 Task: Research Airbnb properties in Nedroma, Algeria from 9th November, 2023 to 16th November, 2023 for 2 adults.2 bedrooms having 2 beds and 1 bathroom. Property type can be flat. Amenities needed are: washing machine. Look for 5 properties as per requirement.
Action: Mouse moved to (606, 81)
Screenshot: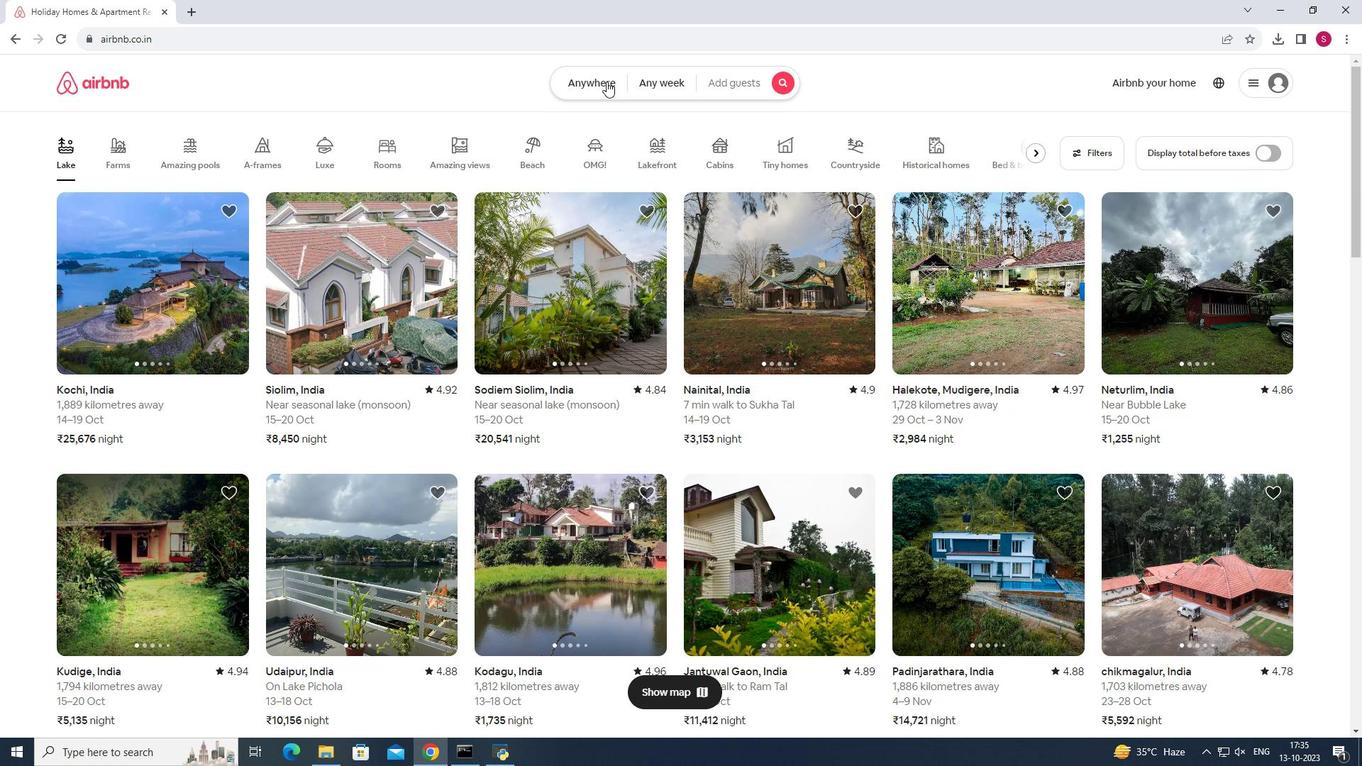 
Action: Mouse pressed left at (606, 81)
Screenshot: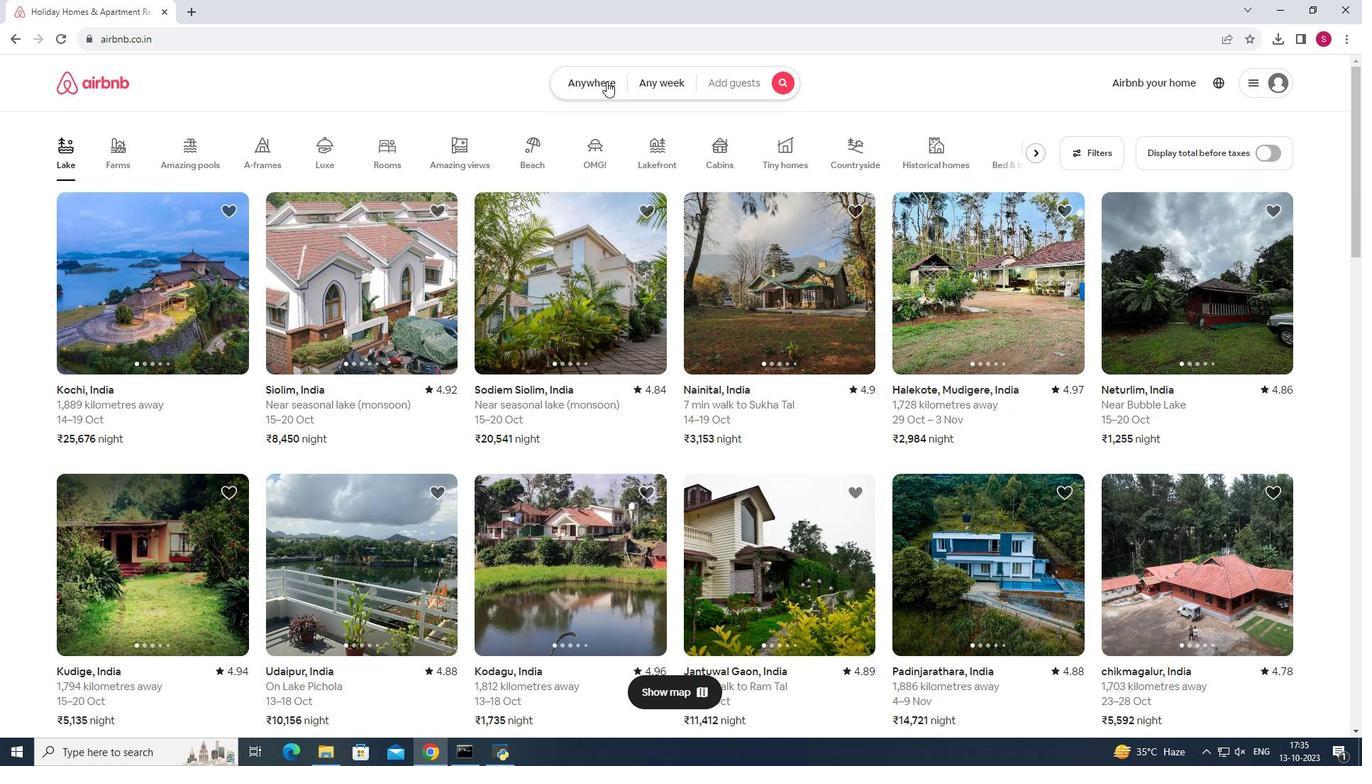 
Action: Mouse moved to (488, 140)
Screenshot: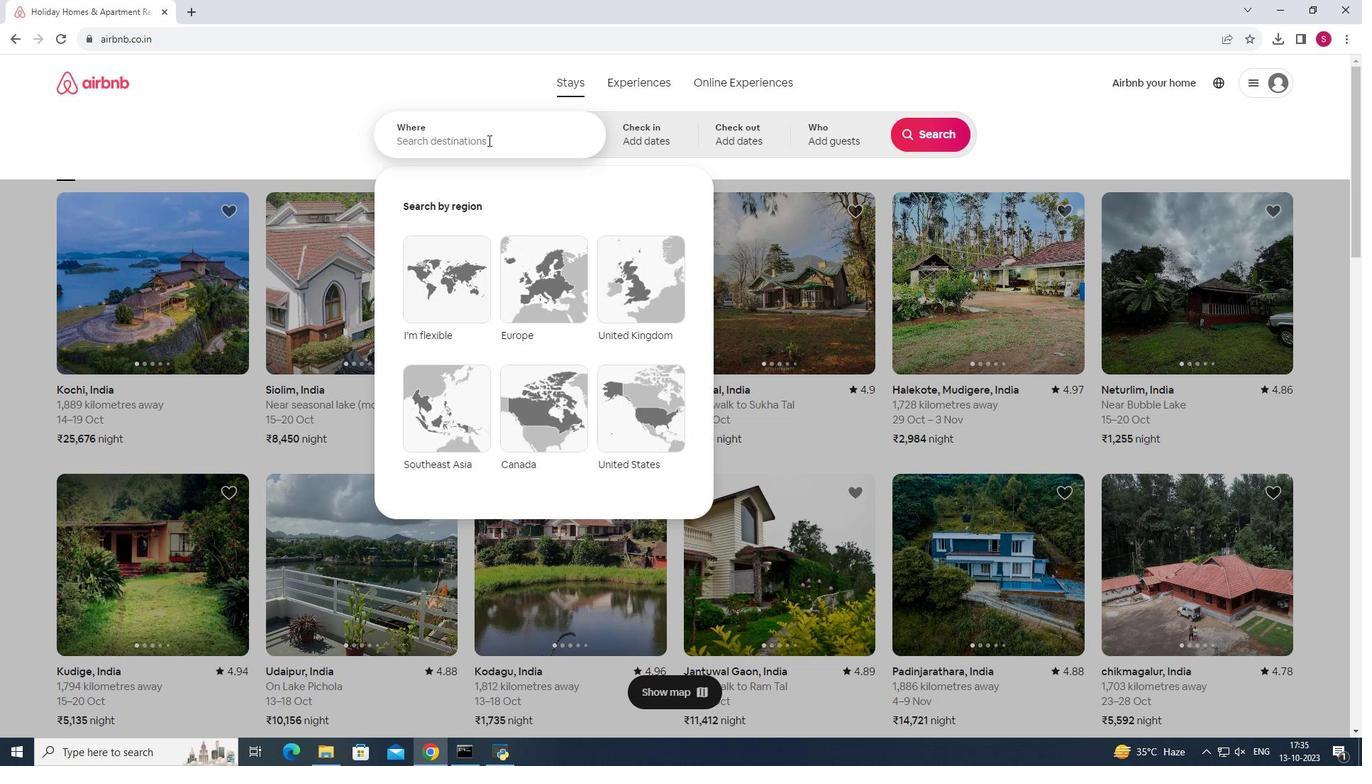 
Action: Mouse pressed left at (488, 140)
Screenshot: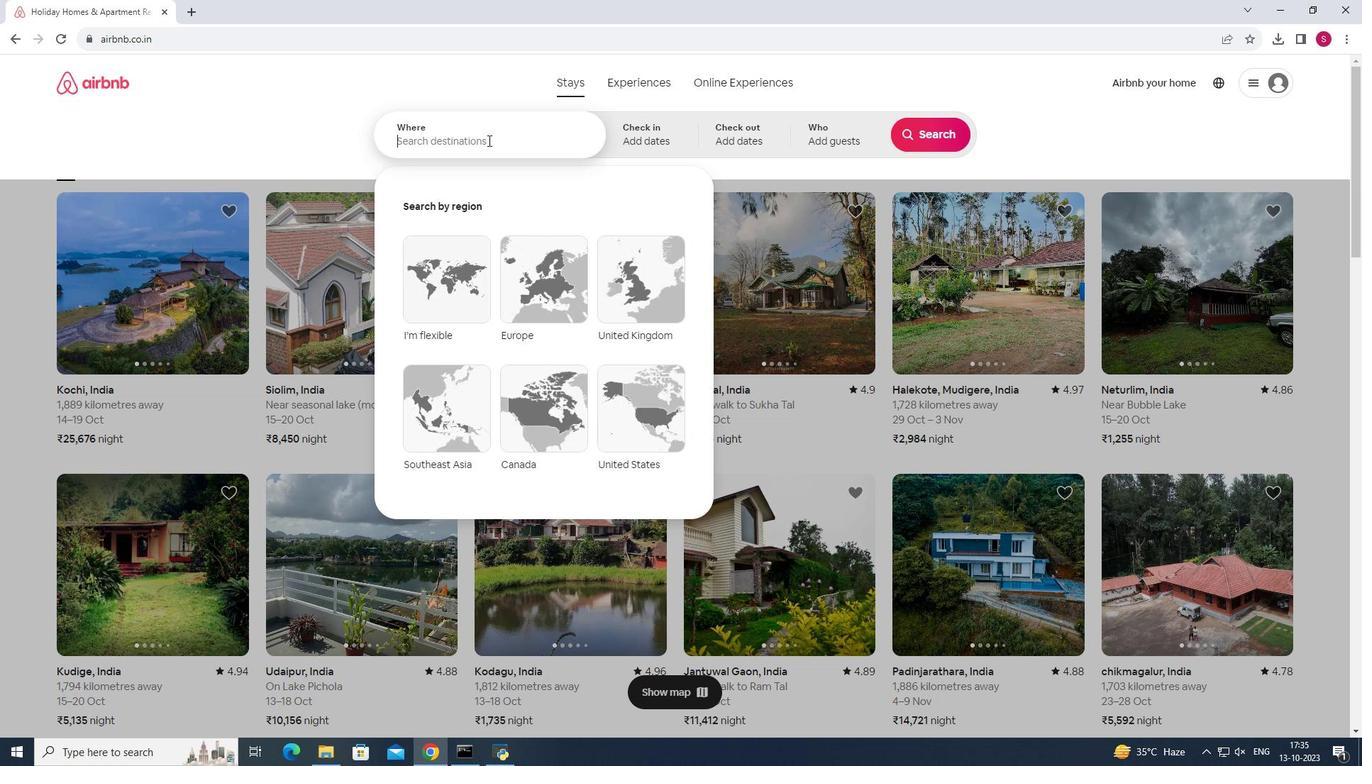 
Action: Key pressed <Key.shift><Key.shift><Key.shift><Key.shift><Key.shift>Nedroma,
Screenshot: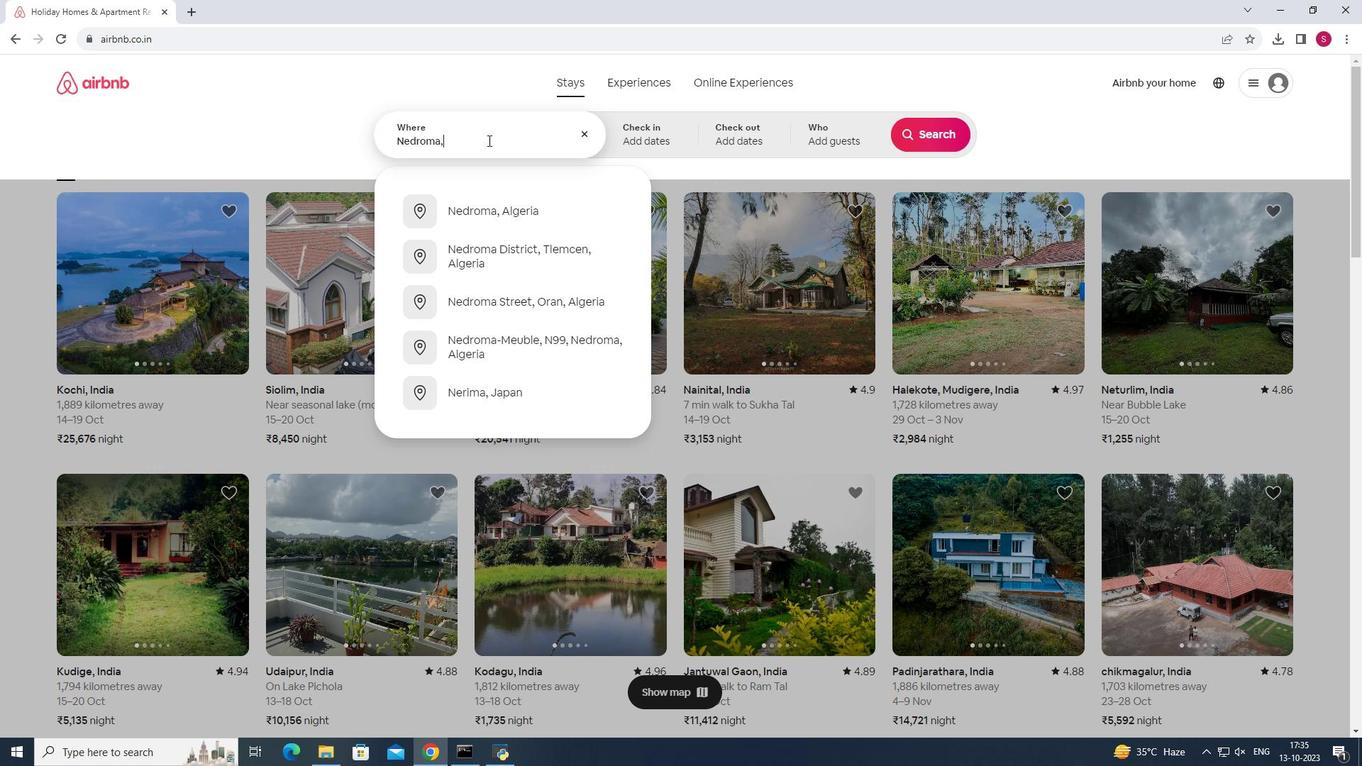 
Action: Mouse moved to (504, 219)
Screenshot: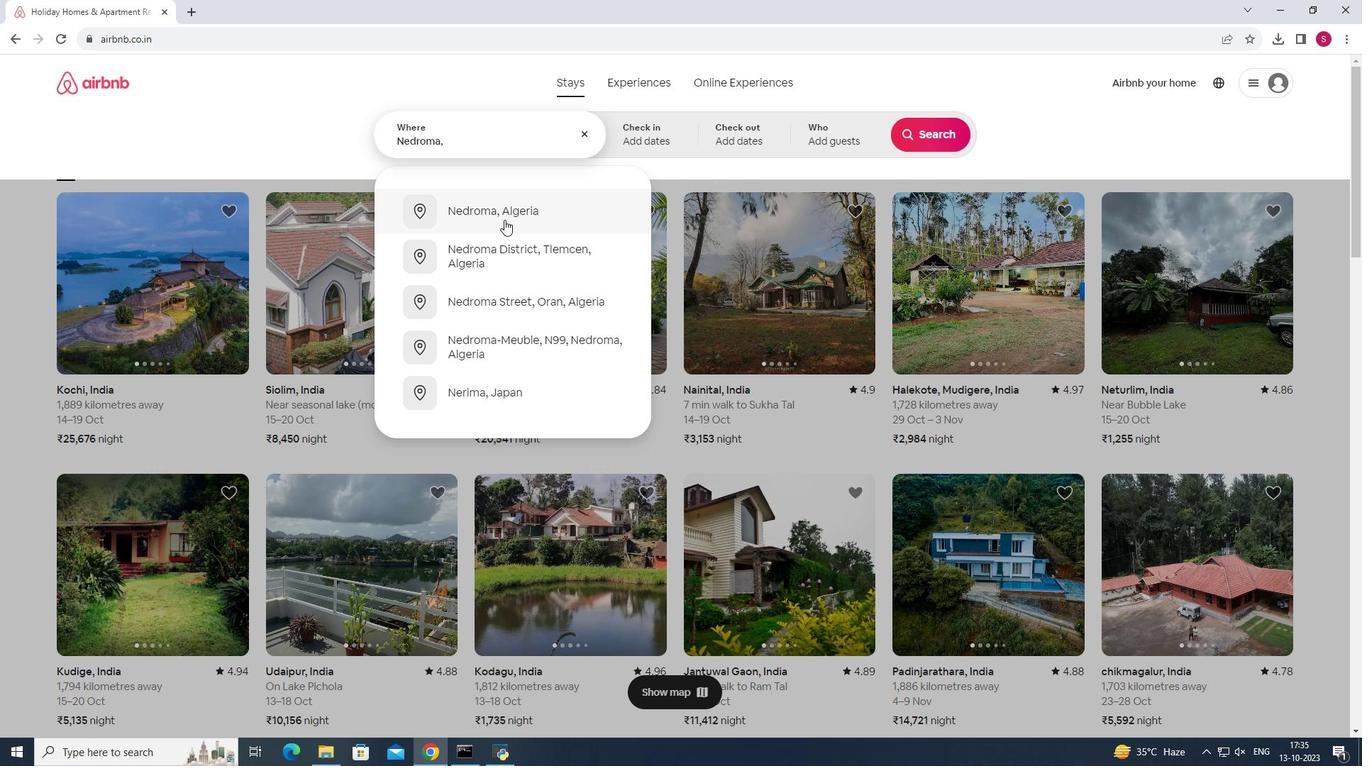 
Action: Mouse pressed left at (504, 219)
Screenshot: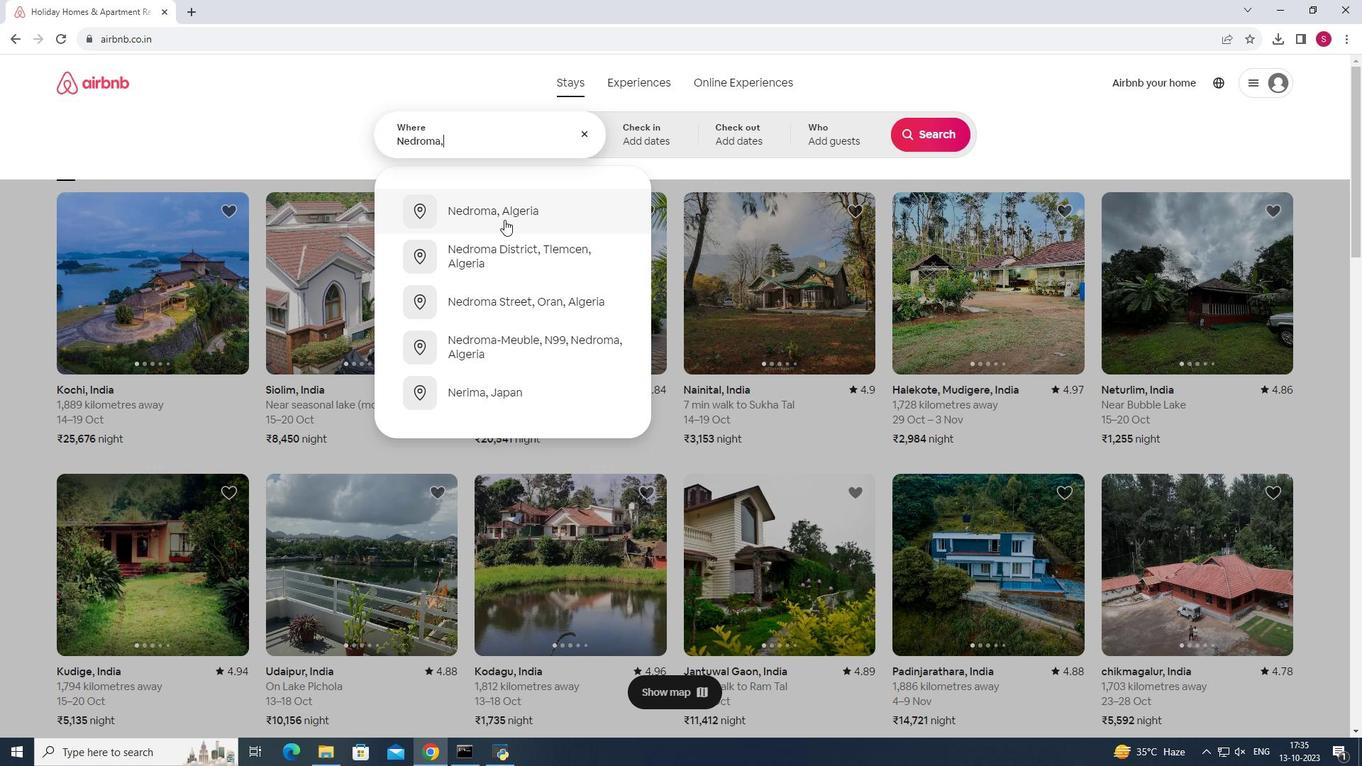 
Action: Mouse moved to (836, 344)
Screenshot: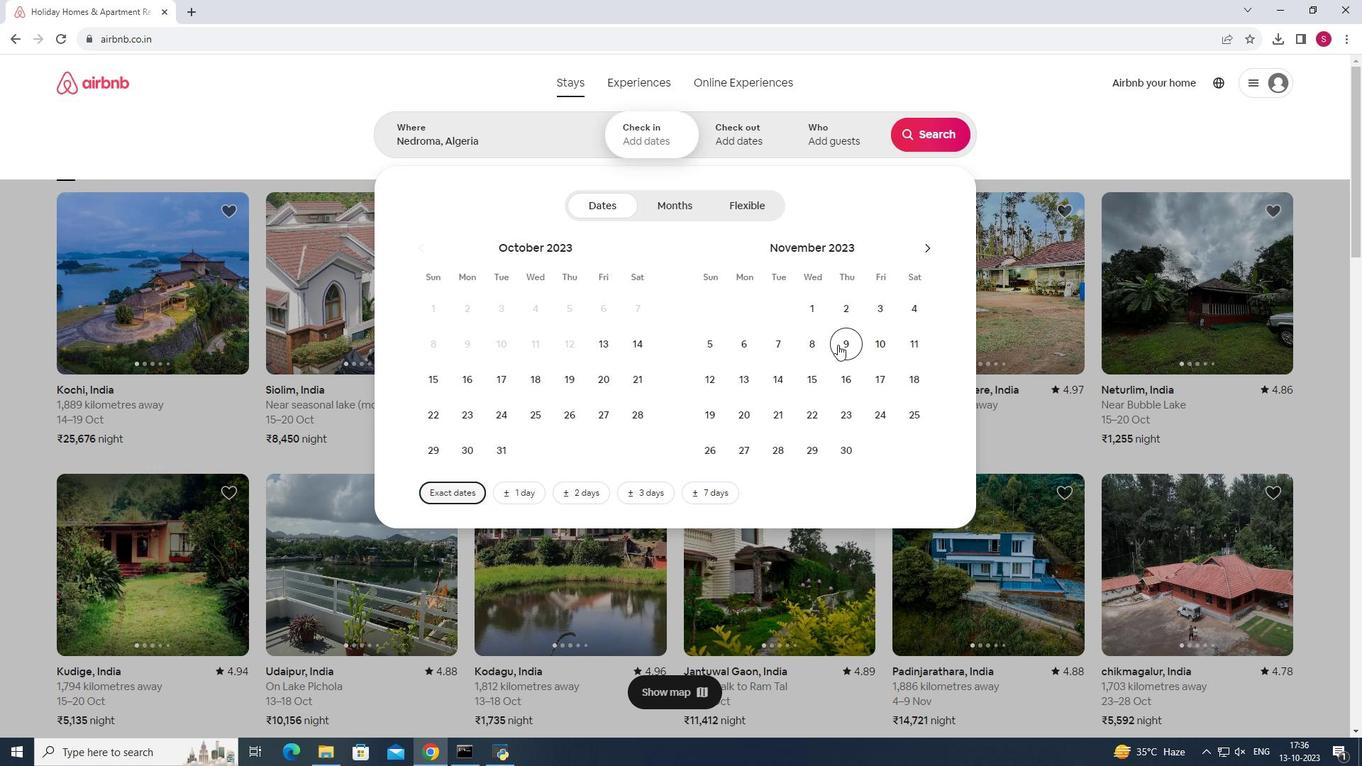 
Action: Mouse pressed left at (836, 344)
Screenshot: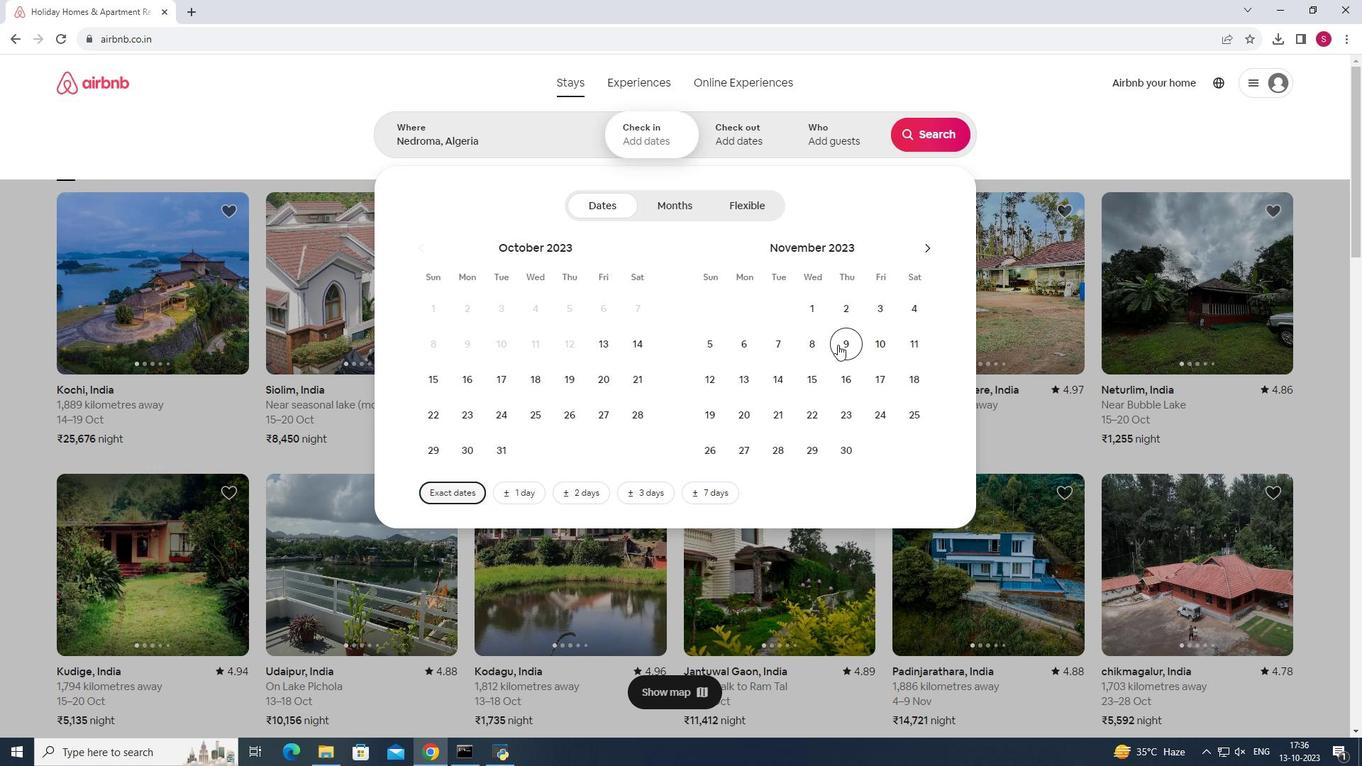 
Action: Mouse moved to (849, 378)
Screenshot: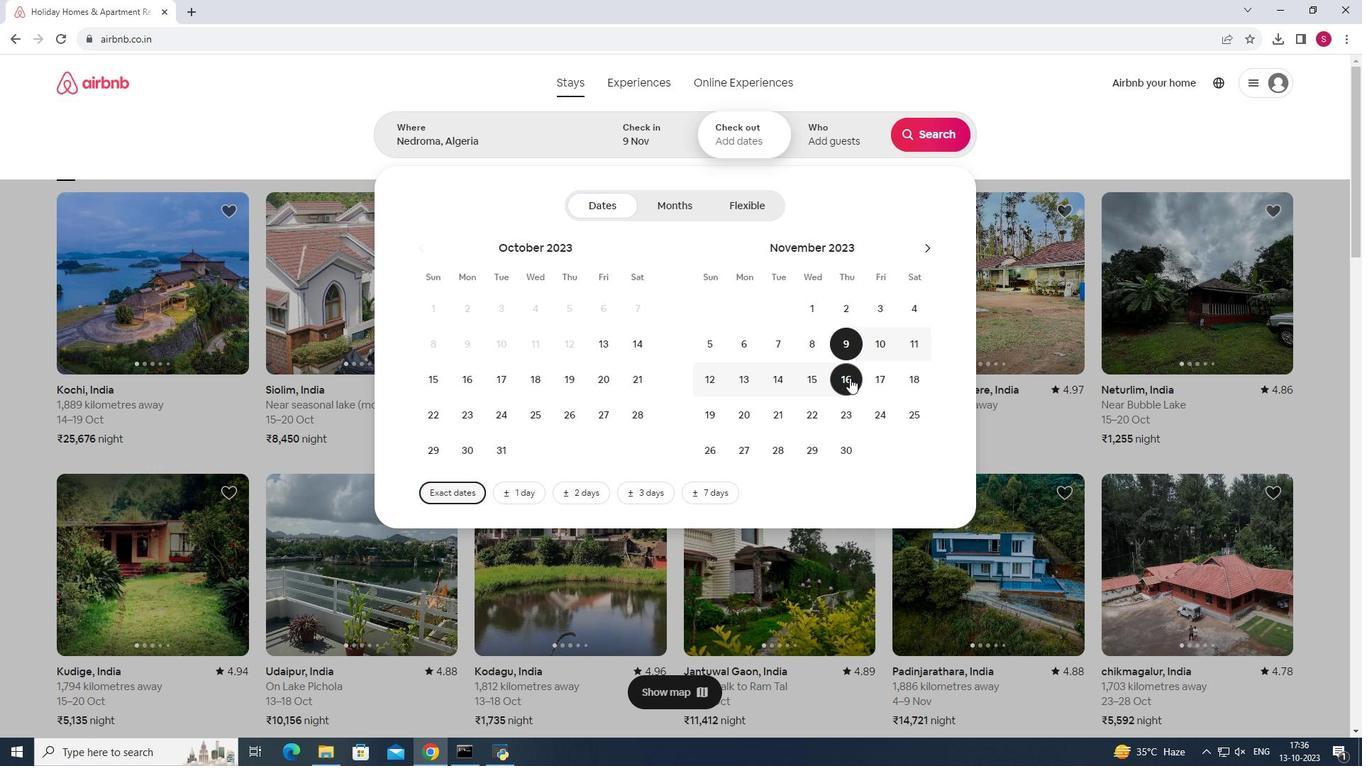 
Action: Mouse pressed left at (849, 378)
Screenshot: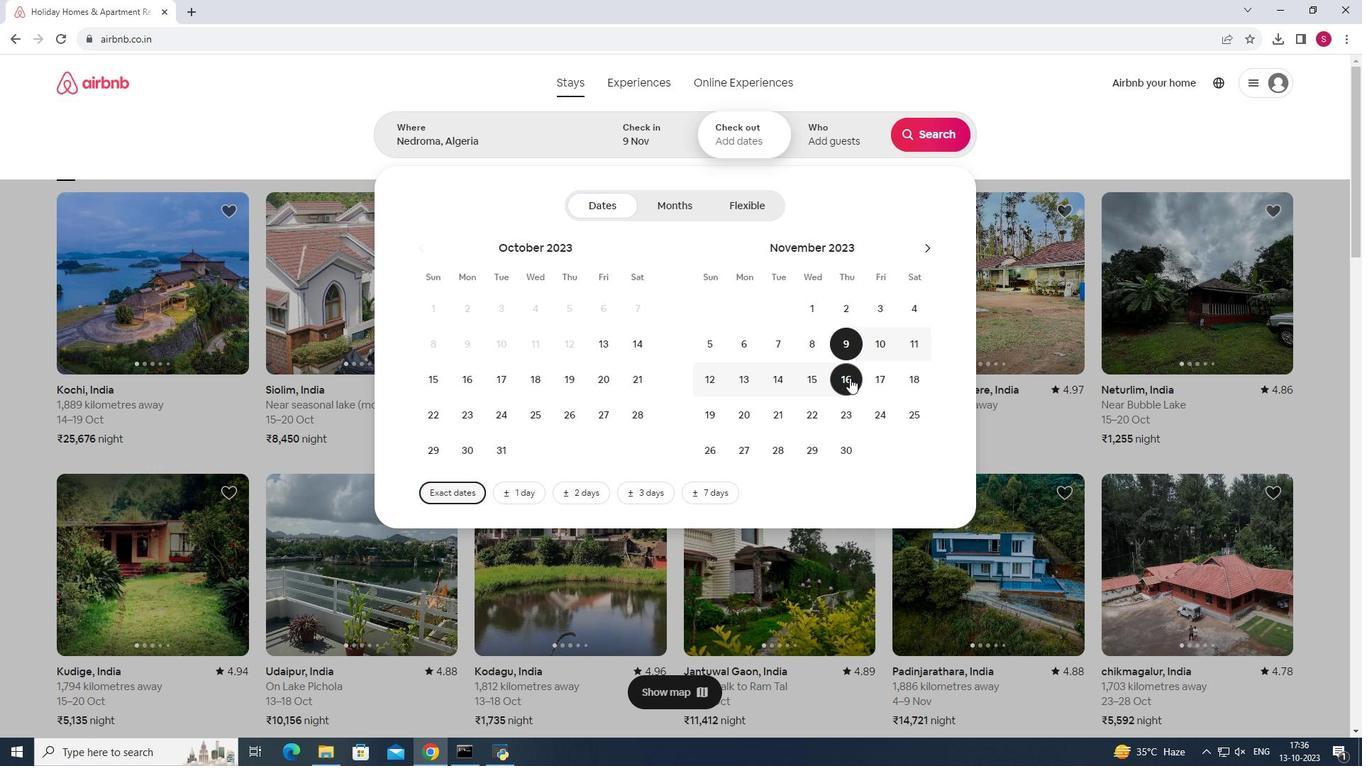 
Action: Mouse moved to (832, 116)
Screenshot: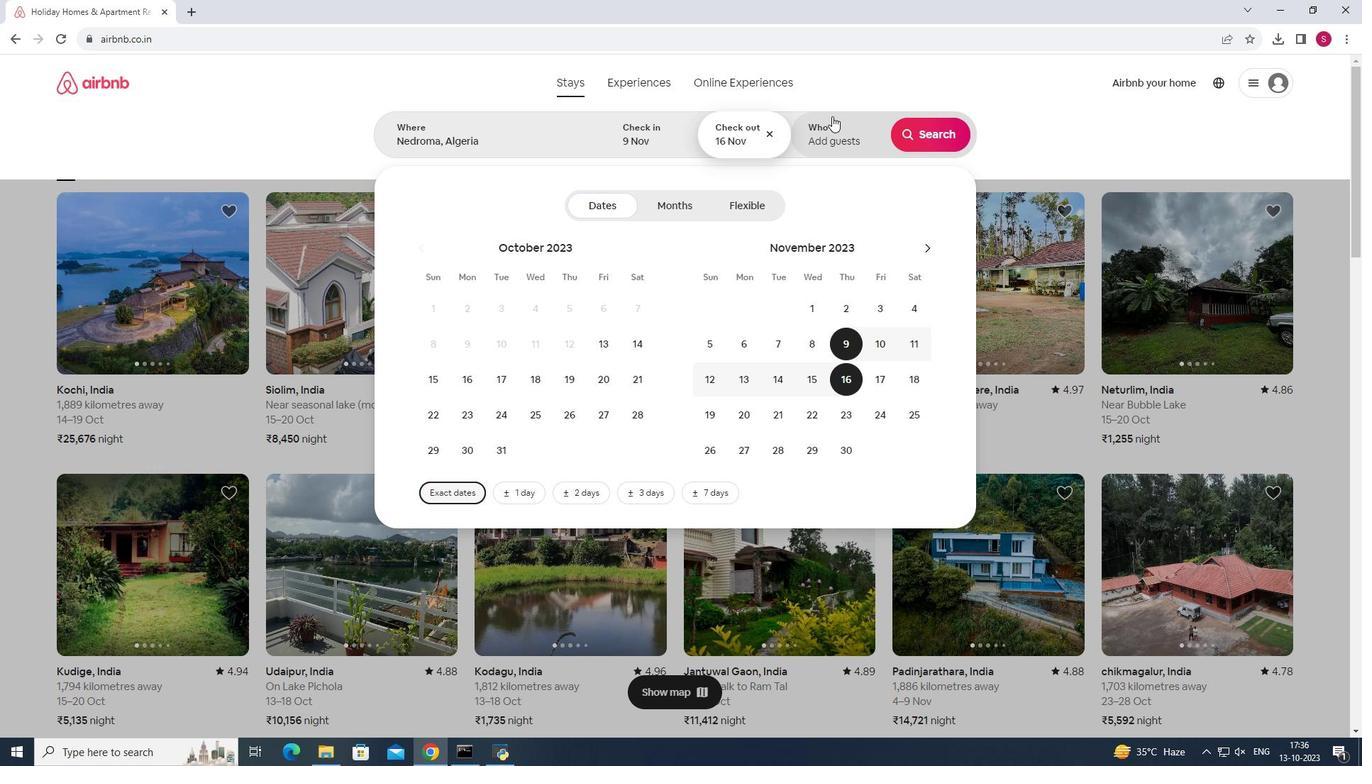 
Action: Mouse pressed left at (832, 116)
Screenshot: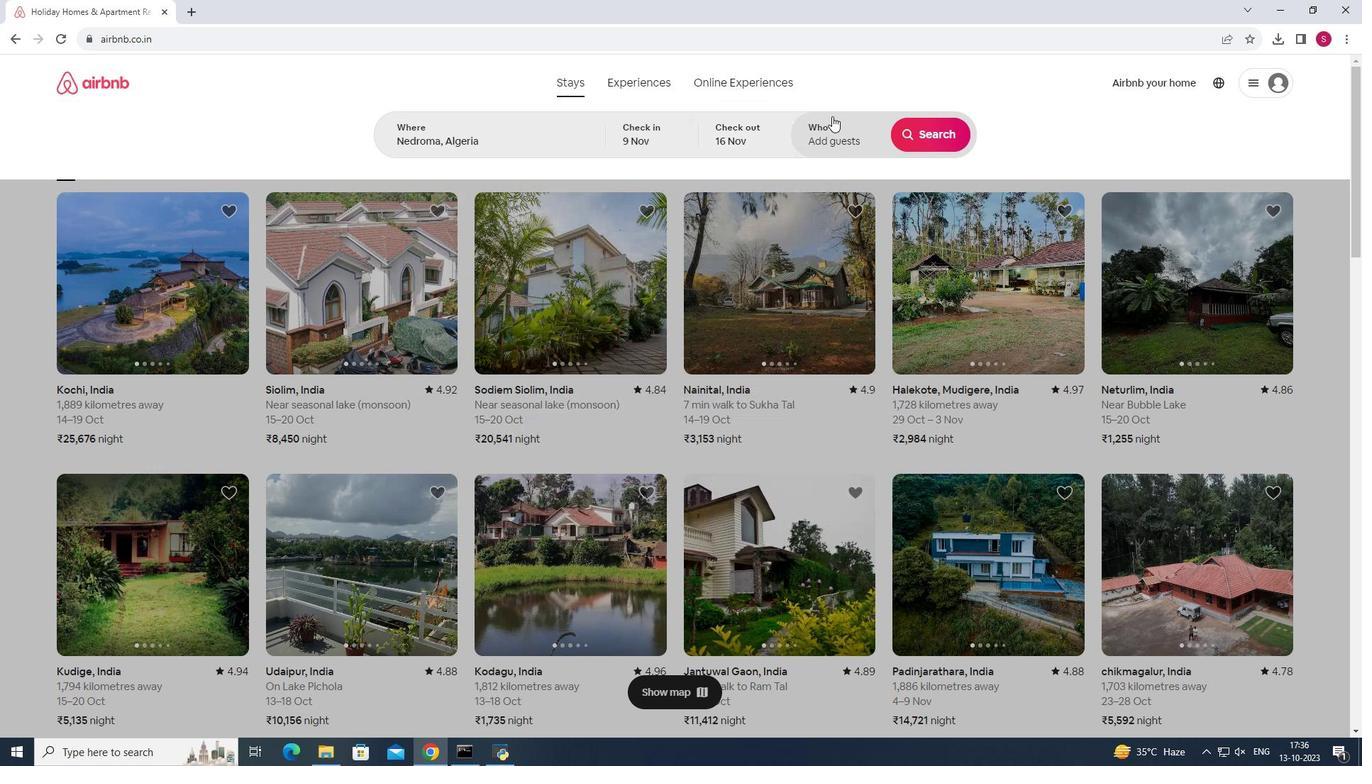 
Action: Mouse moved to (932, 211)
Screenshot: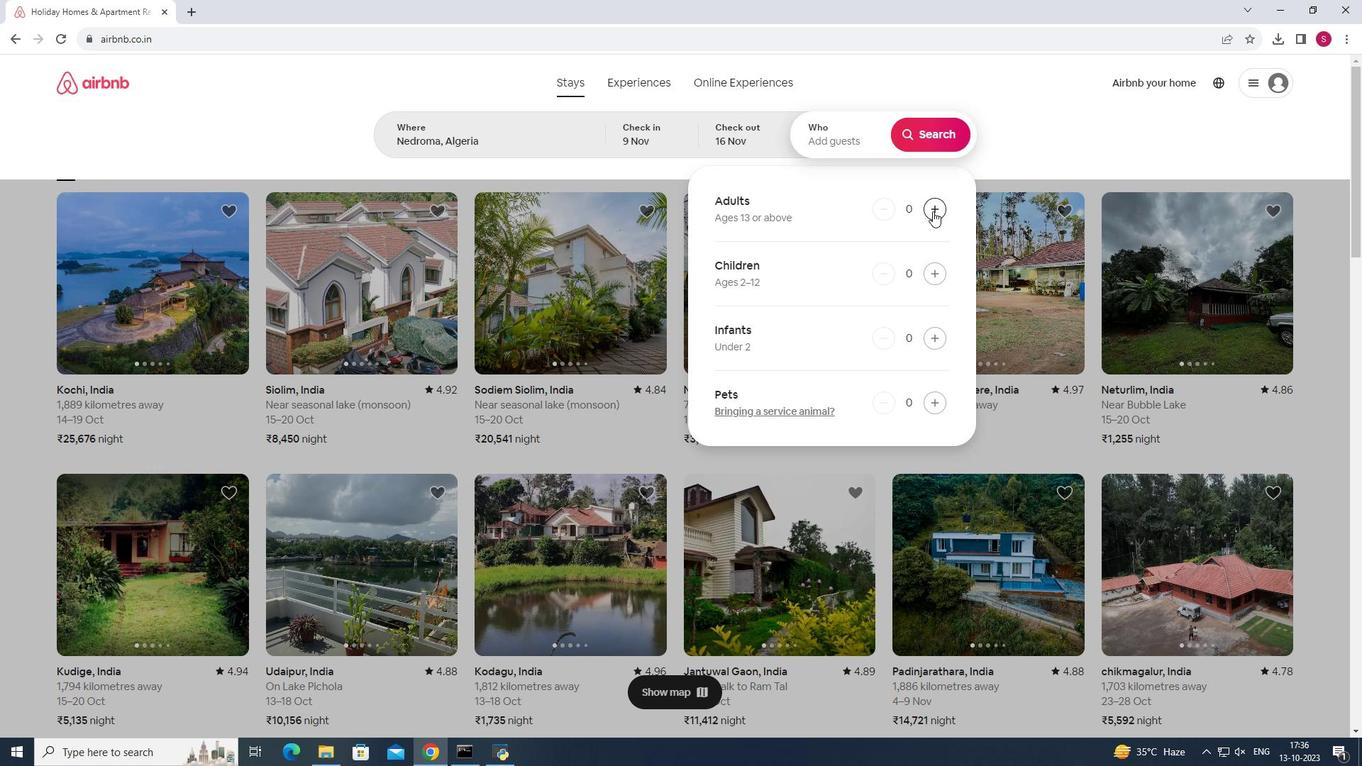 
Action: Mouse pressed left at (932, 211)
Screenshot: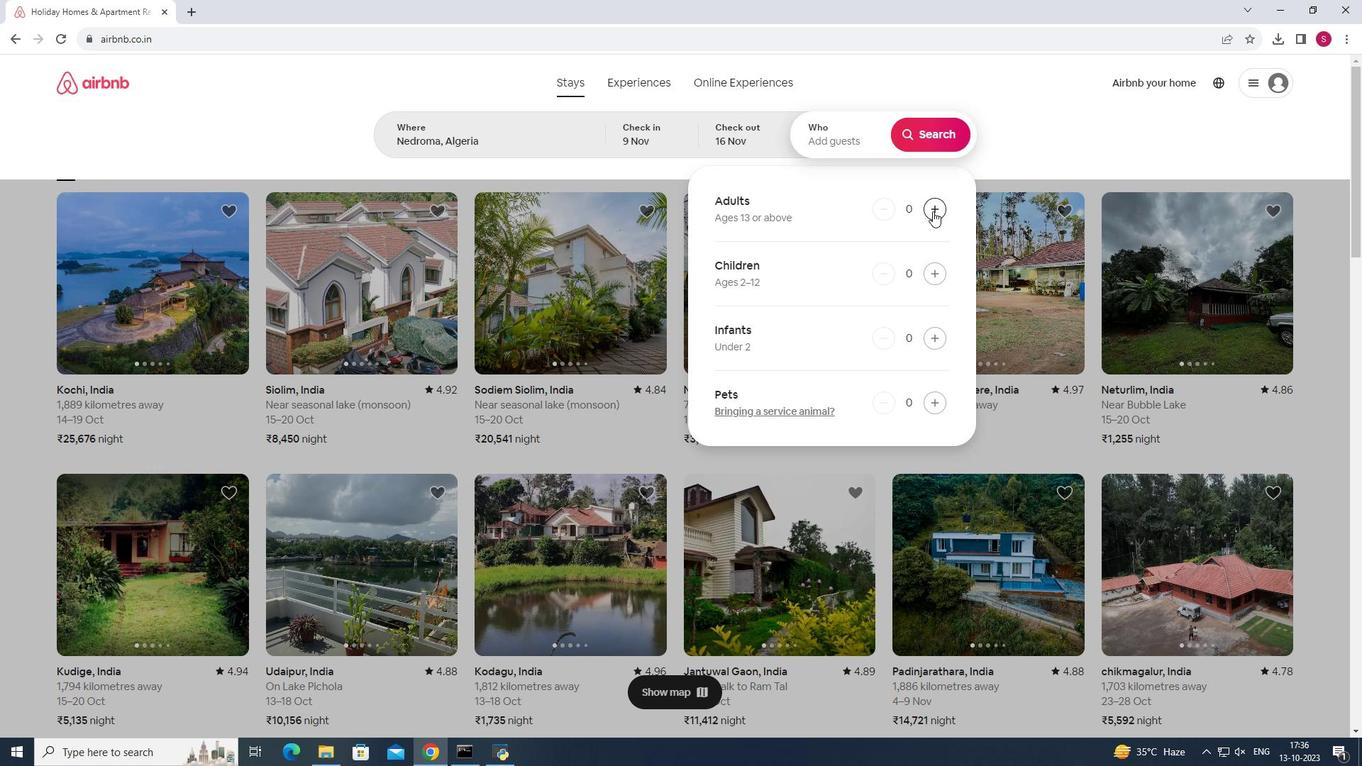 
Action: Mouse pressed left at (932, 211)
Screenshot: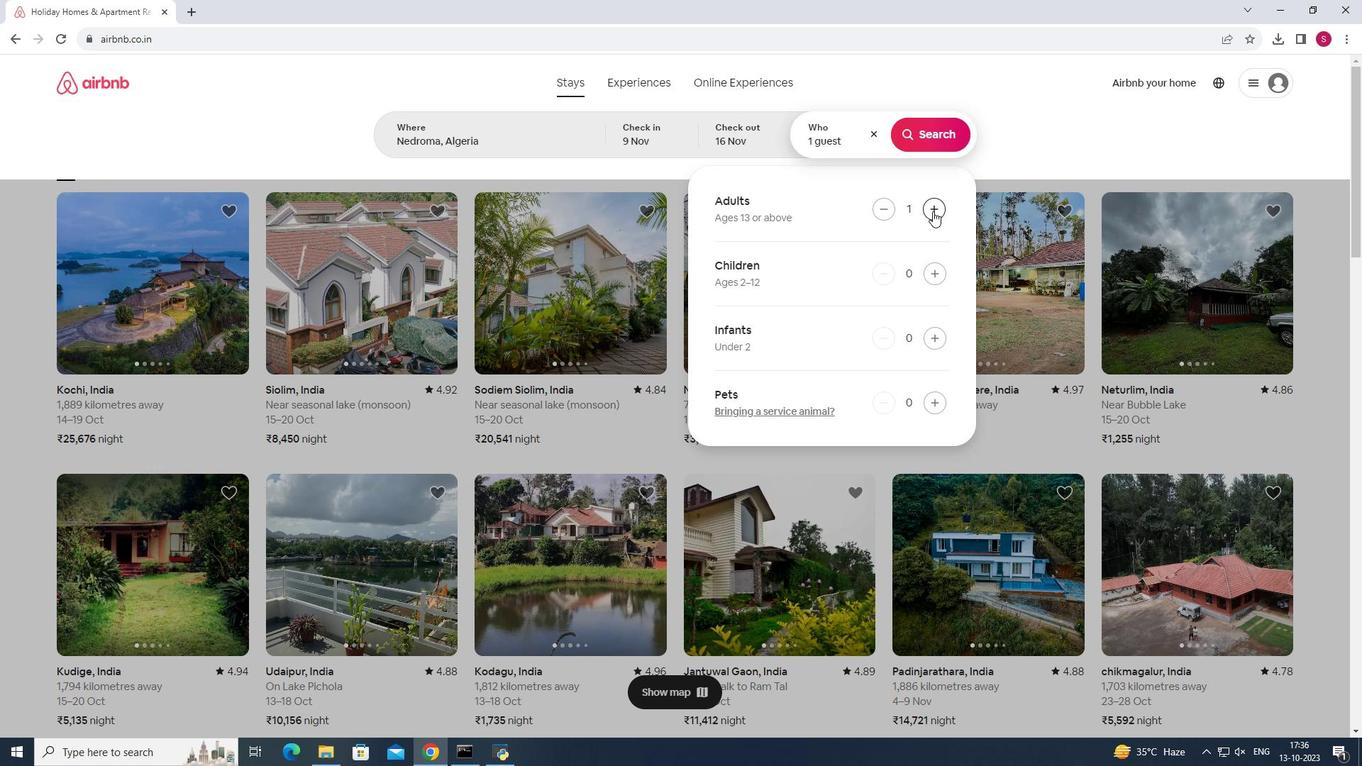 
Action: Mouse moved to (944, 129)
Screenshot: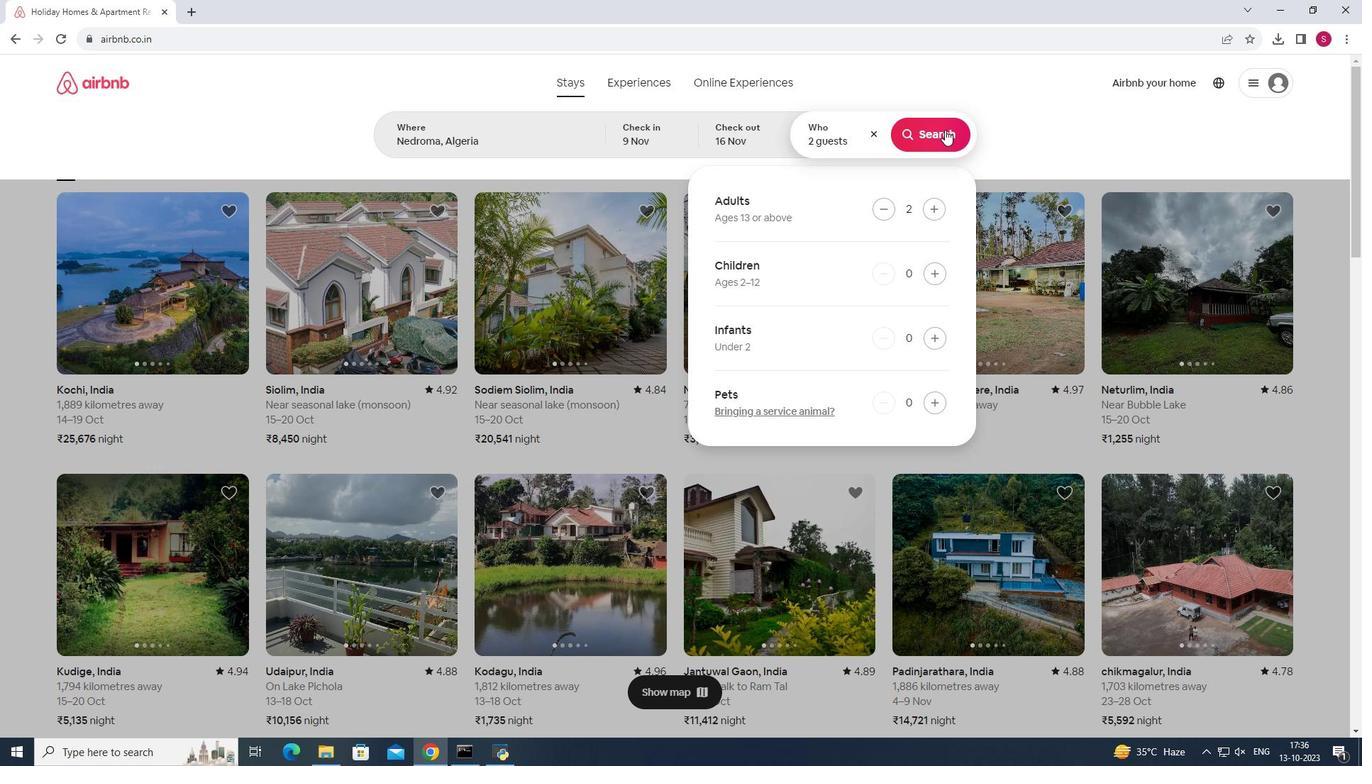 
Action: Mouse pressed left at (944, 129)
Screenshot: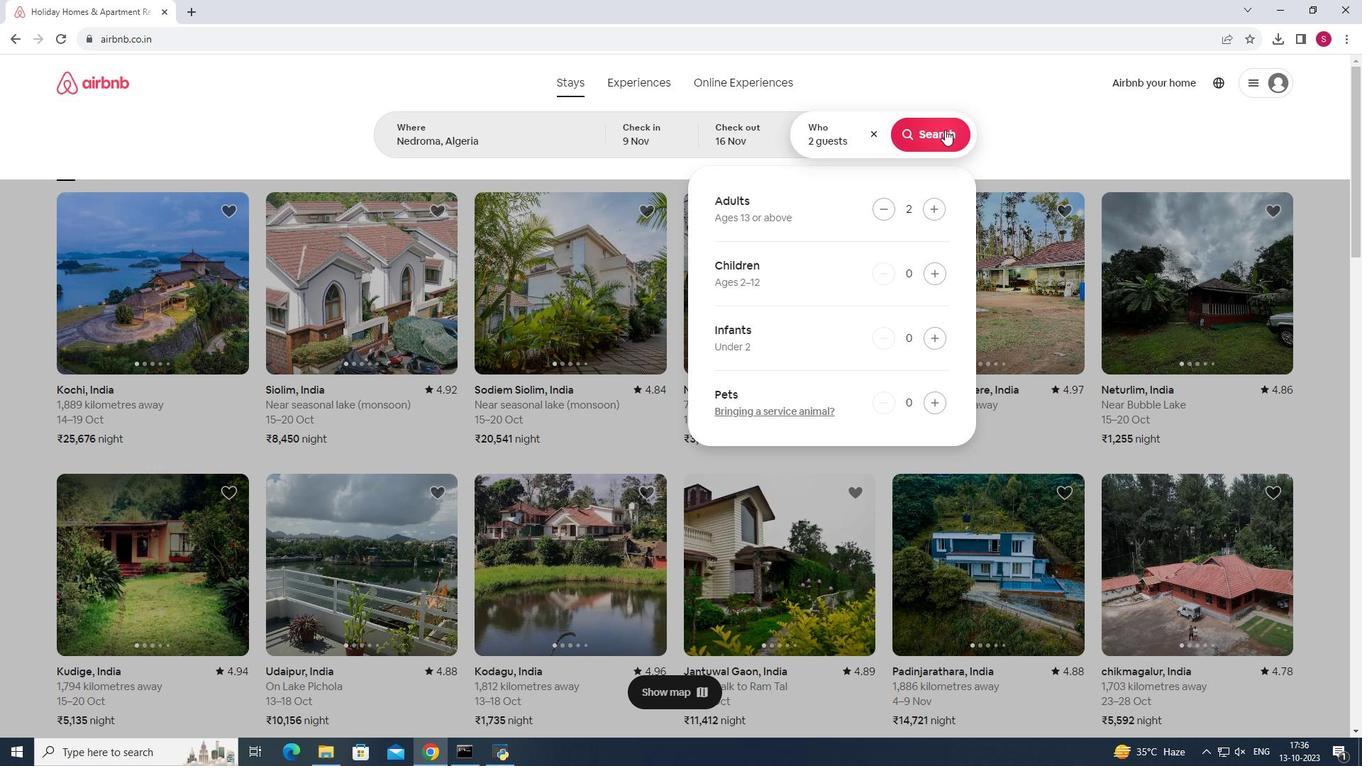 
Action: Mouse moved to (1116, 138)
Screenshot: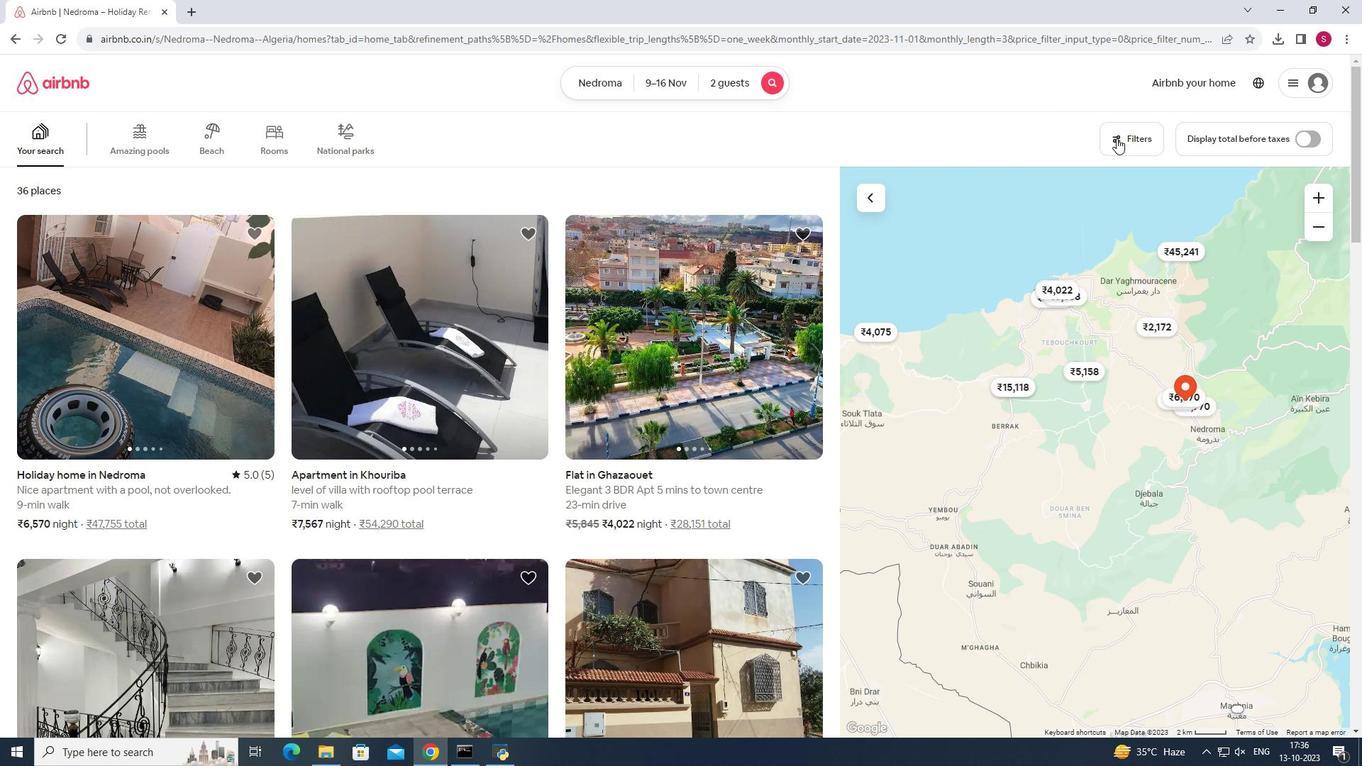 
Action: Mouse pressed left at (1116, 138)
Screenshot: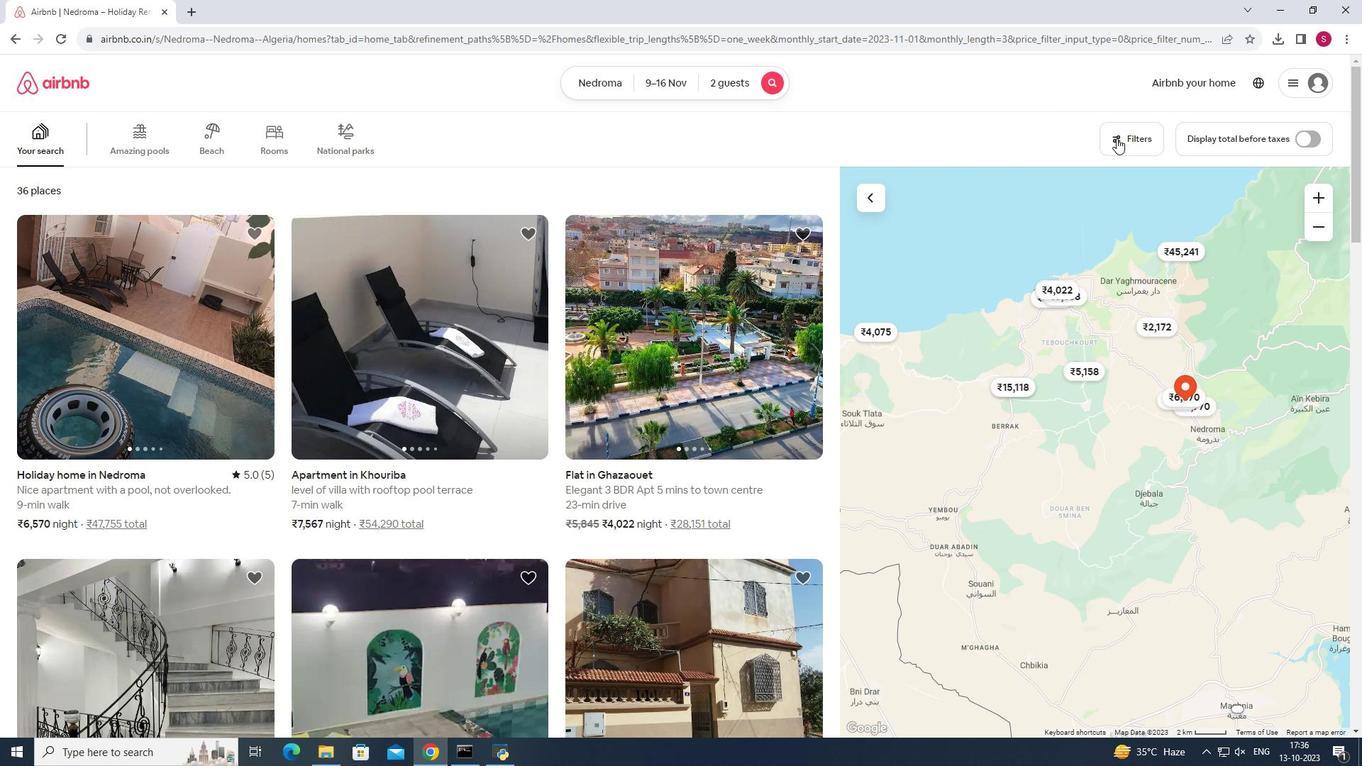 
Action: Mouse moved to (483, 480)
Screenshot: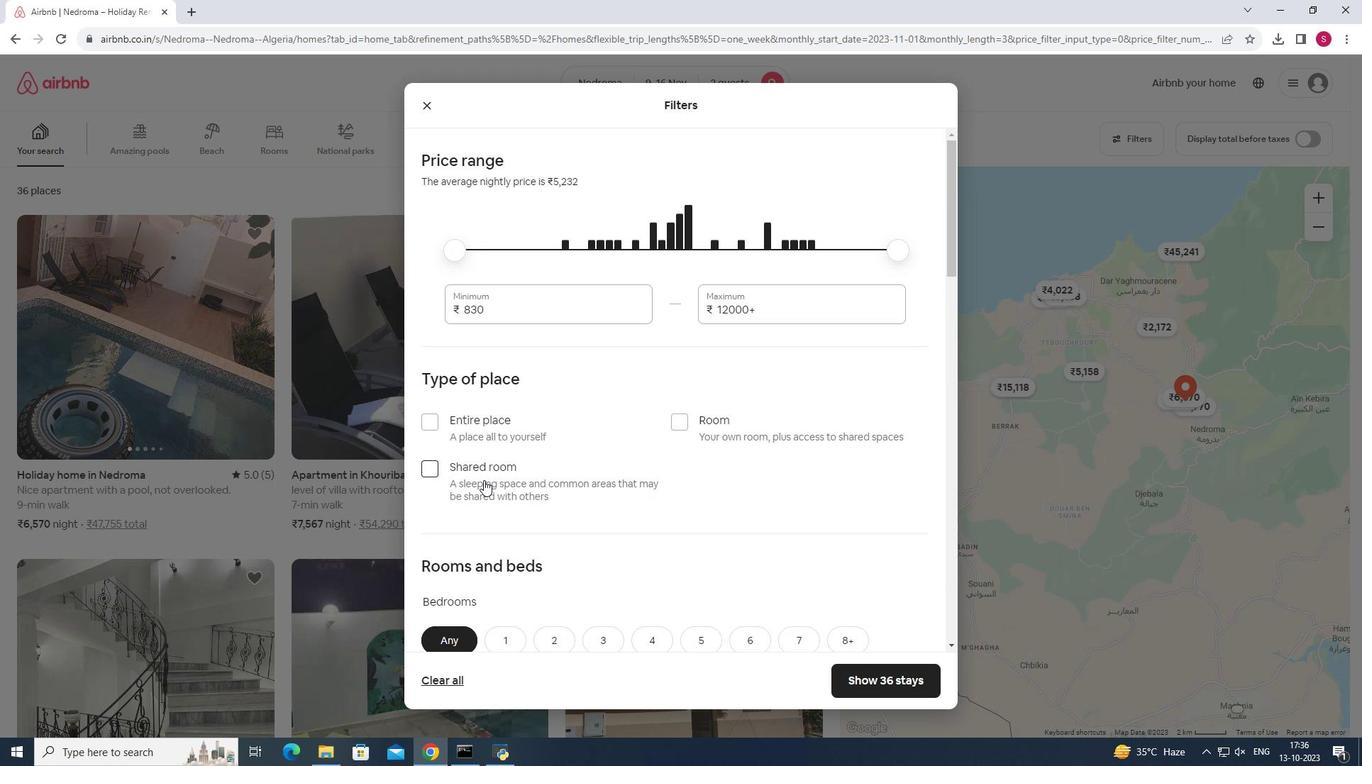 
Action: Mouse scrolled (483, 479) with delta (0, 0)
Screenshot: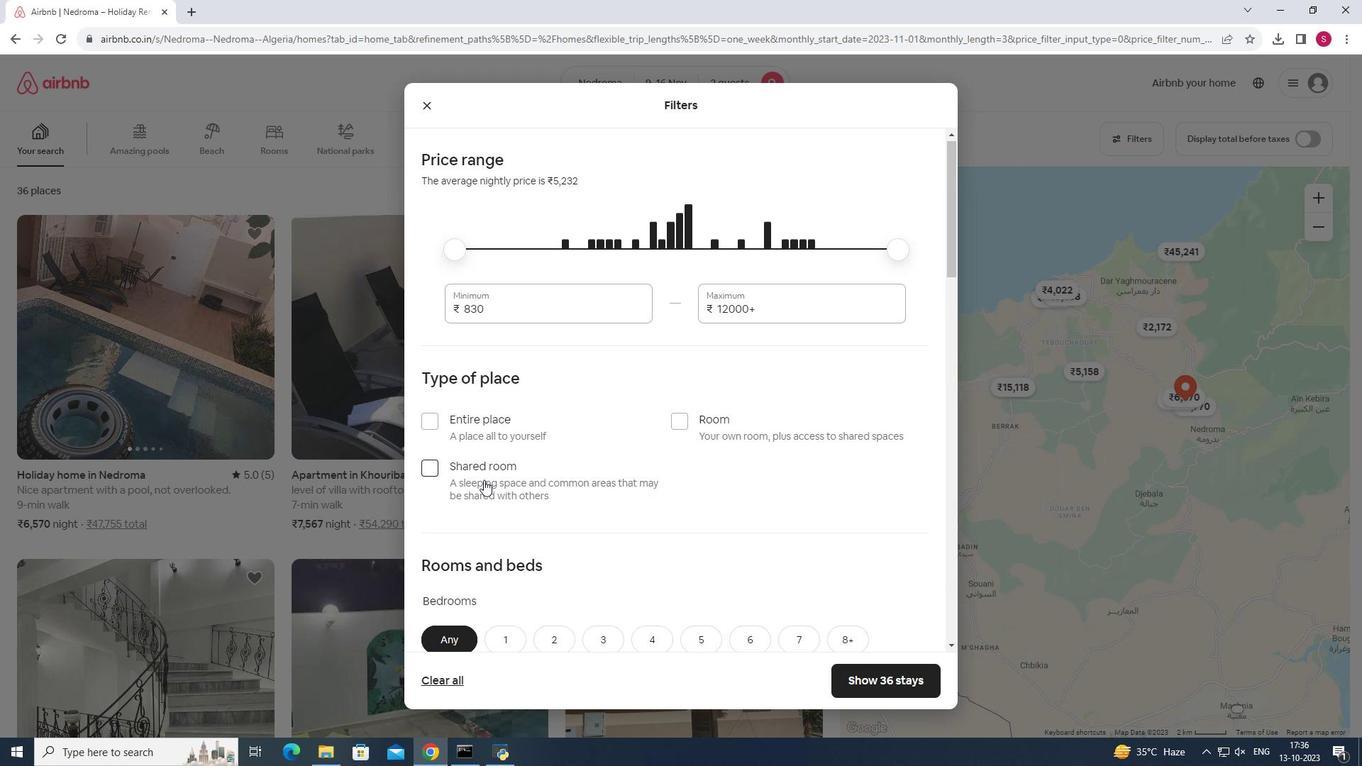 
Action: Mouse scrolled (483, 479) with delta (0, 0)
Screenshot: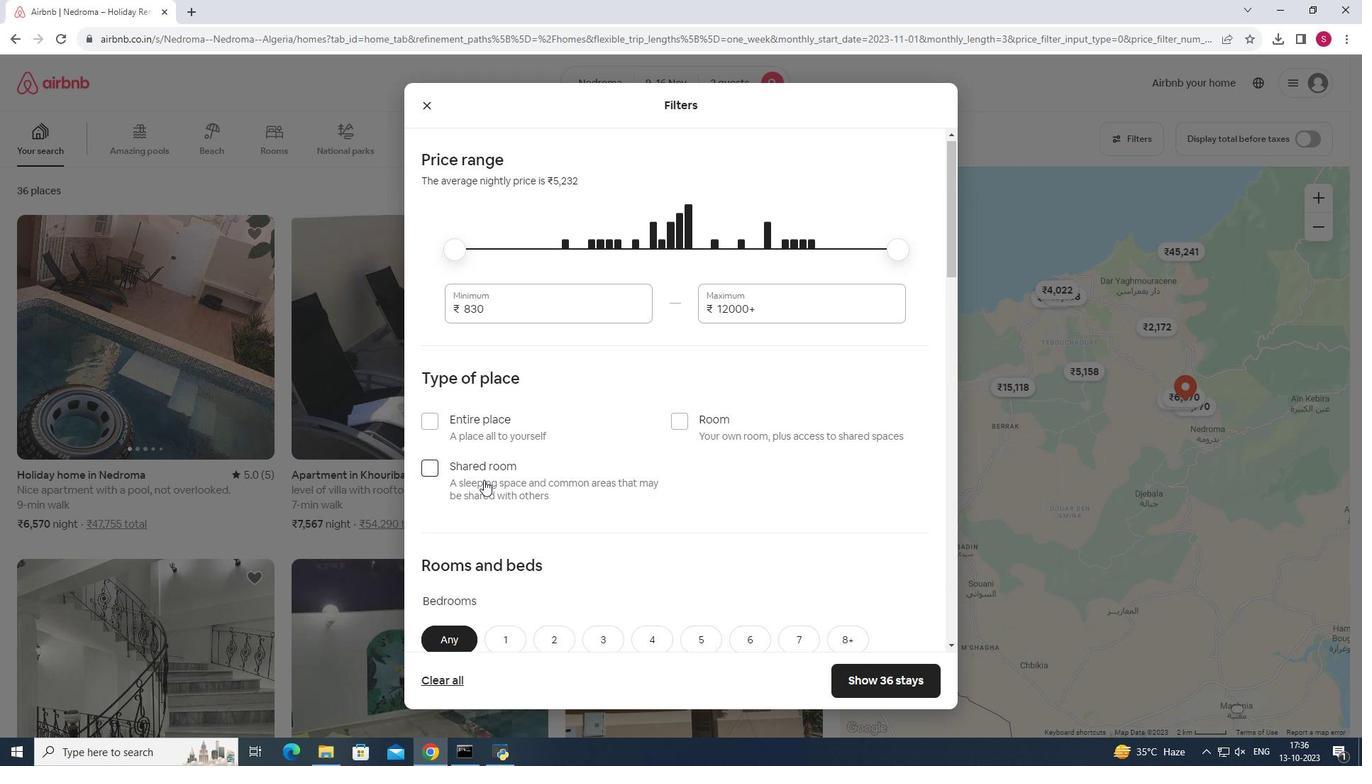 
Action: Mouse scrolled (483, 479) with delta (0, 0)
Screenshot: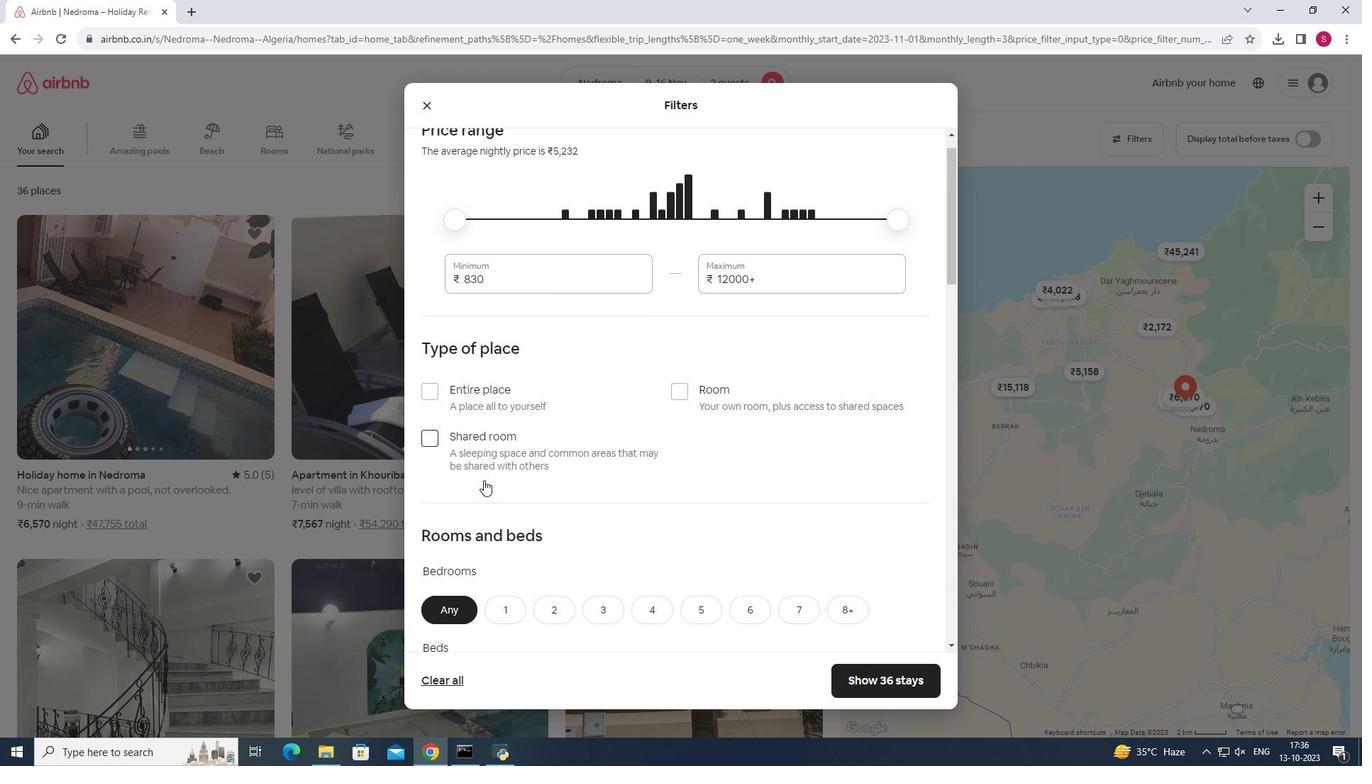 
Action: Mouse scrolled (483, 479) with delta (0, 0)
Screenshot: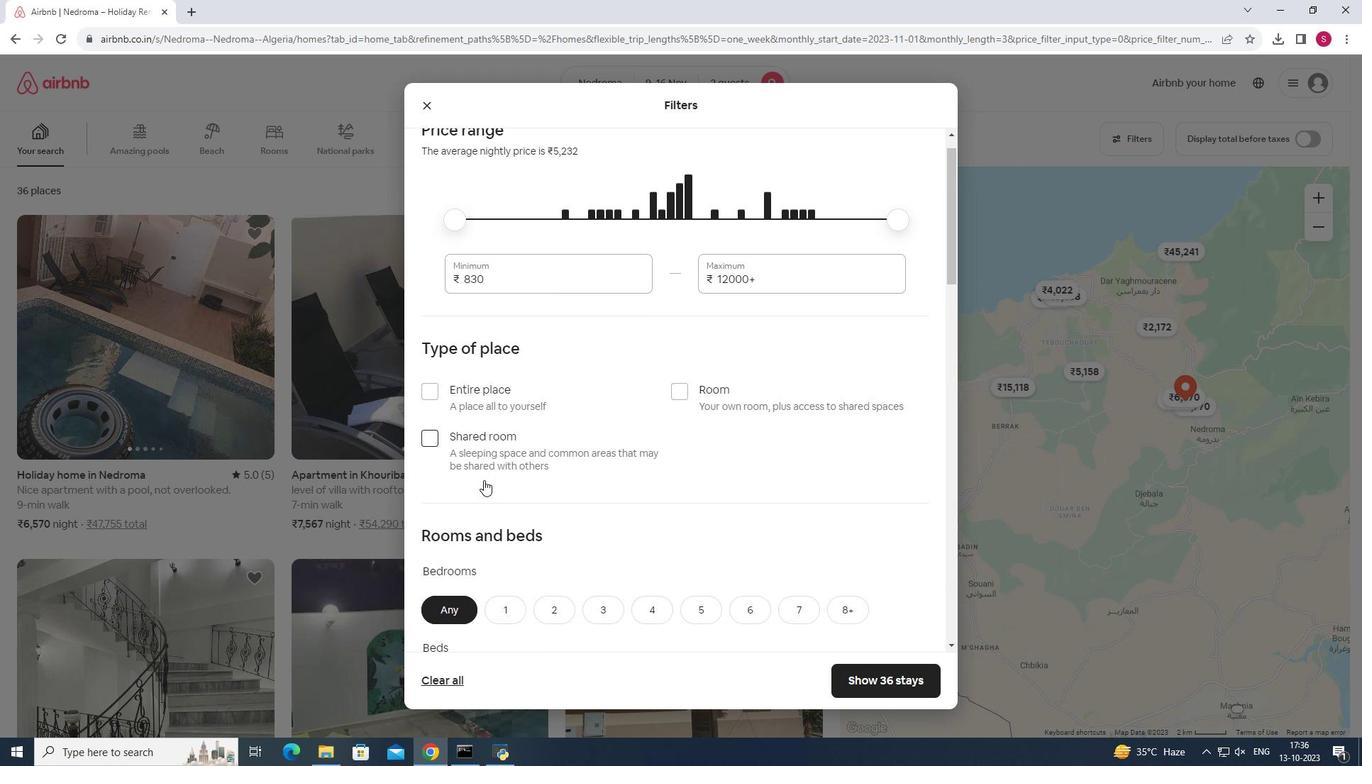 
Action: Mouse scrolled (483, 479) with delta (0, 0)
Screenshot: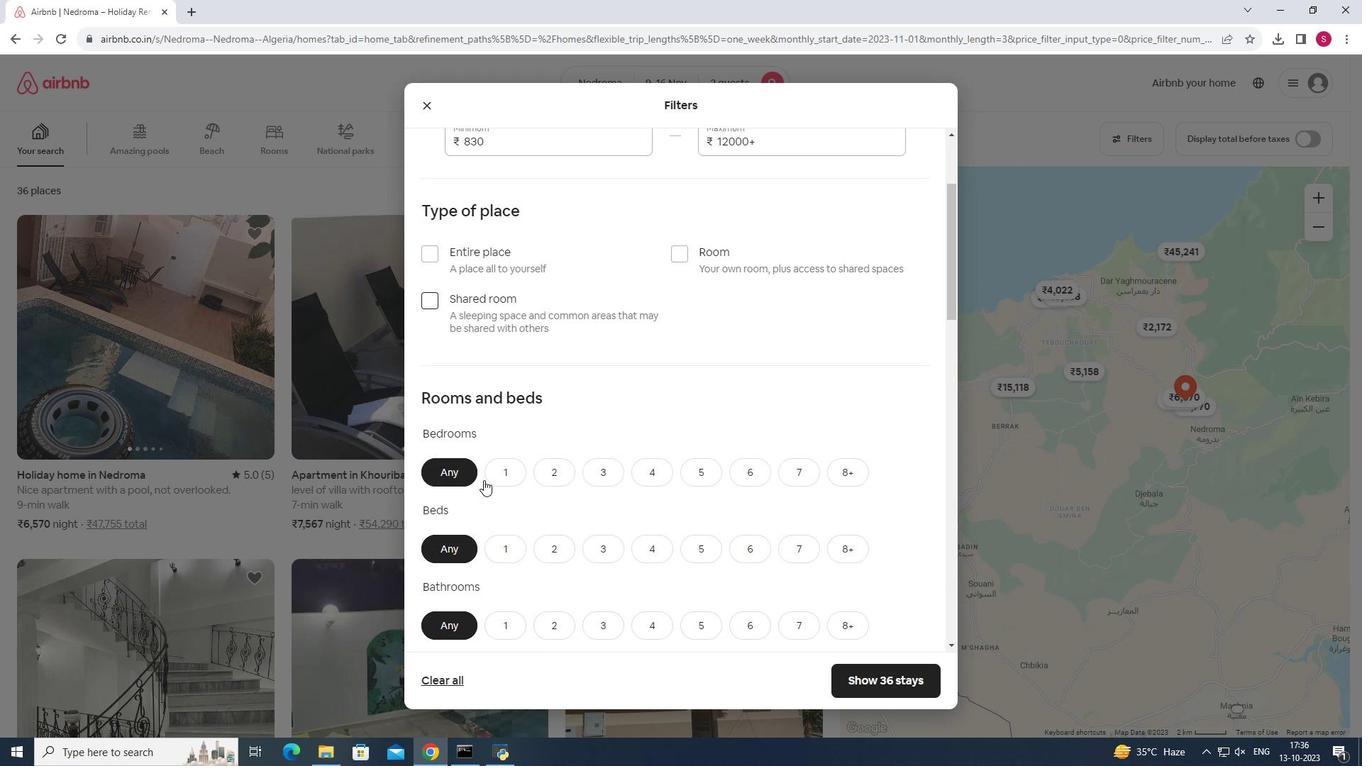 
Action: Mouse moved to (550, 288)
Screenshot: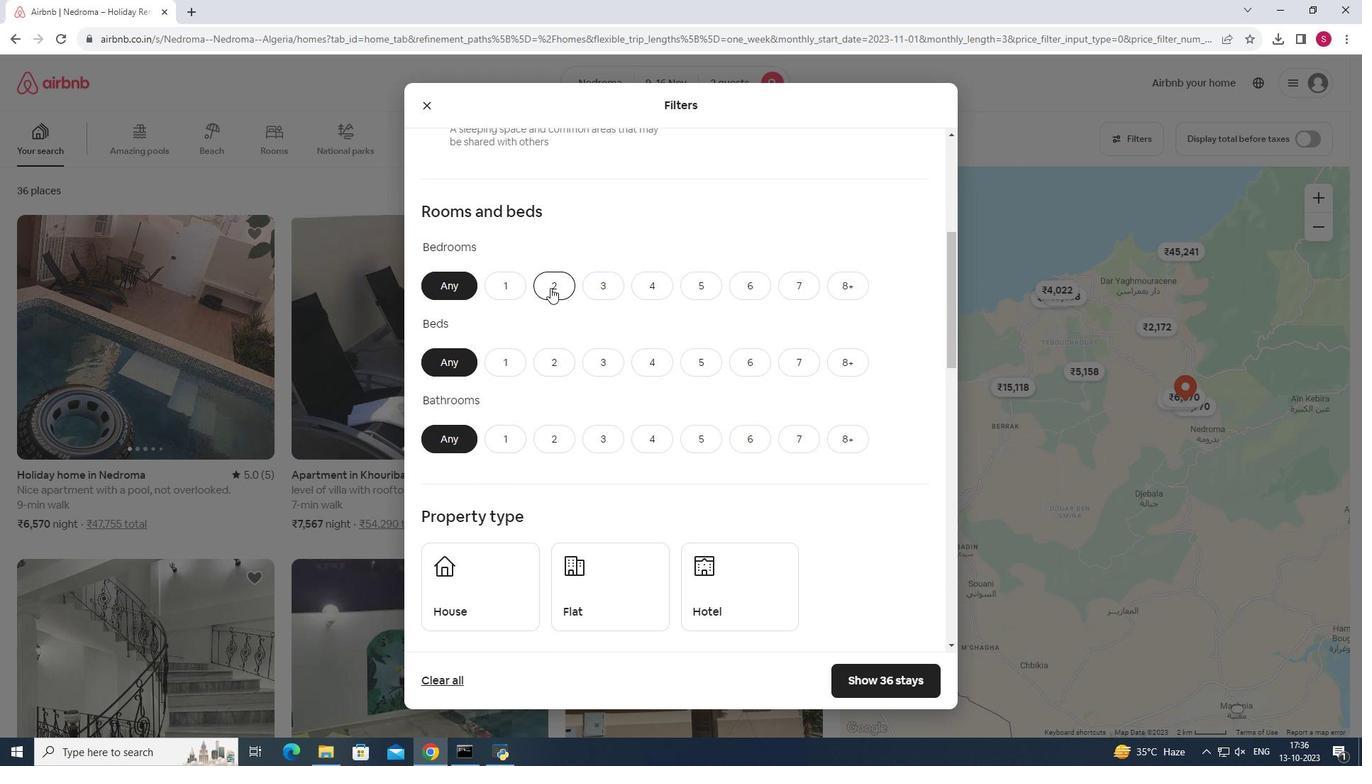 
Action: Mouse pressed left at (550, 288)
Screenshot: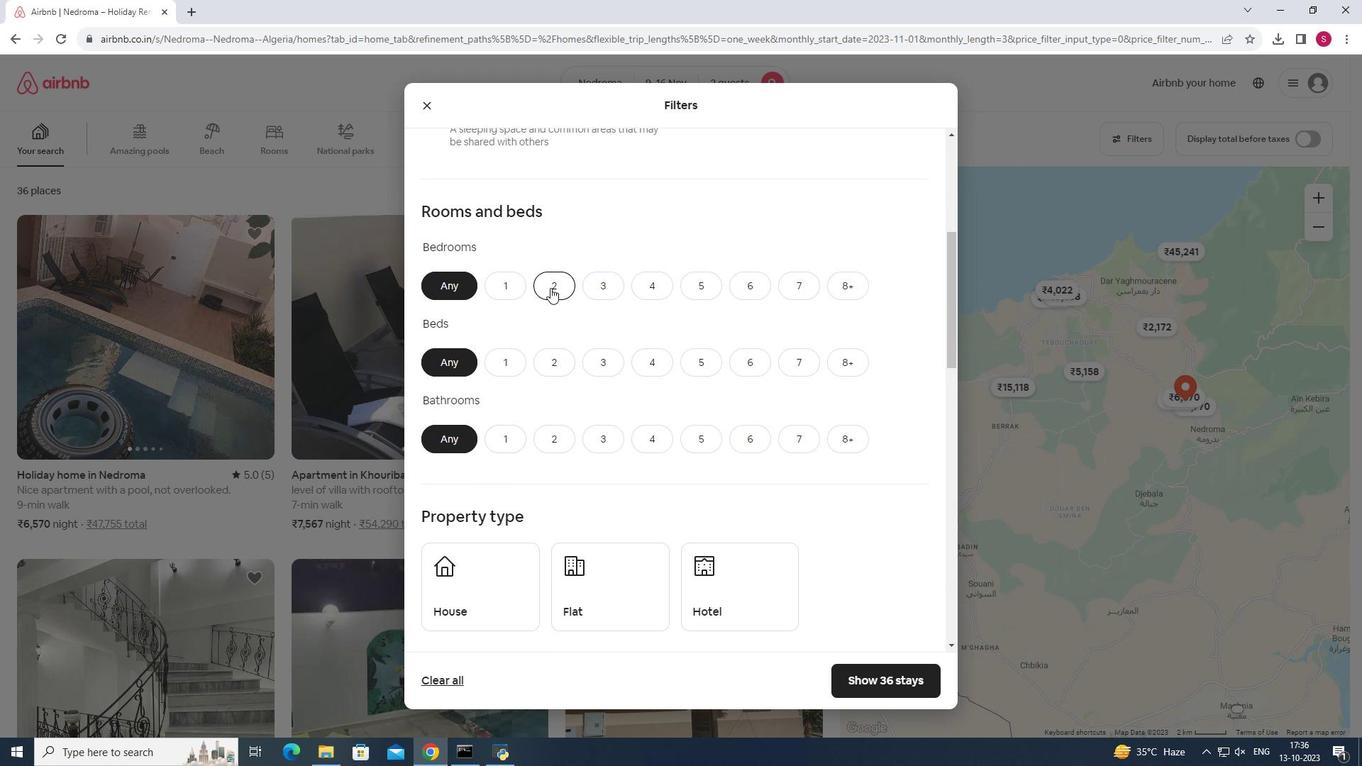 
Action: Mouse moved to (551, 358)
Screenshot: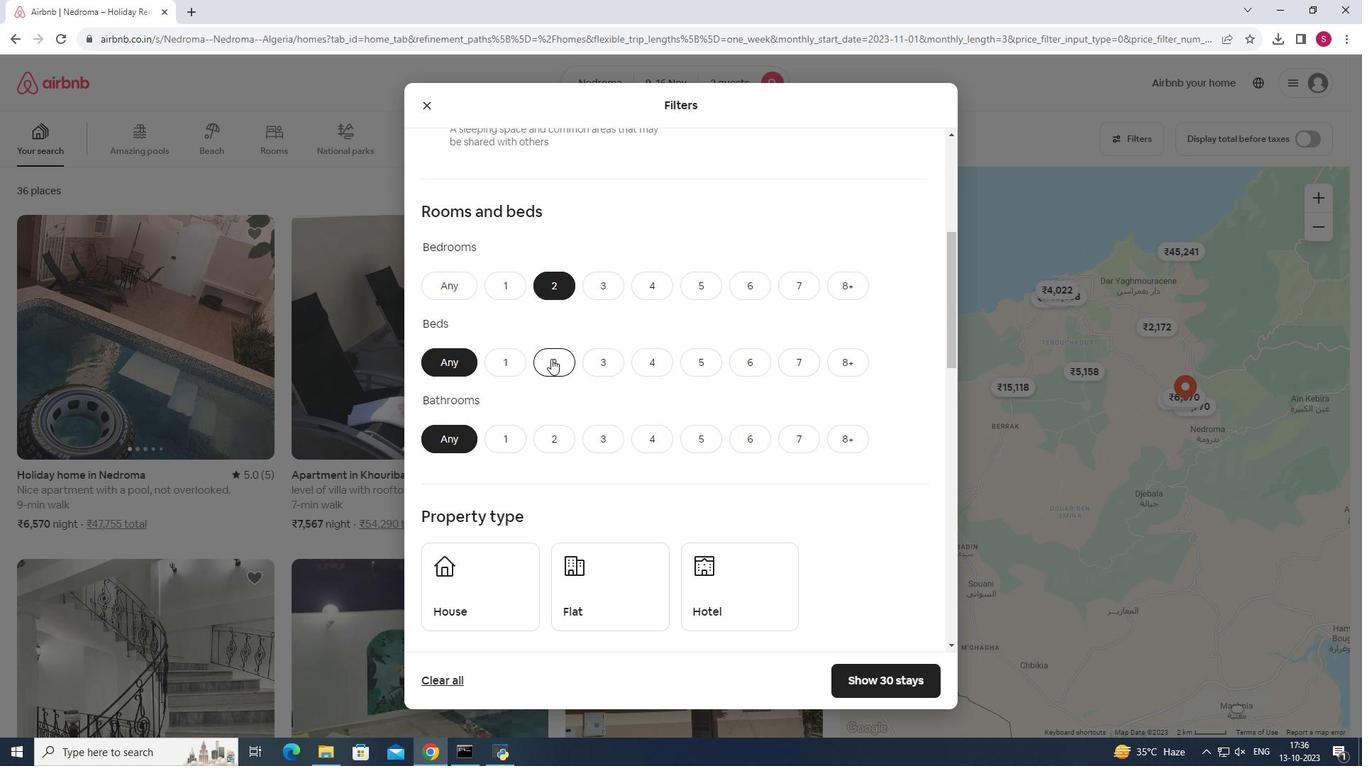 
Action: Mouse pressed left at (551, 358)
Screenshot: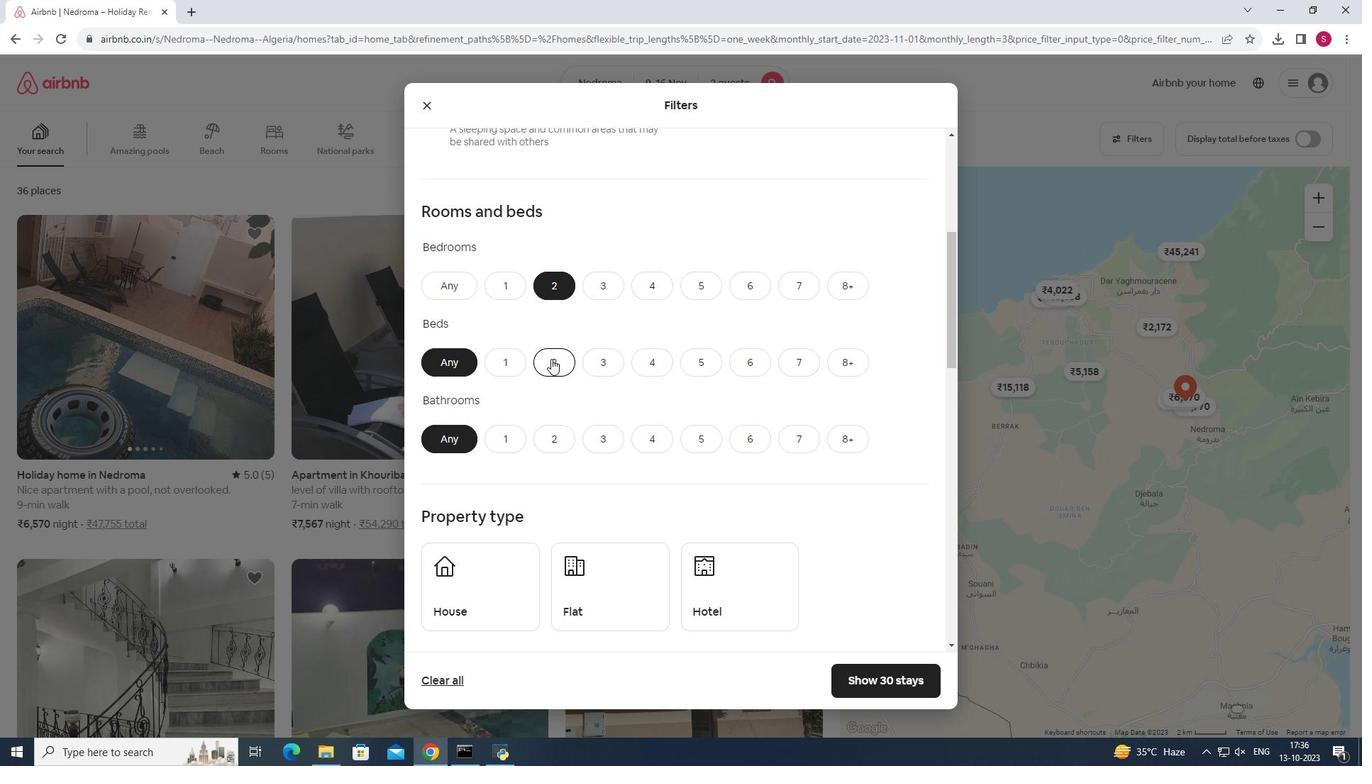 
Action: Mouse moved to (502, 439)
Screenshot: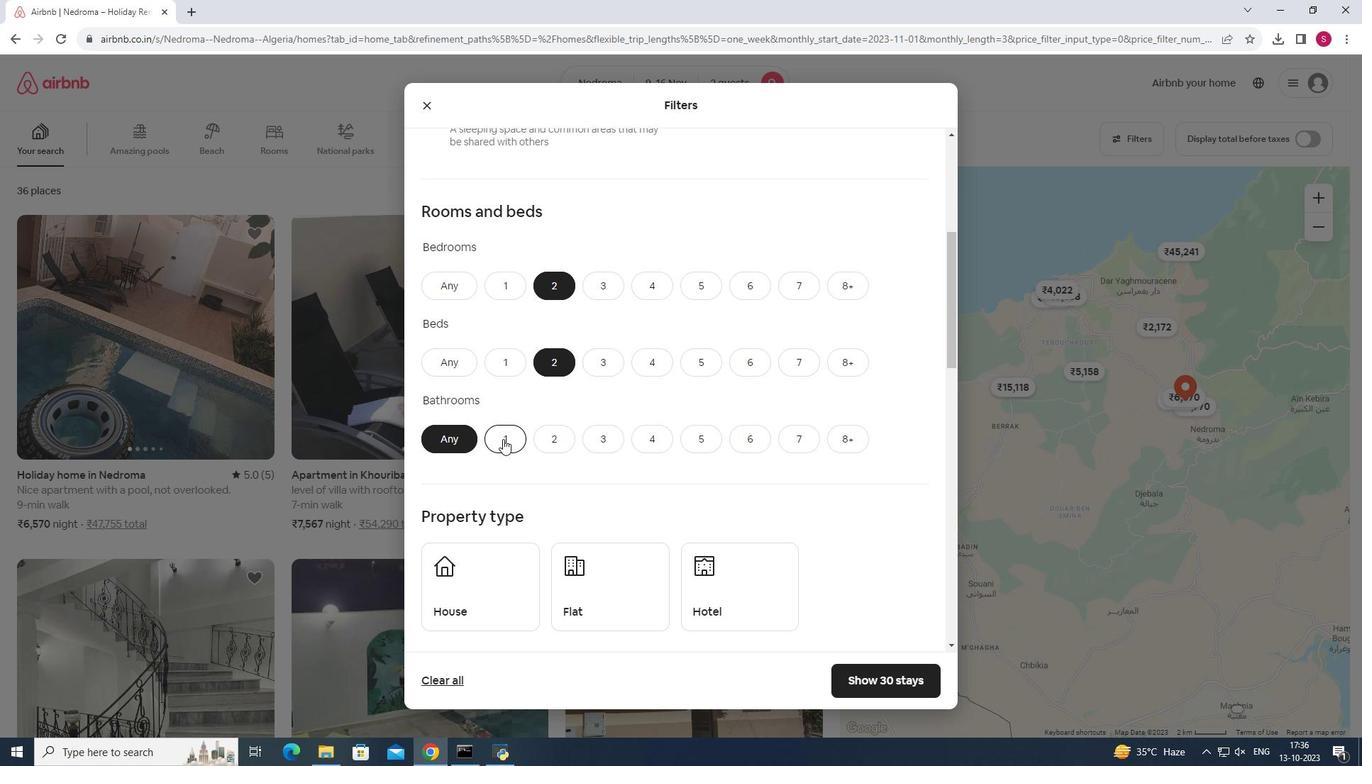 
Action: Mouse pressed left at (502, 439)
Screenshot: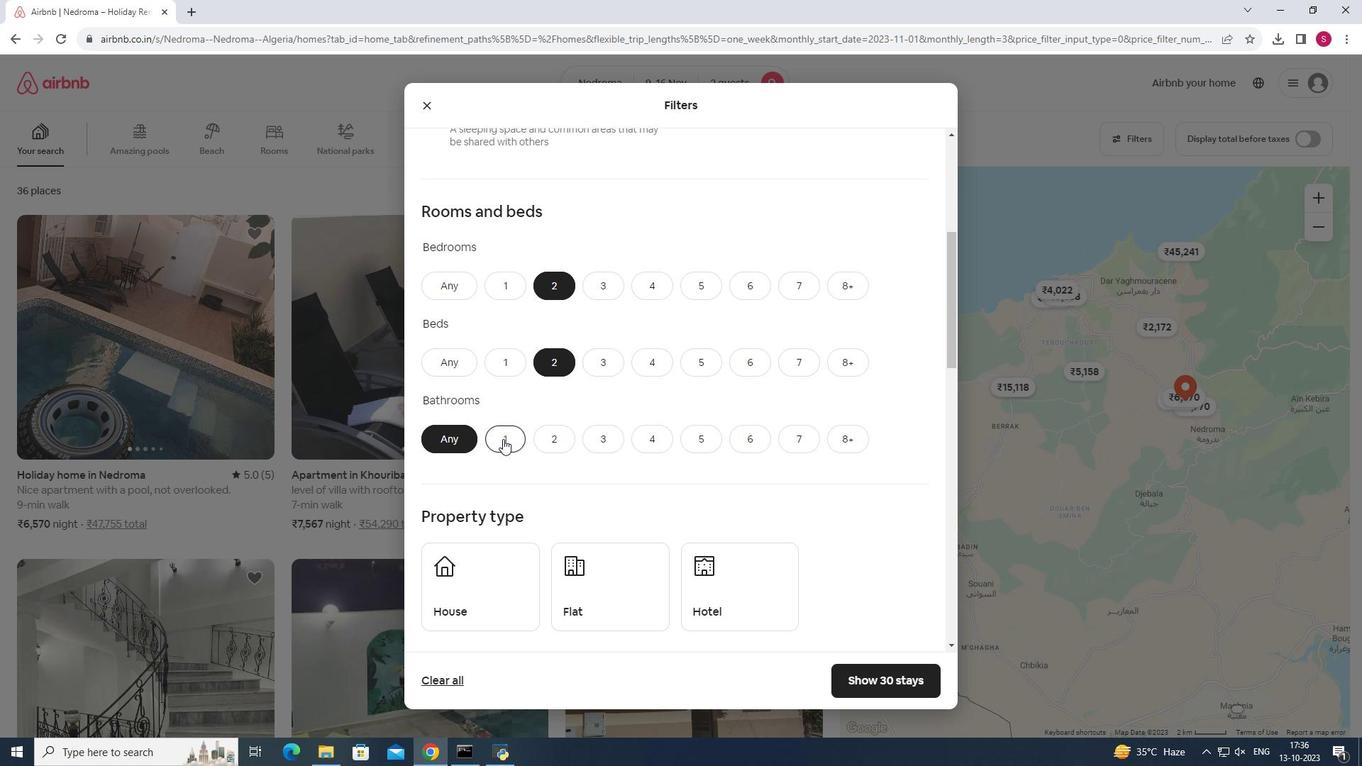 
Action: Mouse moved to (570, 574)
Screenshot: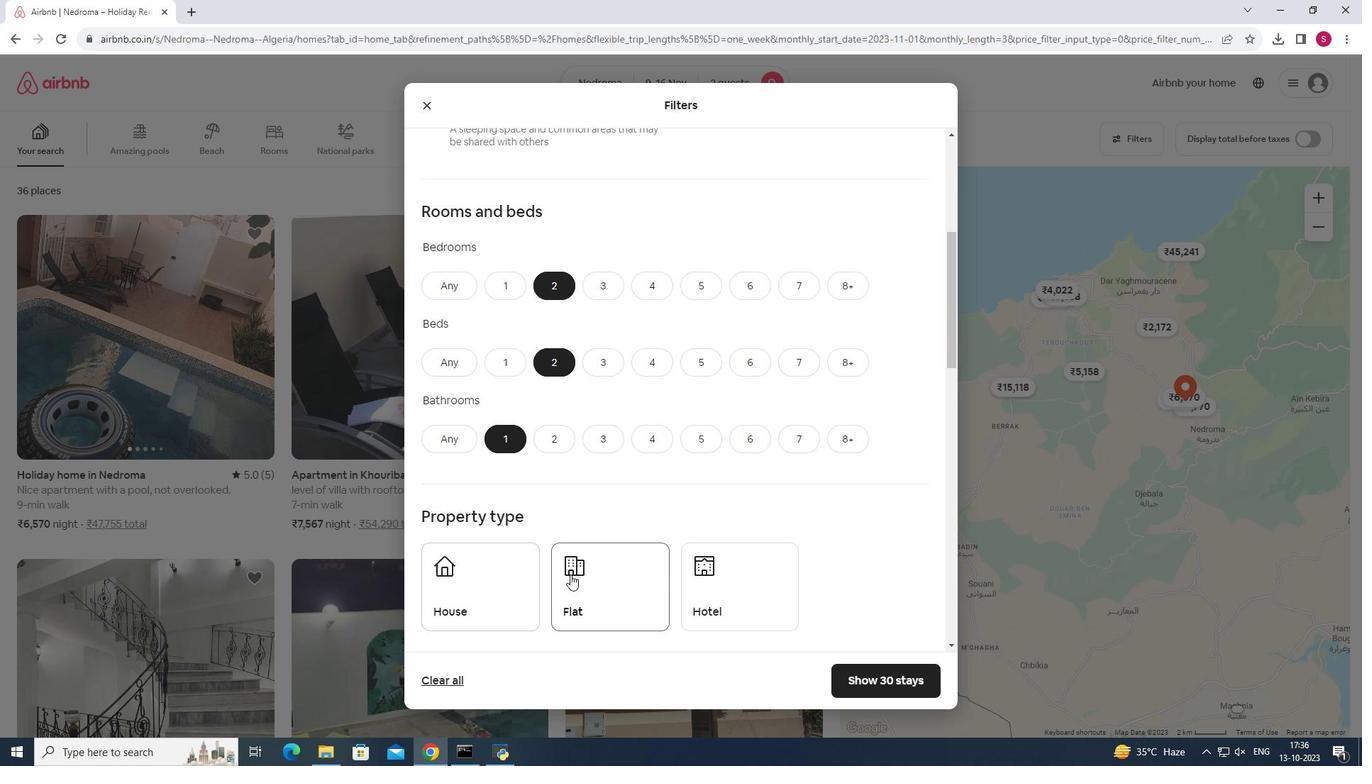 
Action: Mouse pressed left at (570, 574)
Screenshot: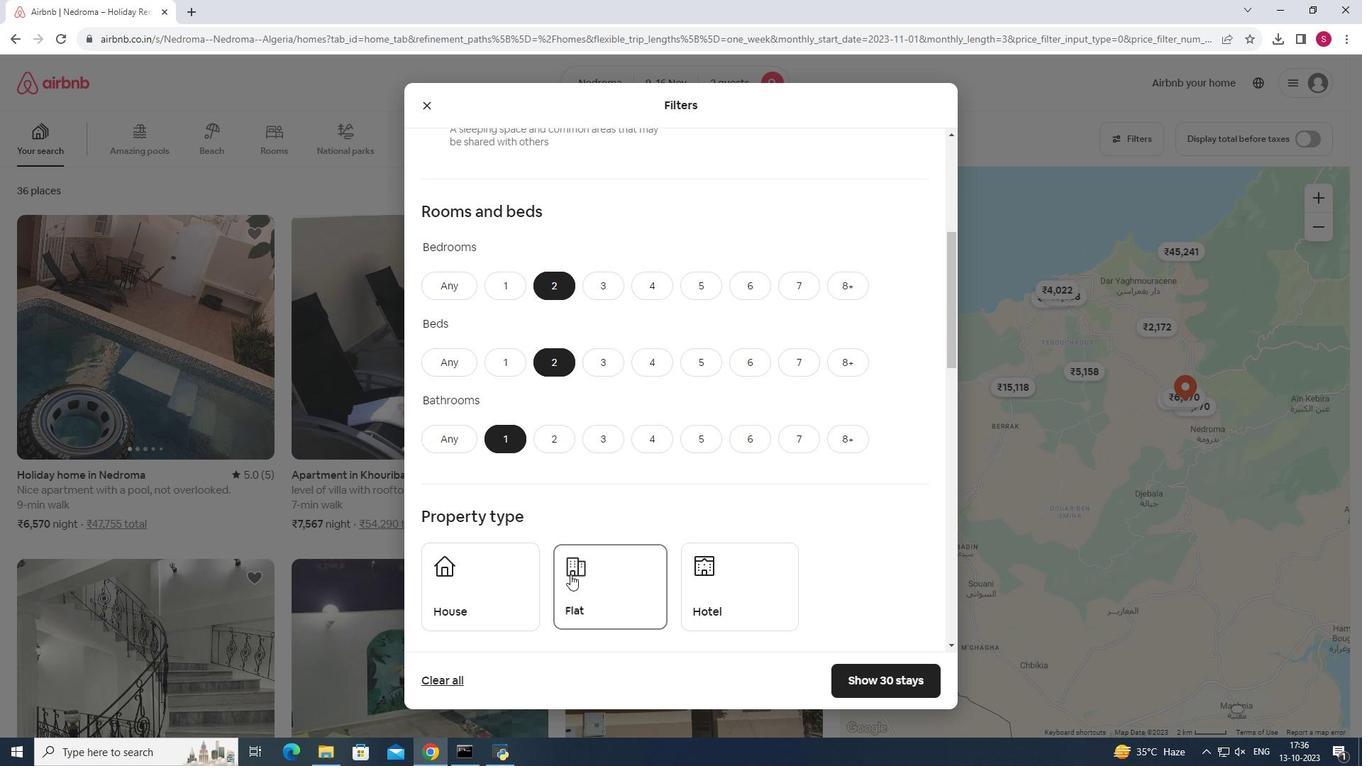 
Action: Mouse moved to (574, 572)
Screenshot: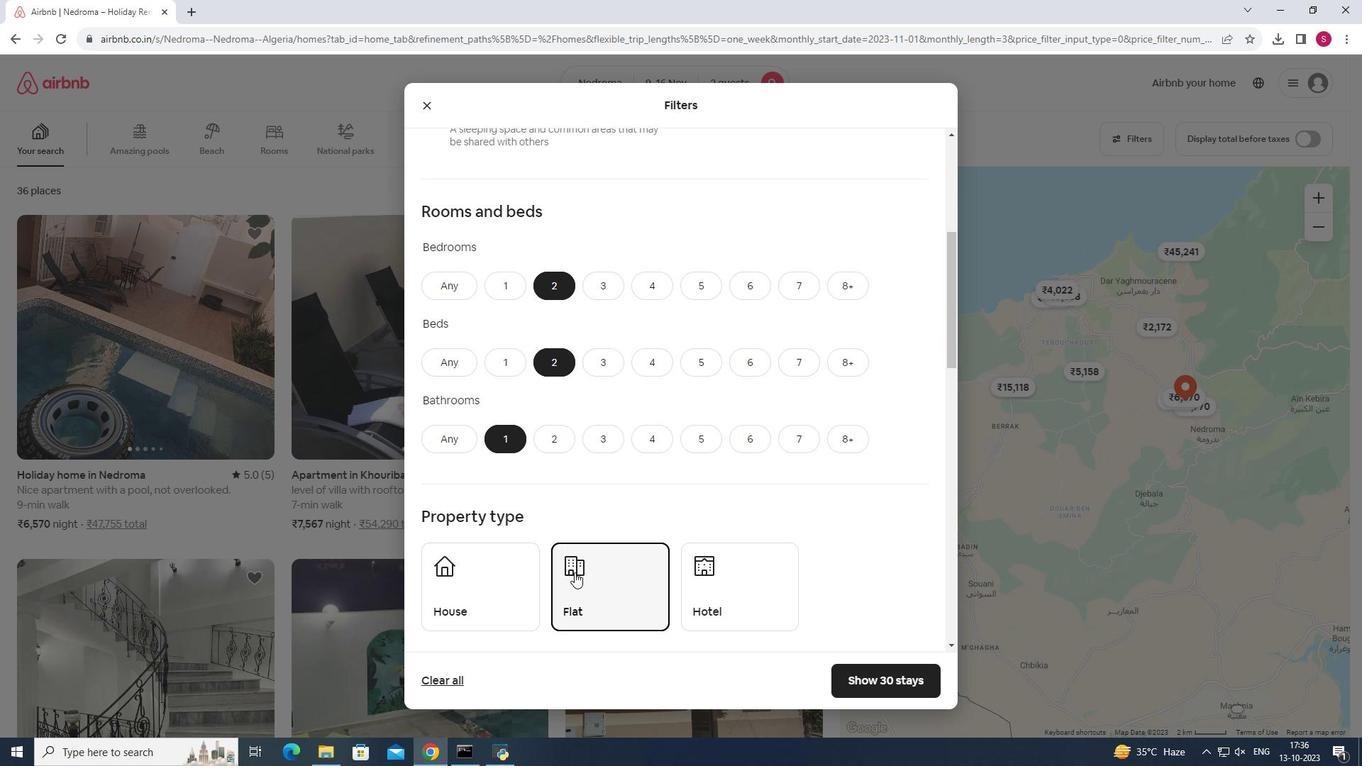 
Action: Mouse scrolled (574, 571) with delta (0, 0)
Screenshot: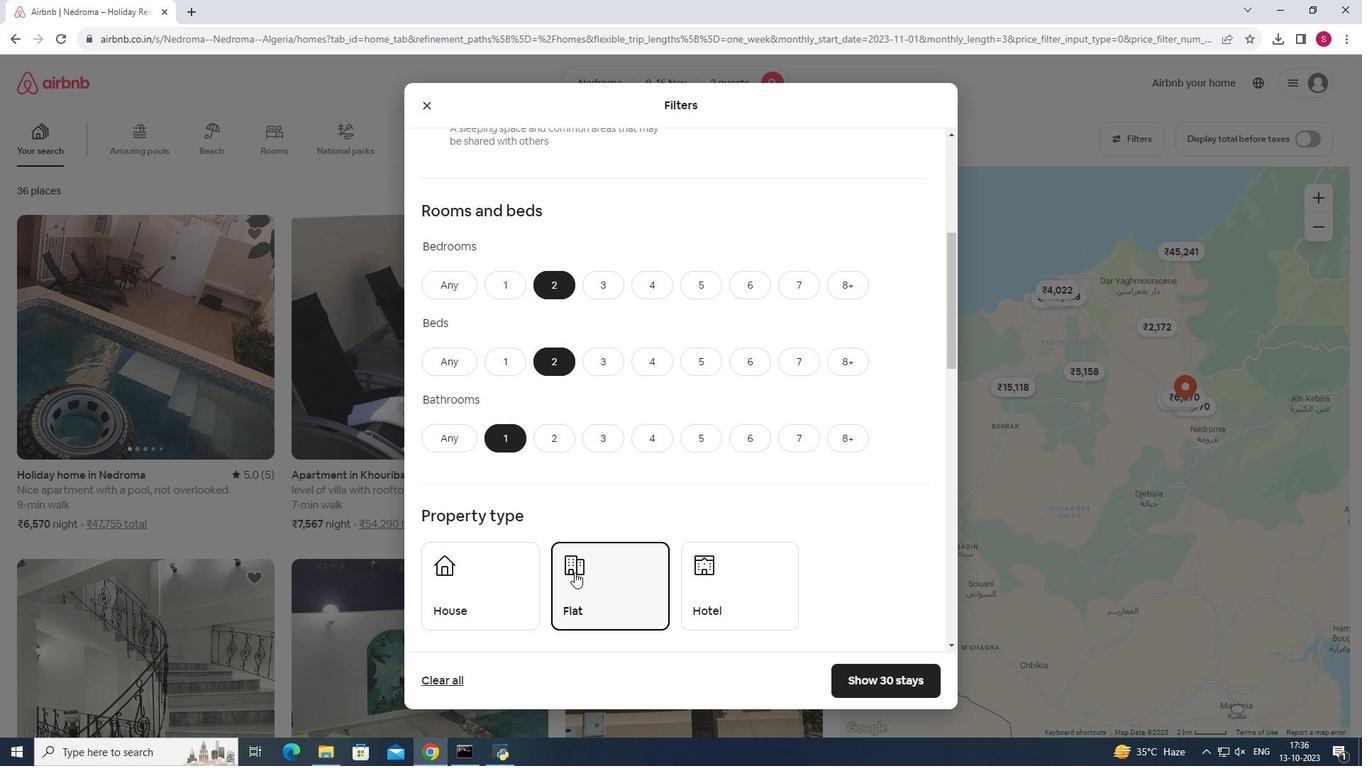 
Action: Mouse scrolled (574, 571) with delta (0, 0)
Screenshot: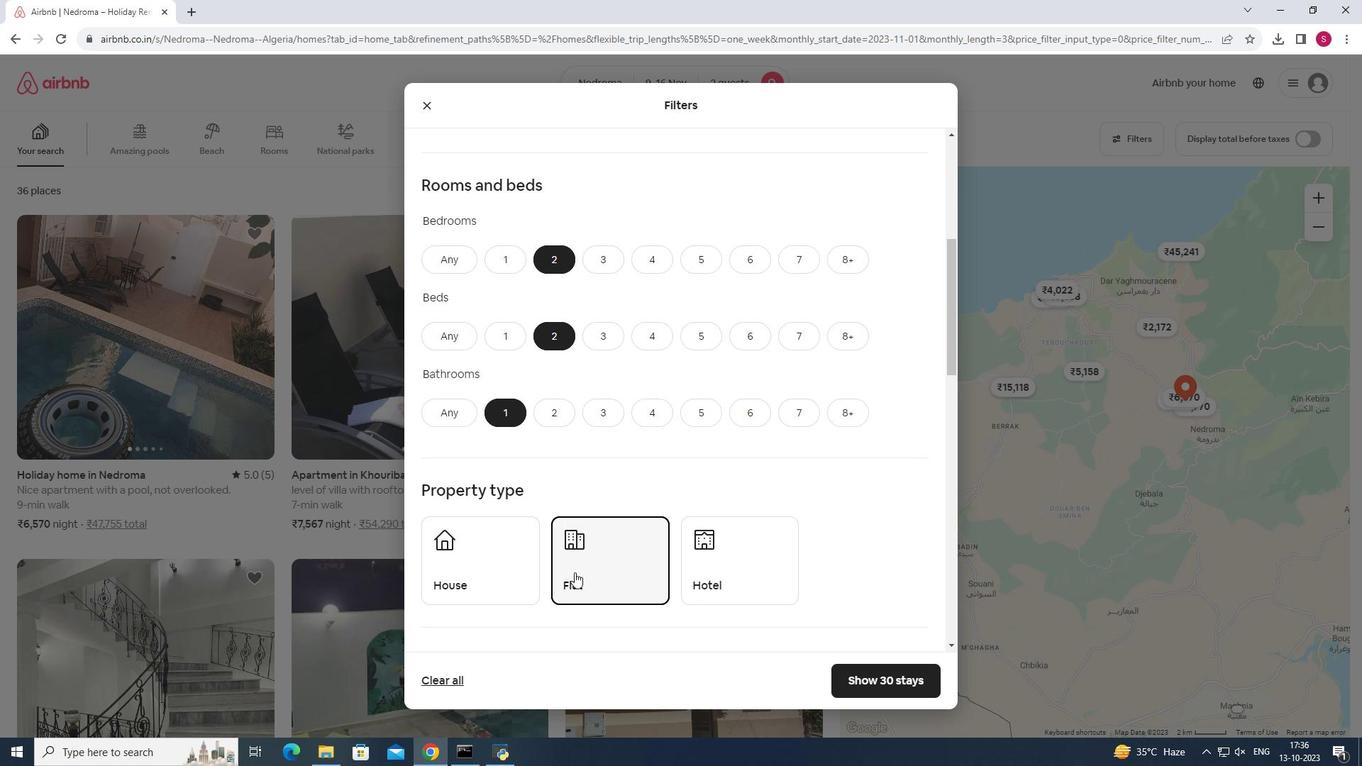 
Action: Mouse scrolled (574, 571) with delta (0, 0)
Screenshot: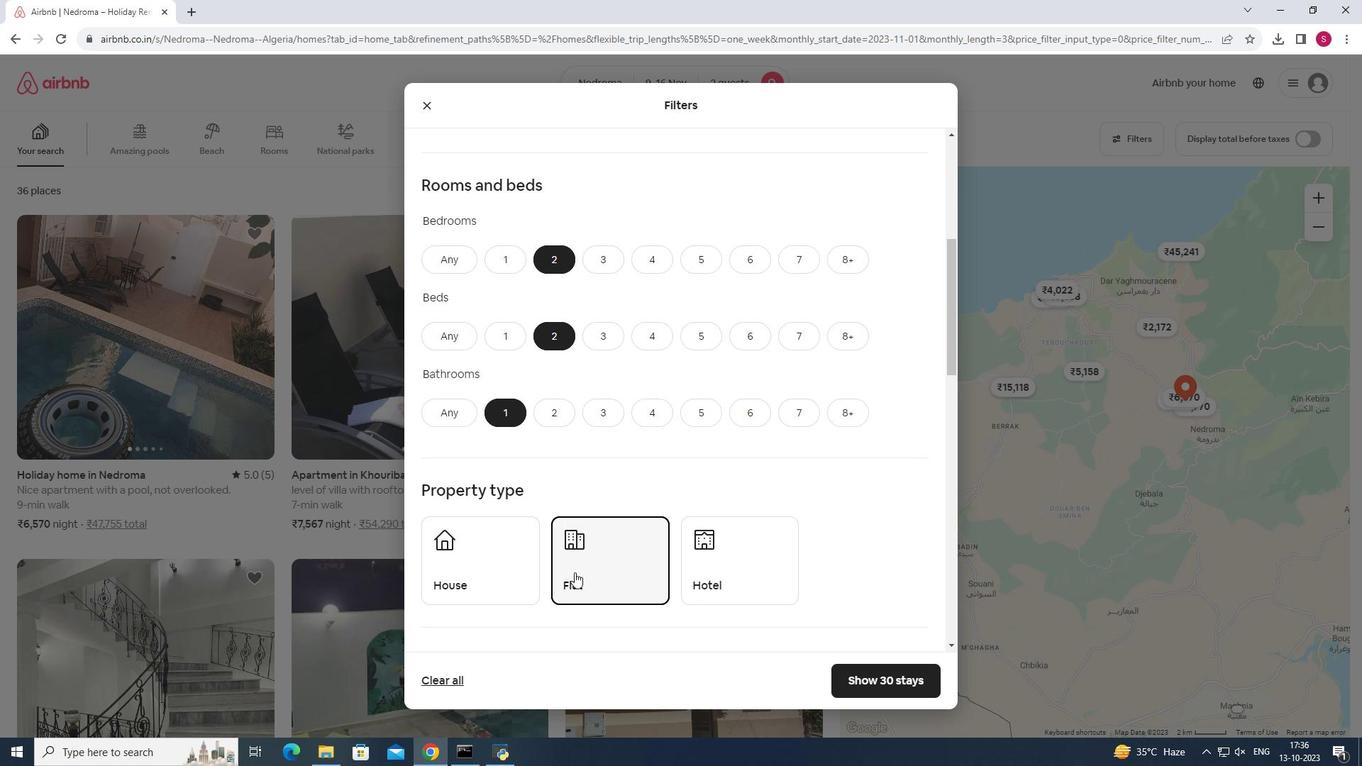 
Action: Mouse scrolled (574, 571) with delta (0, 0)
Screenshot: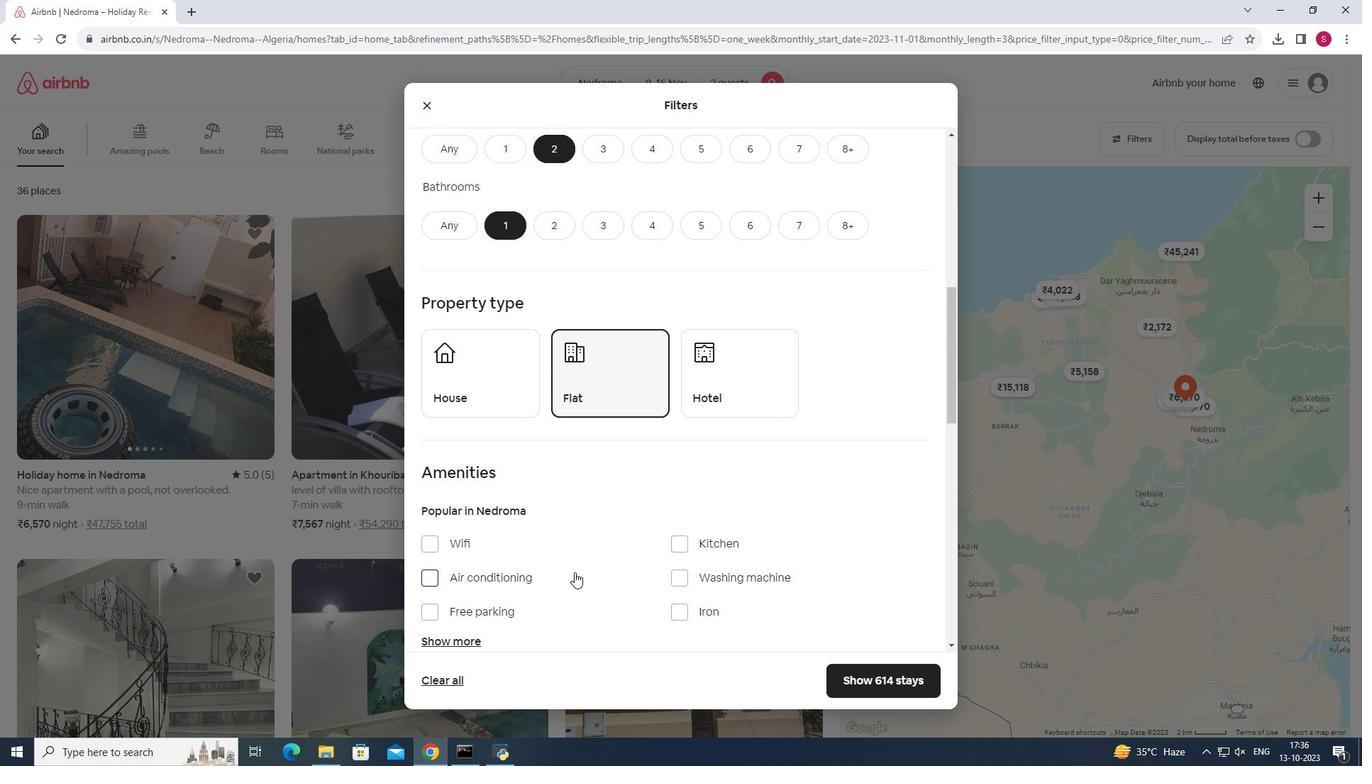 
Action: Mouse scrolled (574, 571) with delta (0, 0)
Screenshot: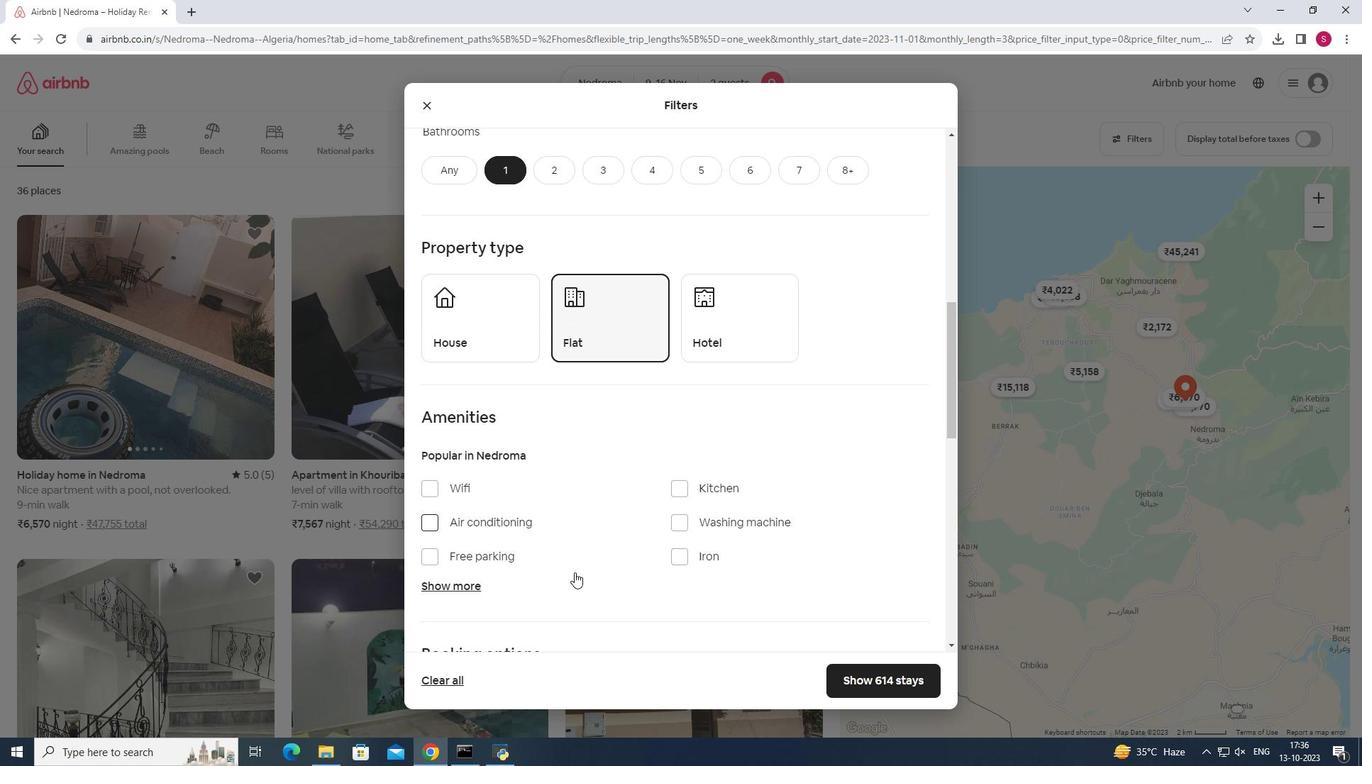 
Action: Mouse moved to (686, 434)
Screenshot: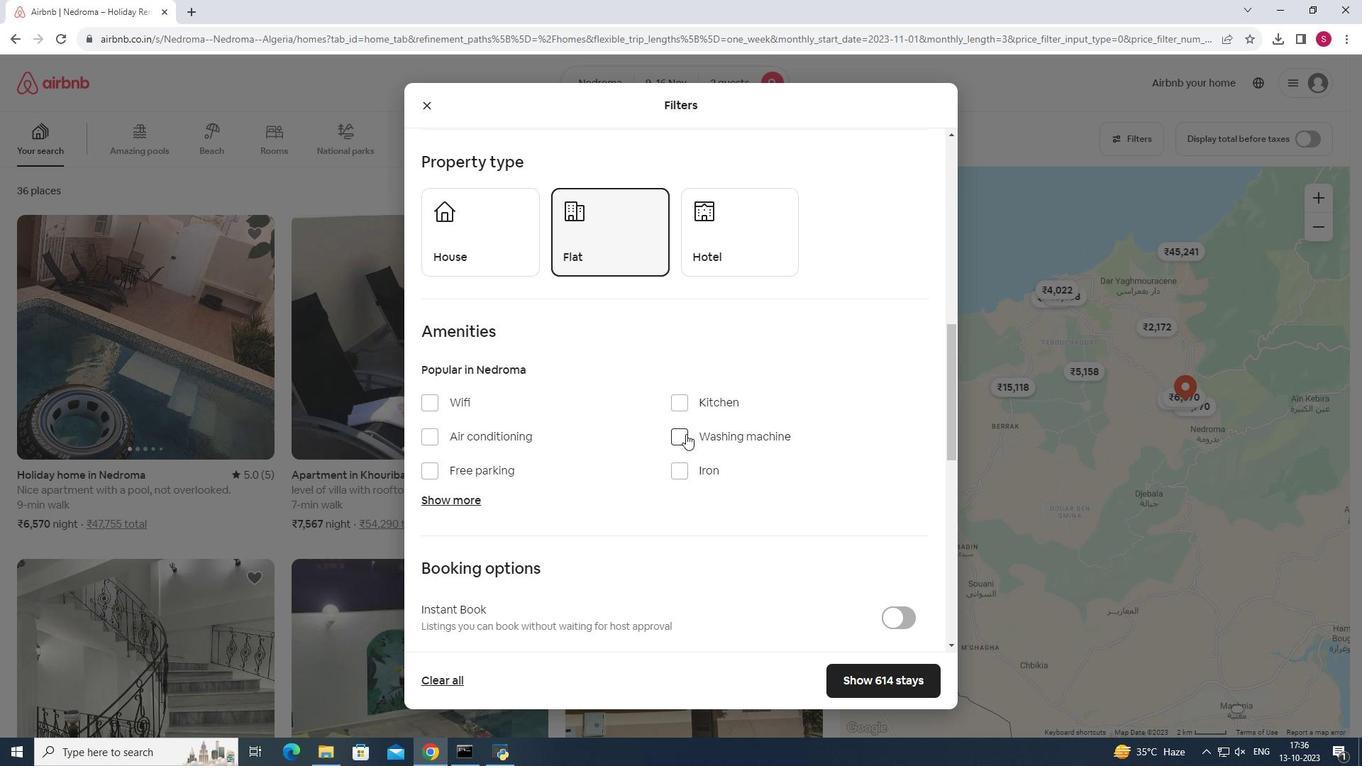 
Action: Mouse pressed left at (686, 434)
Screenshot: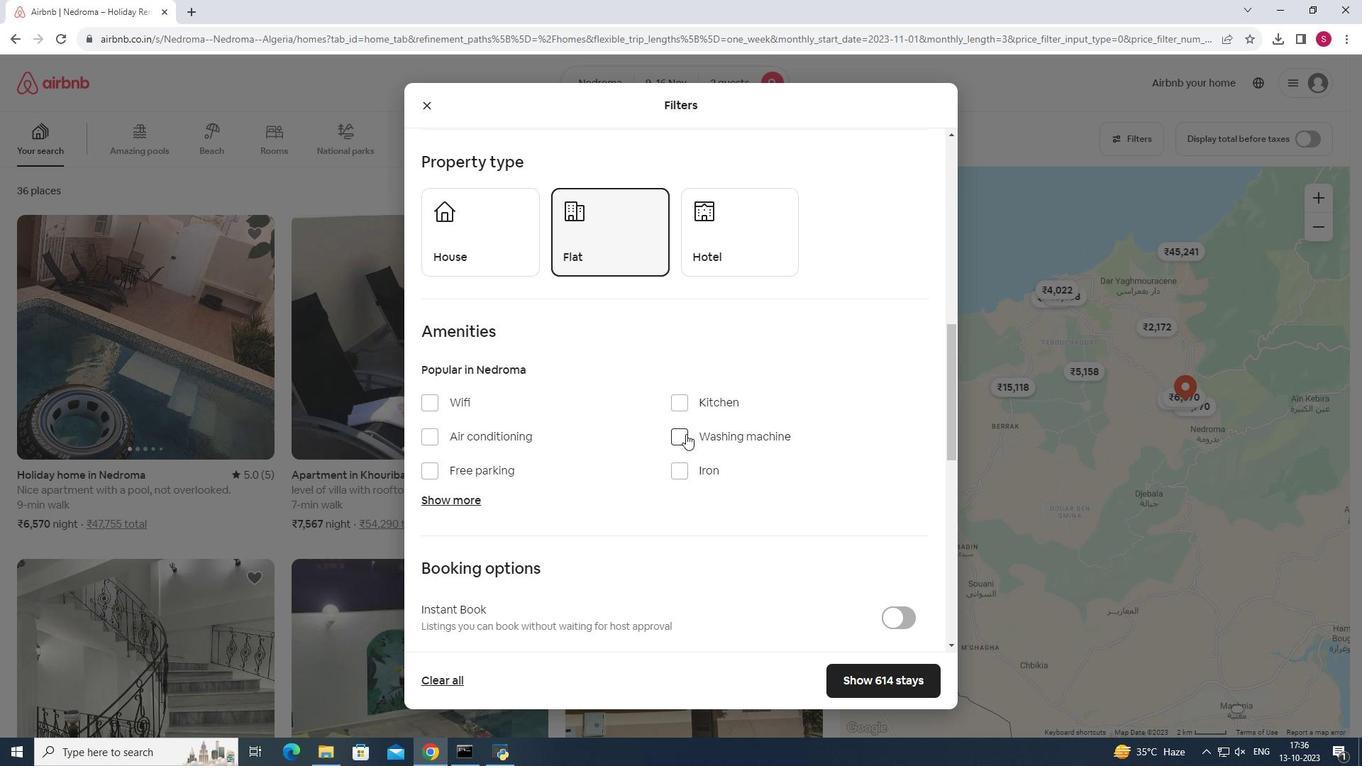 
Action: Mouse moved to (860, 679)
Screenshot: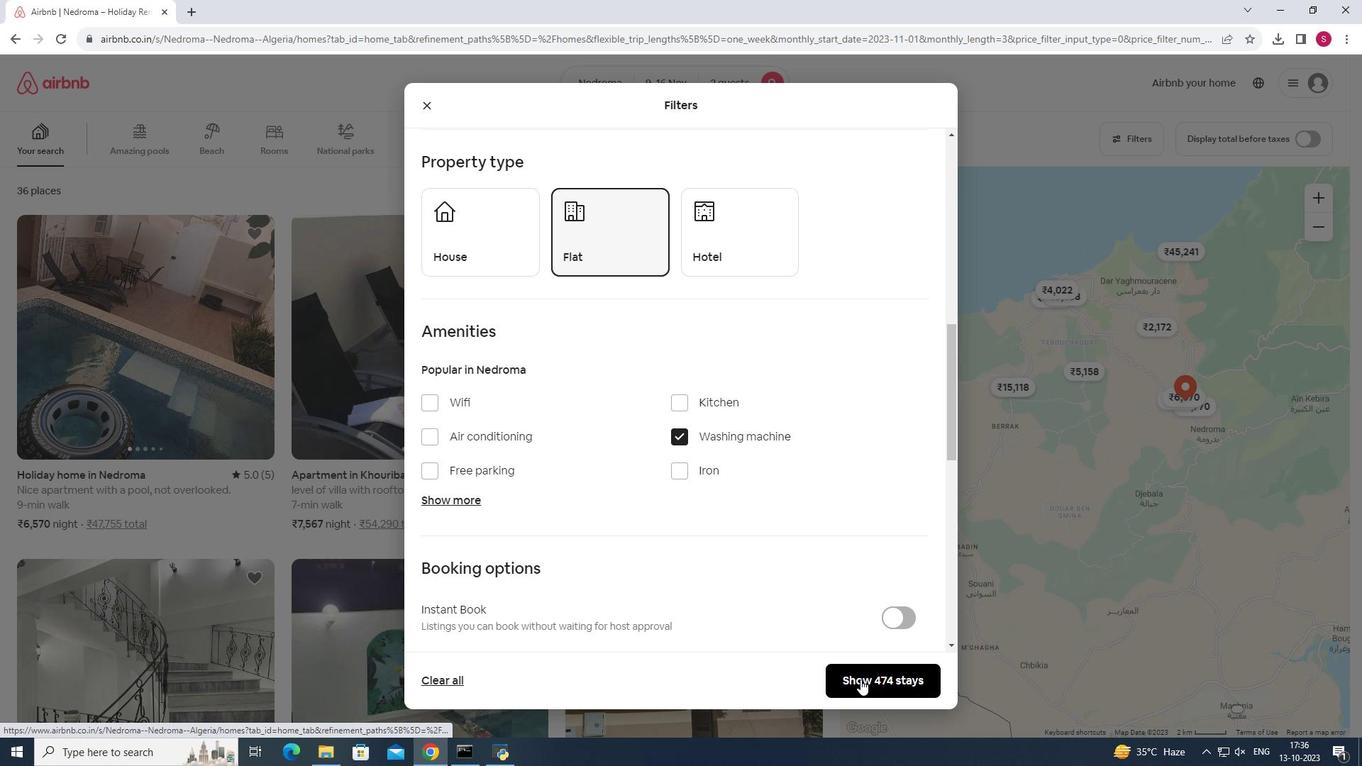 
Action: Mouse pressed left at (860, 679)
Screenshot: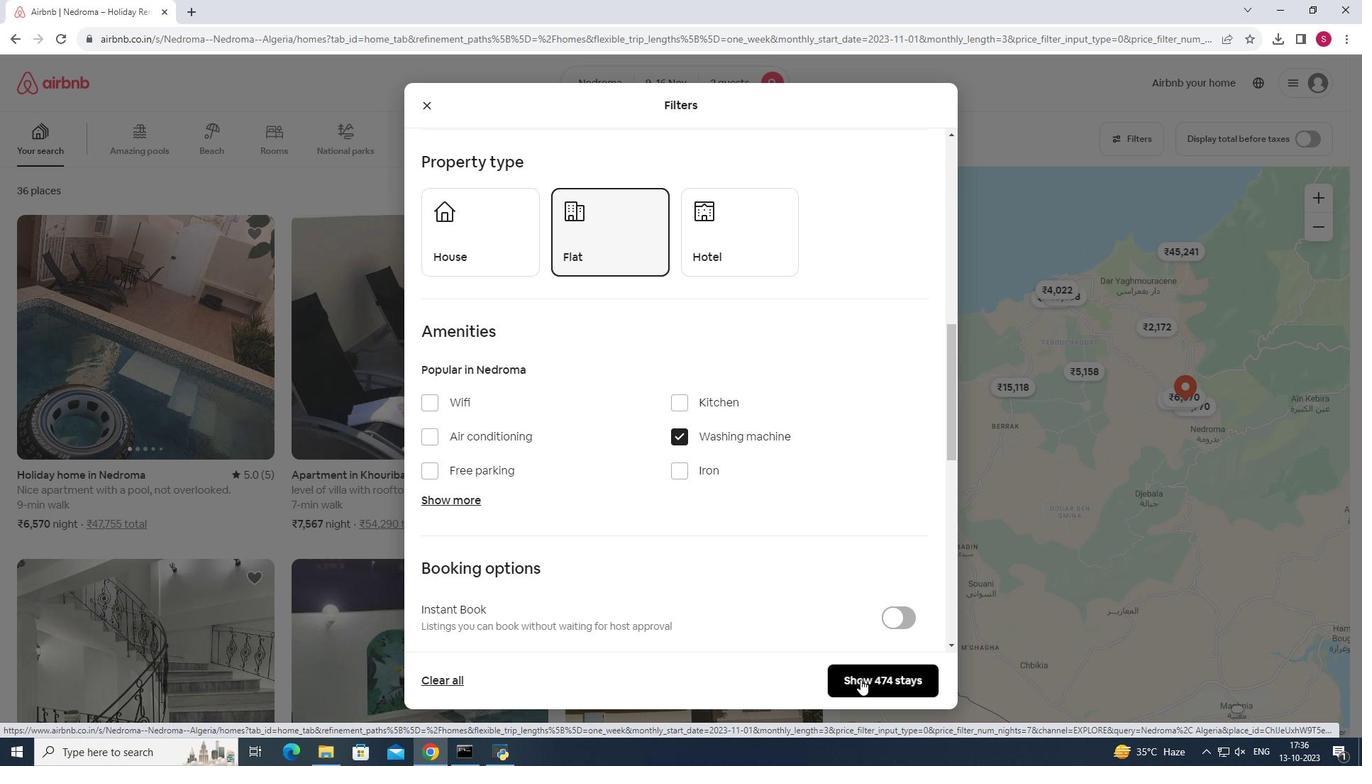 
Action: Mouse moved to (252, 412)
Screenshot: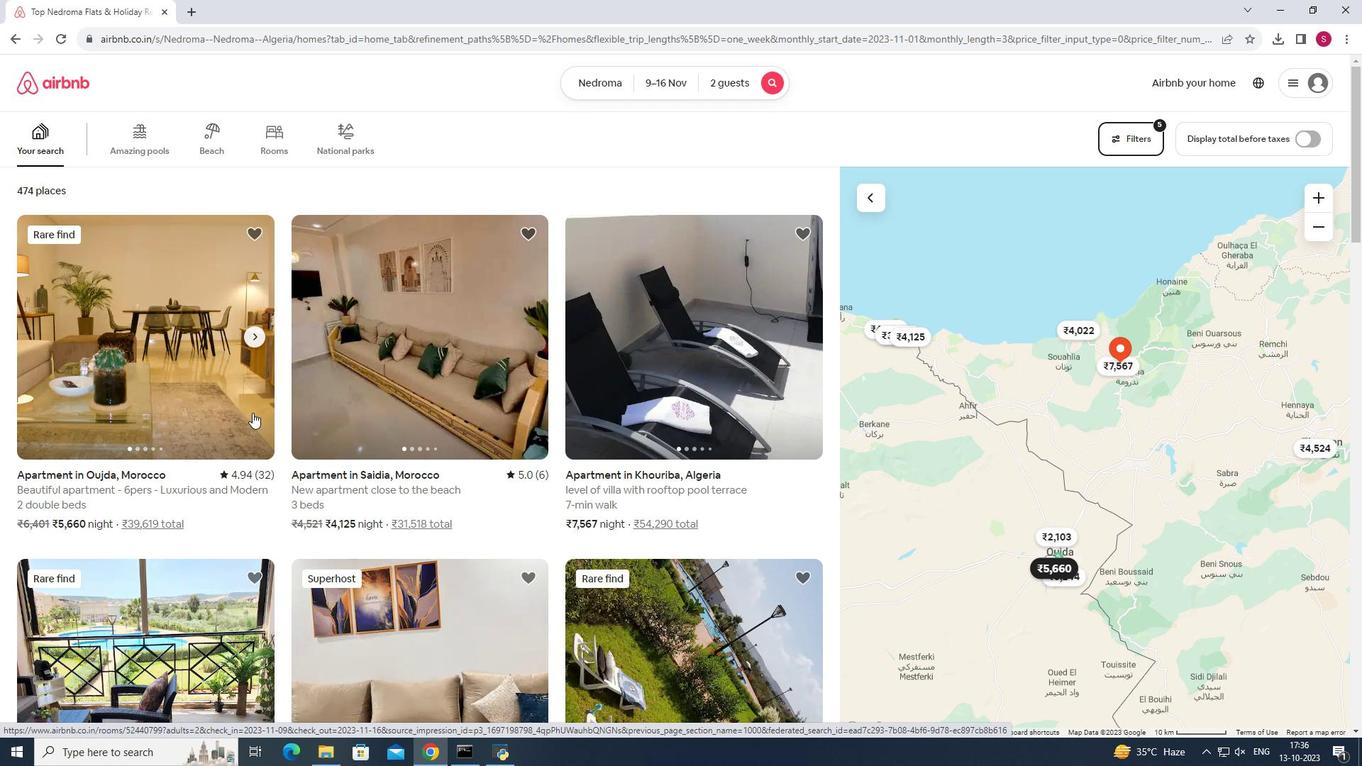 
Action: Mouse scrolled (252, 412) with delta (0, 0)
Screenshot: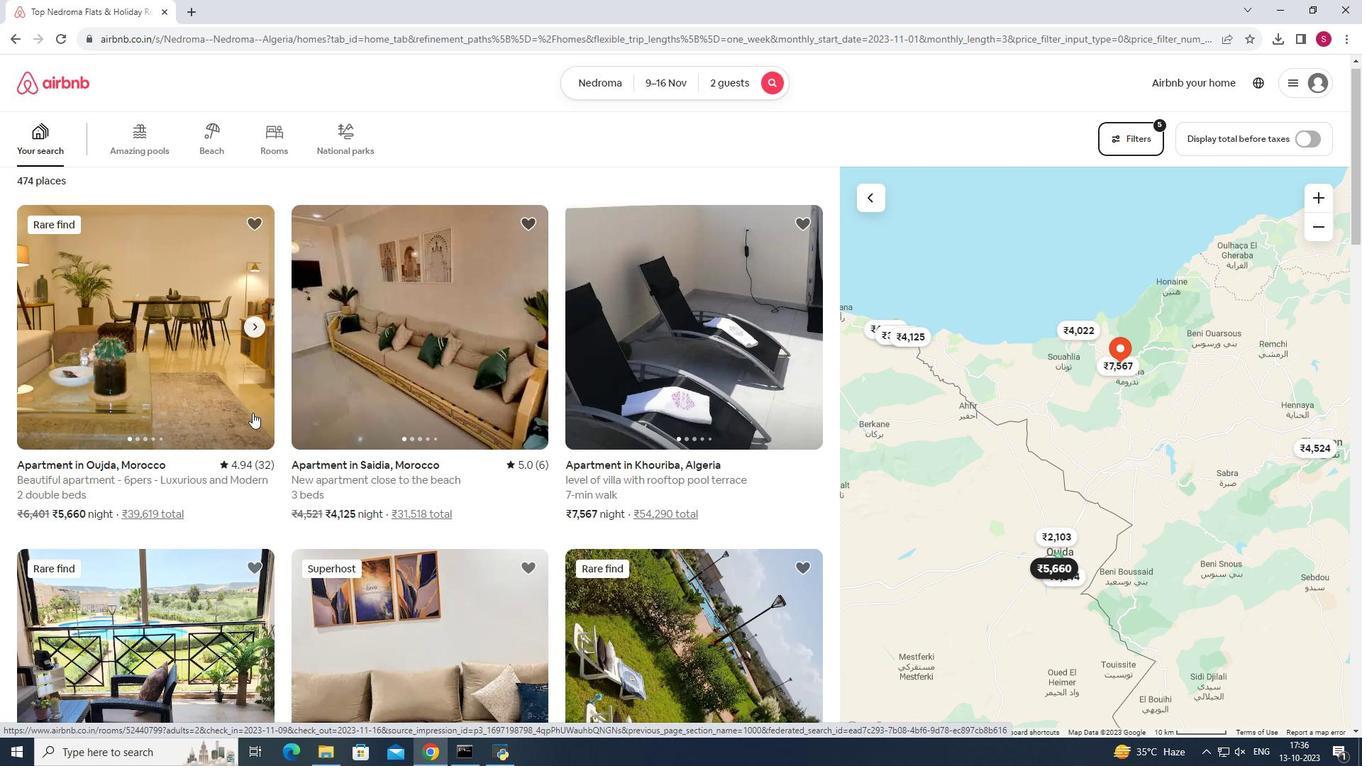
Action: Mouse scrolled (252, 412) with delta (0, 0)
Screenshot: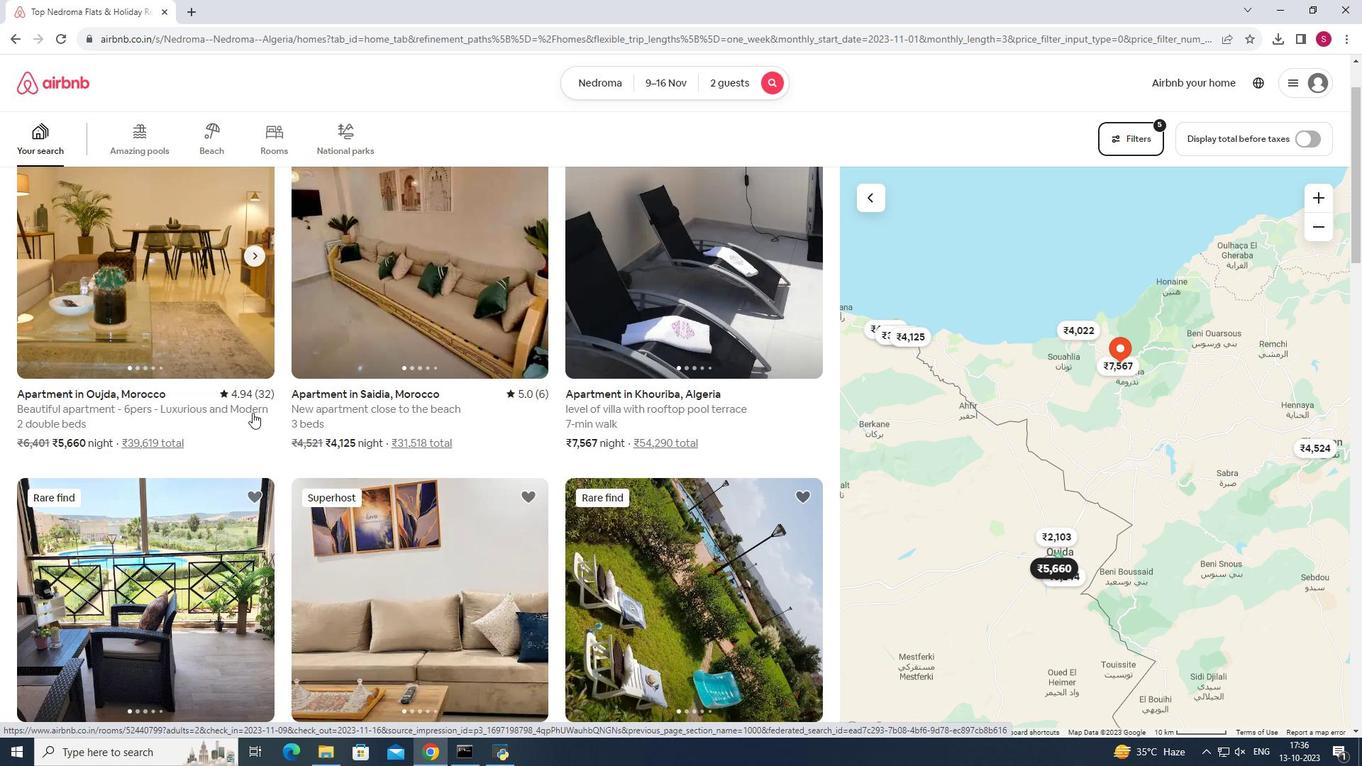 
Action: Mouse scrolled (252, 412) with delta (0, 0)
Screenshot: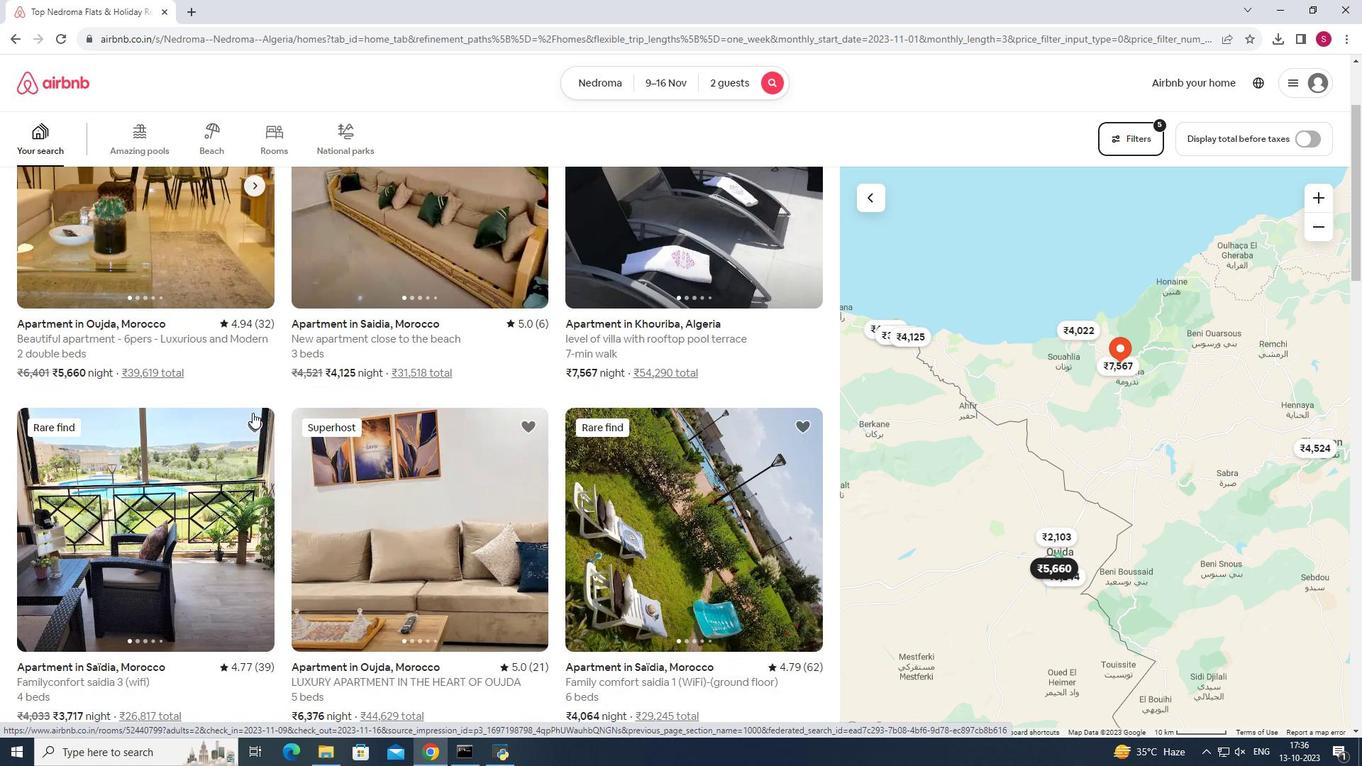 
Action: Mouse scrolled (252, 412) with delta (0, 0)
Screenshot: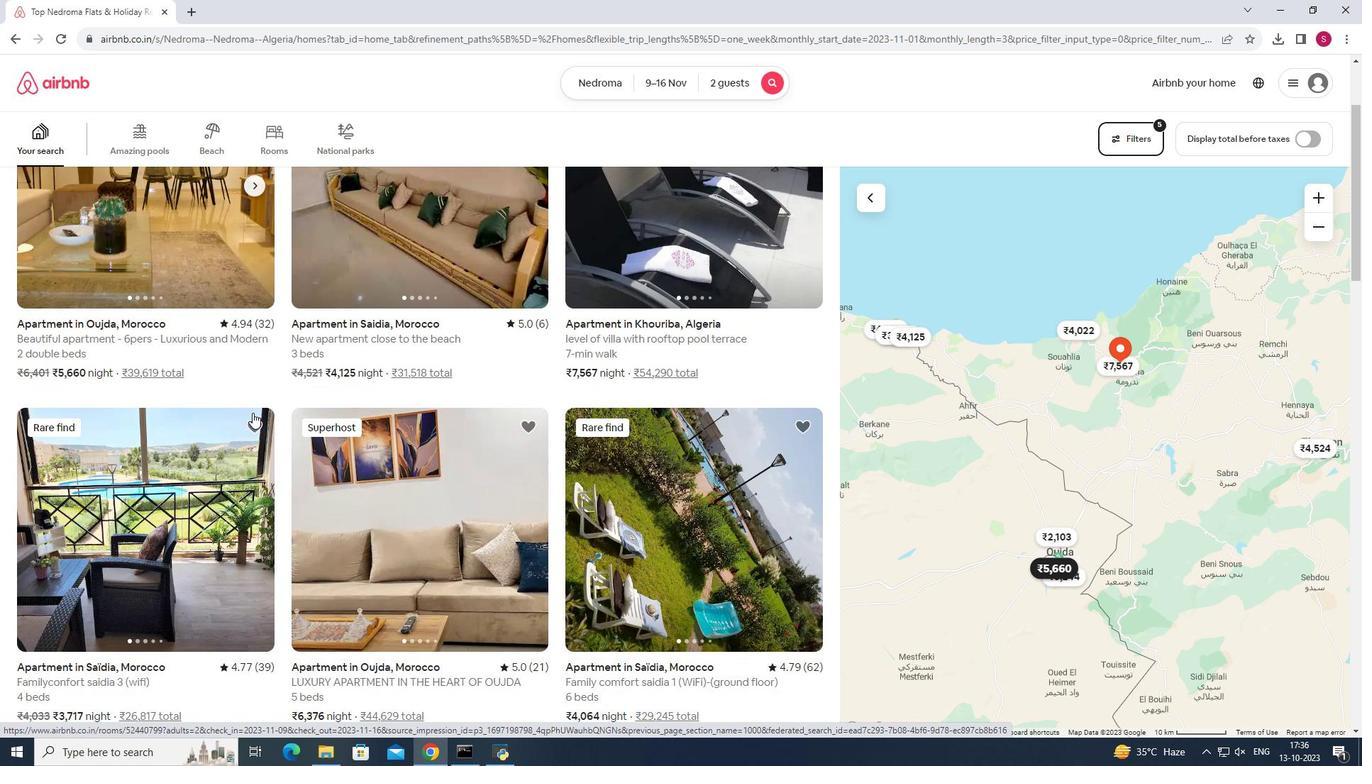 
Action: Mouse scrolled (252, 412) with delta (0, 0)
Screenshot: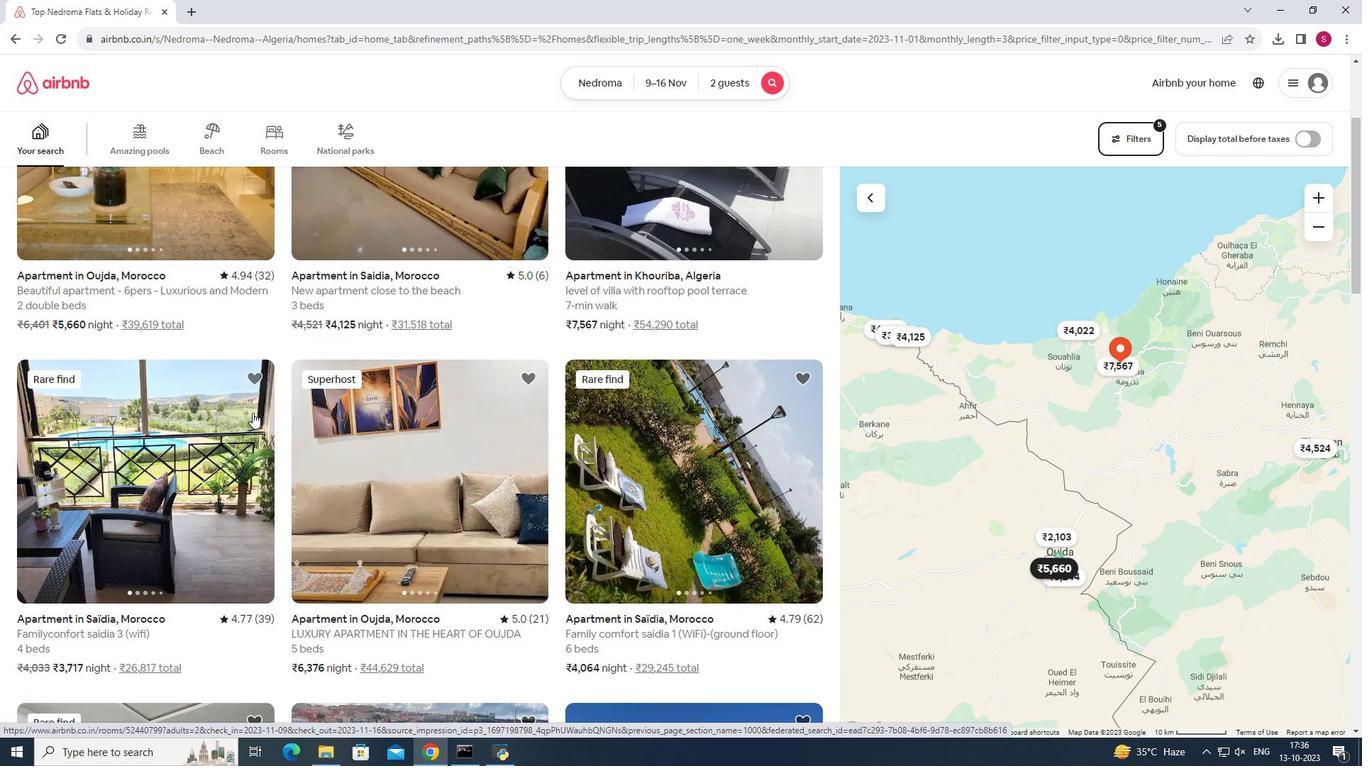 
Action: Mouse moved to (606, 441)
Screenshot: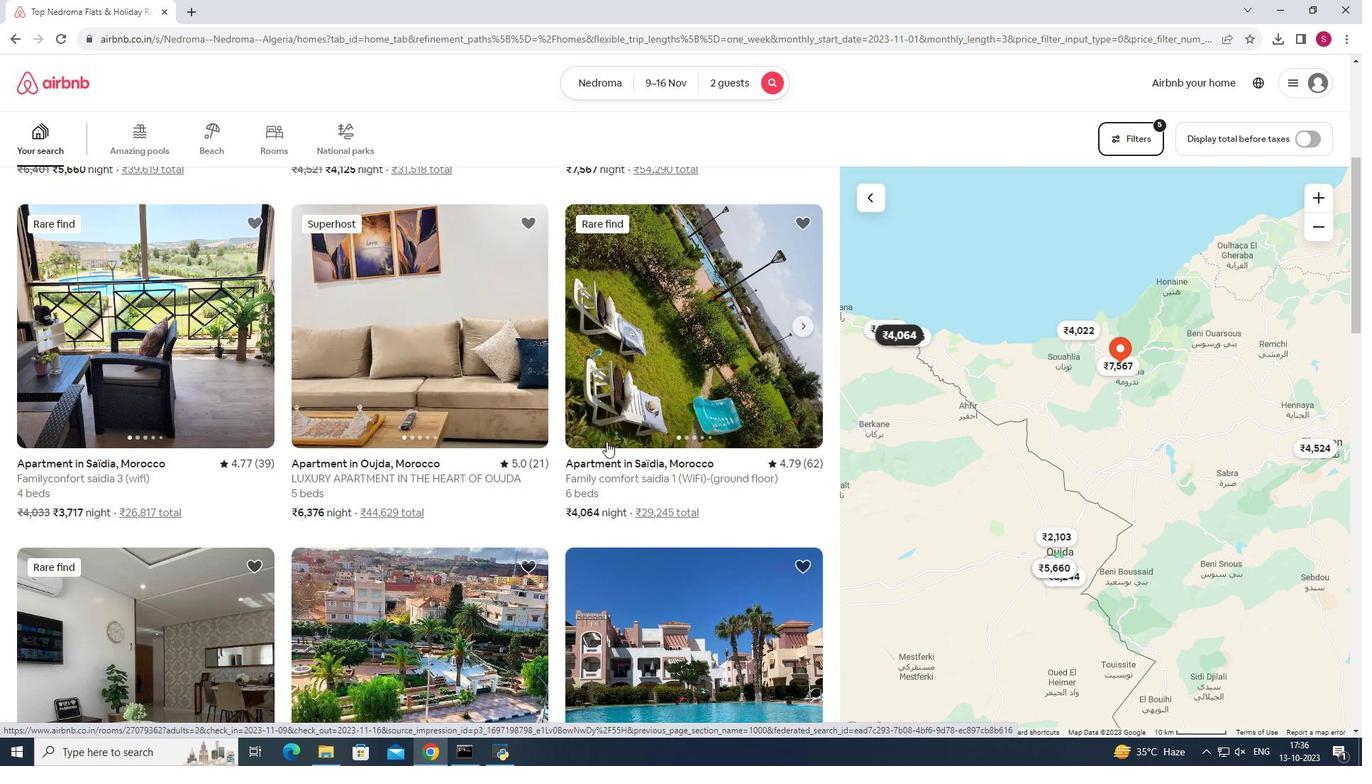 
Action: Mouse scrolled (606, 441) with delta (0, 0)
Screenshot: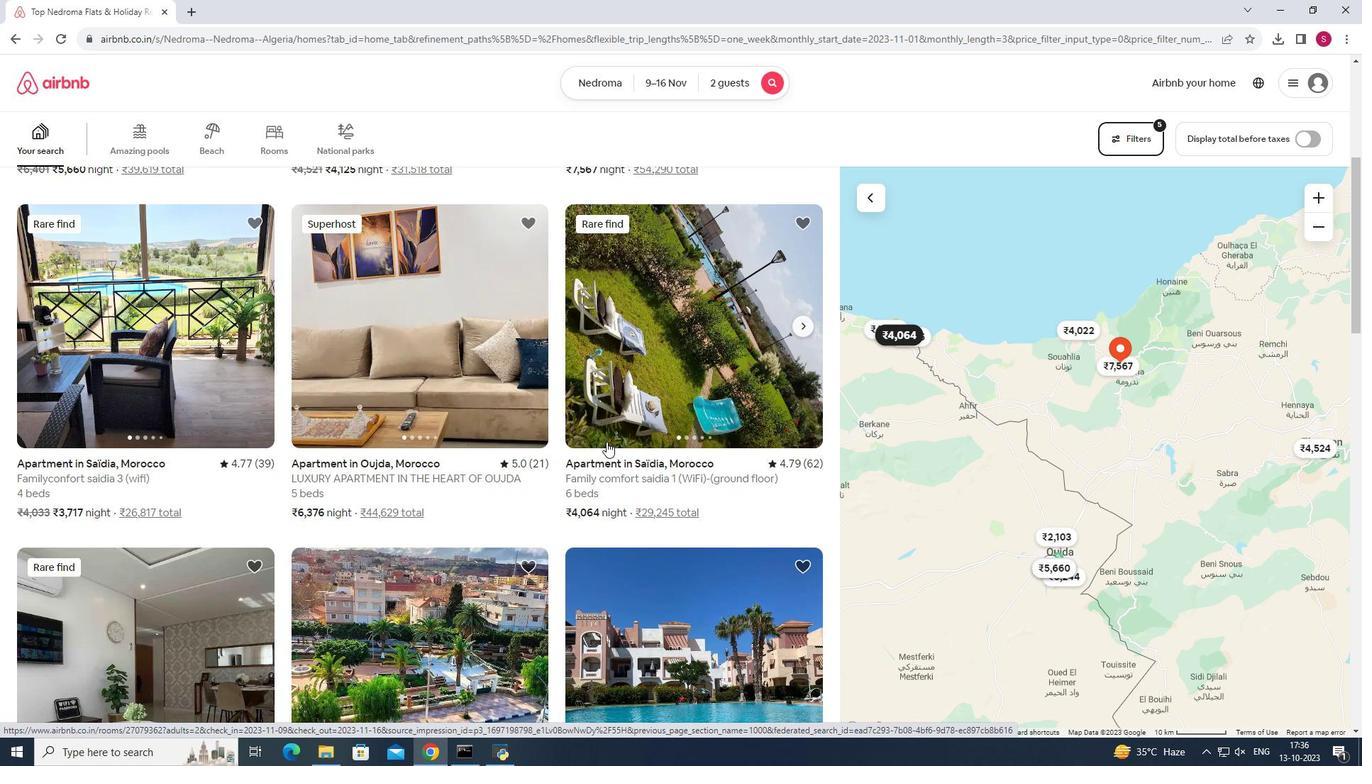 
Action: Mouse scrolled (606, 441) with delta (0, 0)
Screenshot: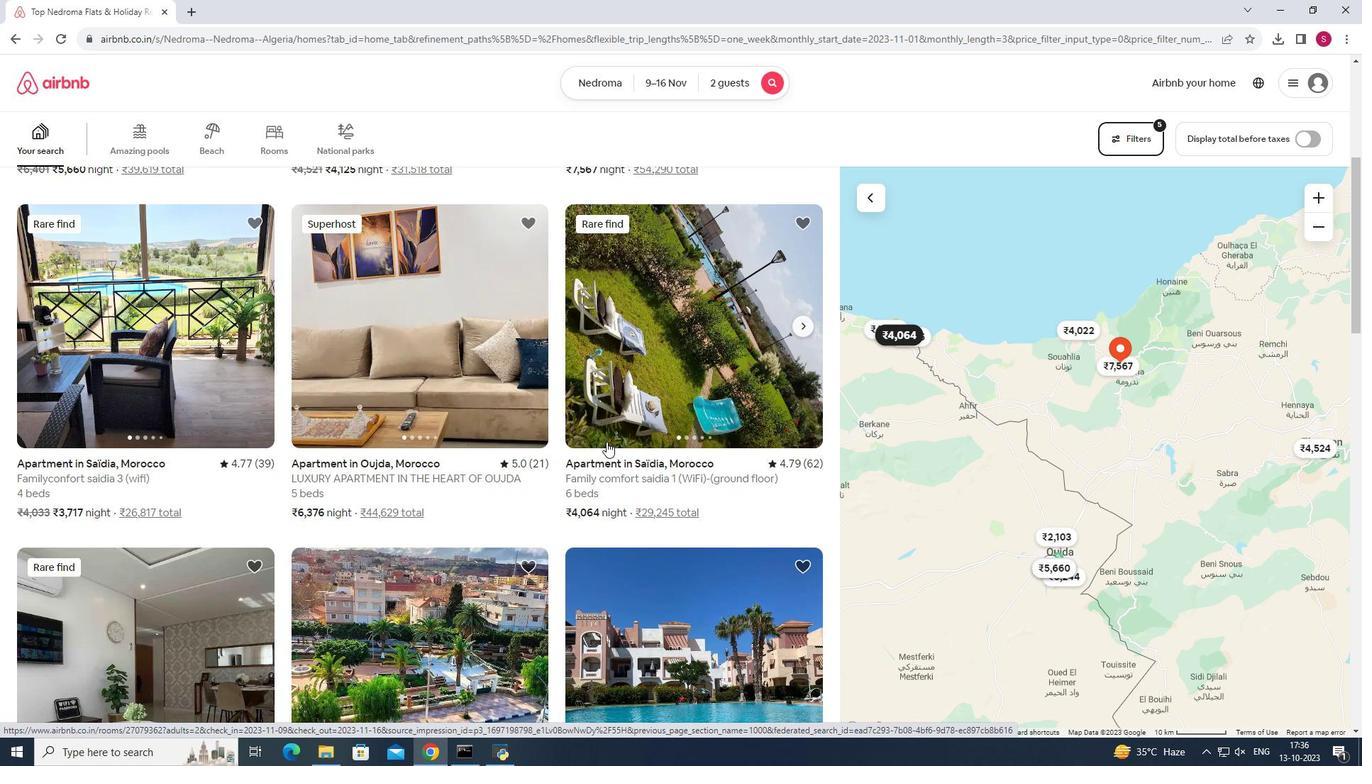 
Action: Mouse scrolled (606, 441) with delta (0, 0)
Screenshot: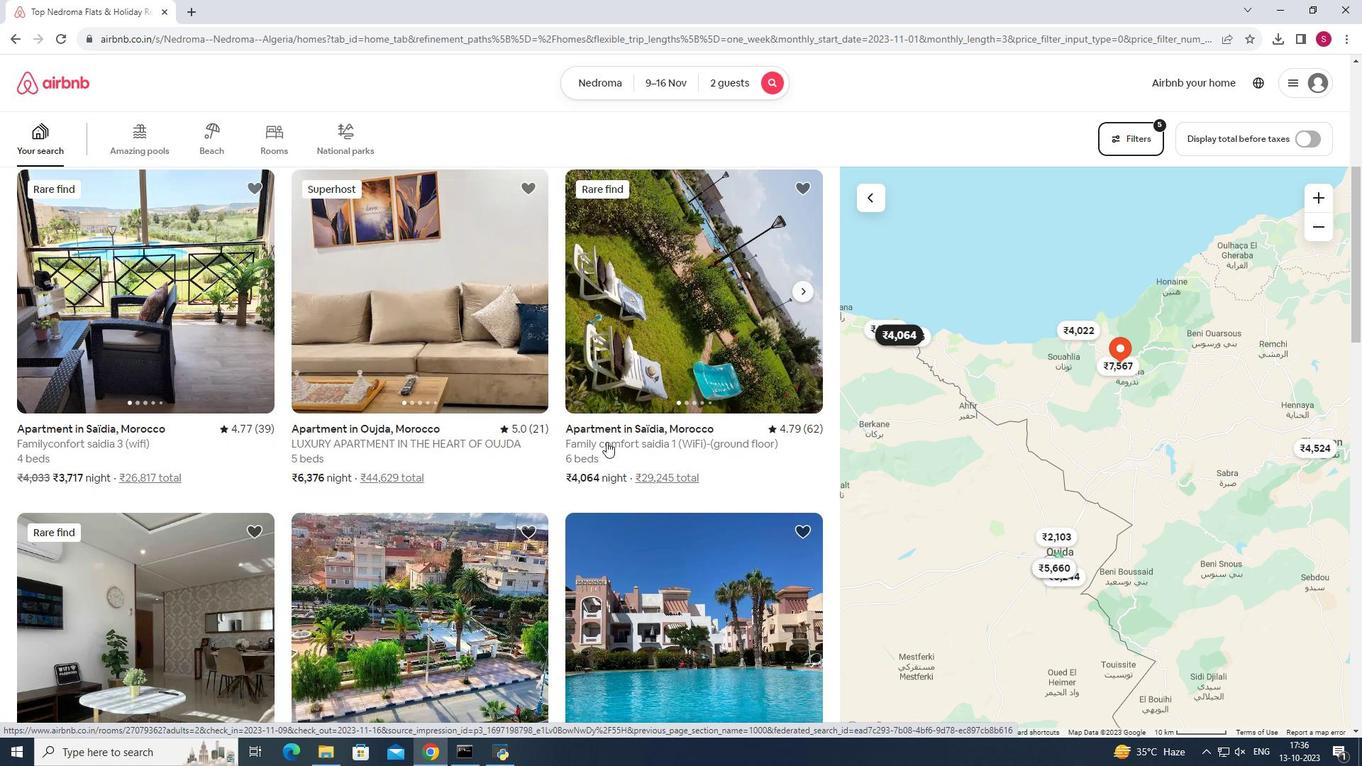 
Action: Mouse scrolled (606, 441) with delta (0, 0)
Screenshot: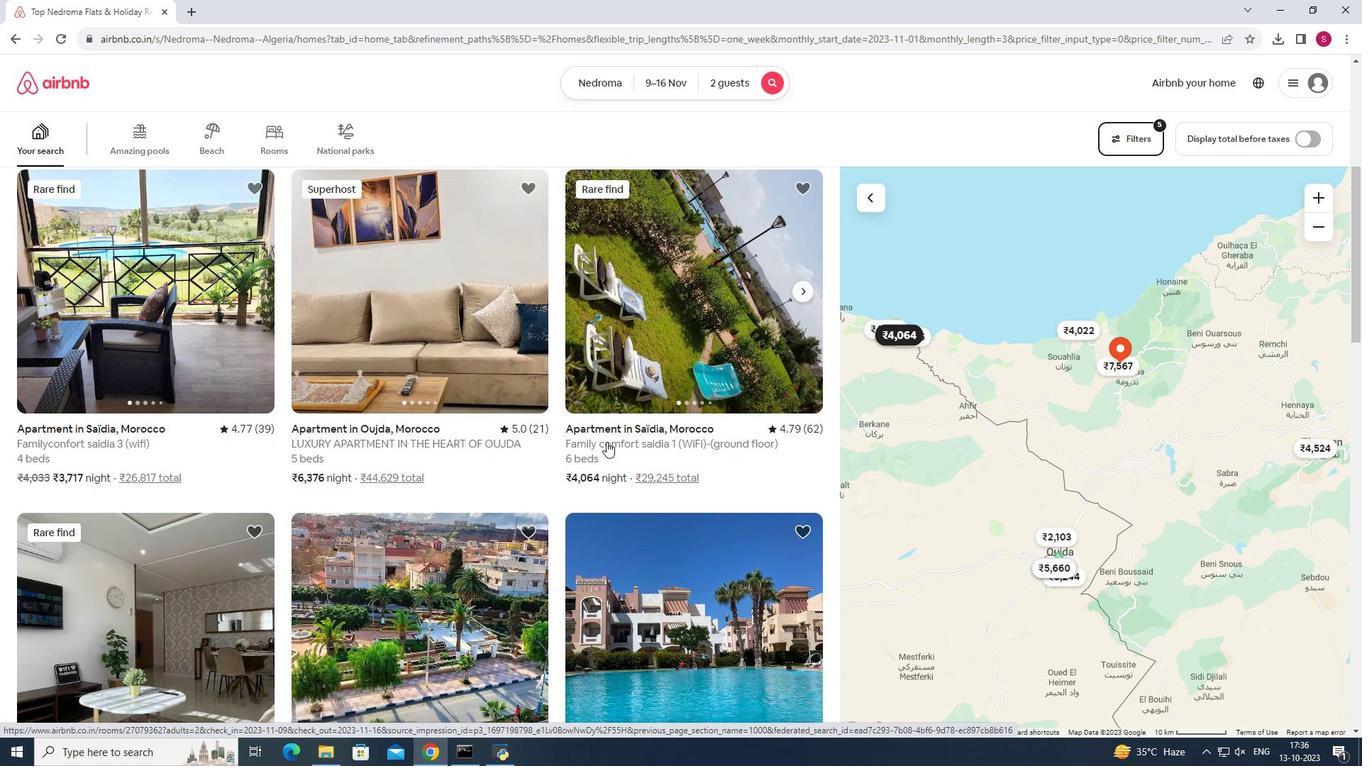 
Action: Mouse moved to (411, 381)
Screenshot: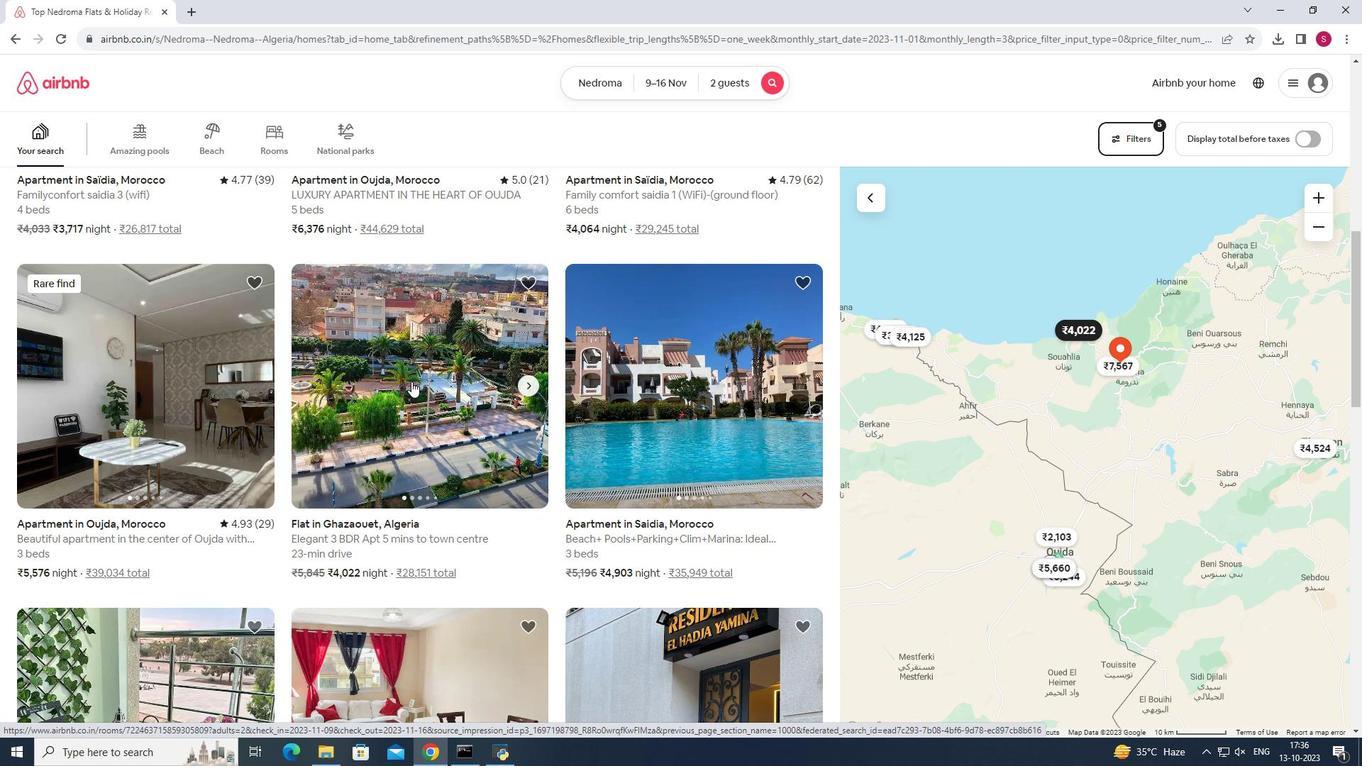 
Action: Mouse scrolled (411, 380) with delta (0, 0)
Screenshot: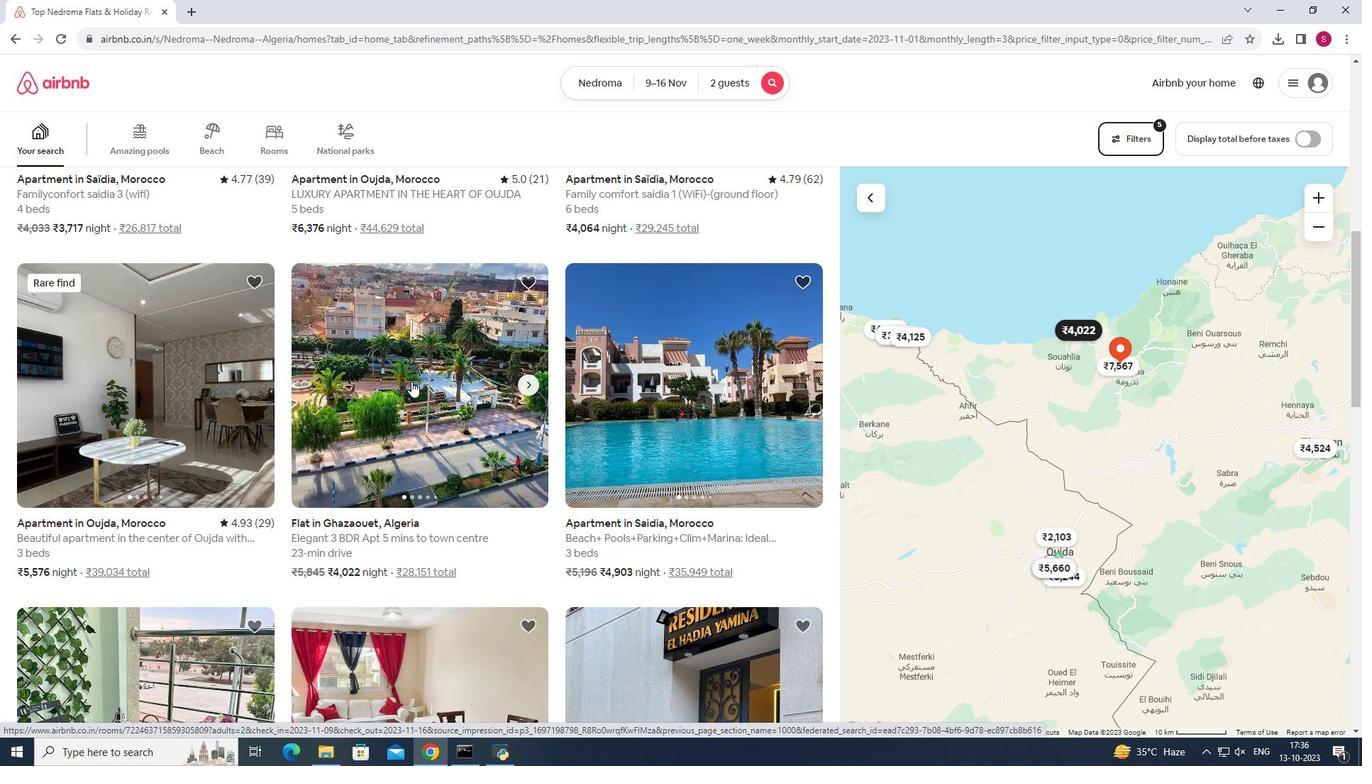 
Action: Mouse scrolled (411, 380) with delta (0, 0)
Screenshot: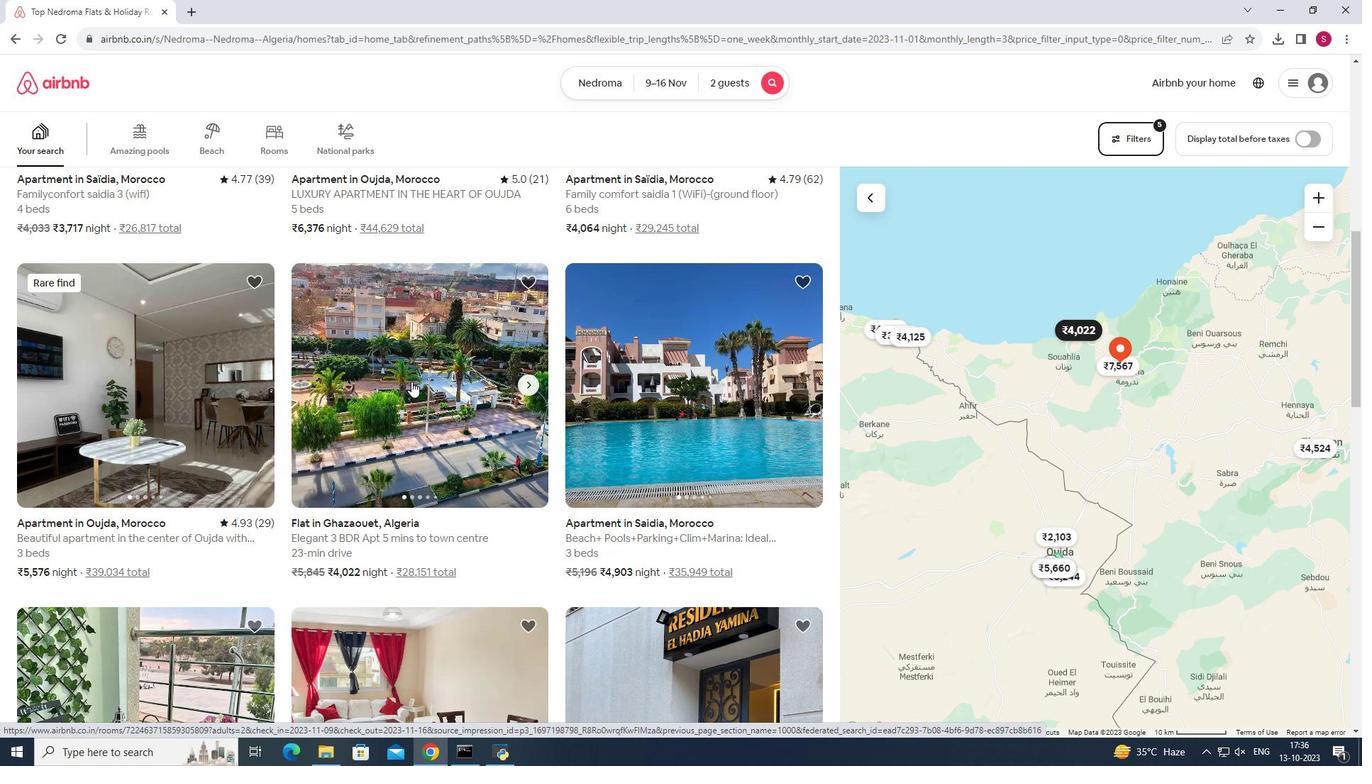 
Action: Mouse scrolled (411, 380) with delta (0, 0)
Screenshot: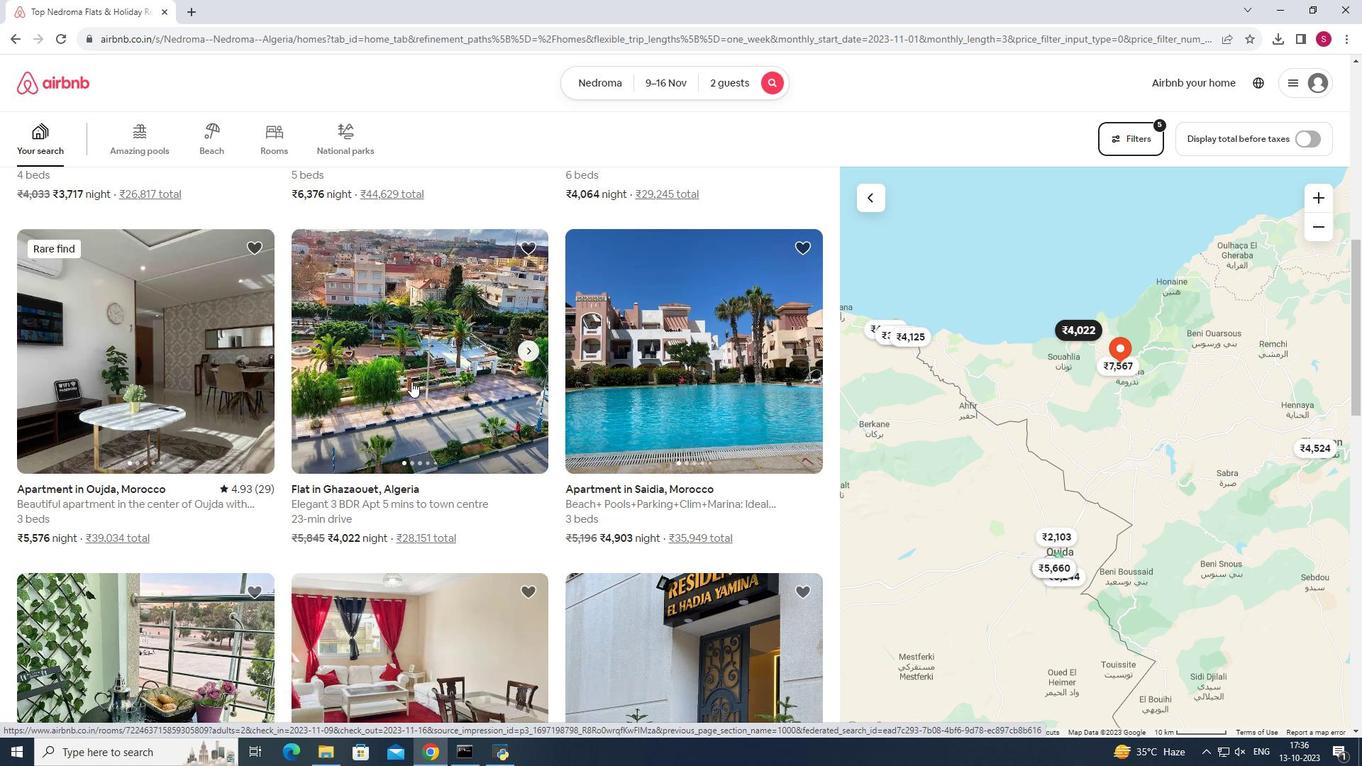 
Action: Mouse scrolled (411, 380) with delta (0, 0)
Screenshot: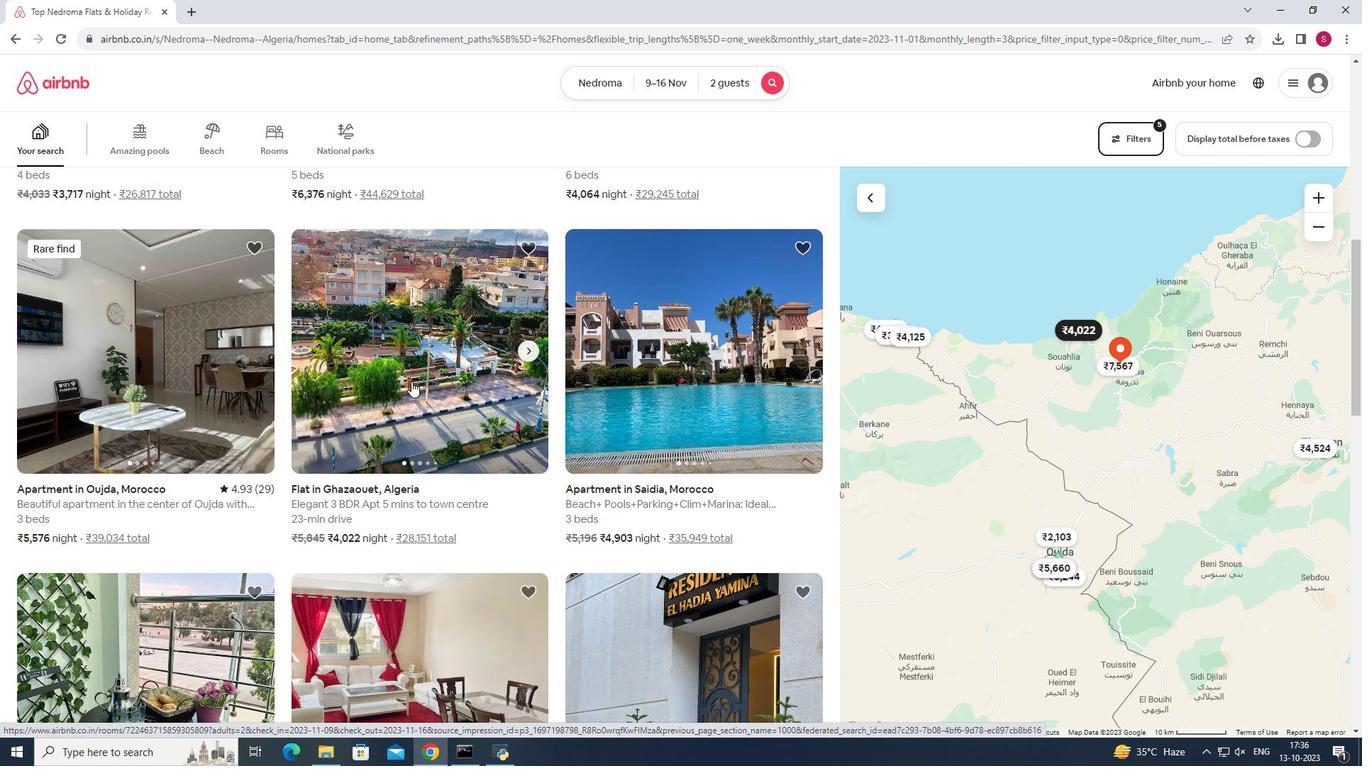 
Action: Mouse scrolled (411, 380) with delta (0, 0)
Screenshot: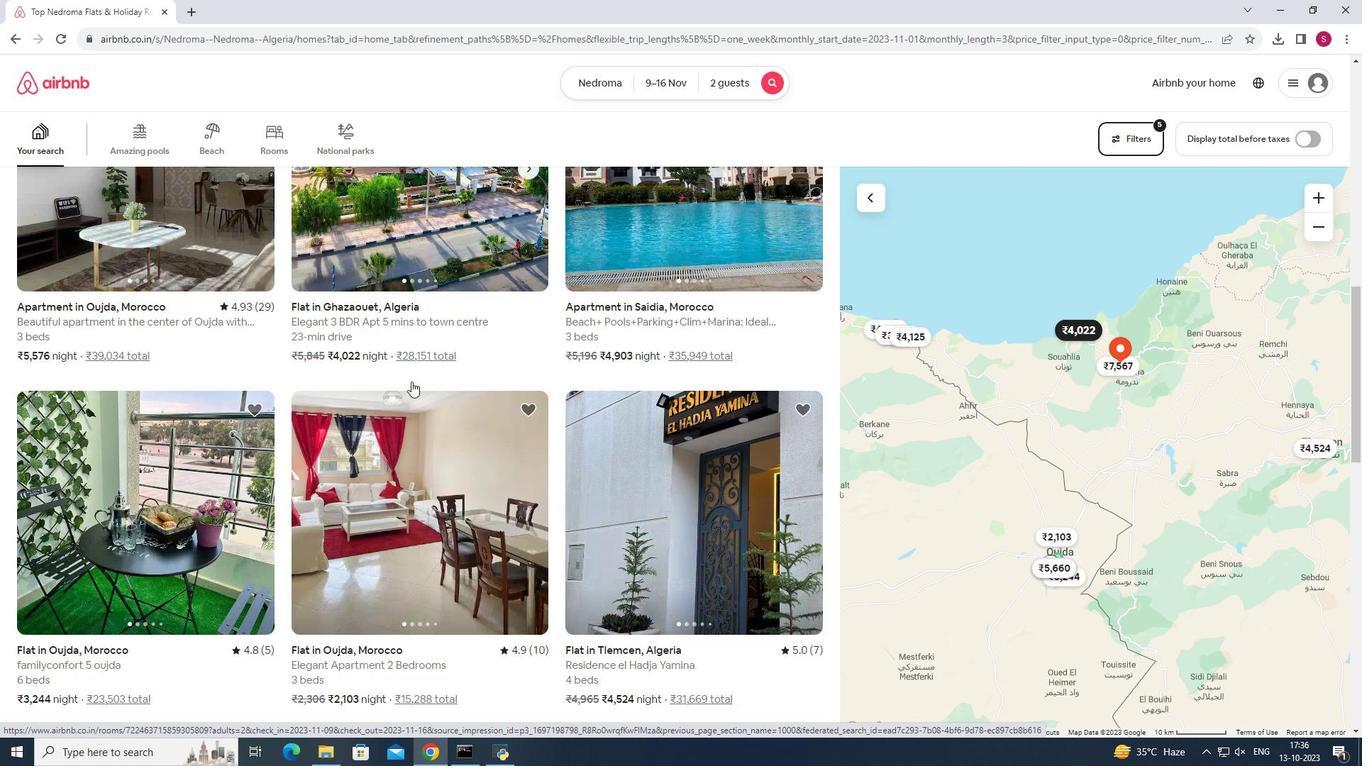 
Action: Mouse scrolled (411, 382) with delta (0, 0)
Screenshot: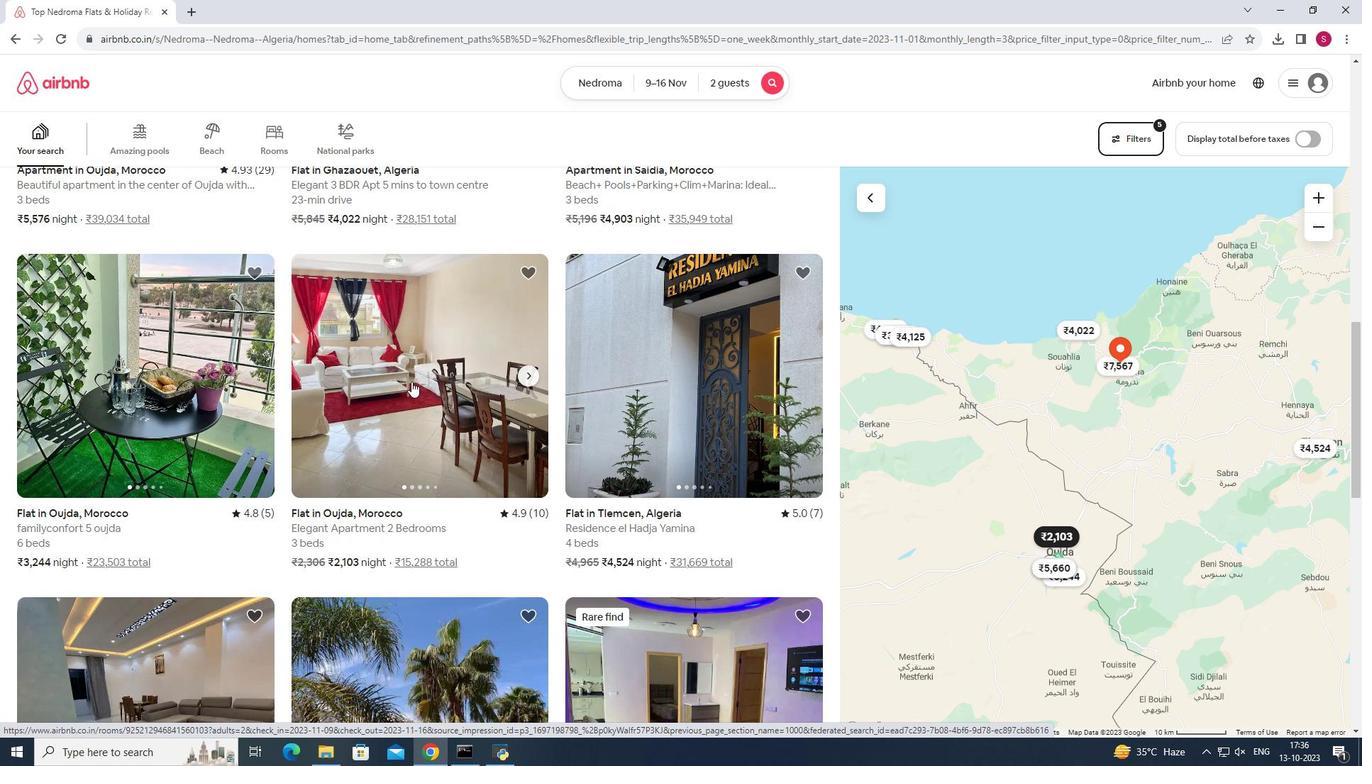 
Action: Mouse scrolled (411, 382) with delta (0, 0)
Screenshot: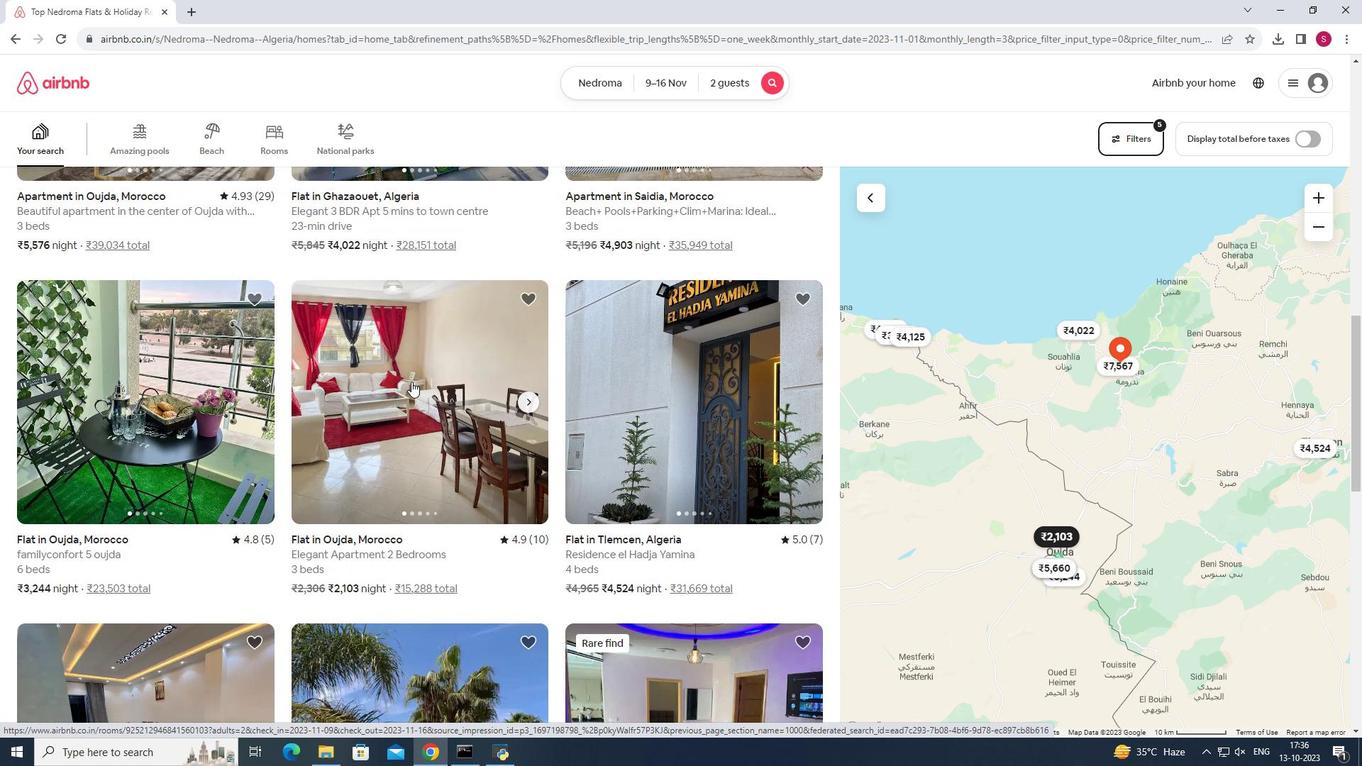 
Action: Mouse scrolled (411, 382) with delta (0, 0)
Screenshot: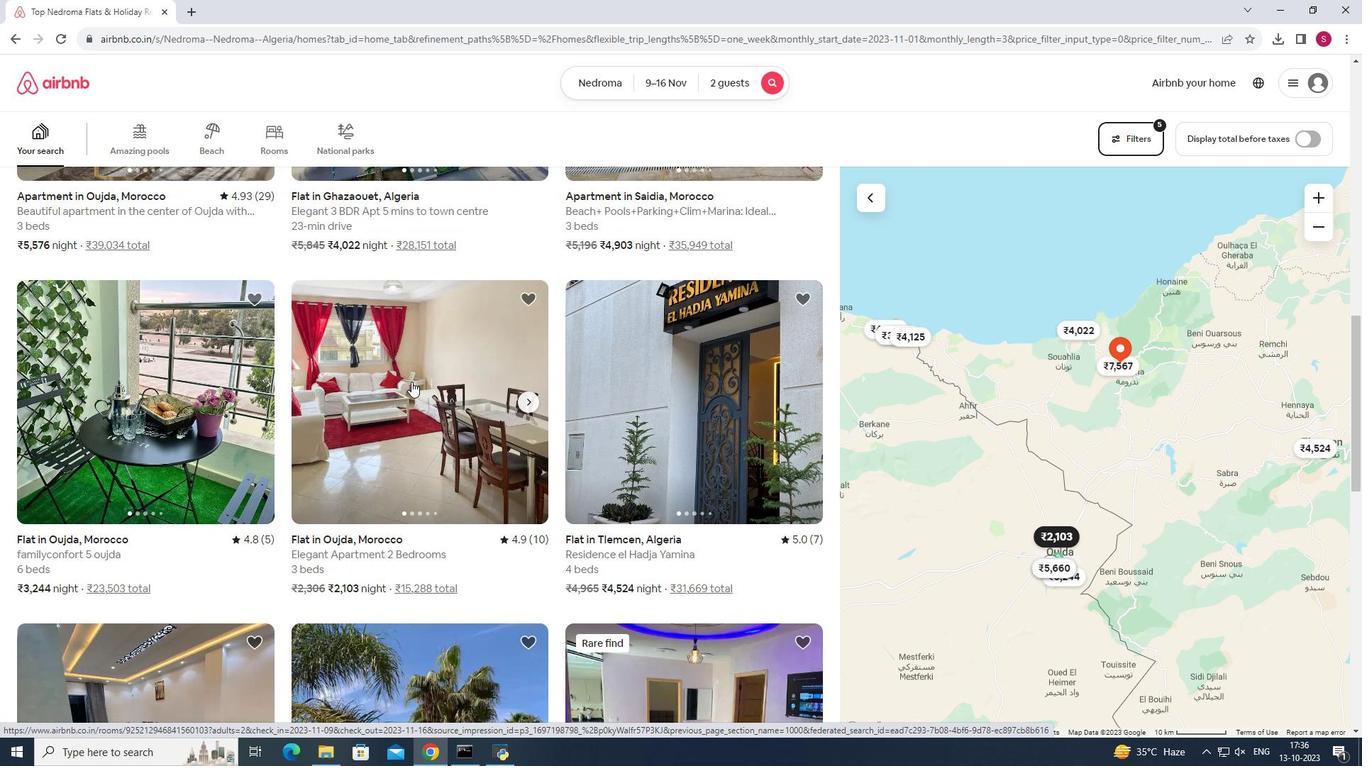 
Action: Mouse scrolled (411, 382) with delta (0, 0)
Screenshot: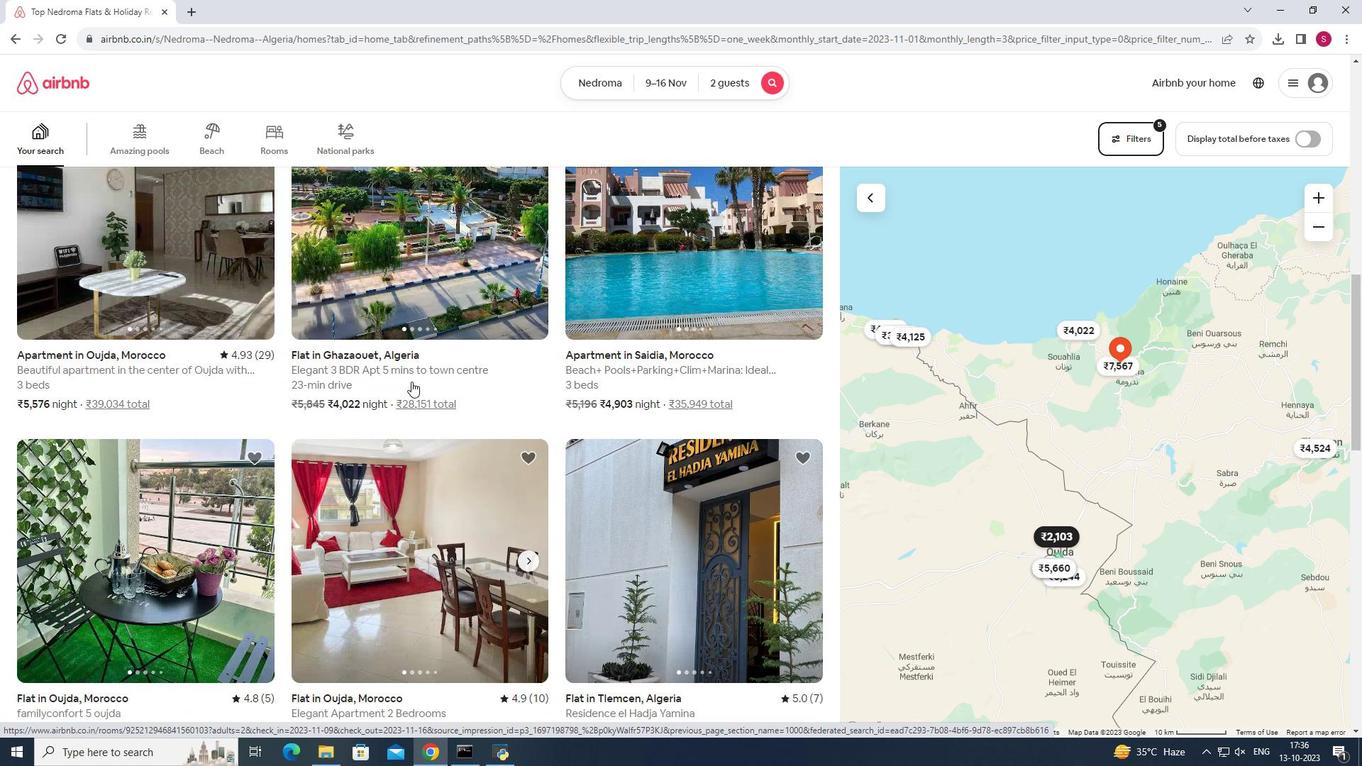 
Action: Mouse moved to (403, 351)
Screenshot: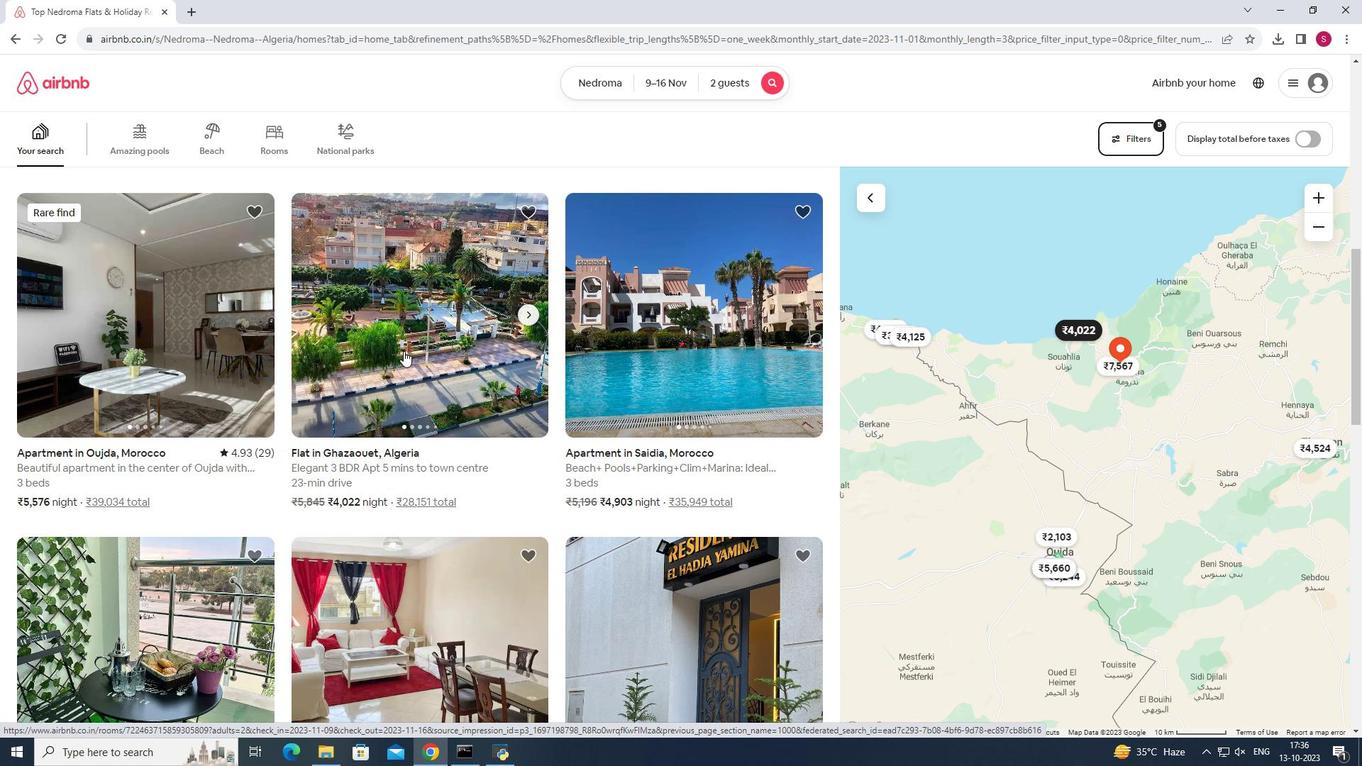 
Action: Mouse pressed left at (403, 351)
Screenshot: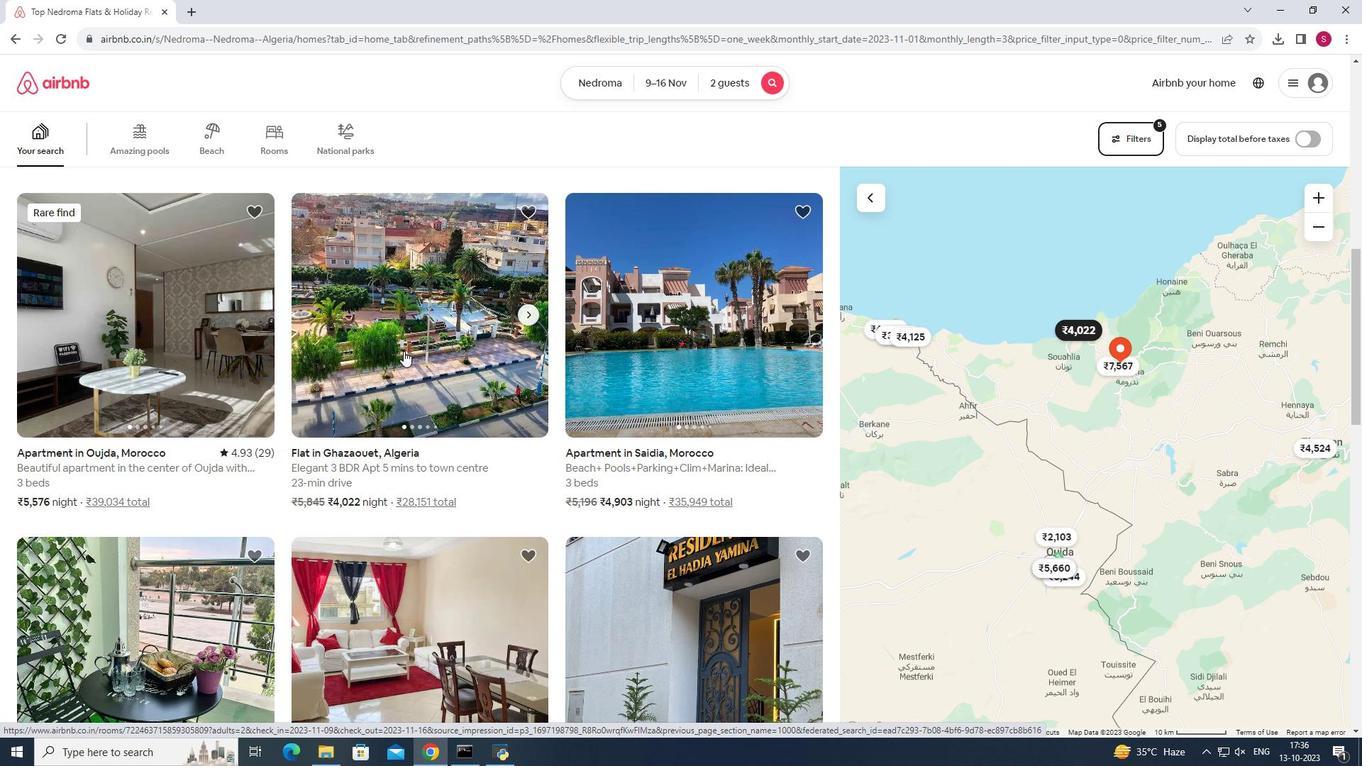 
Action: Mouse moved to (1009, 524)
Screenshot: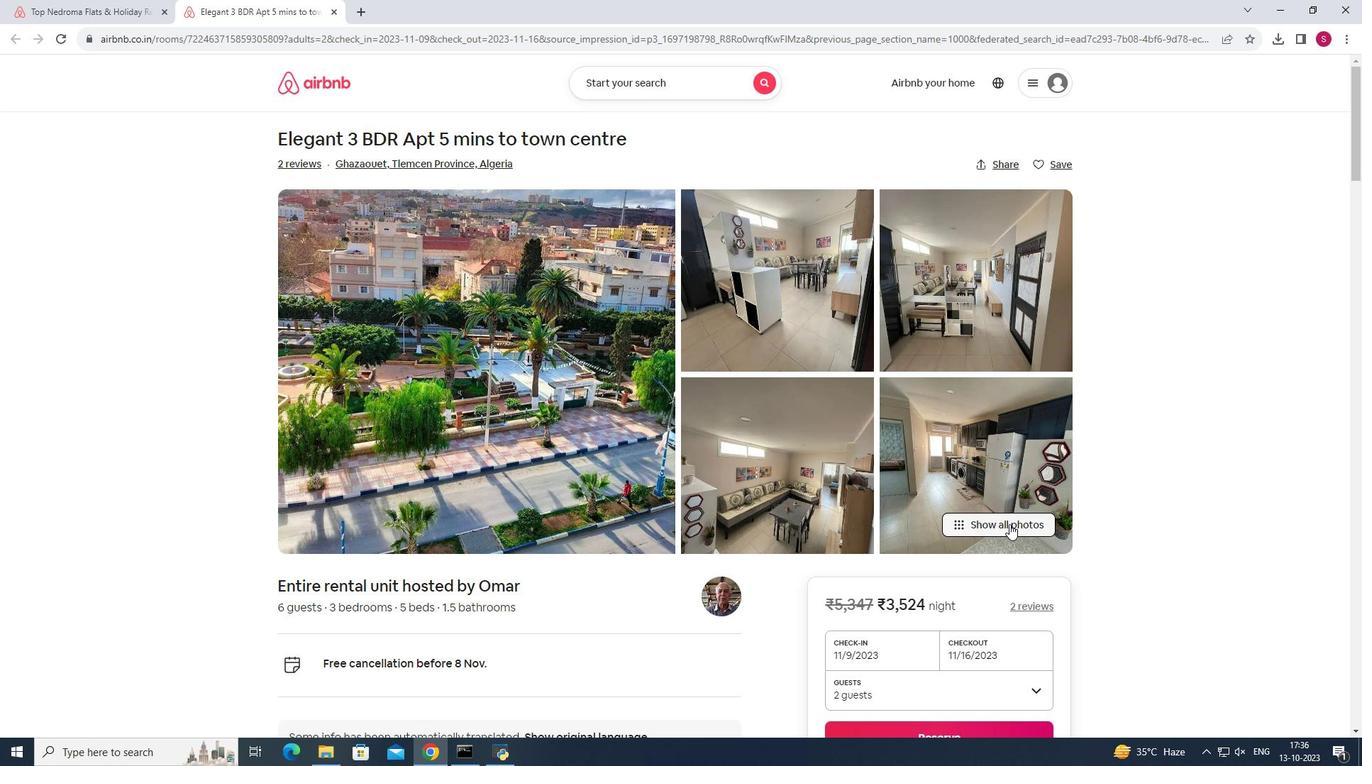 
Action: Mouse pressed left at (1009, 524)
Screenshot: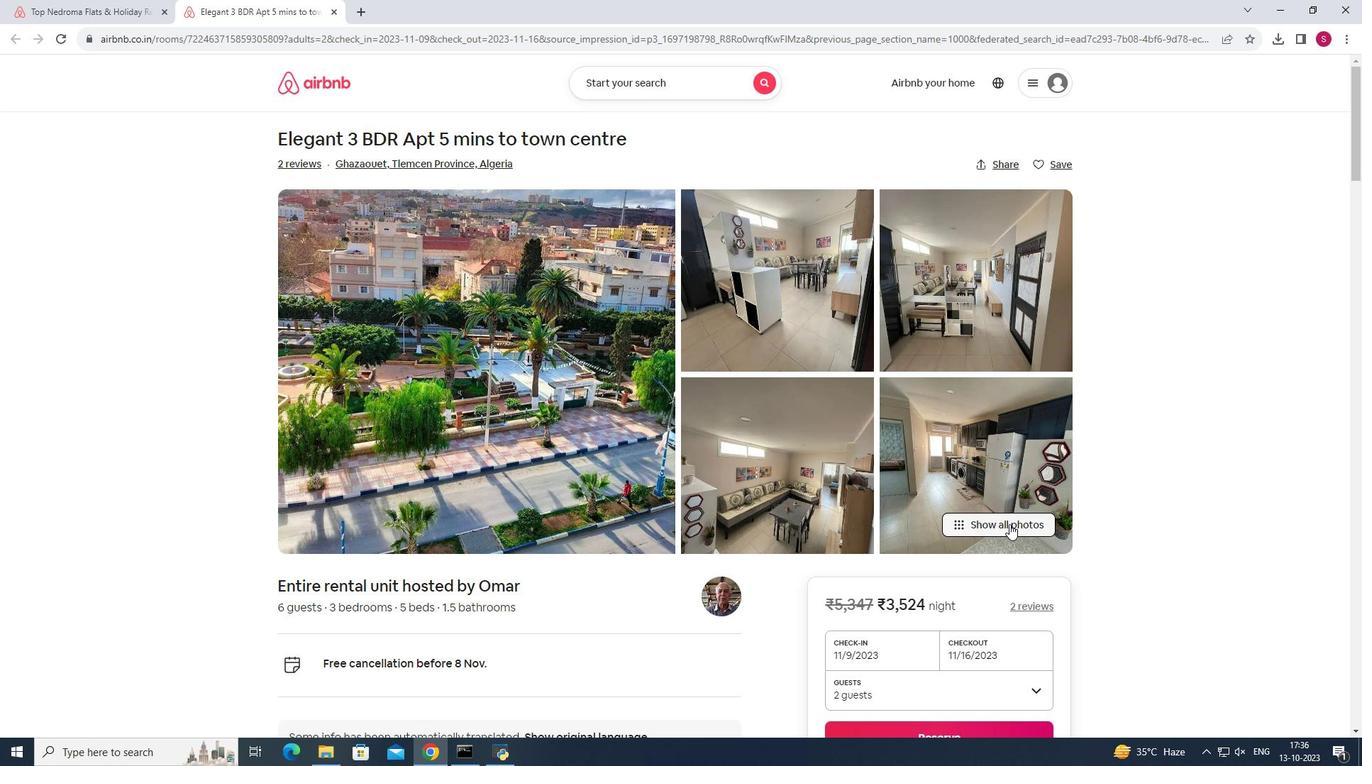 
Action: Mouse moved to (1059, 385)
Screenshot: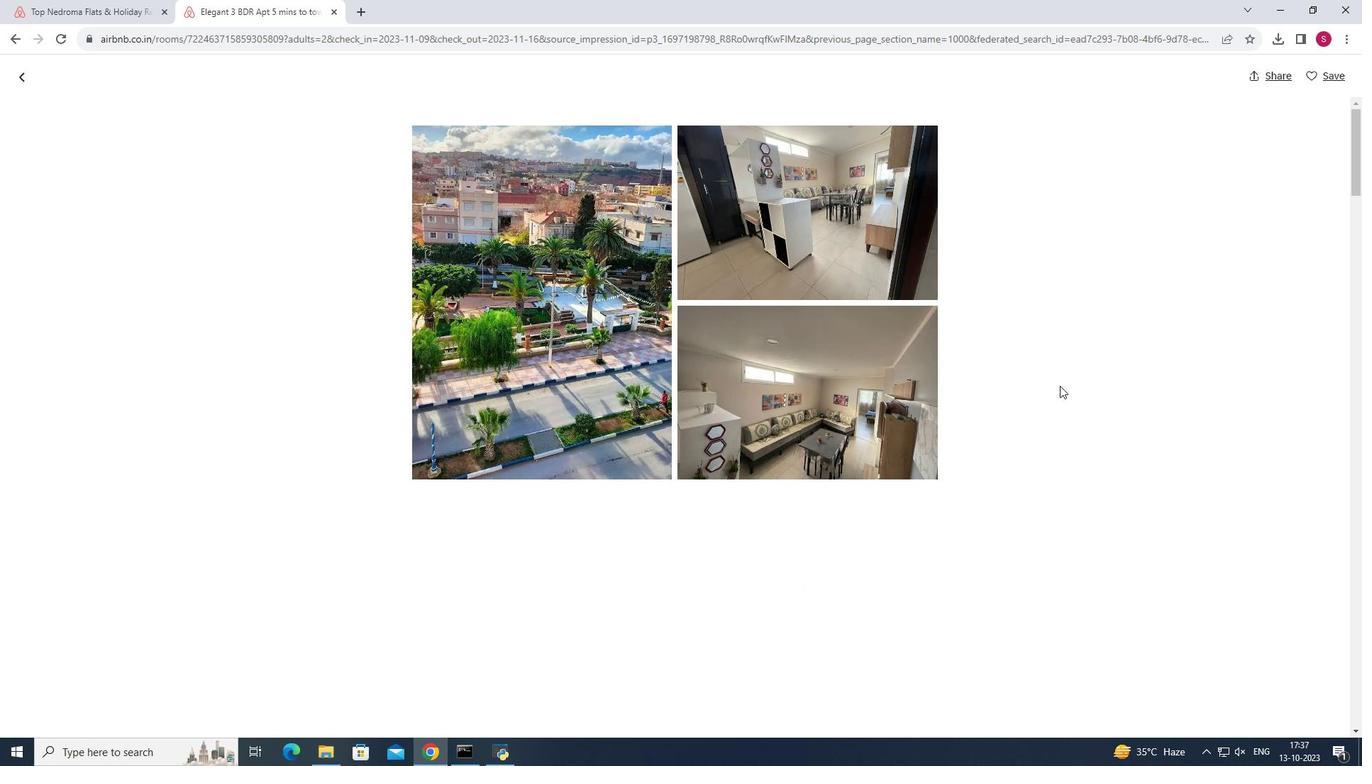 
Action: Mouse scrolled (1059, 386) with delta (0, 0)
Screenshot: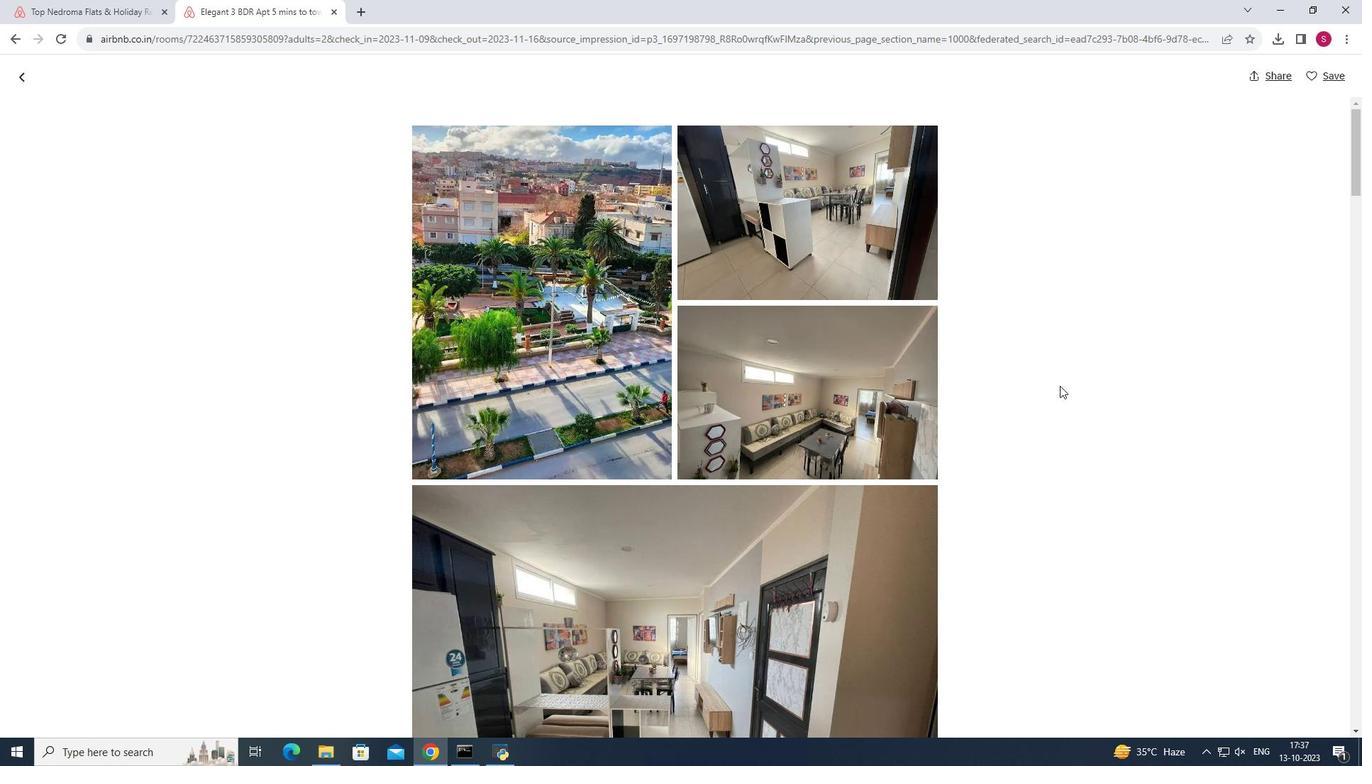 
Action: Mouse scrolled (1059, 385) with delta (0, 0)
Screenshot: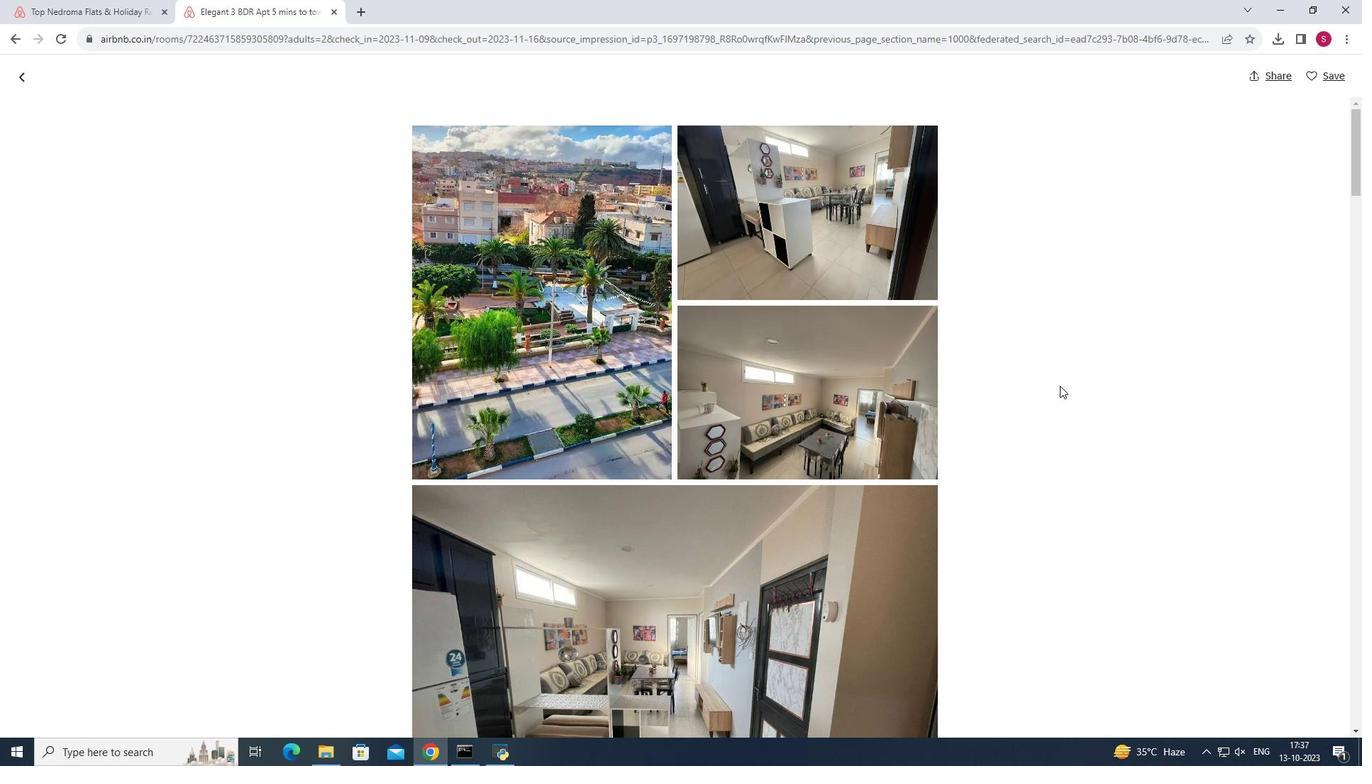 
Action: Mouse scrolled (1059, 385) with delta (0, 0)
Screenshot: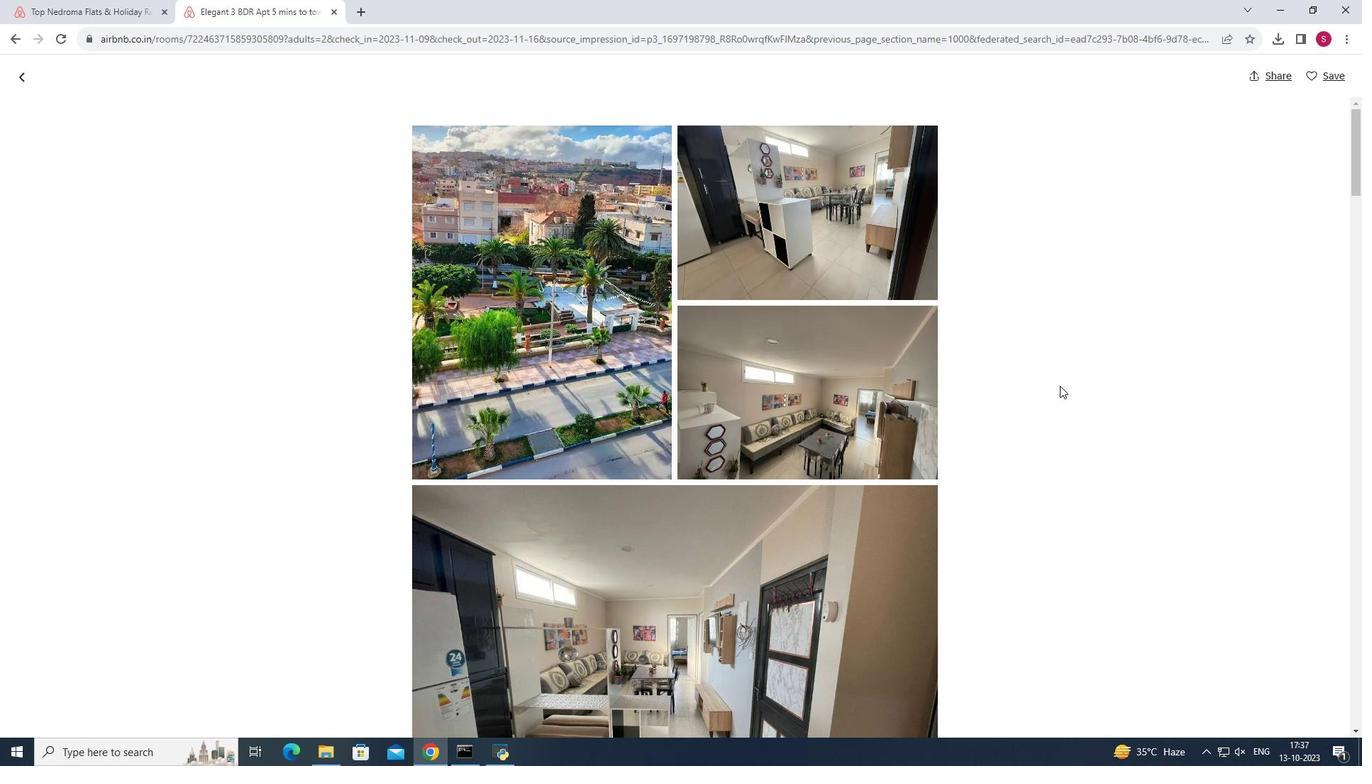 
Action: Mouse scrolled (1059, 385) with delta (0, 0)
Screenshot: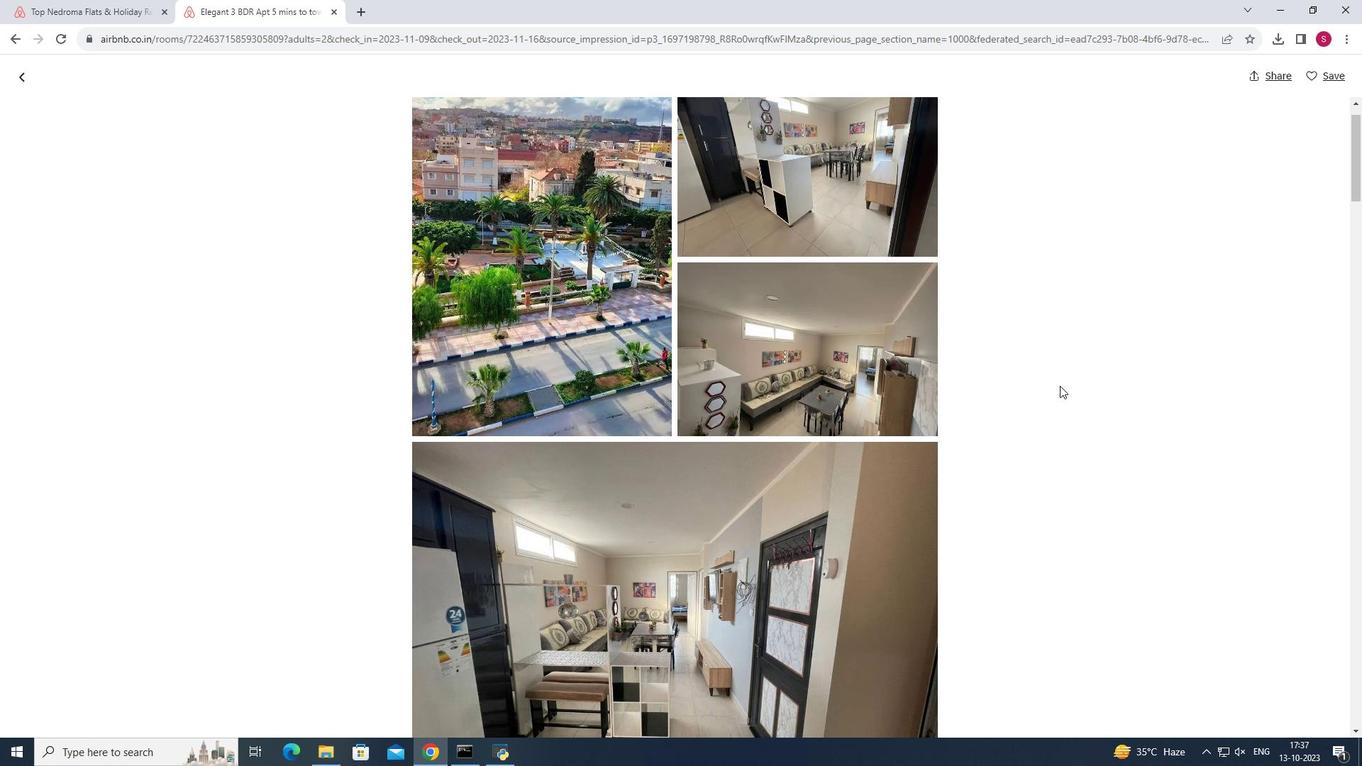 
Action: Mouse scrolled (1059, 385) with delta (0, 0)
Screenshot: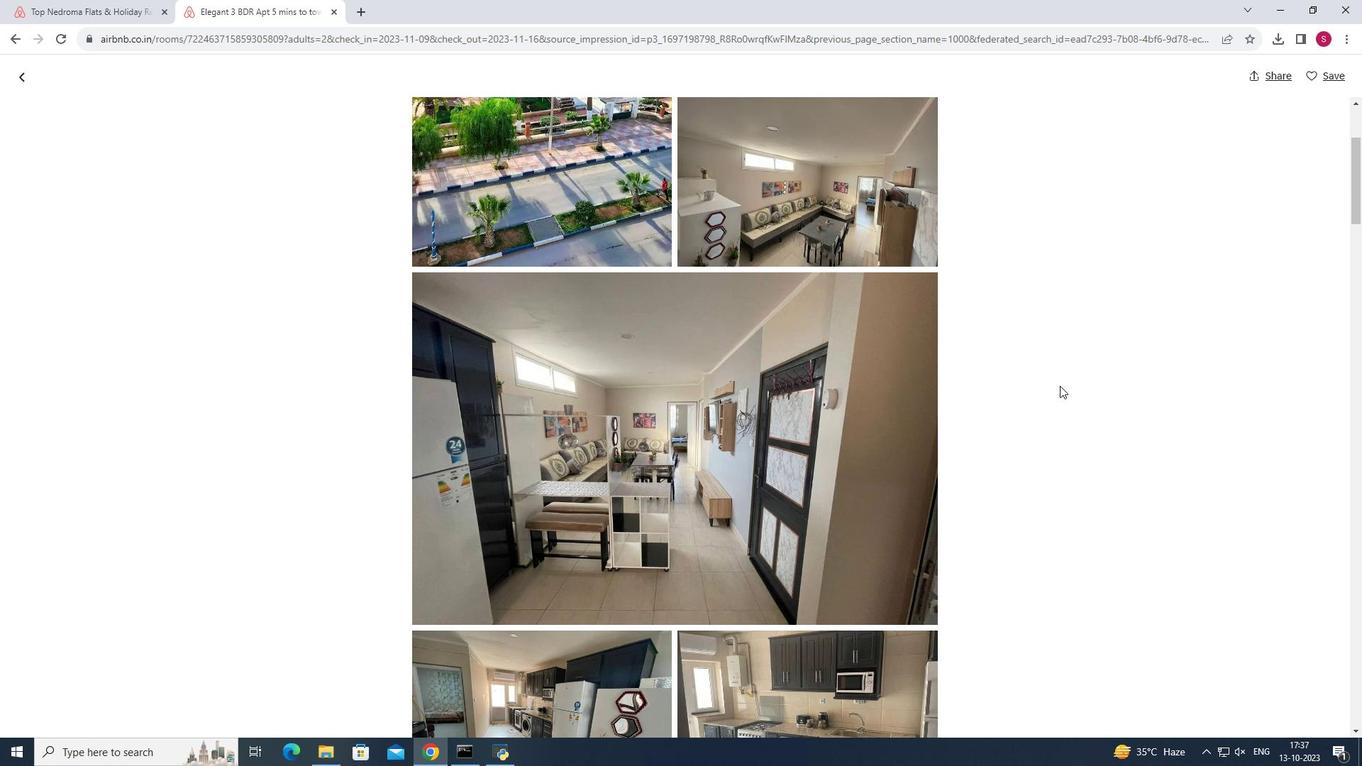 
Action: Mouse scrolled (1059, 385) with delta (0, 0)
Screenshot: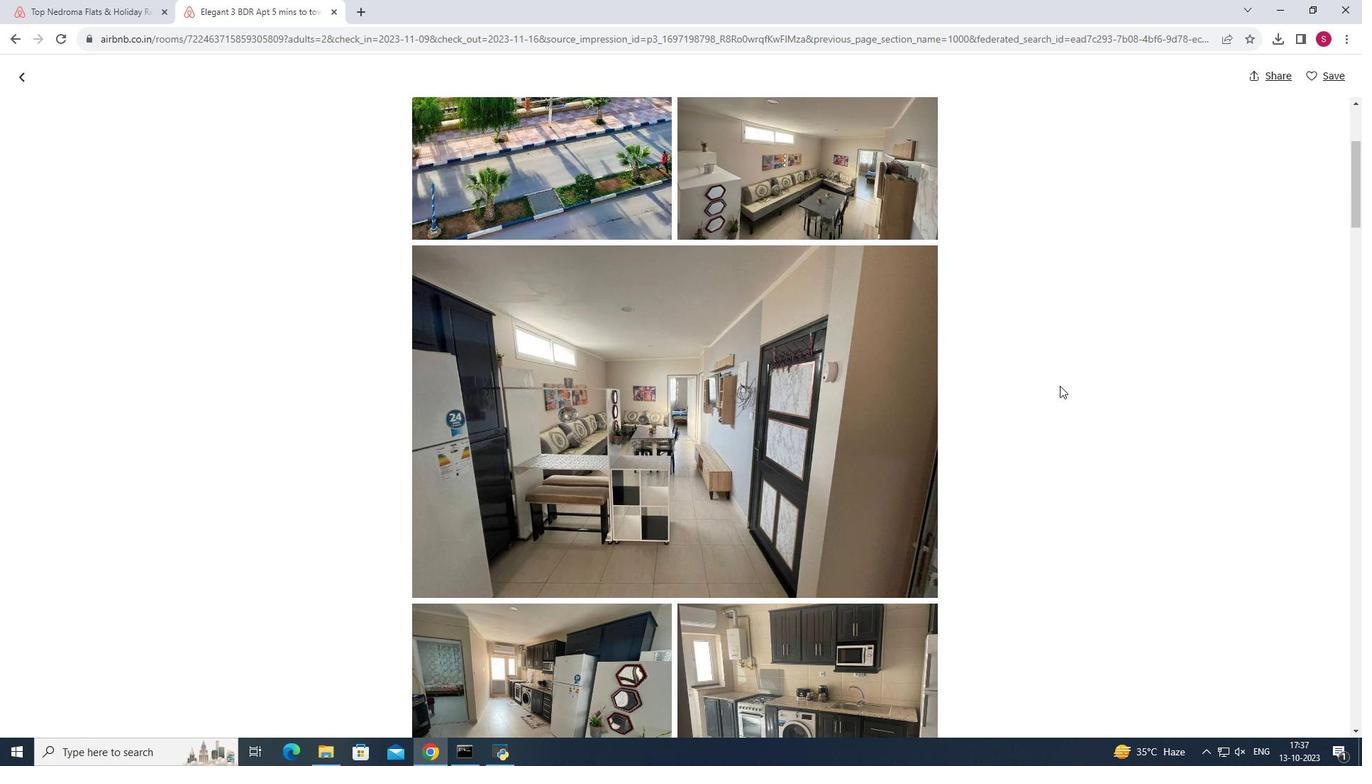 
Action: Mouse scrolled (1059, 385) with delta (0, 0)
Screenshot: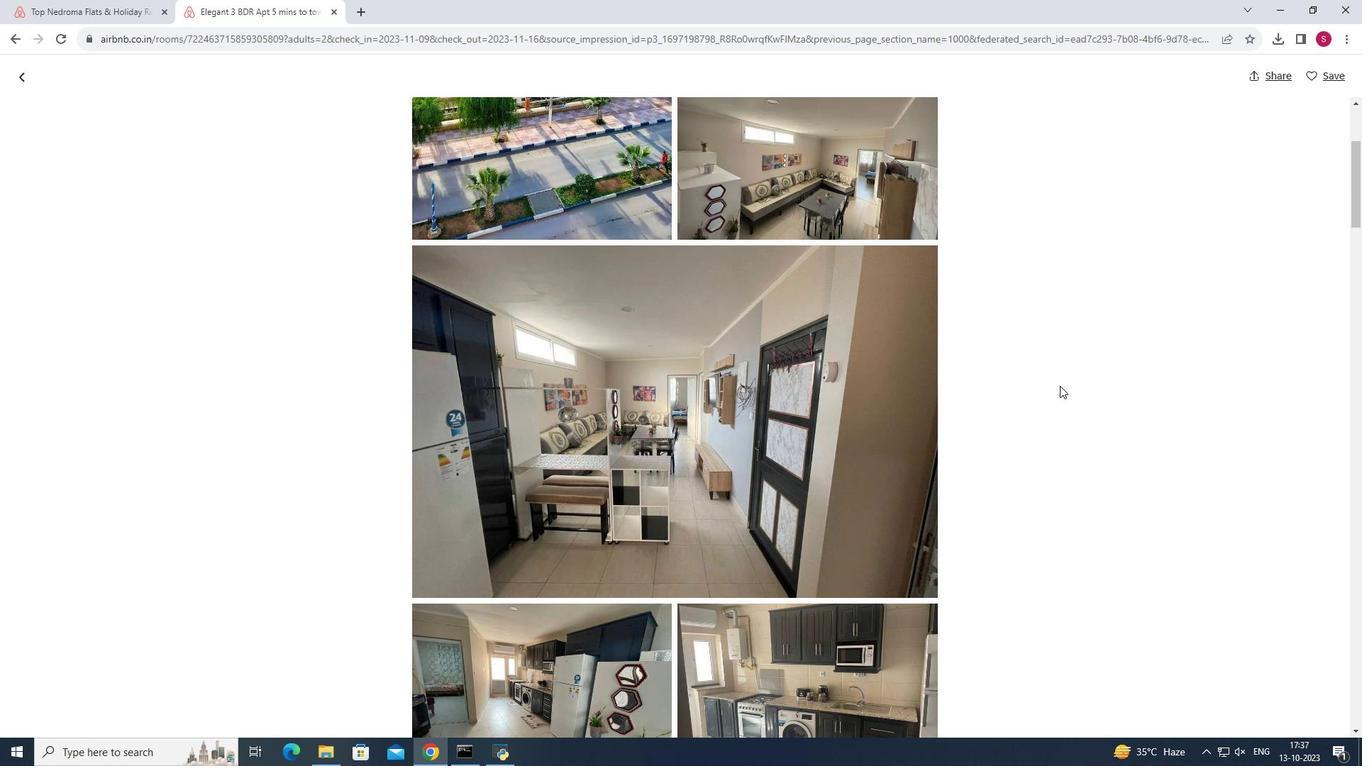 
Action: Mouse scrolled (1059, 385) with delta (0, 0)
Screenshot: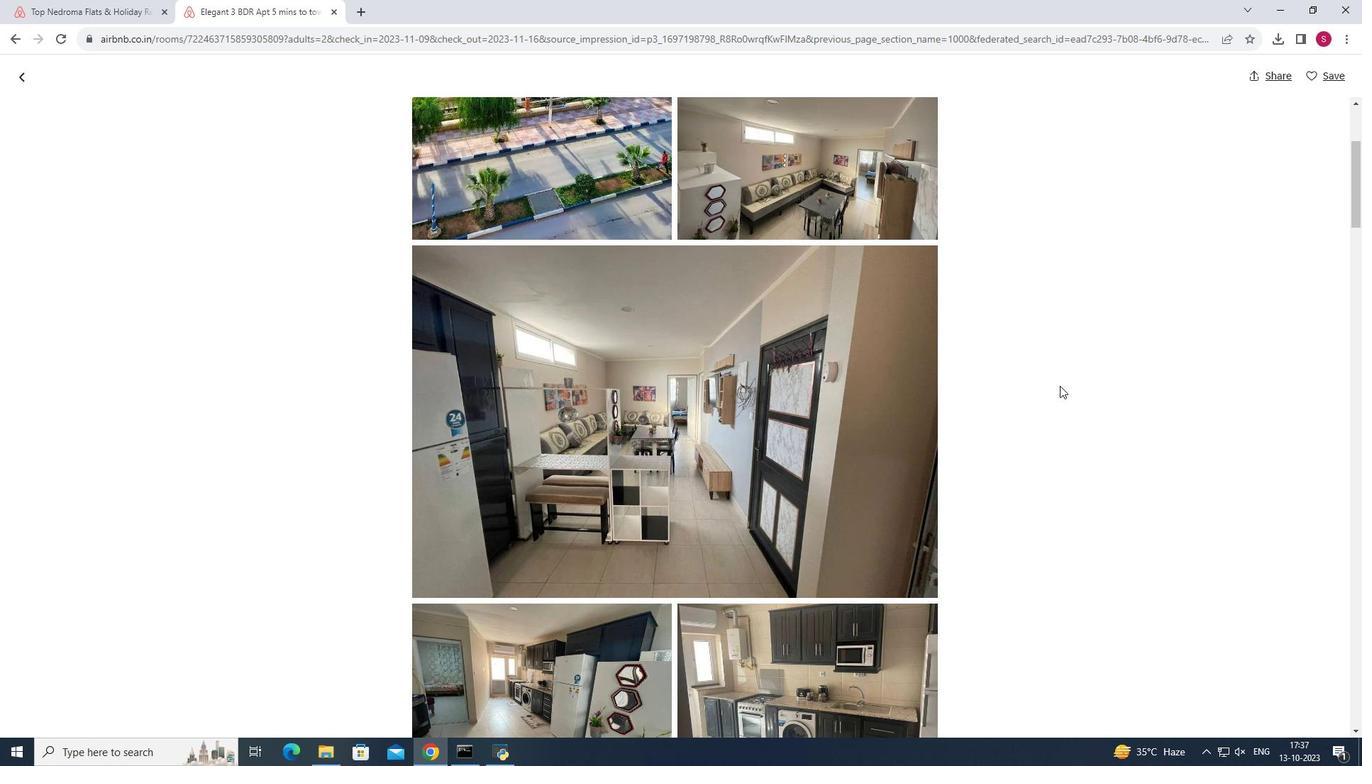 
Action: Mouse scrolled (1059, 385) with delta (0, 0)
Screenshot: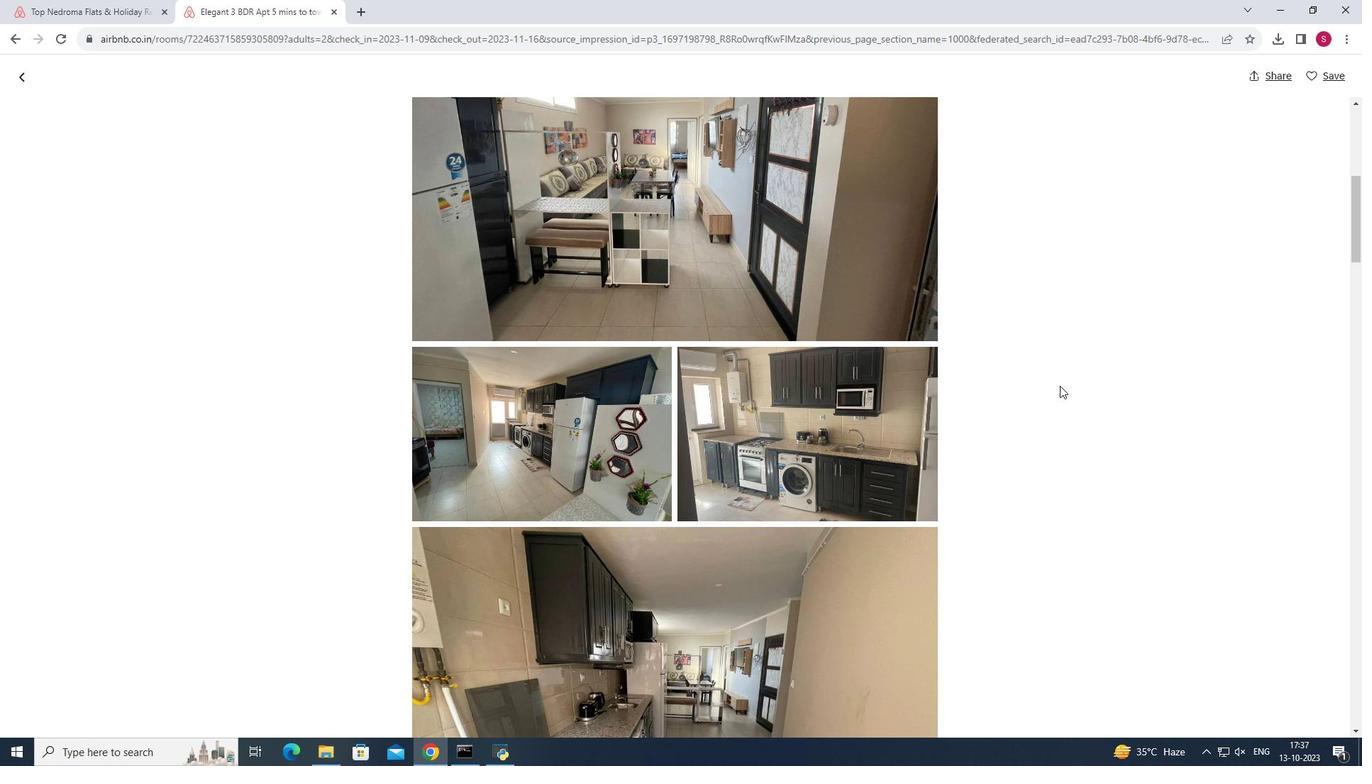 
Action: Mouse scrolled (1059, 385) with delta (0, 0)
Screenshot: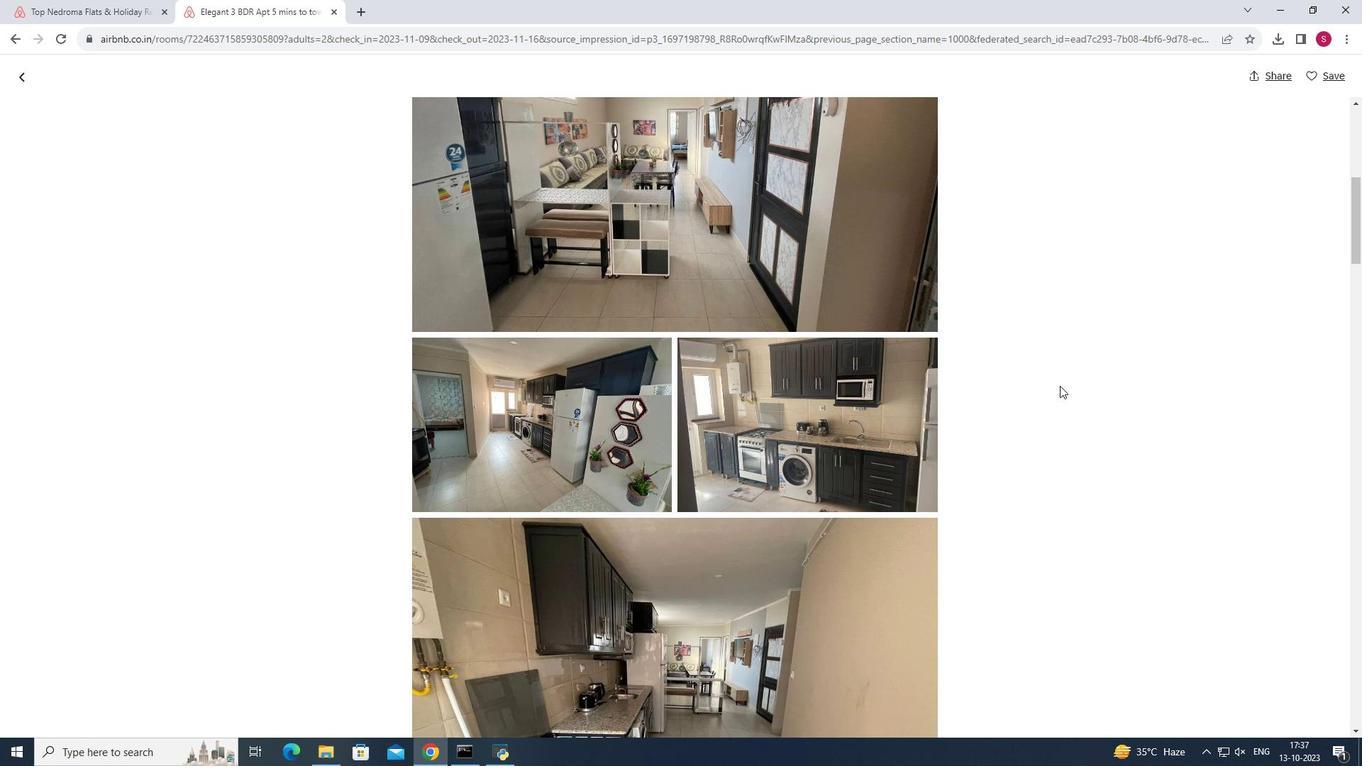 
Action: Mouse scrolled (1059, 385) with delta (0, 0)
Screenshot: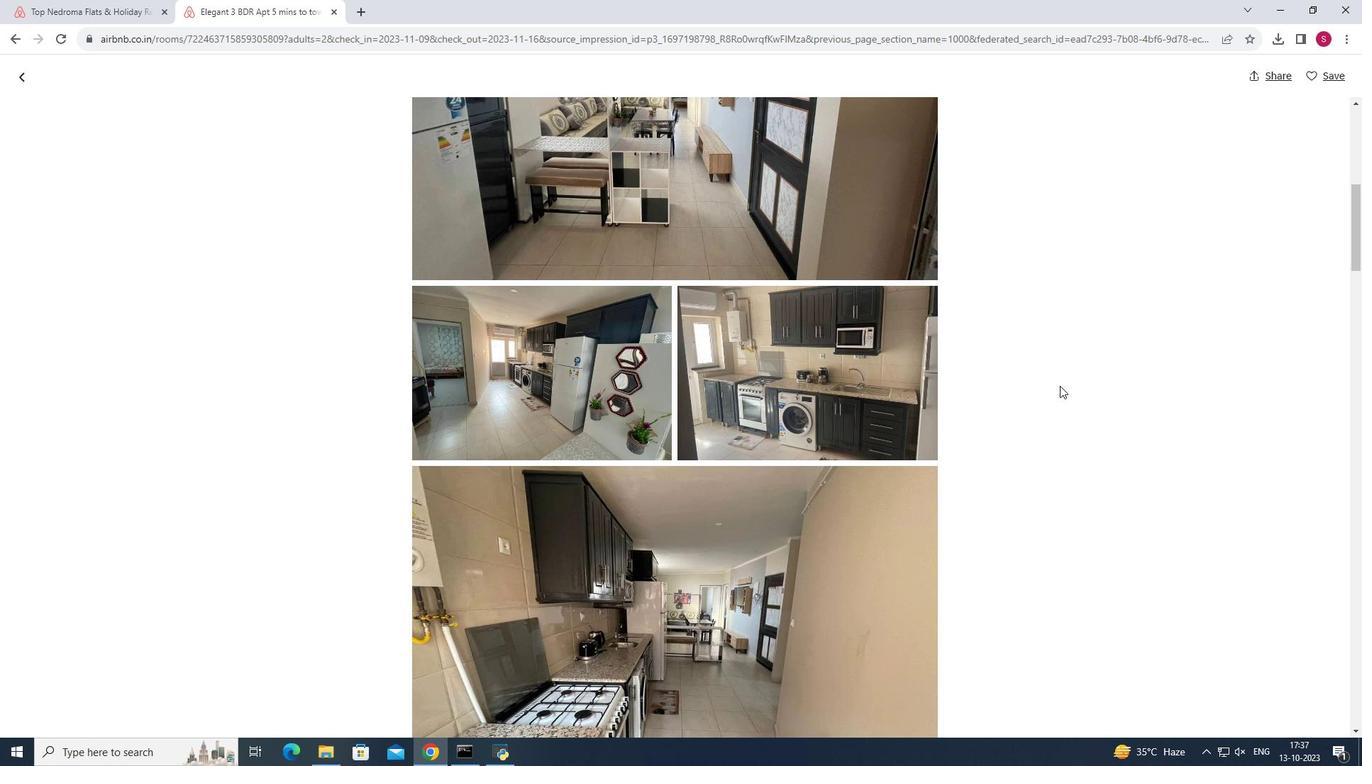 
Action: Mouse scrolled (1059, 385) with delta (0, 0)
Screenshot: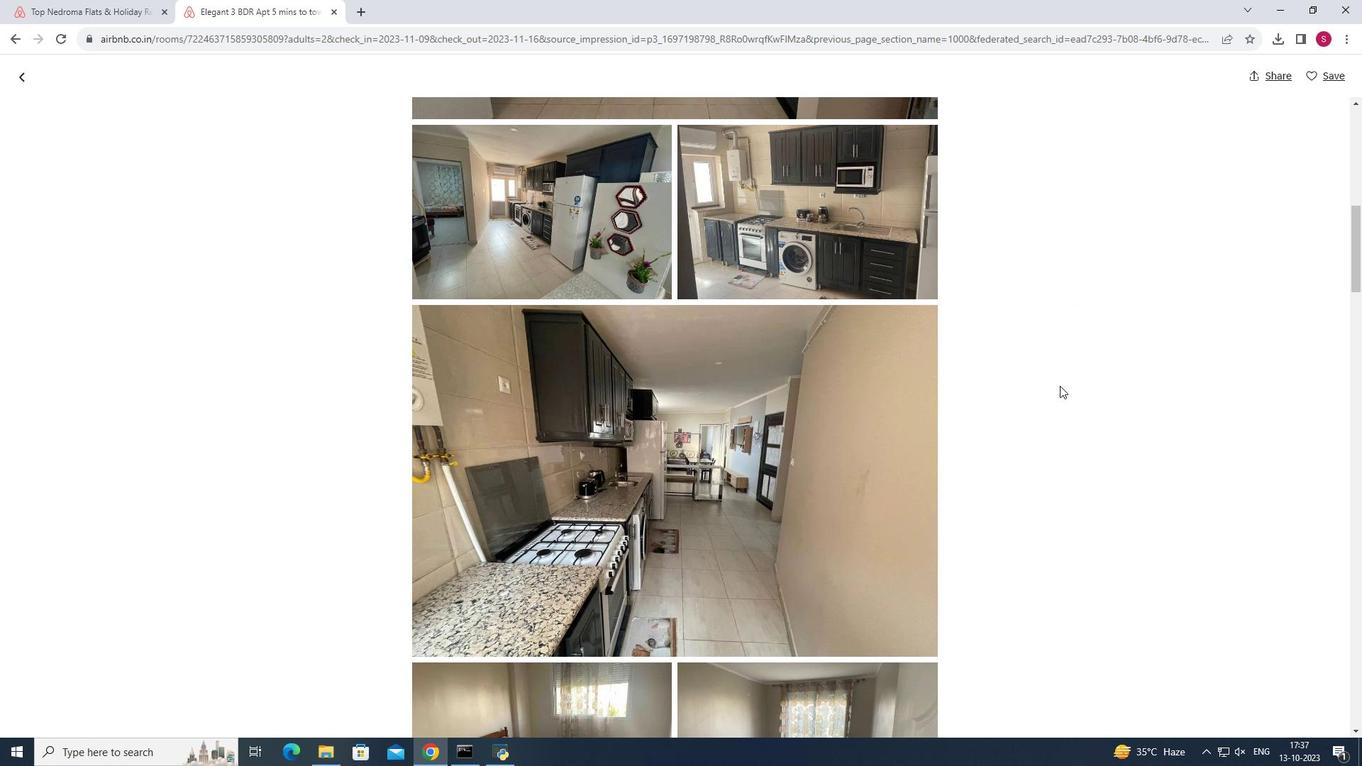 
Action: Mouse scrolled (1059, 385) with delta (0, 0)
Screenshot: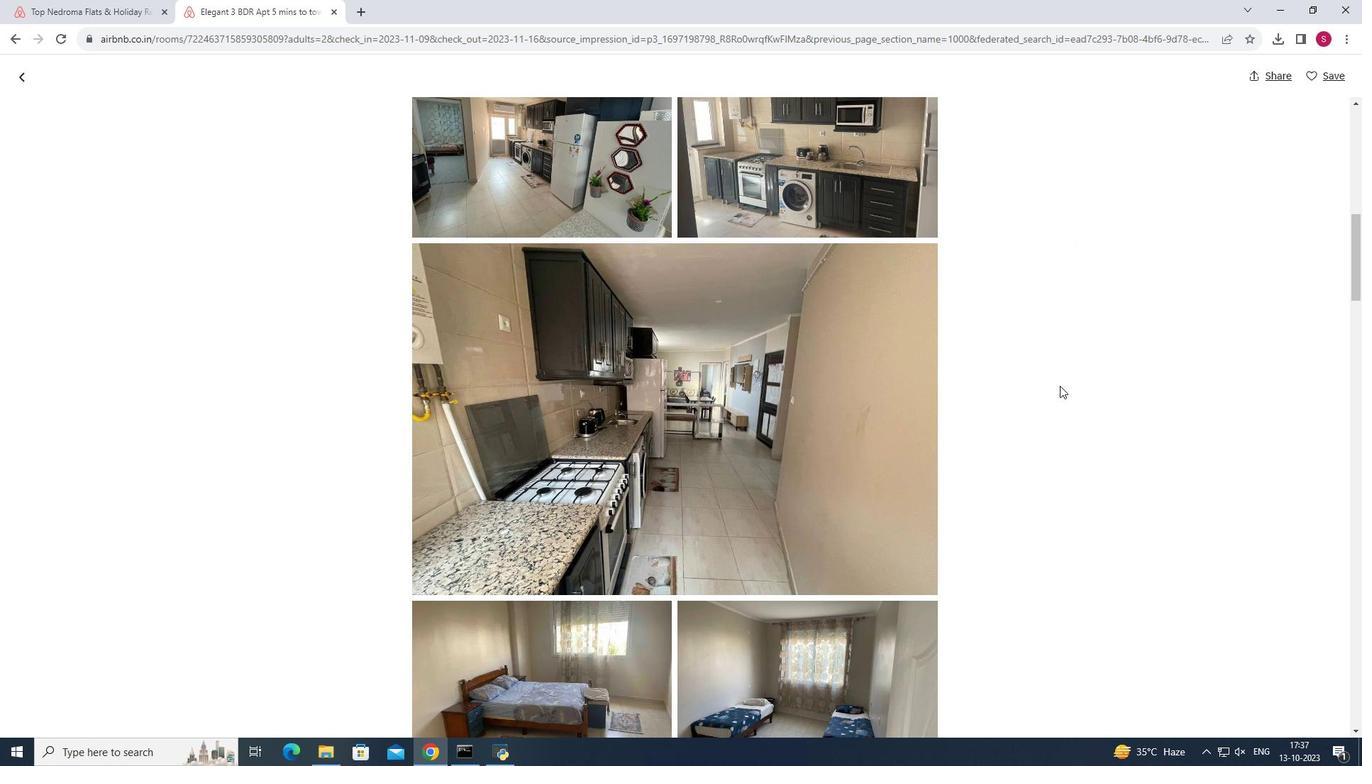 
Action: Mouse scrolled (1059, 385) with delta (0, 0)
Screenshot: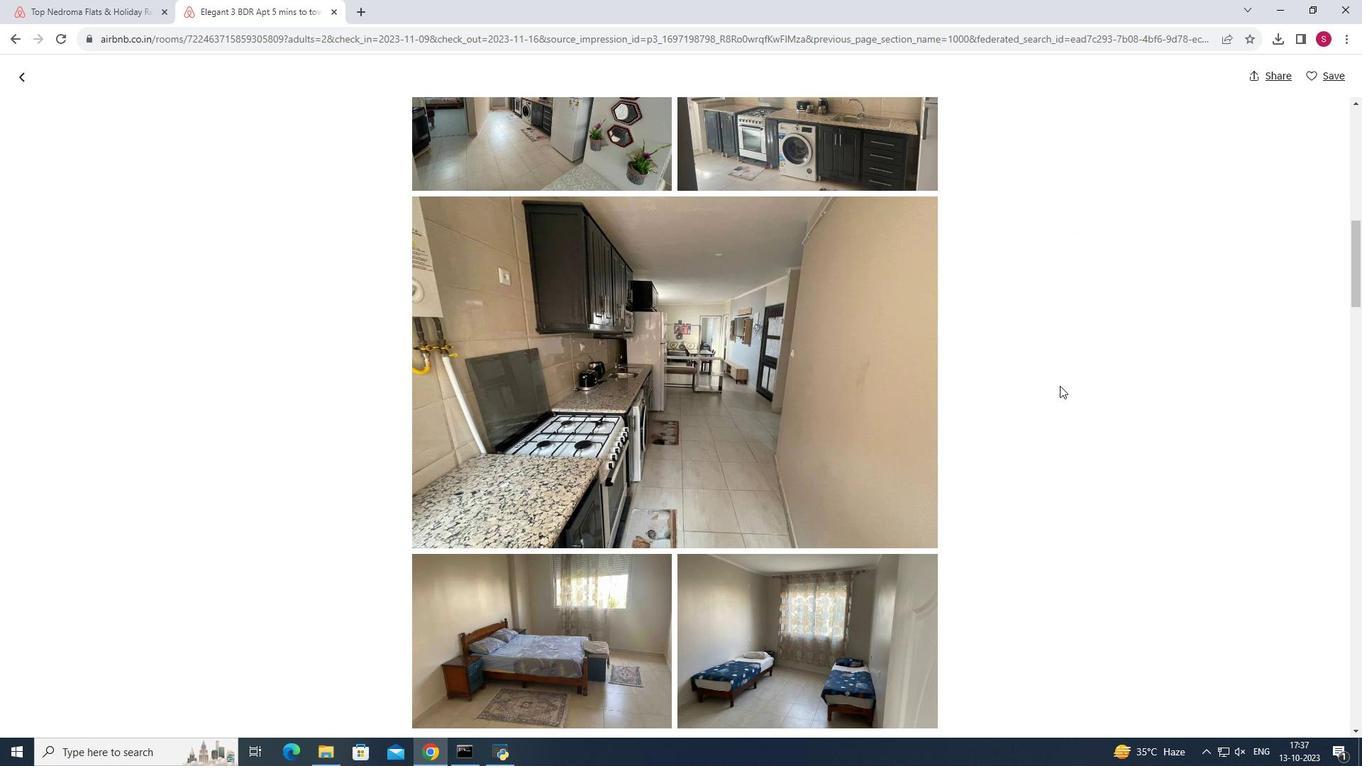 
Action: Mouse scrolled (1059, 385) with delta (0, 0)
Screenshot: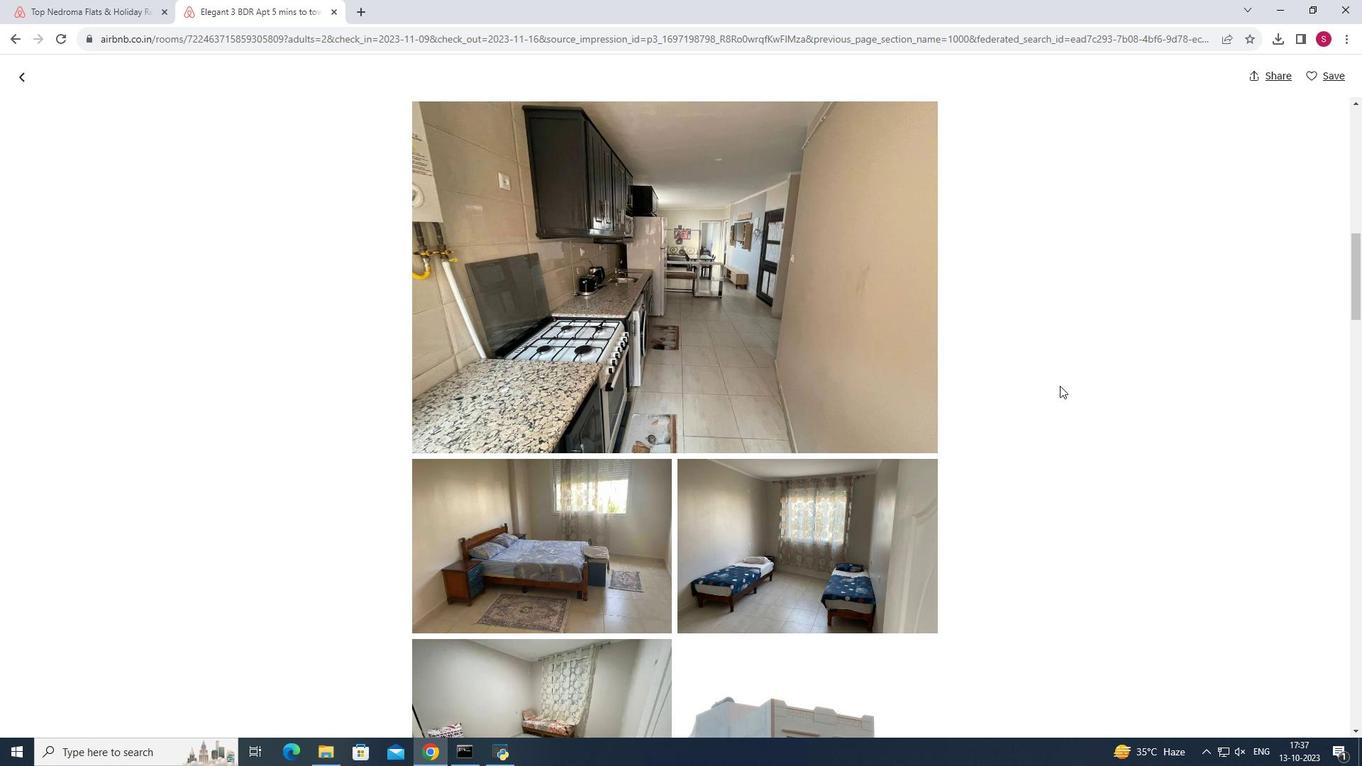 
Action: Mouse scrolled (1059, 385) with delta (0, 0)
Screenshot: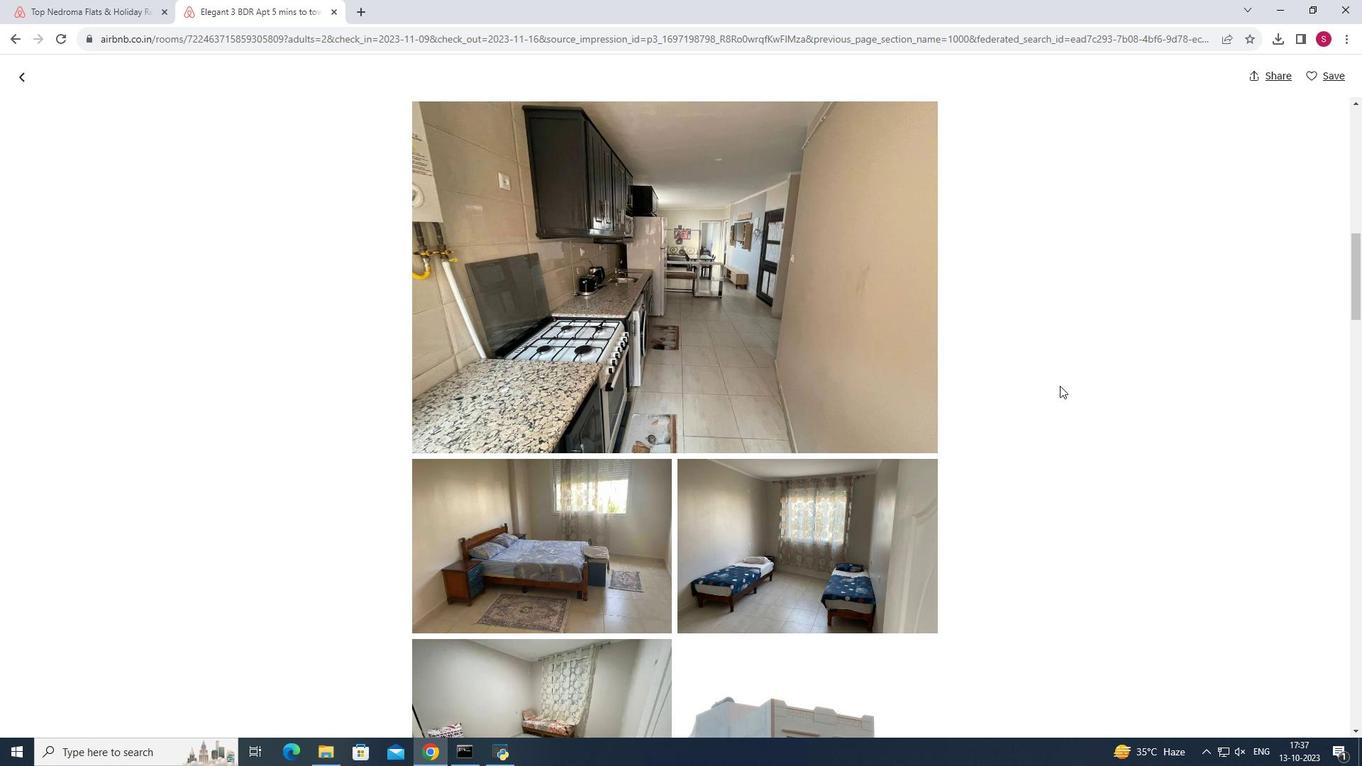 
Action: Mouse scrolled (1059, 385) with delta (0, 0)
Screenshot: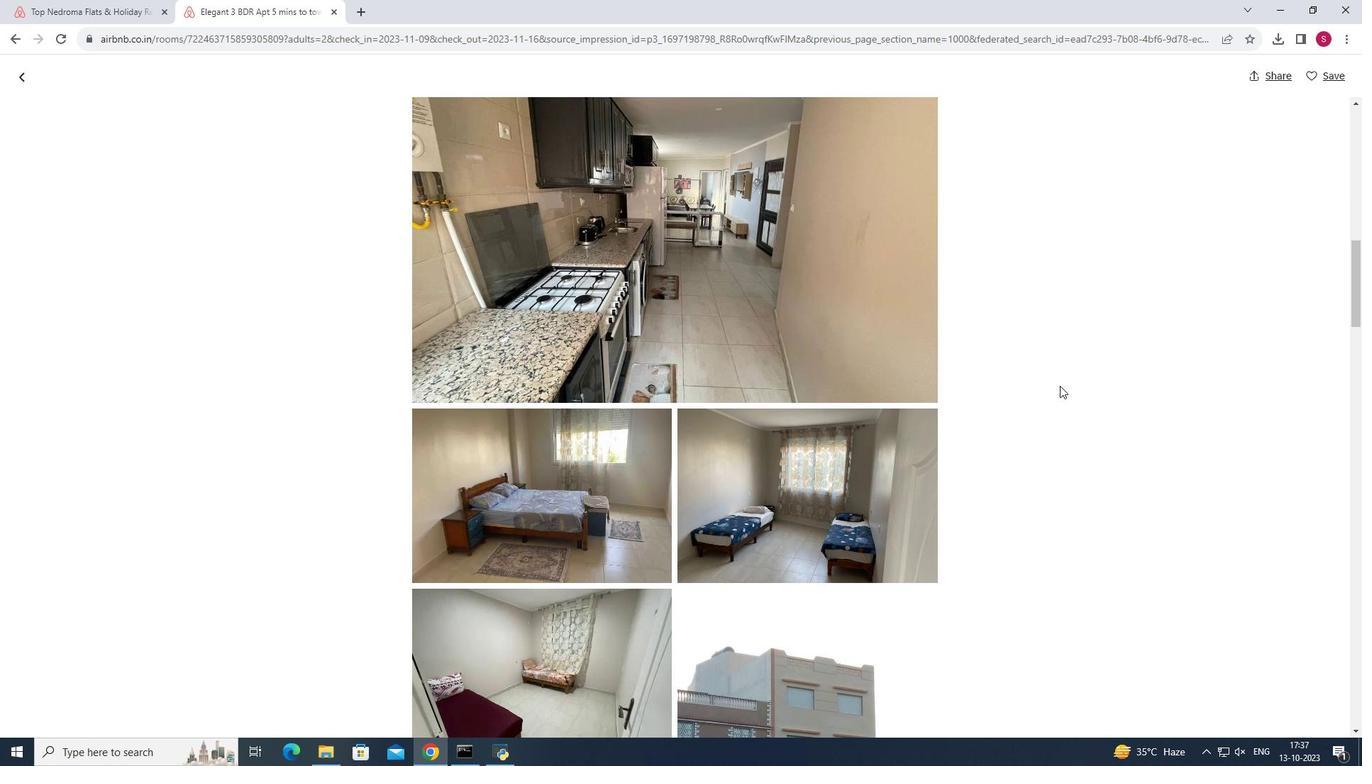 
Action: Mouse scrolled (1059, 385) with delta (0, 0)
Screenshot: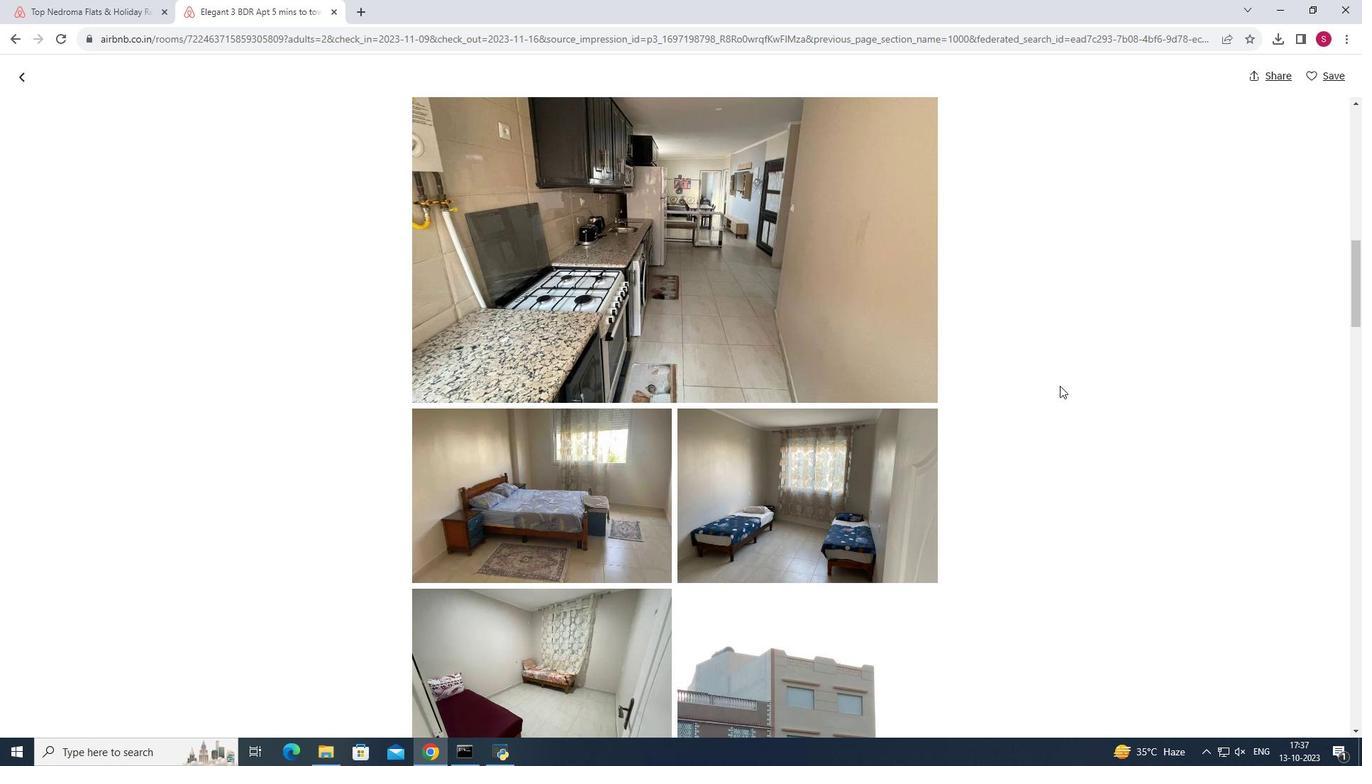 
Action: Mouse scrolled (1059, 385) with delta (0, 0)
Screenshot: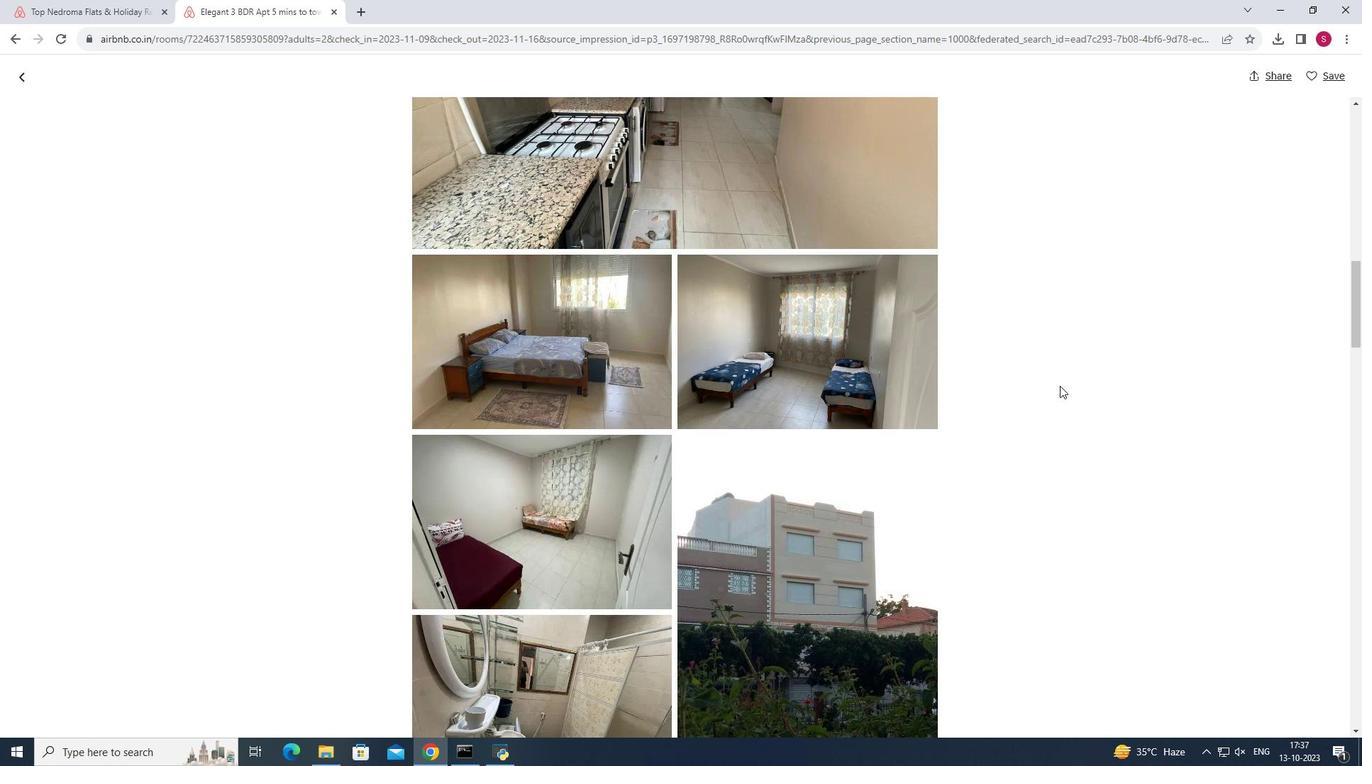 
Action: Mouse scrolled (1059, 385) with delta (0, 0)
Screenshot: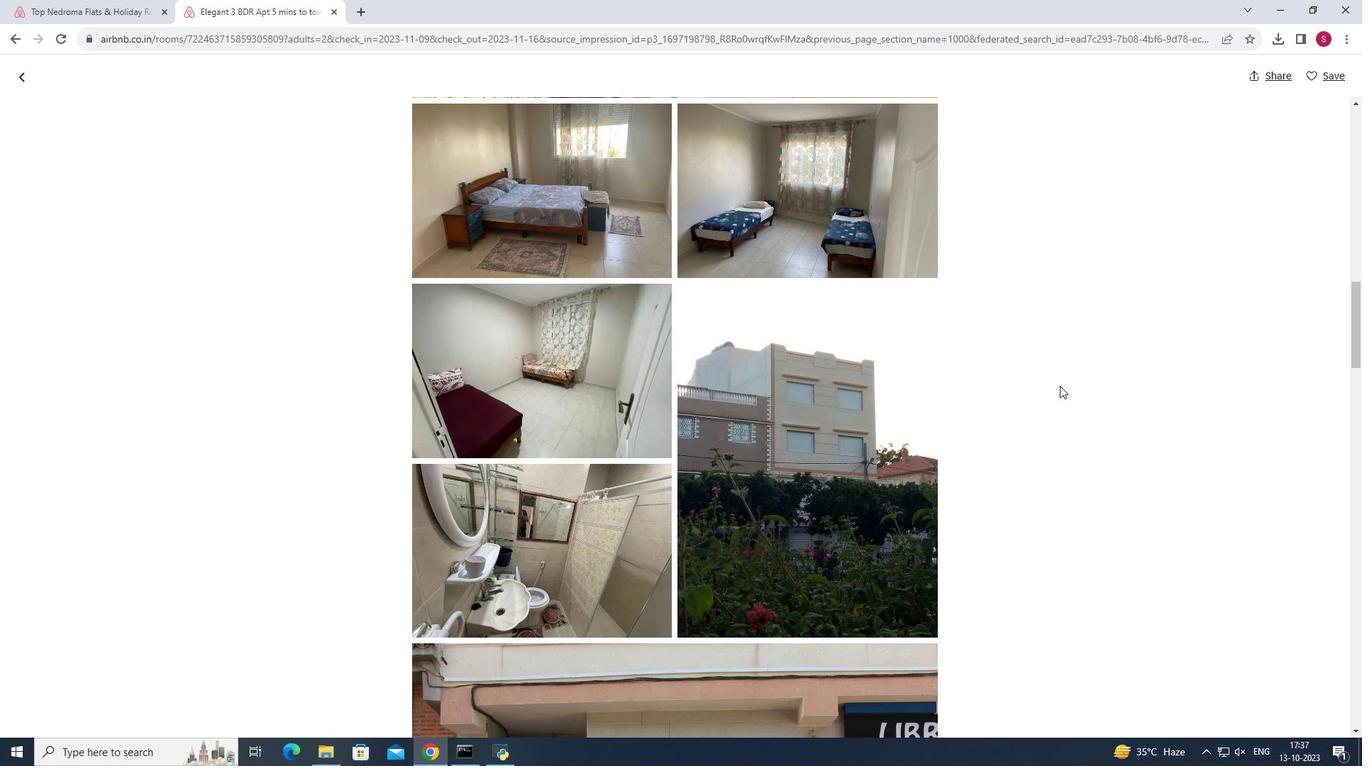
Action: Mouse scrolled (1059, 385) with delta (0, 0)
Screenshot: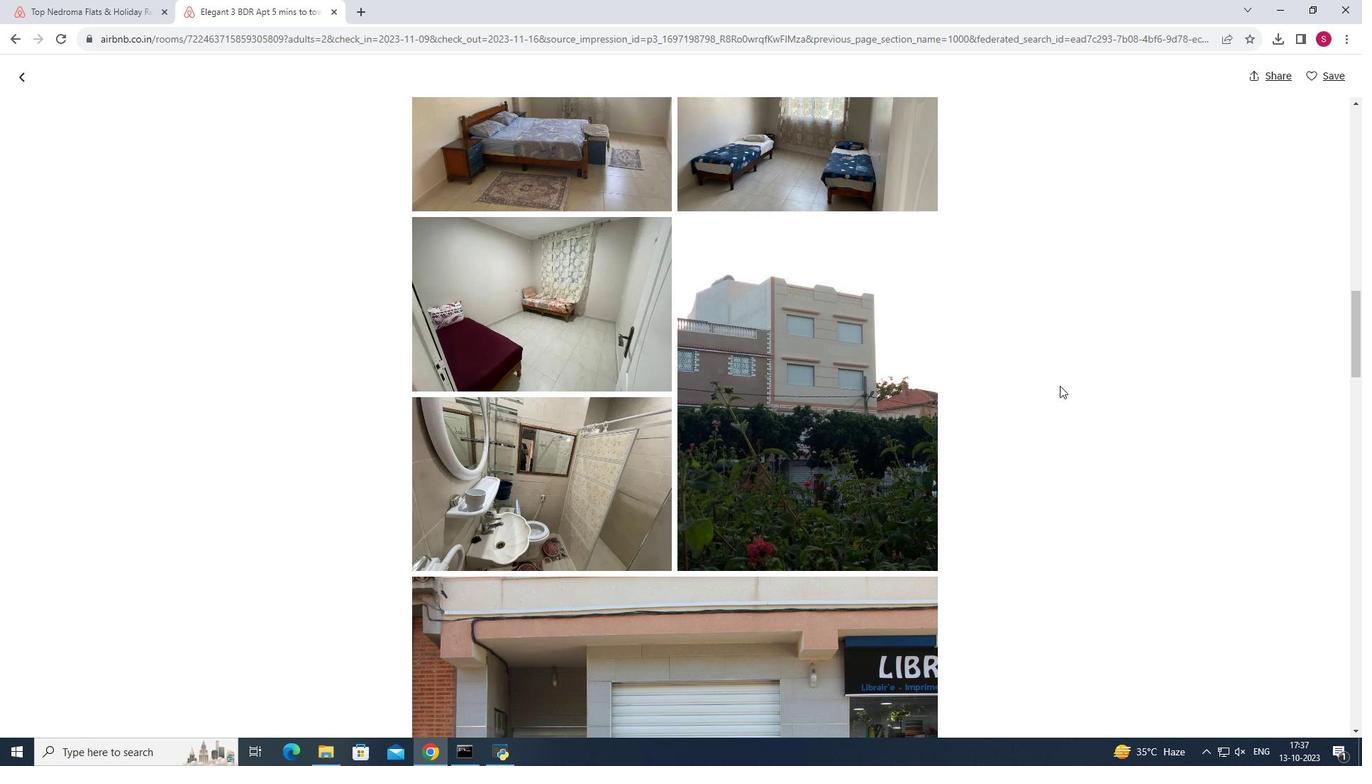 
Action: Mouse scrolled (1059, 385) with delta (0, 0)
Screenshot: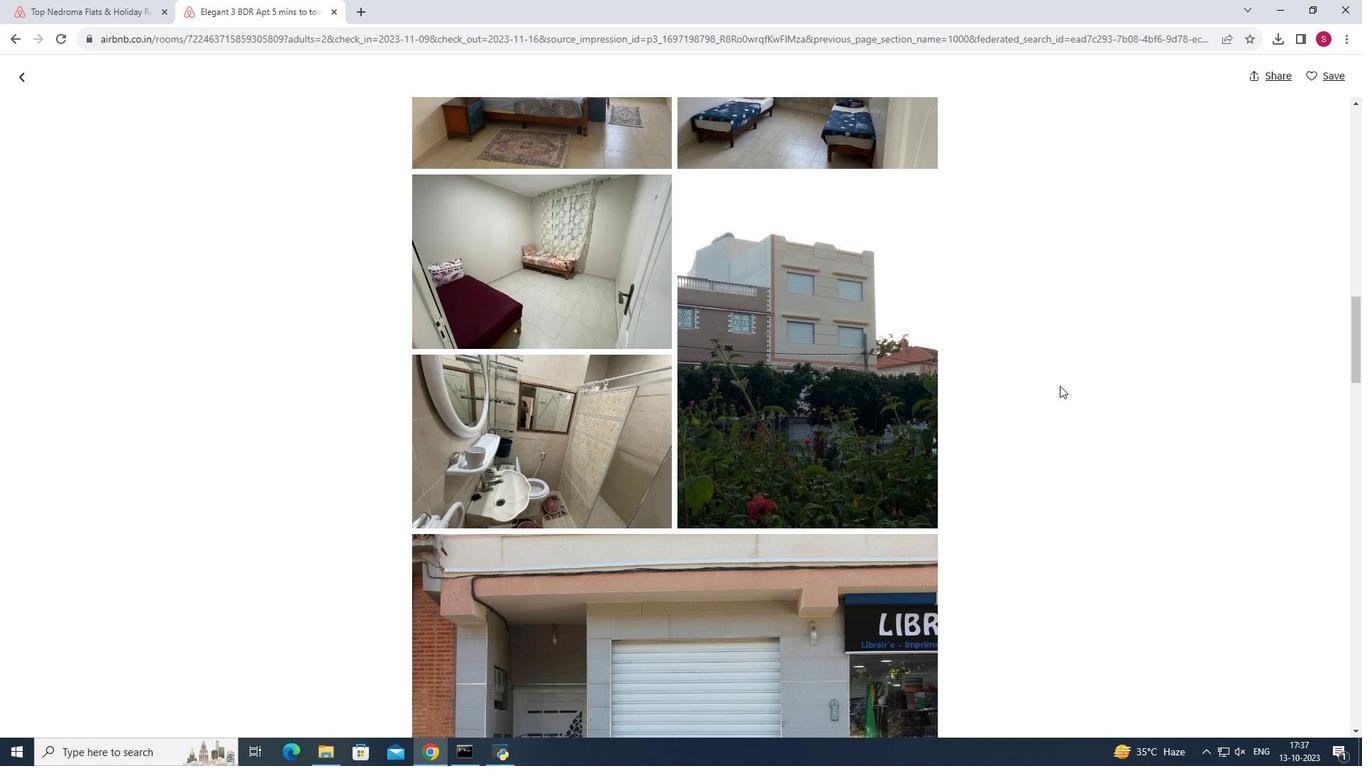 
Action: Mouse scrolled (1059, 385) with delta (0, 0)
Screenshot: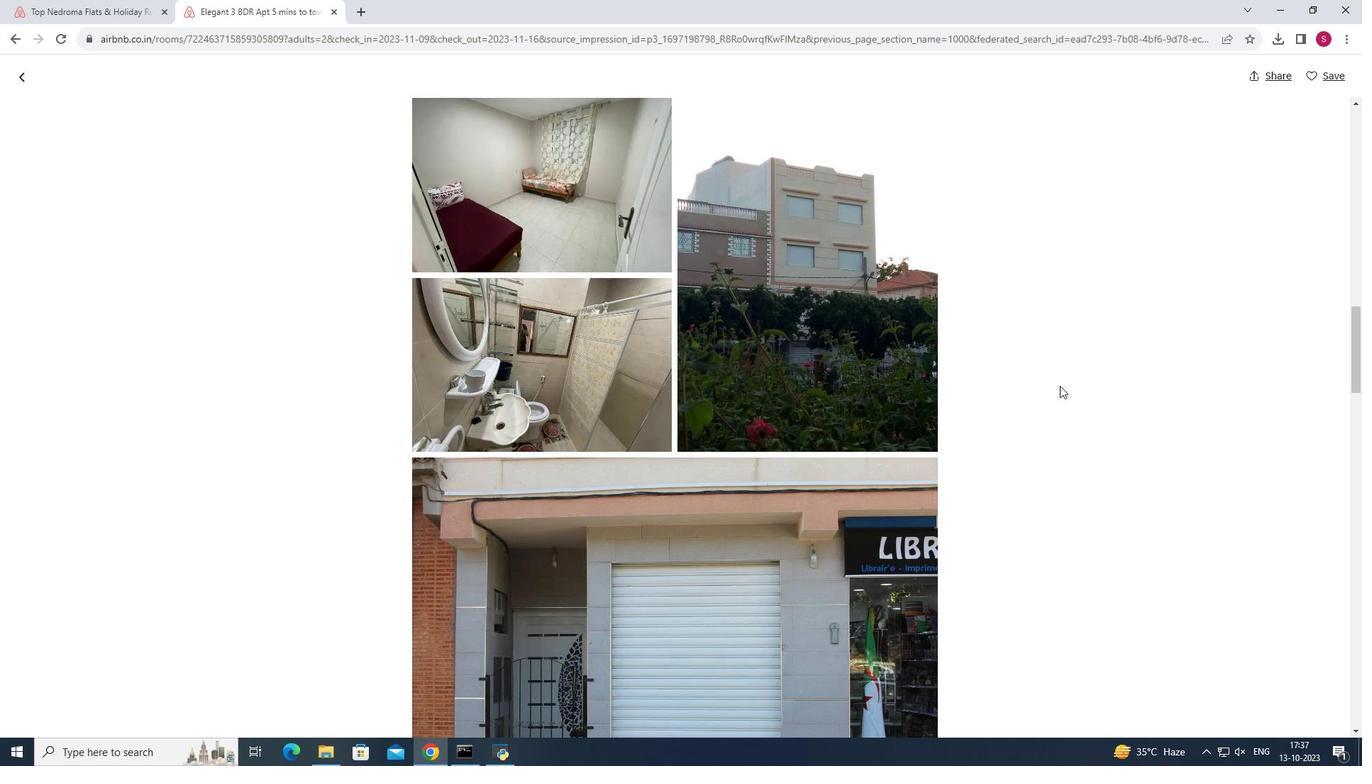 
Action: Mouse scrolled (1059, 385) with delta (0, 0)
Screenshot: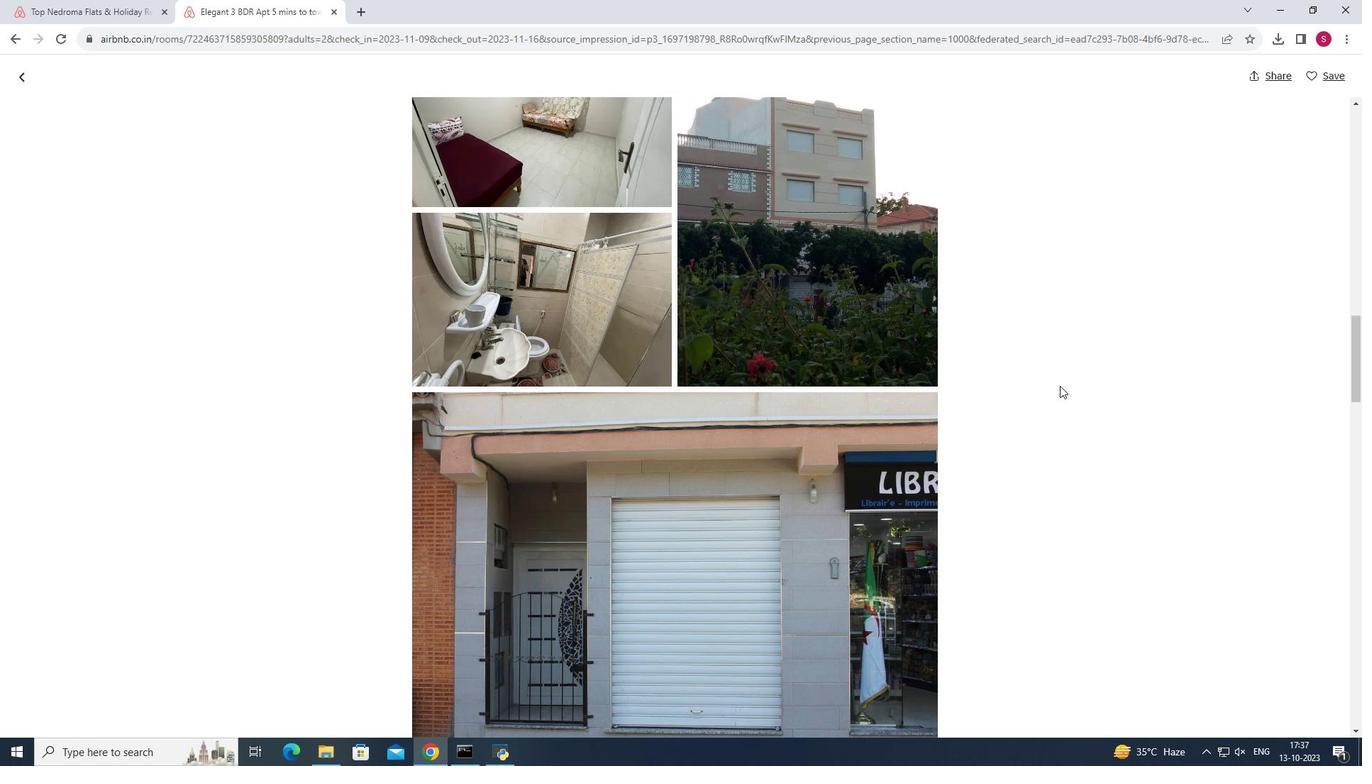 
Action: Mouse scrolled (1059, 385) with delta (0, 0)
Screenshot: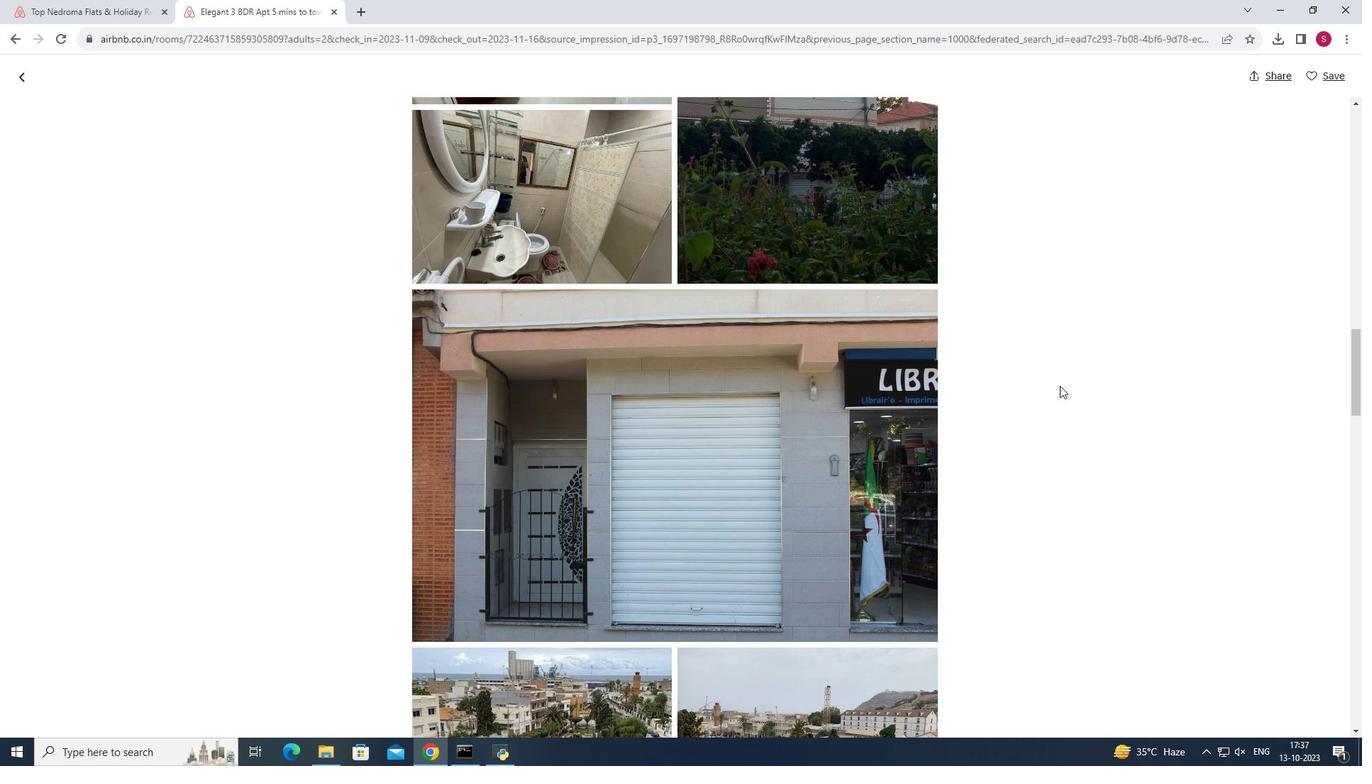 
Action: Mouse scrolled (1059, 385) with delta (0, 0)
Screenshot: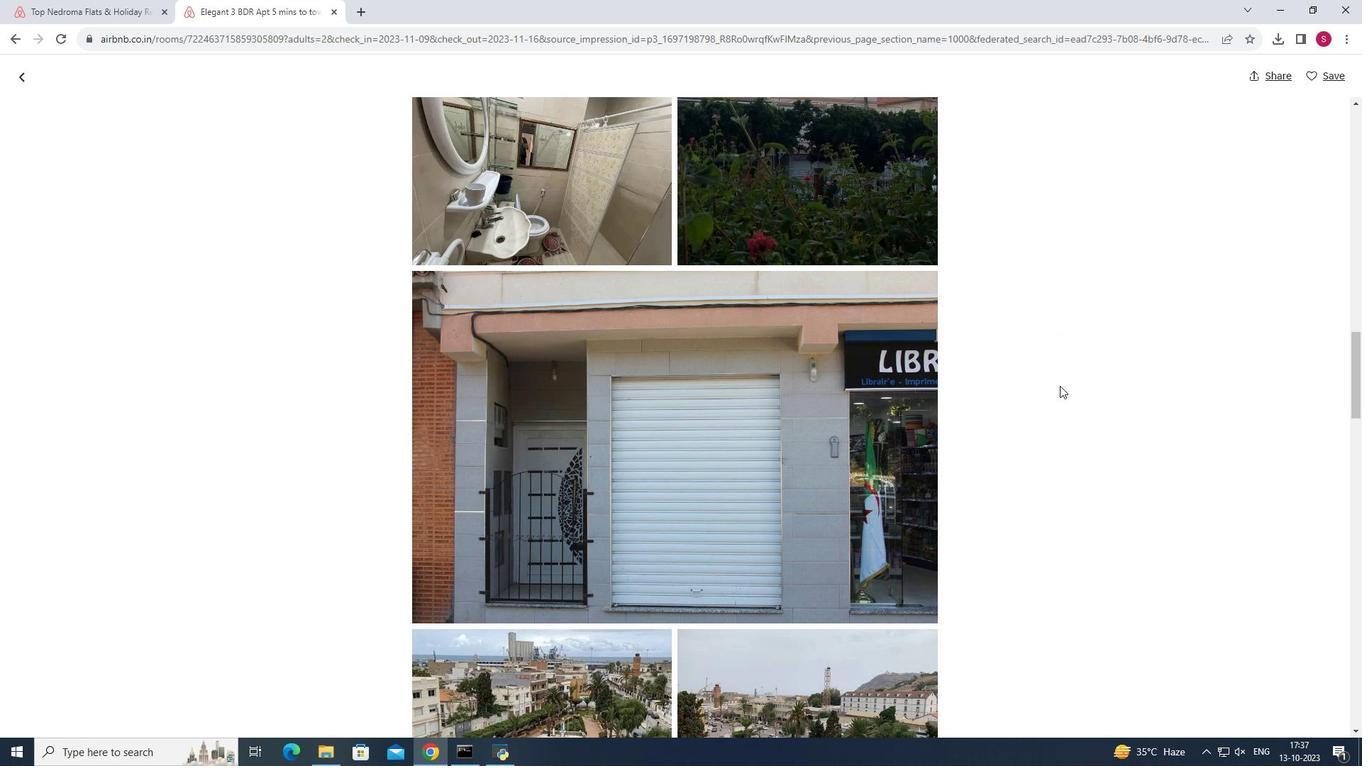 
Action: Mouse scrolled (1059, 385) with delta (0, 0)
Screenshot: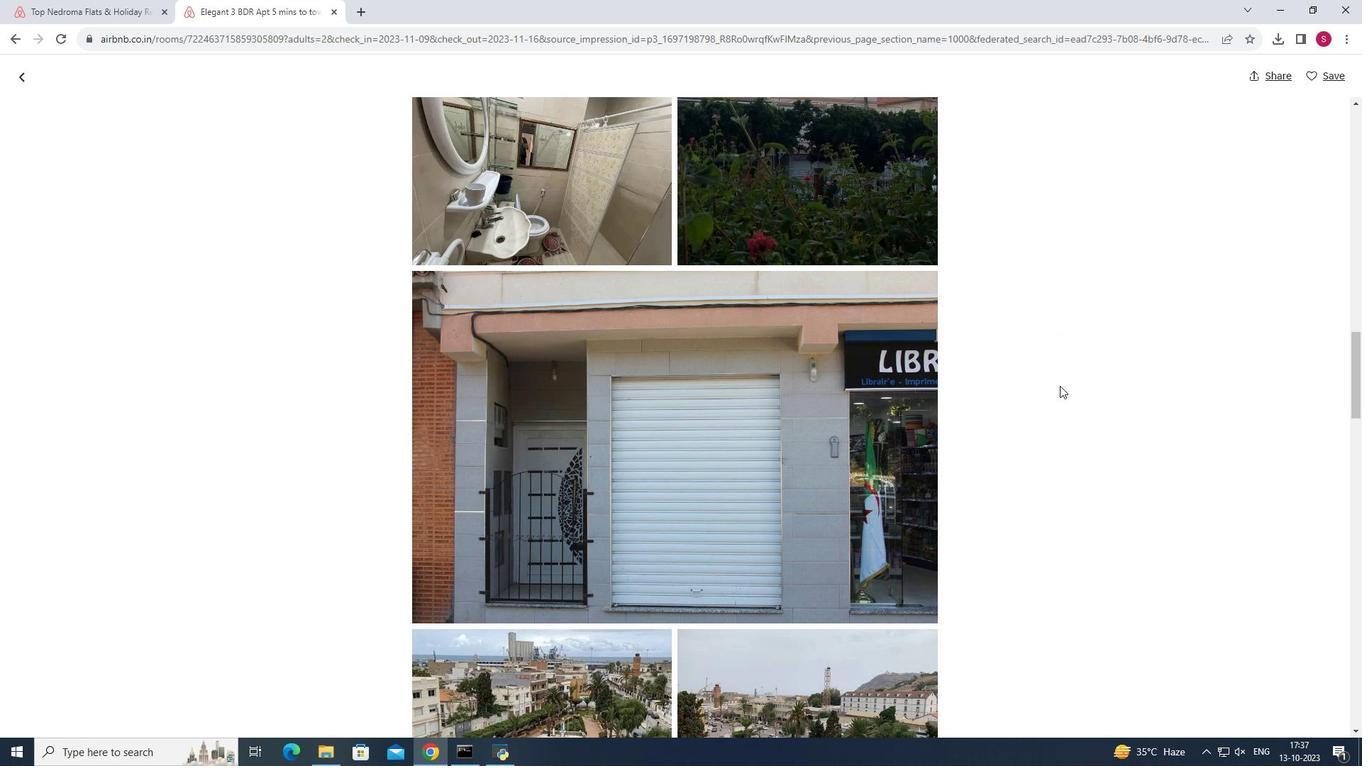 
Action: Mouse scrolled (1059, 385) with delta (0, 0)
Screenshot: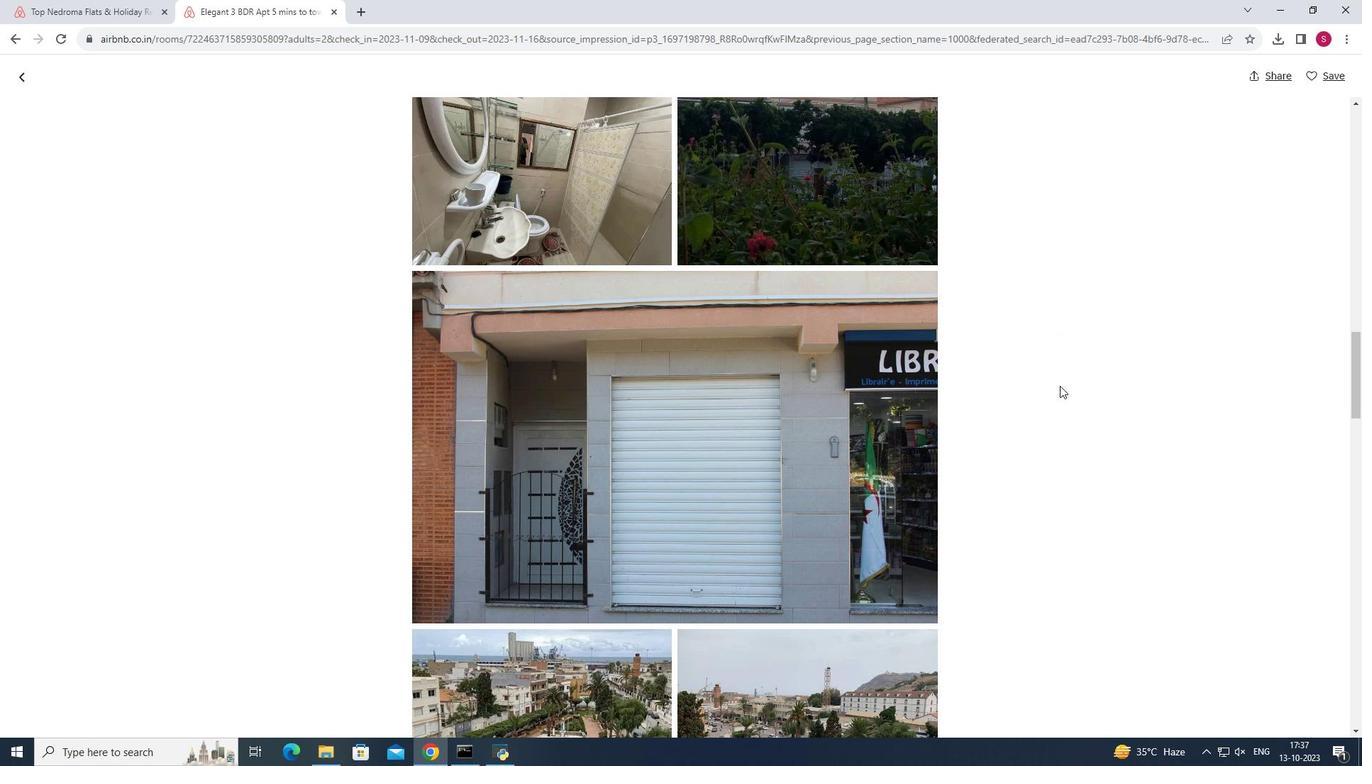 
Action: Mouse scrolled (1059, 385) with delta (0, 0)
Screenshot: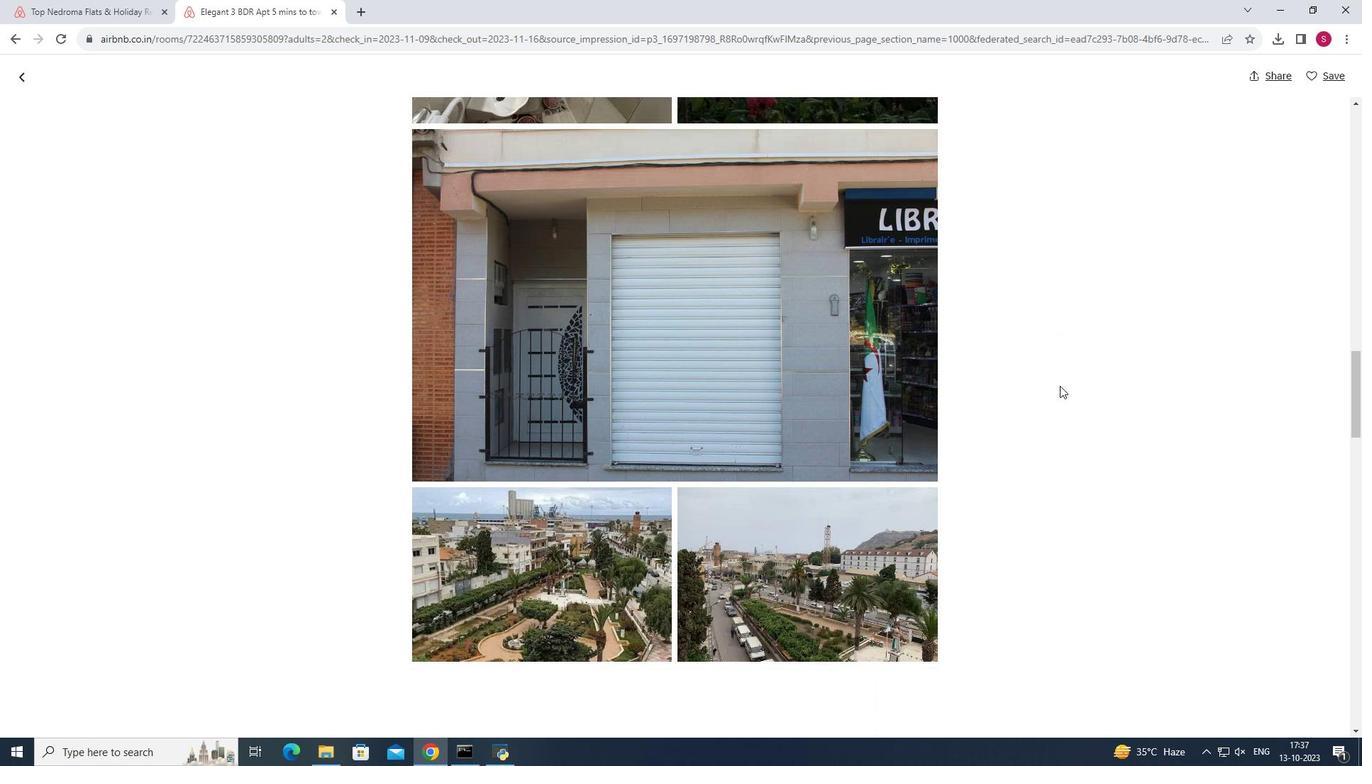 
Action: Mouse scrolled (1059, 385) with delta (0, 0)
Screenshot: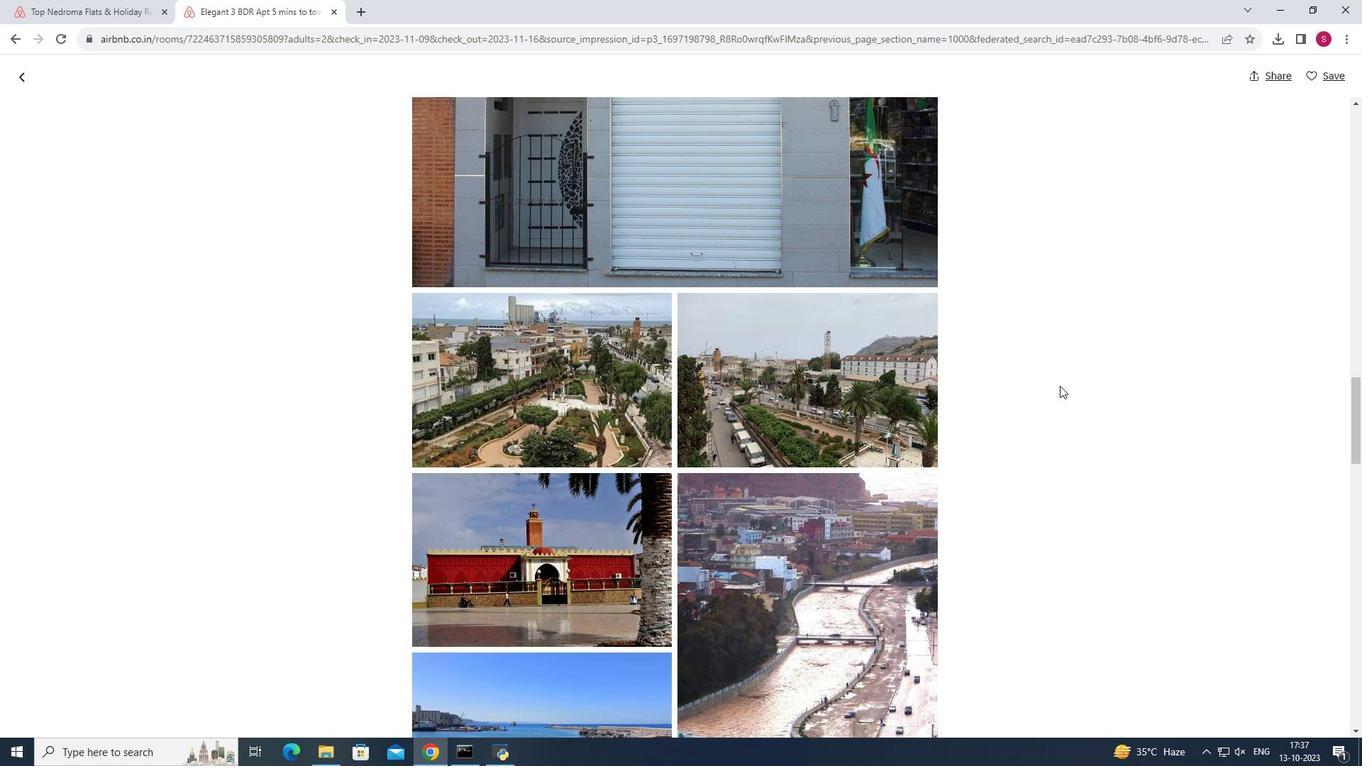 
Action: Mouse scrolled (1059, 385) with delta (0, 0)
Screenshot: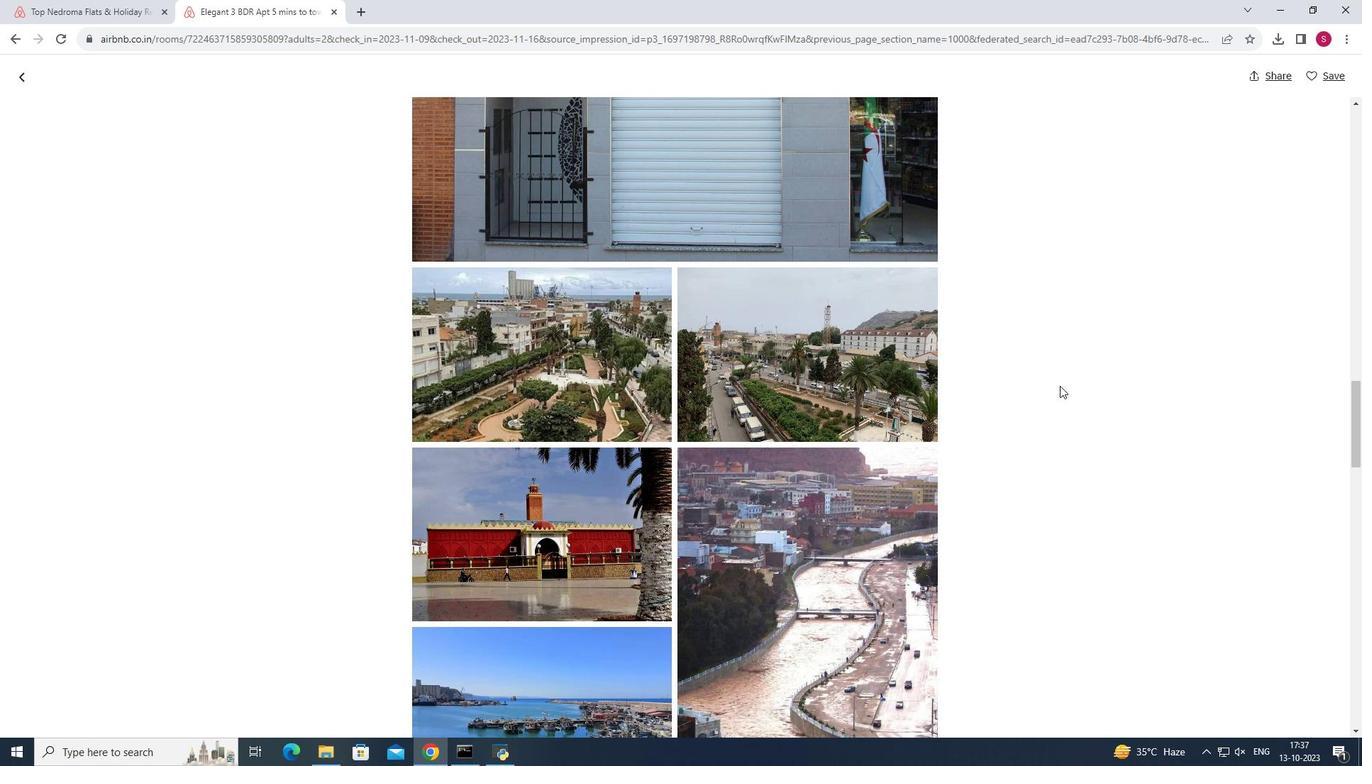 
Action: Mouse scrolled (1059, 385) with delta (0, 0)
Screenshot: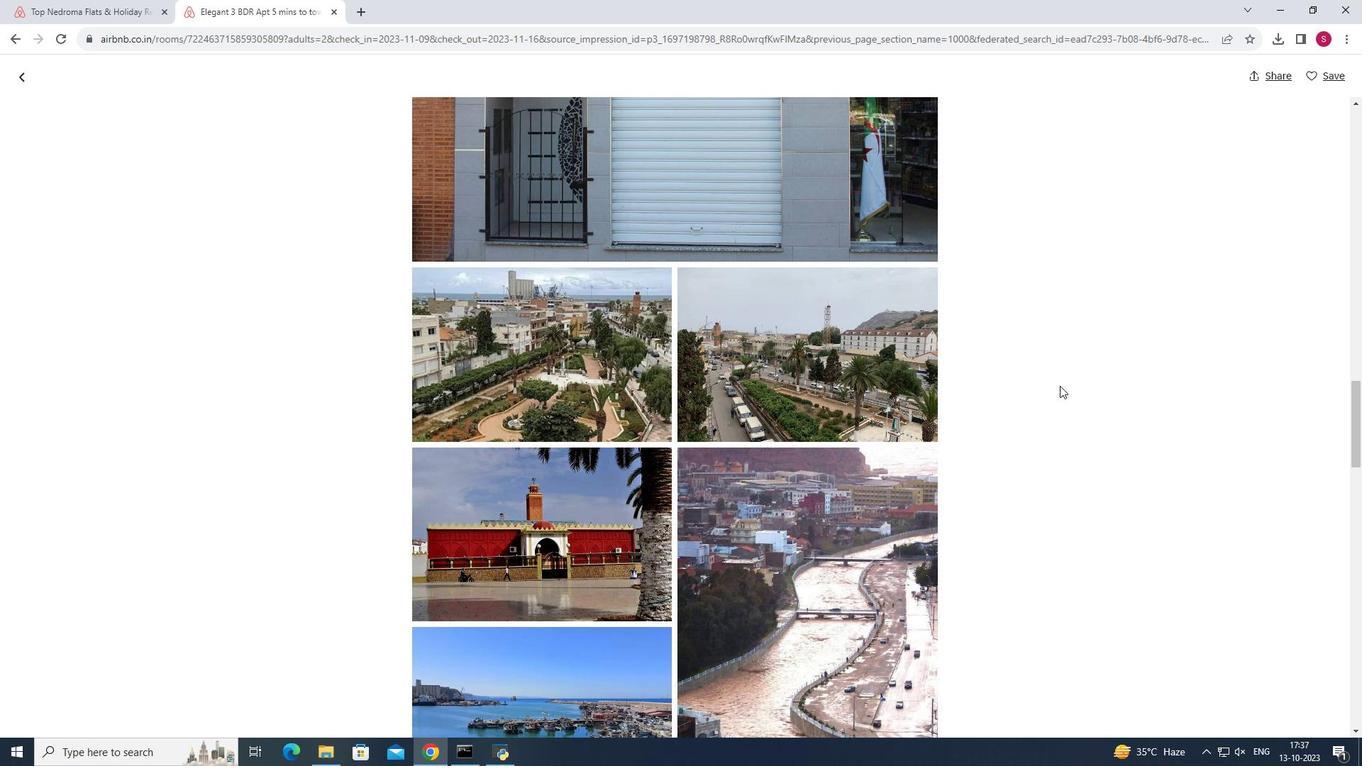 
Action: Mouse scrolled (1059, 385) with delta (0, 0)
Screenshot: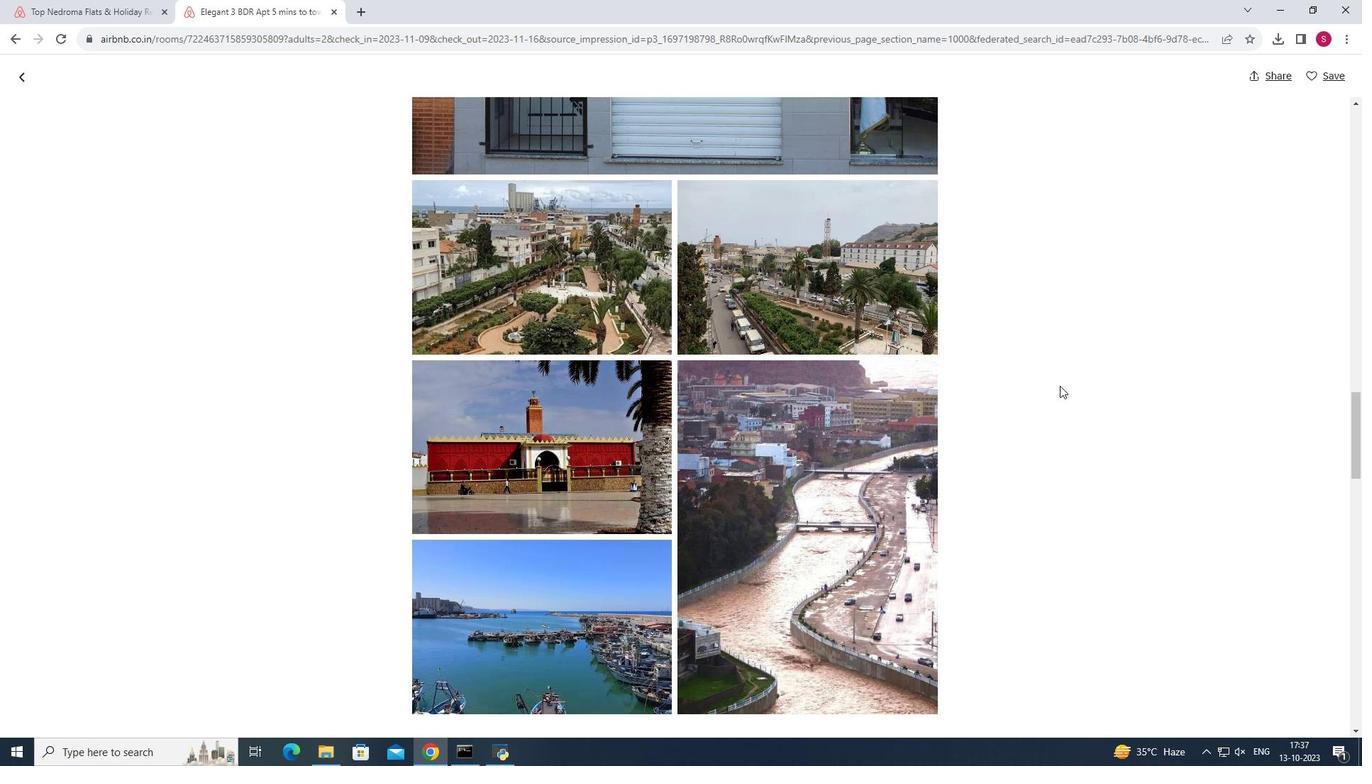 
Action: Mouse scrolled (1059, 385) with delta (0, 0)
Screenshot: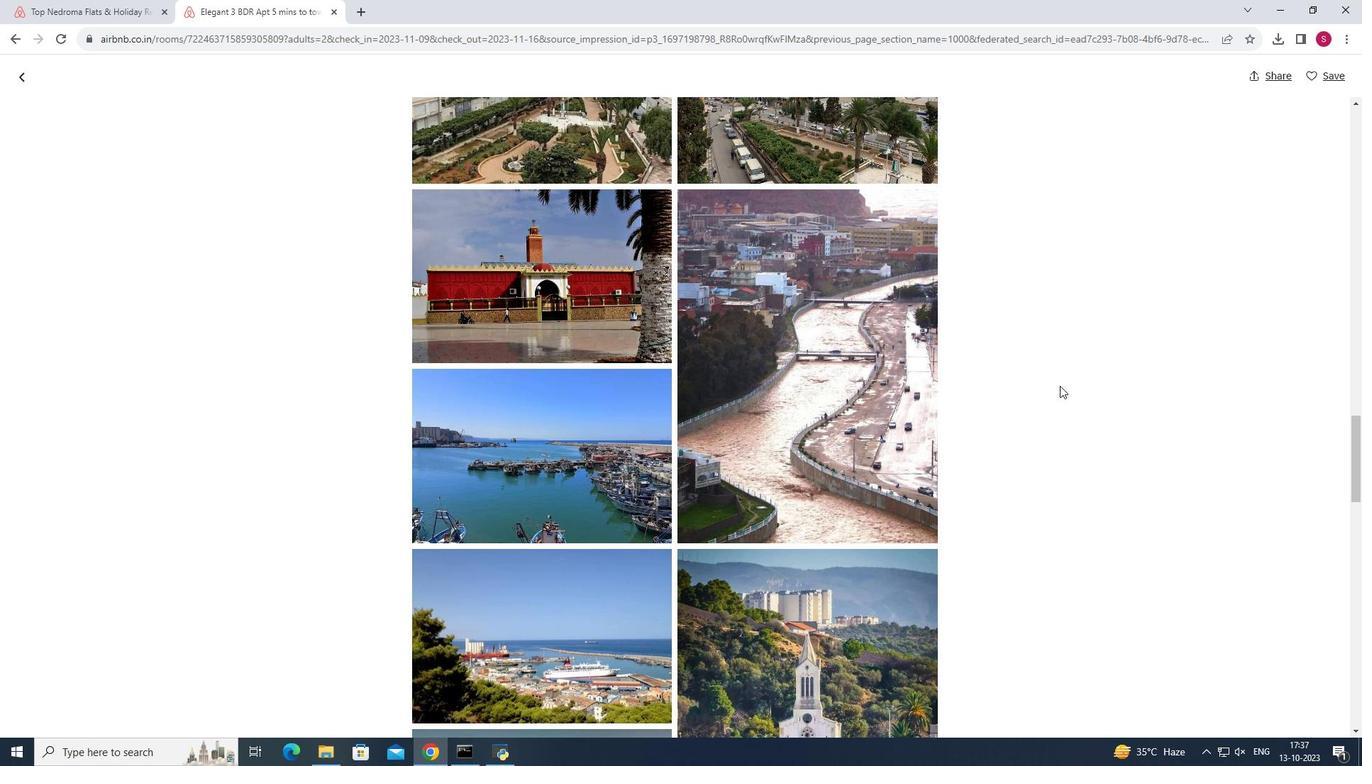 
Action: Mouse scrolled (1059, 385) with delta (0, 0)
Screenshot: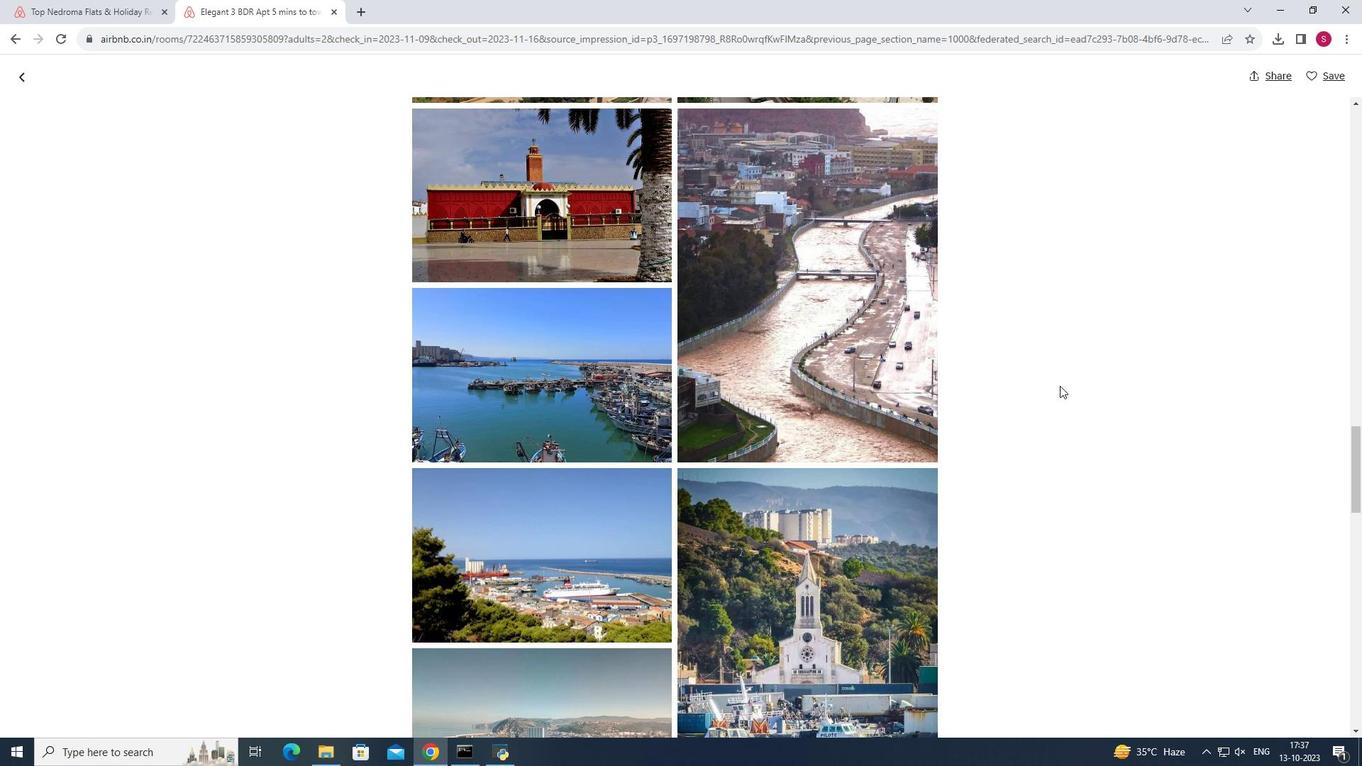 
Action: Mouse scrolled (1059, 385) with delta (0, 0)
Screenshot: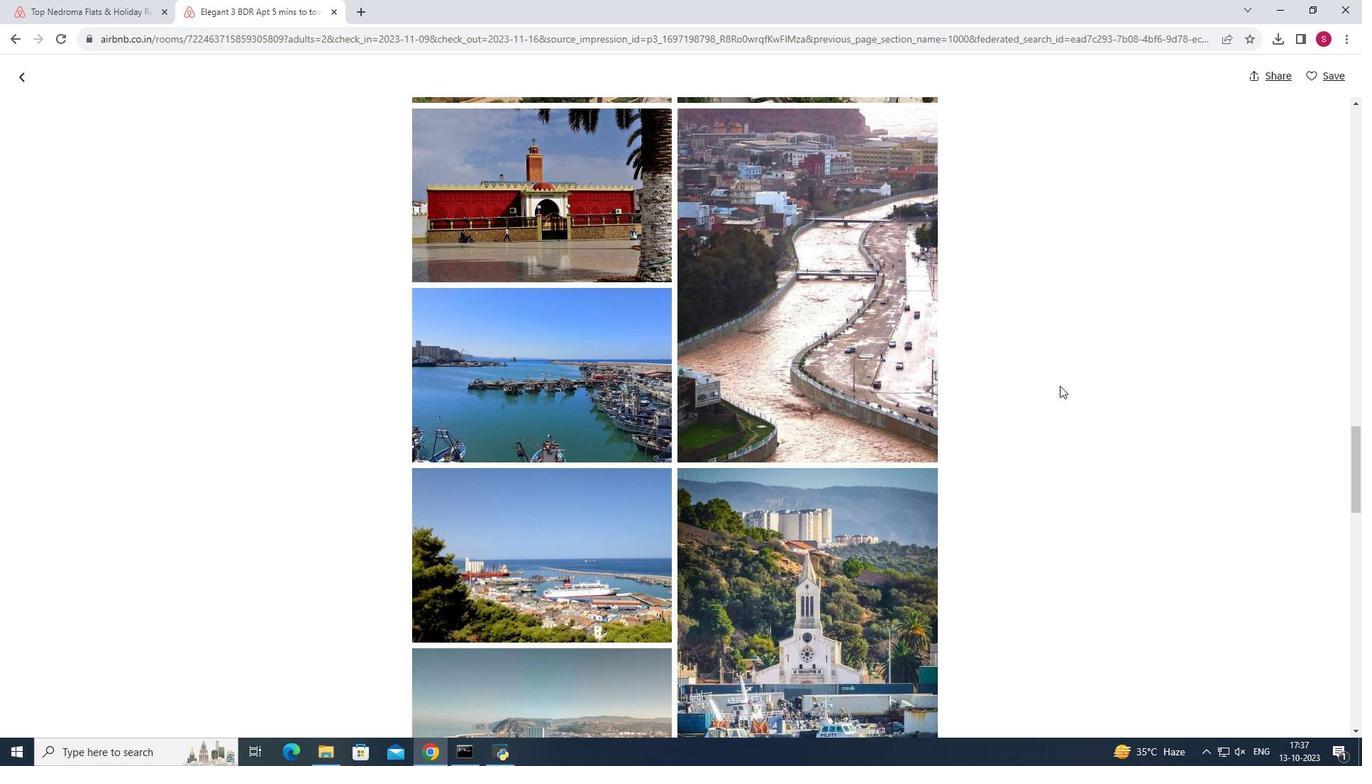 
Action: Mouse scrolled (1059, 385) with delta (0, 0)
Screenshot: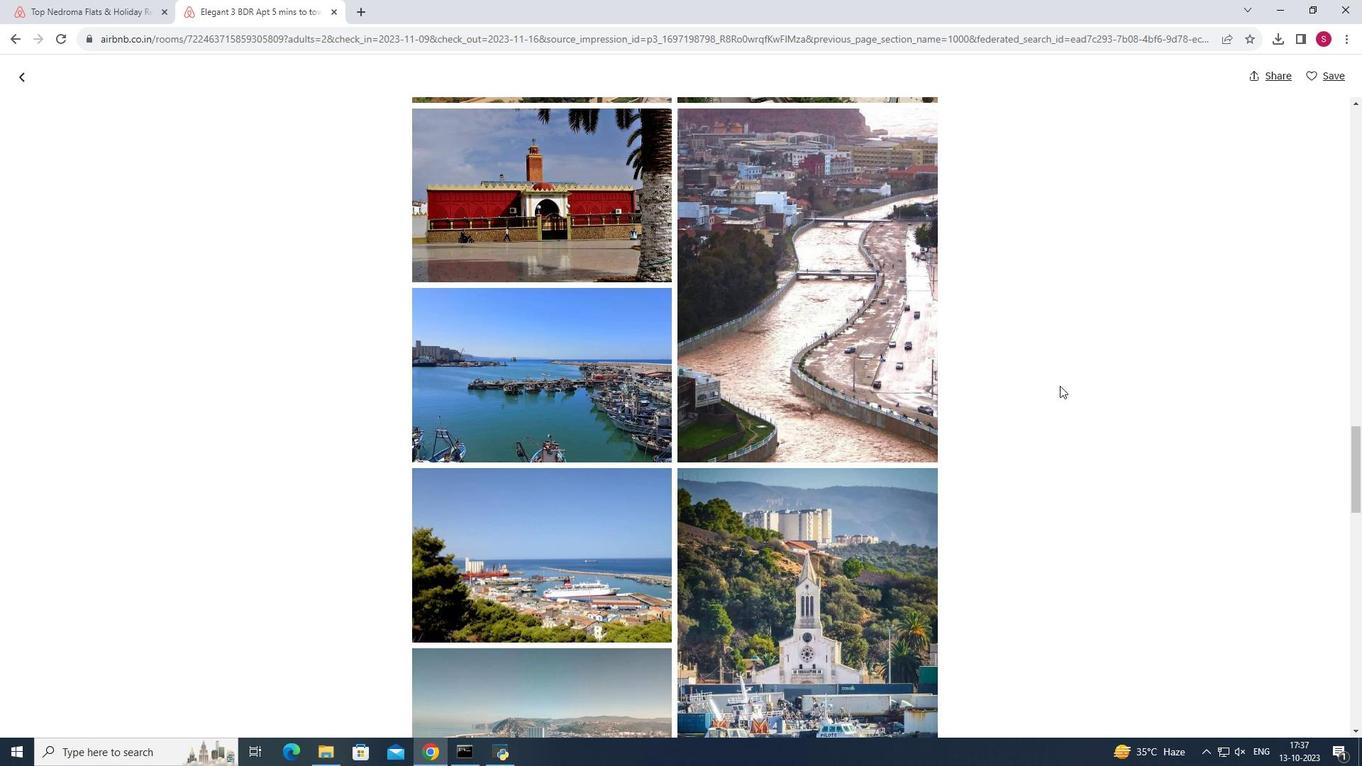 
Action: Mouse scrolled (1059, 385) with delta (0, 0)
Screenshot: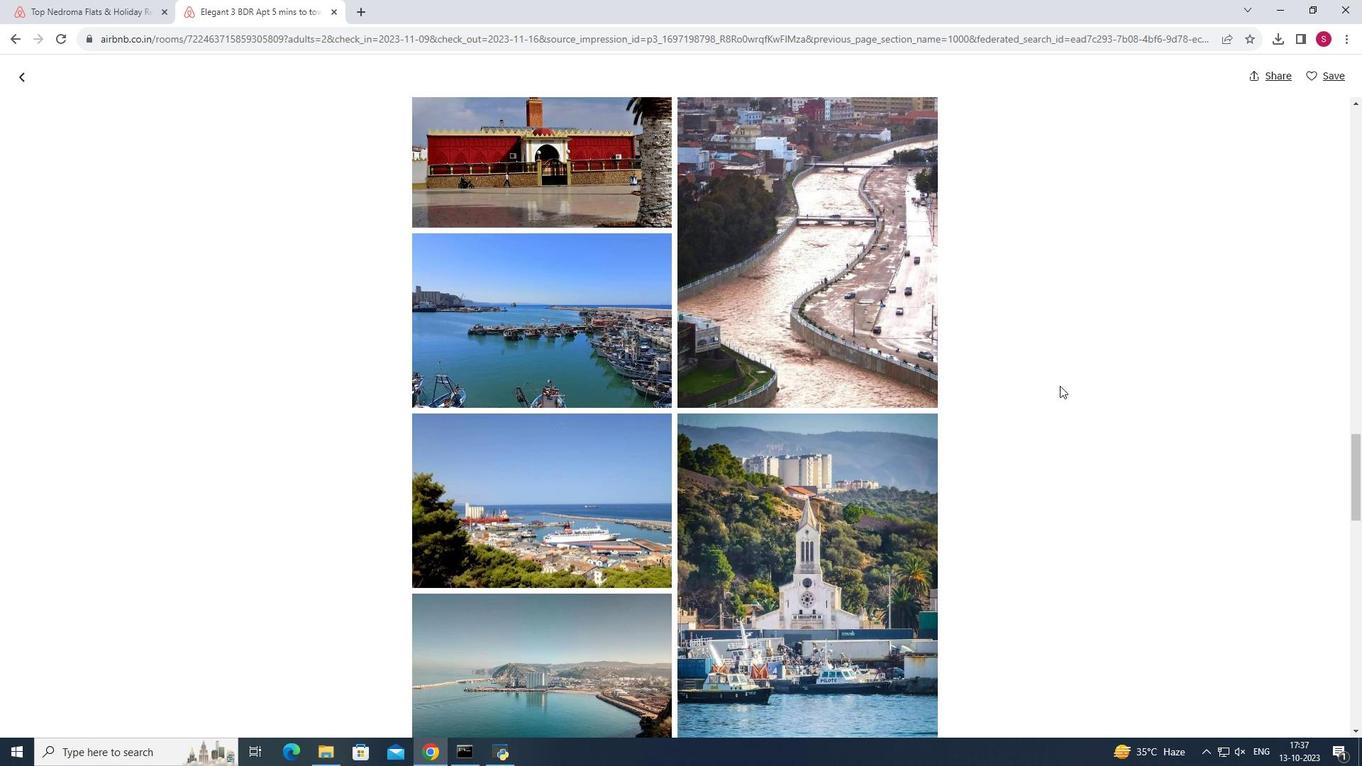 
Action: Mouse scrolled (1059, 385) with delta (0, 0)
Screenshot: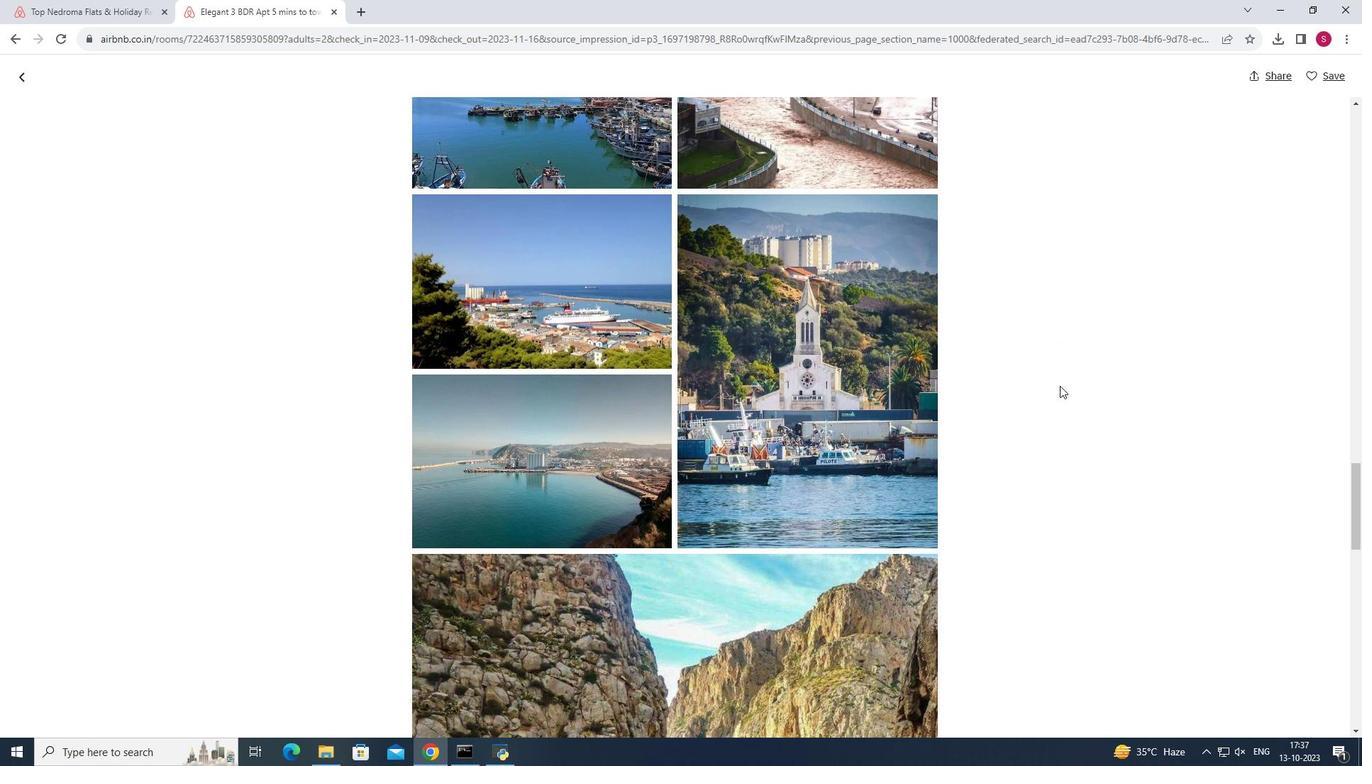 
Action: Mouse scrolled (1059, 385) with delta (0, 0)
Screenshot: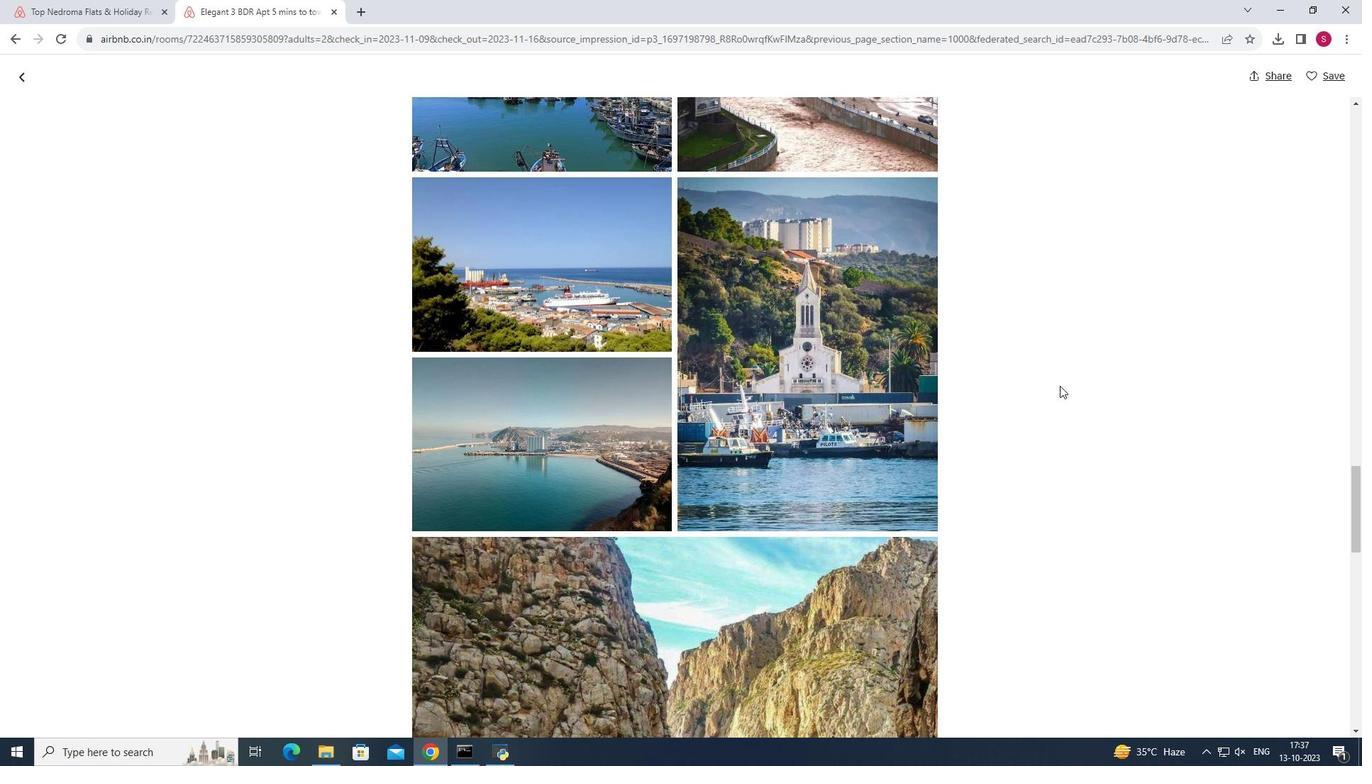 
Action: Mouse scrolled (1059, 385) with delta (0, 0)
Screenshot: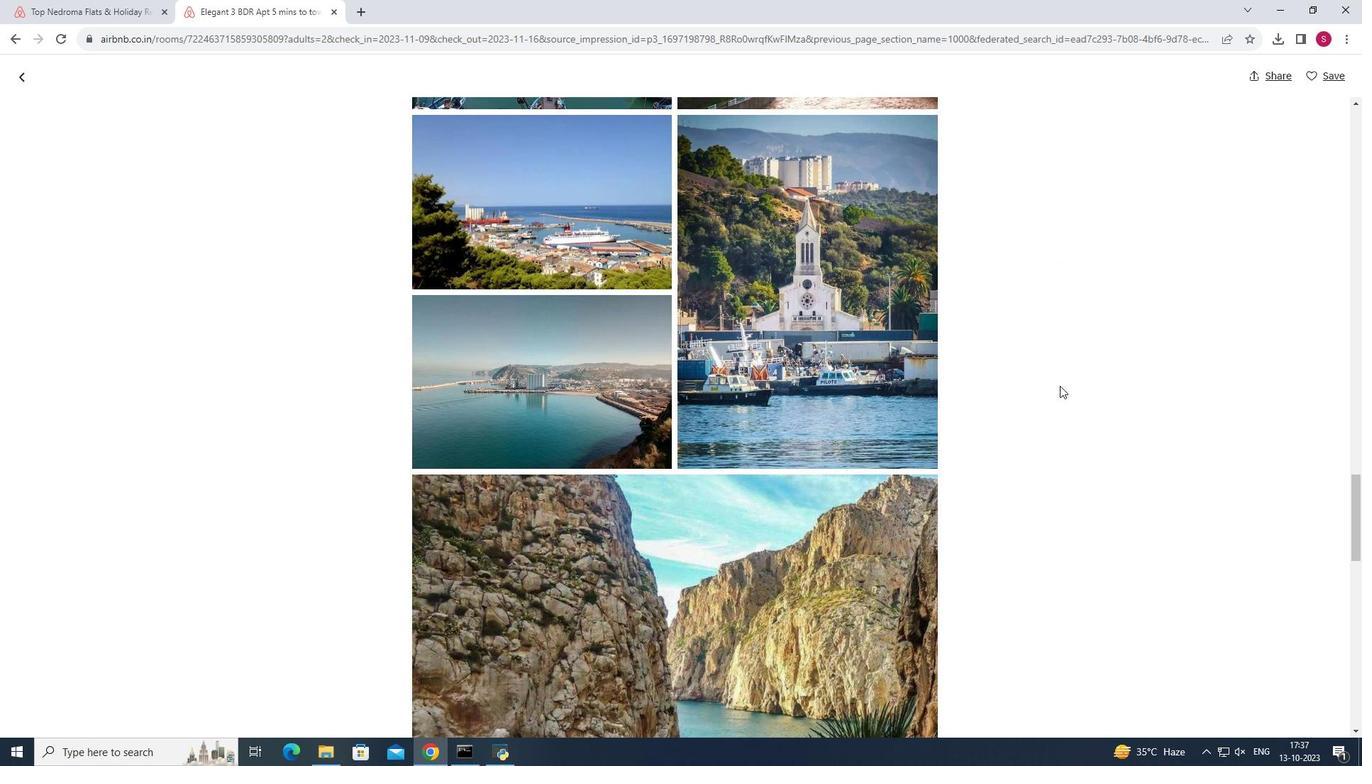 
Action: Mouse scrolled (1059, 385) with delta (0, 0)
Screenshot: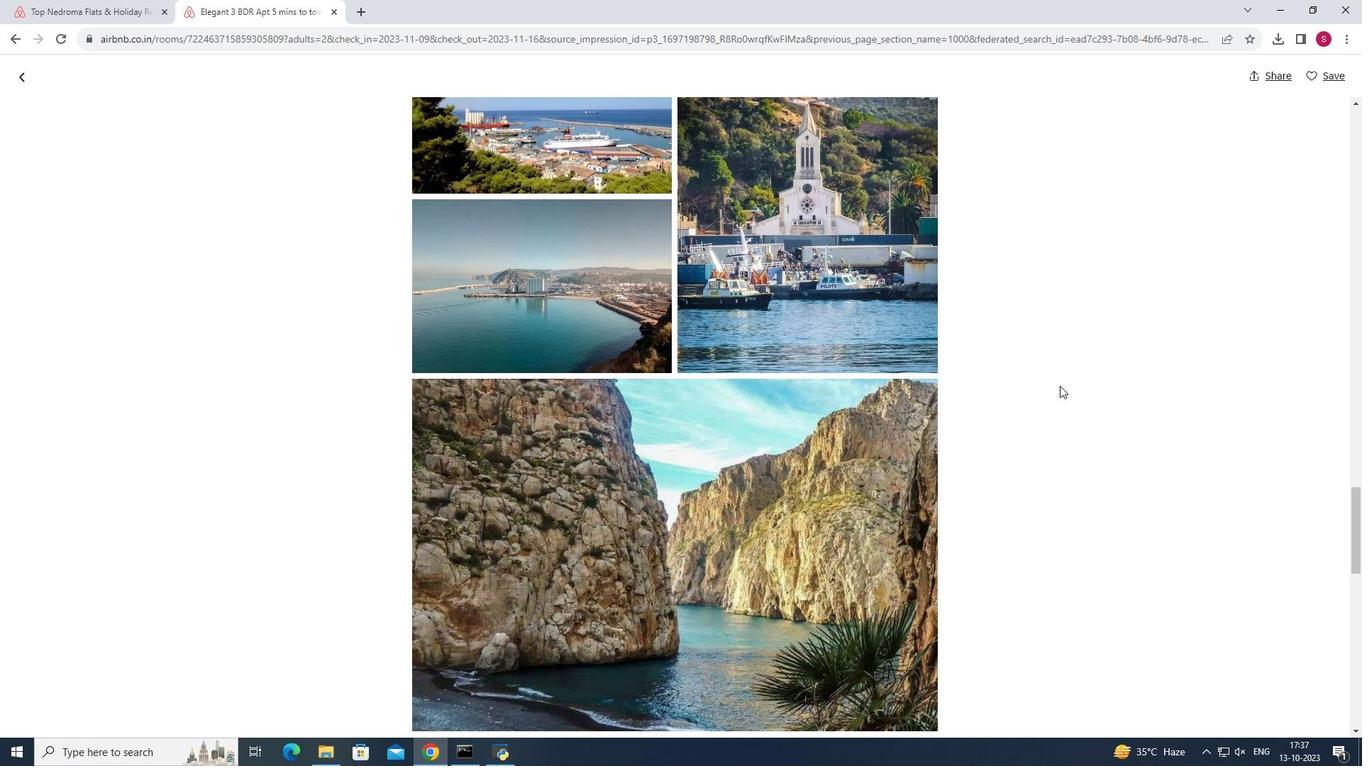 
Action: Mouse scrolled (1059, 385) with delta (0, 0)
Screenshot: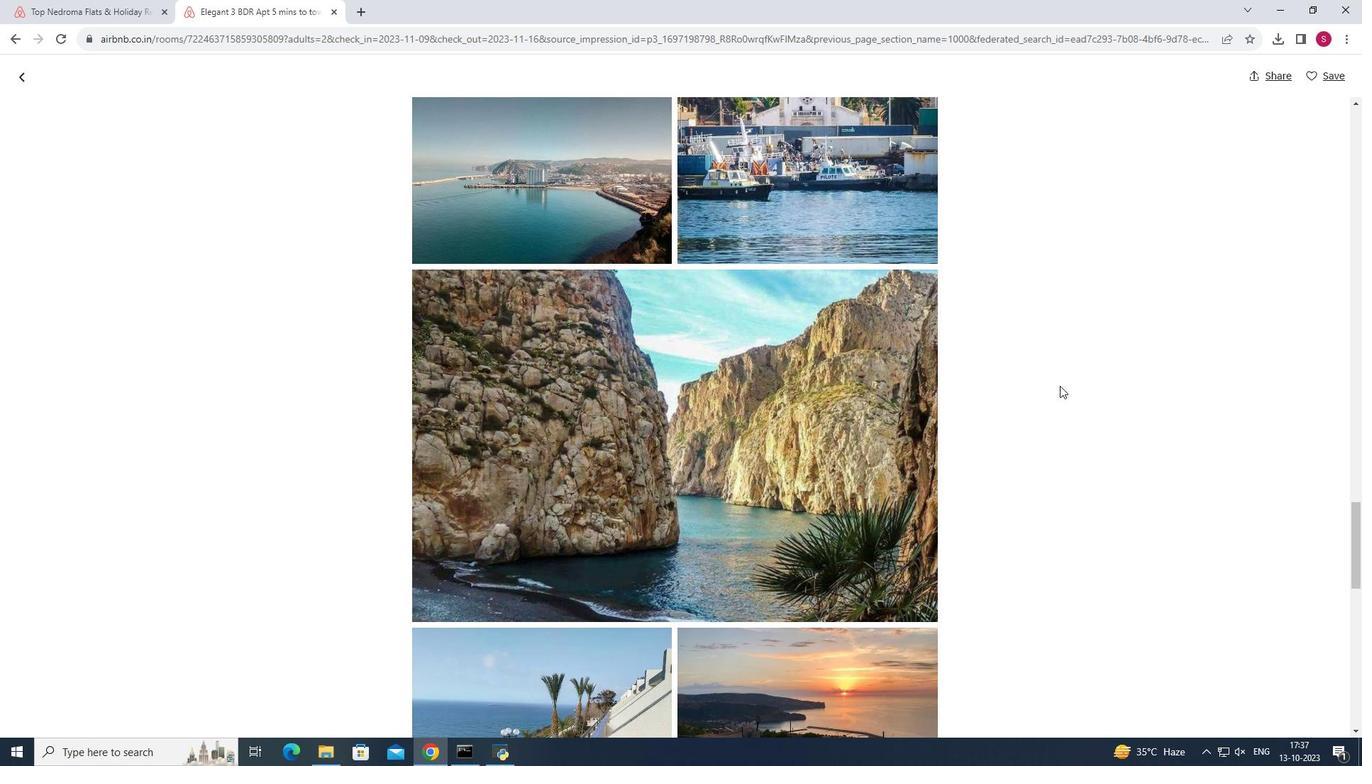 
Action: Mouse scrolled (1059, 385) with delta (0, 0)
Screenshot: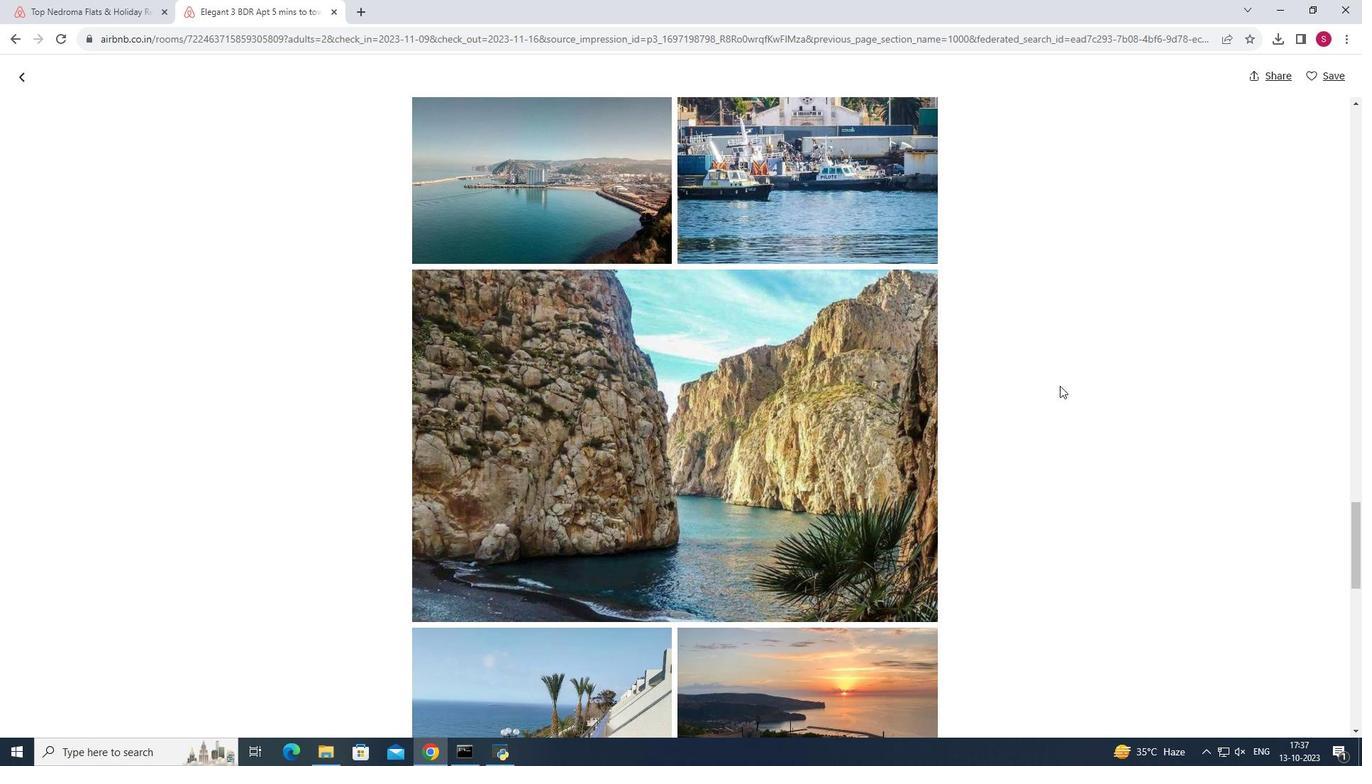 
Action: Mouse scrolled (1059, 385) with delta (0, 0)
Screenshot: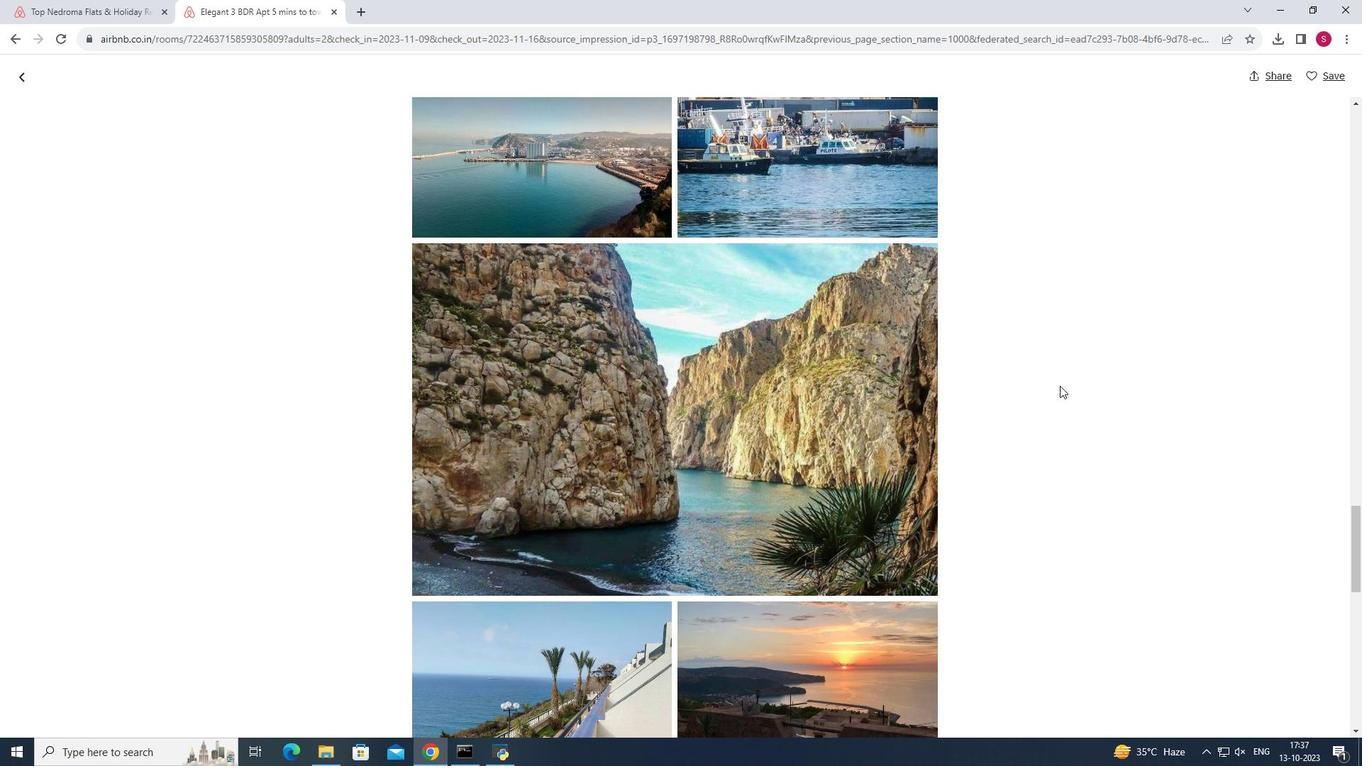 
Action: Mouse scrolled (1059, 385) with delta (0, 0)
Screenshot: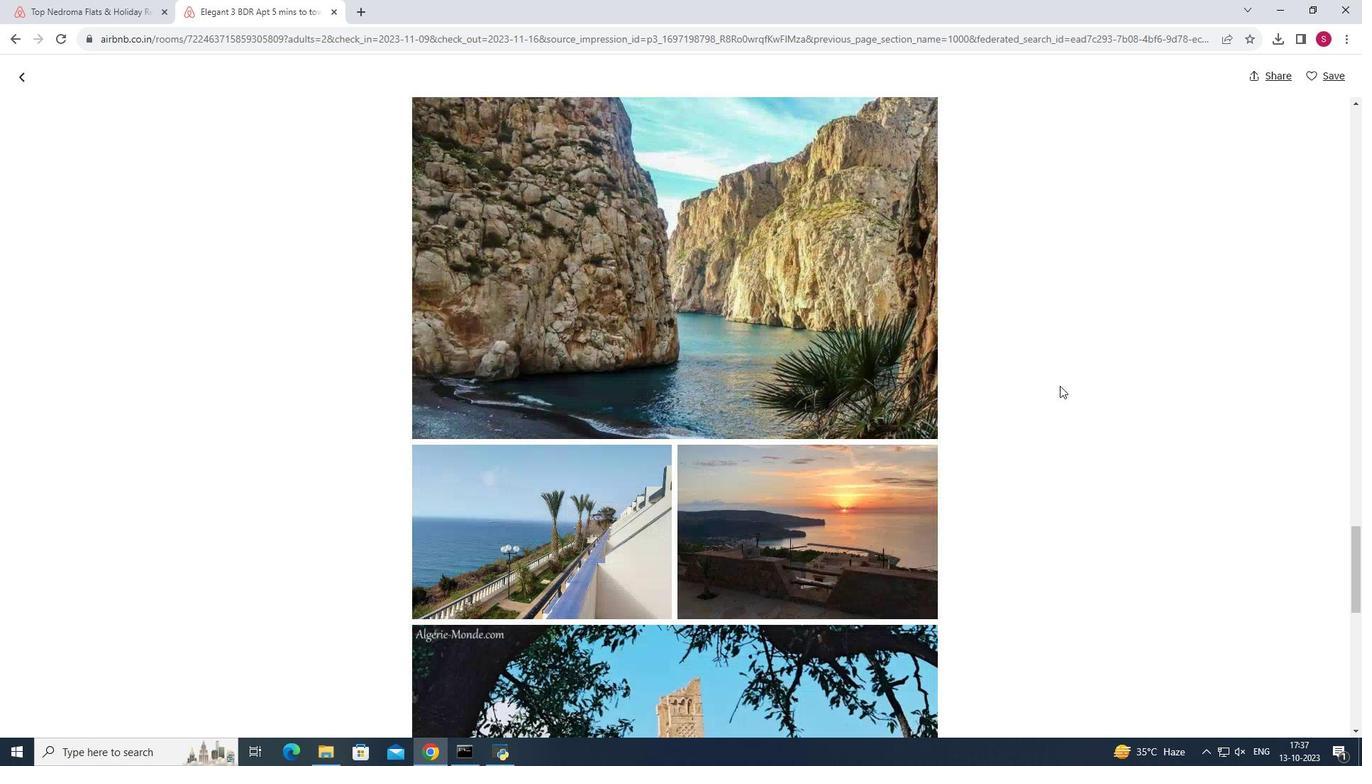 
Action: Mouse scrolled (1059, 385) with delta (0, 0)
Screenshot: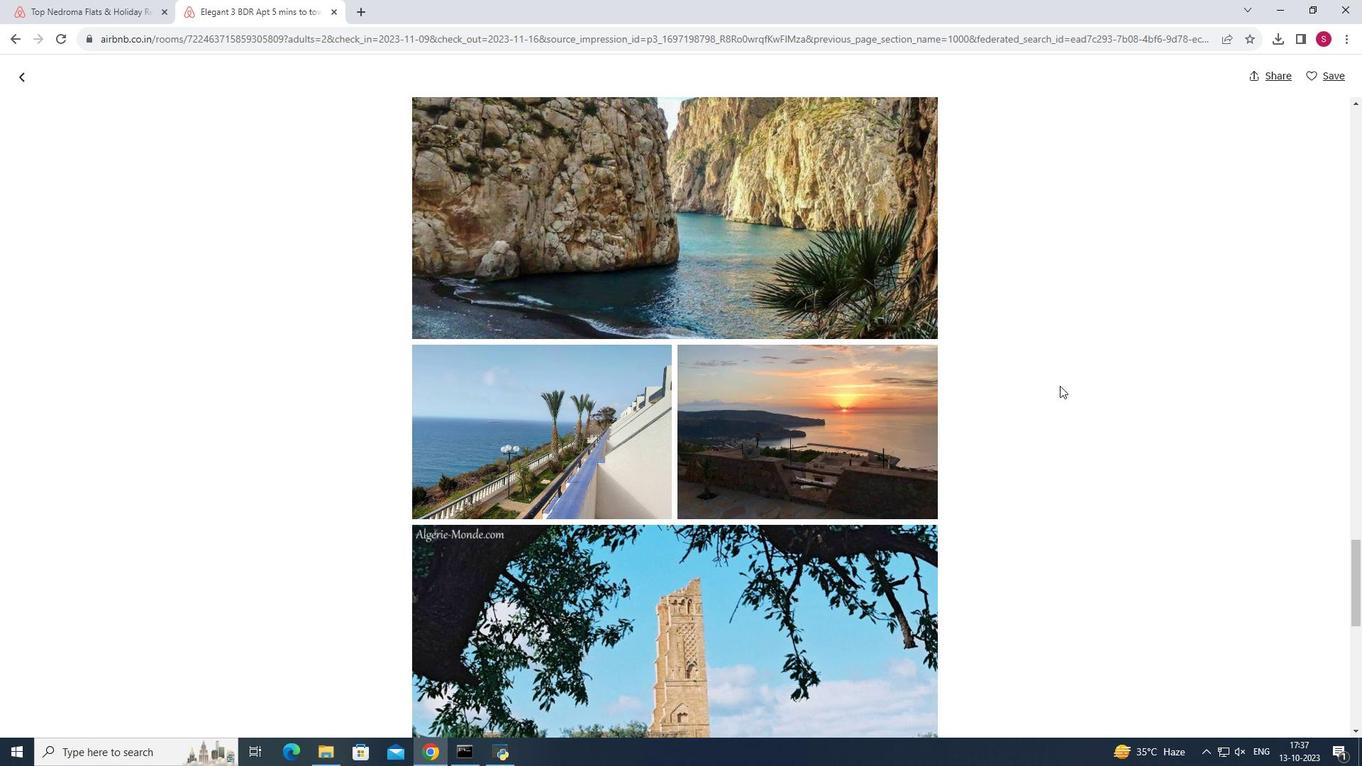 
Action: Mouse scrolled (1059, 385) with delta (0, 0)
Screenshot: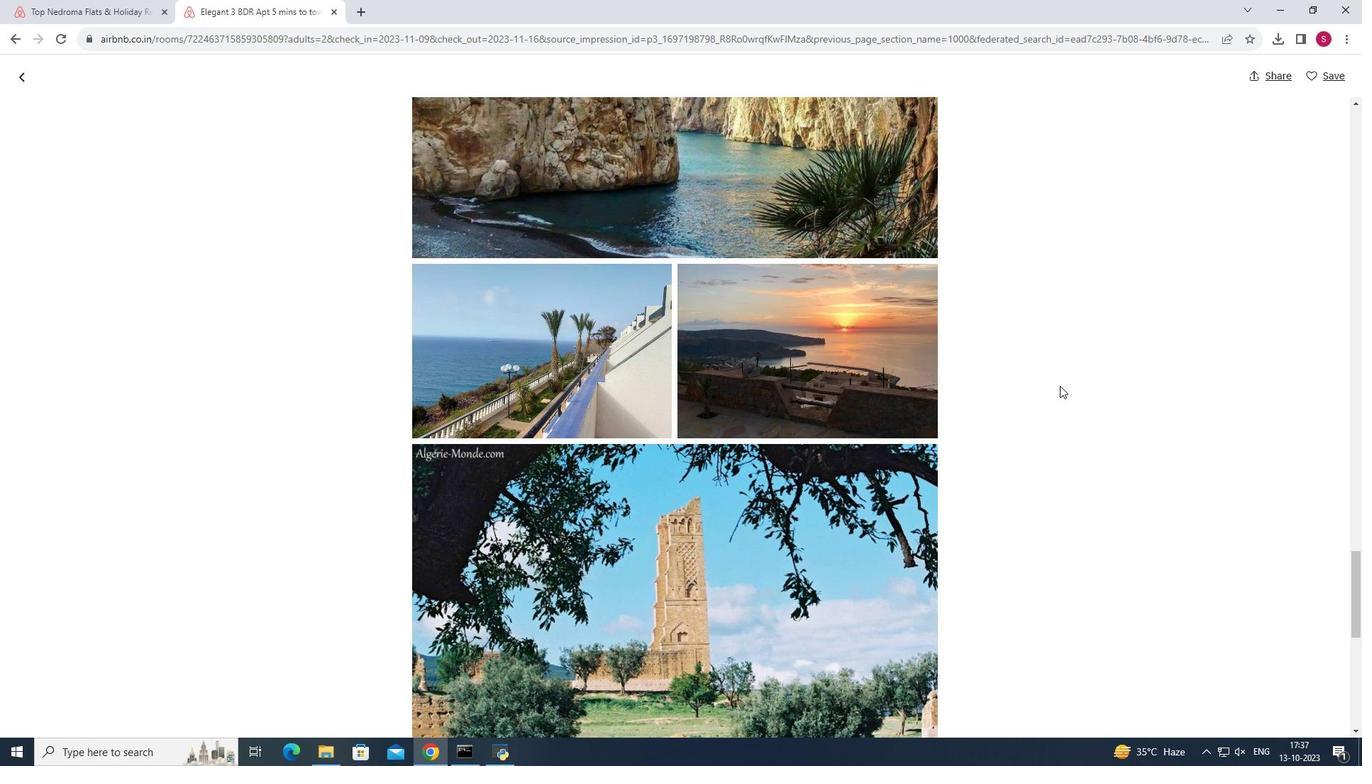 
Action: Mouse scrolled (1059, 385) with delta (0, 0)
Screenshot: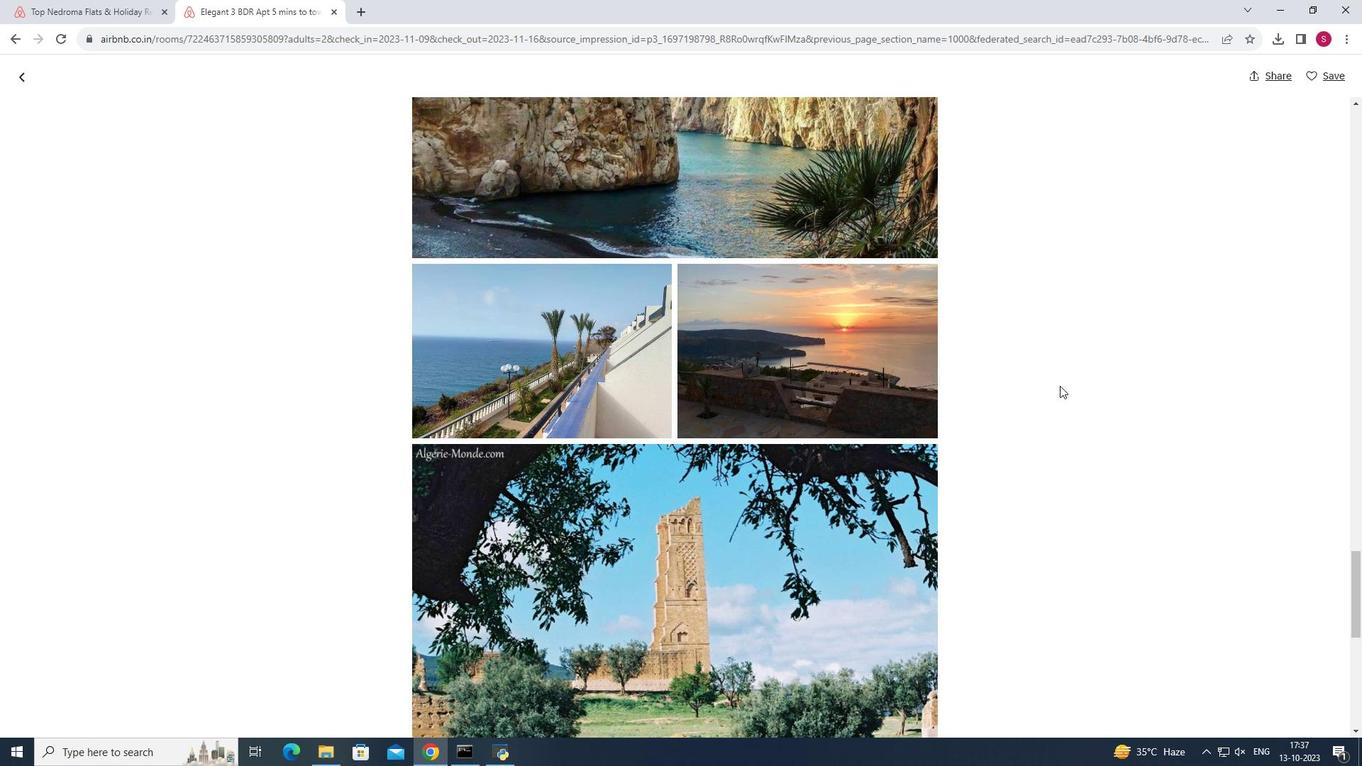 
Action: Mouse scrolled (1059, 385) with delta (0, 0)
Screenshot: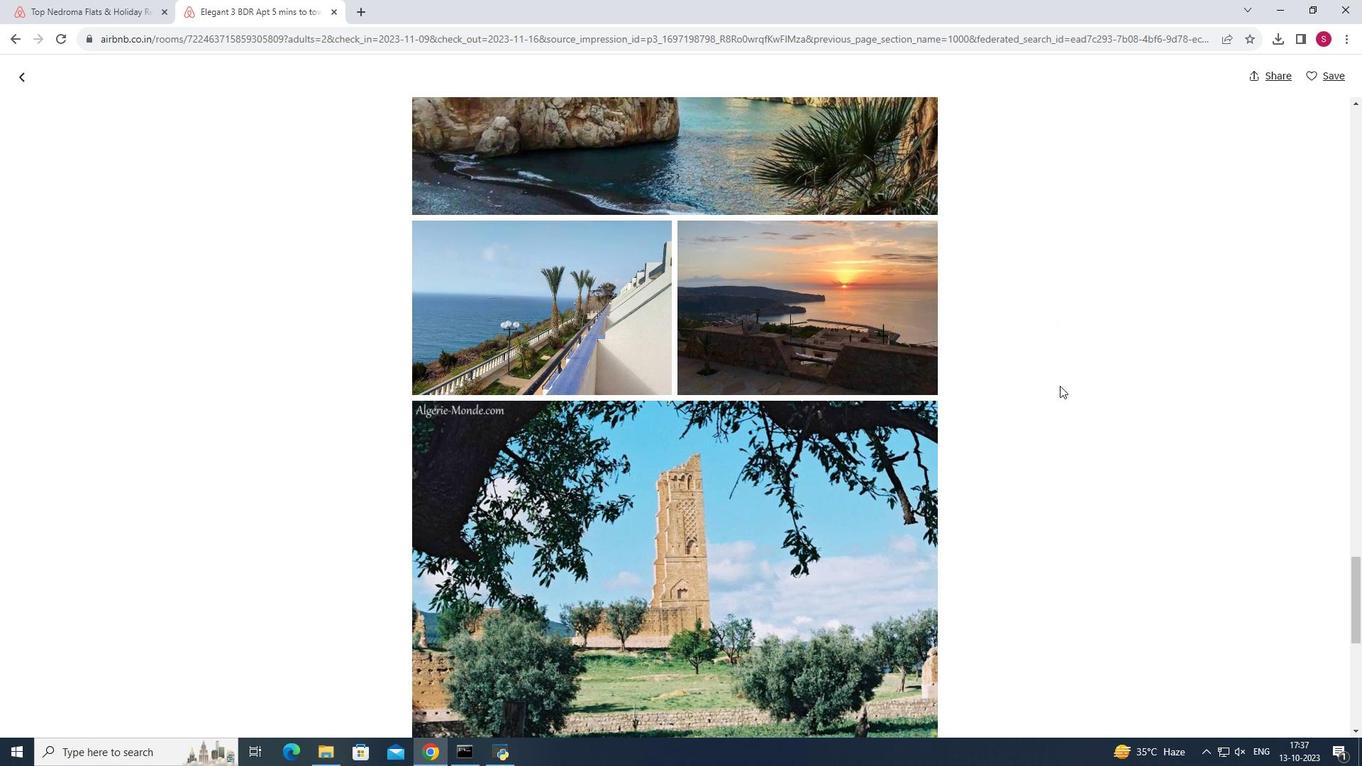 
Action: Mouse scrolled (1059, 385) with delta (0, 0)
Screenshot: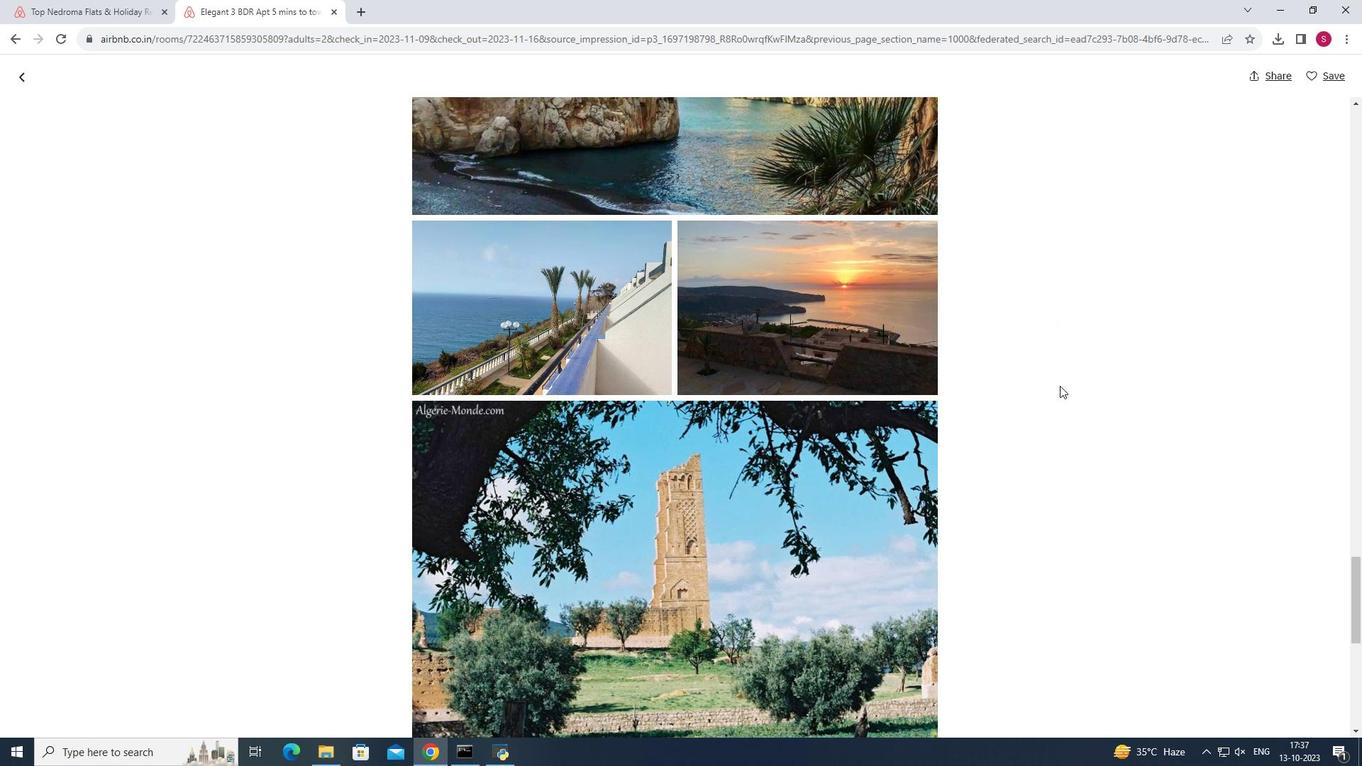 
Action: Mouse scrolled (1059, 385) with delta (0, 0)
Screenshot: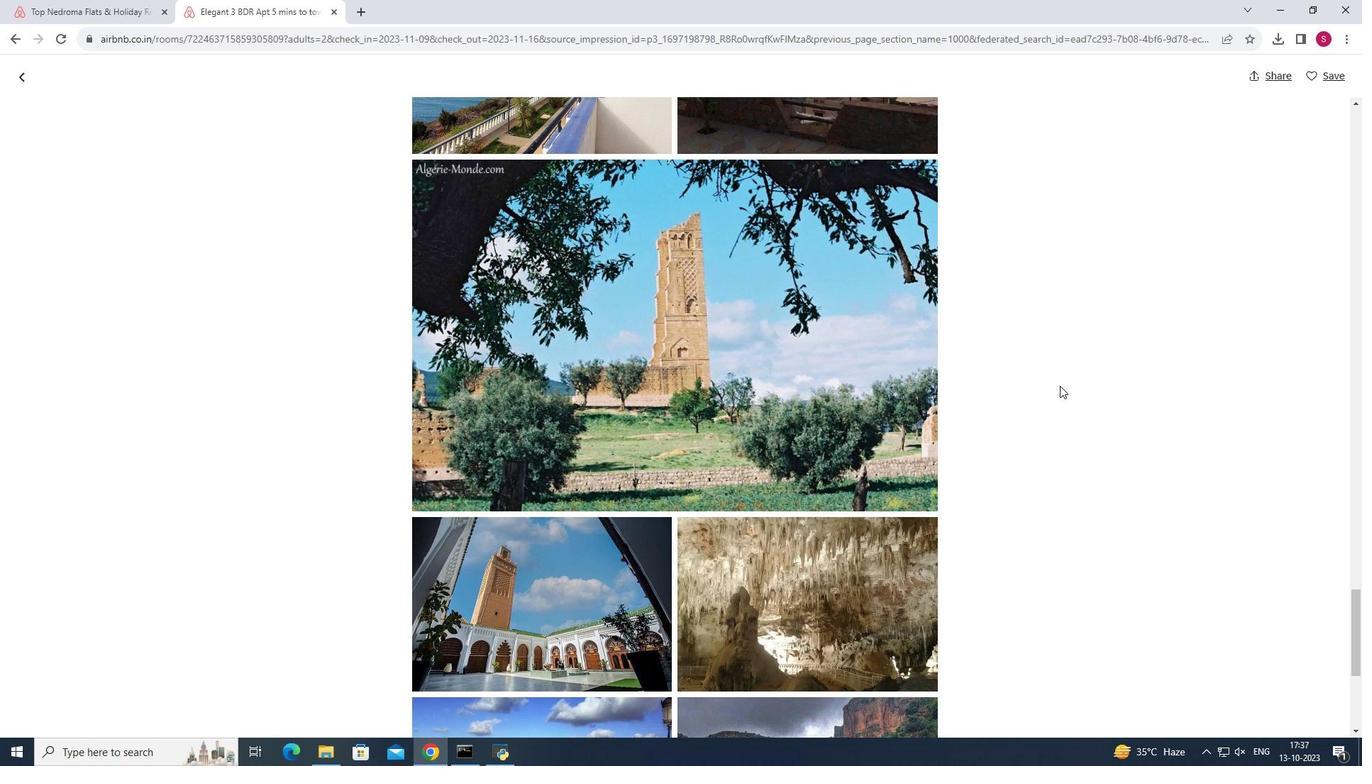 
Action: Mouse scrolled (1059, 385) with delta (0, 0)
Screenshot: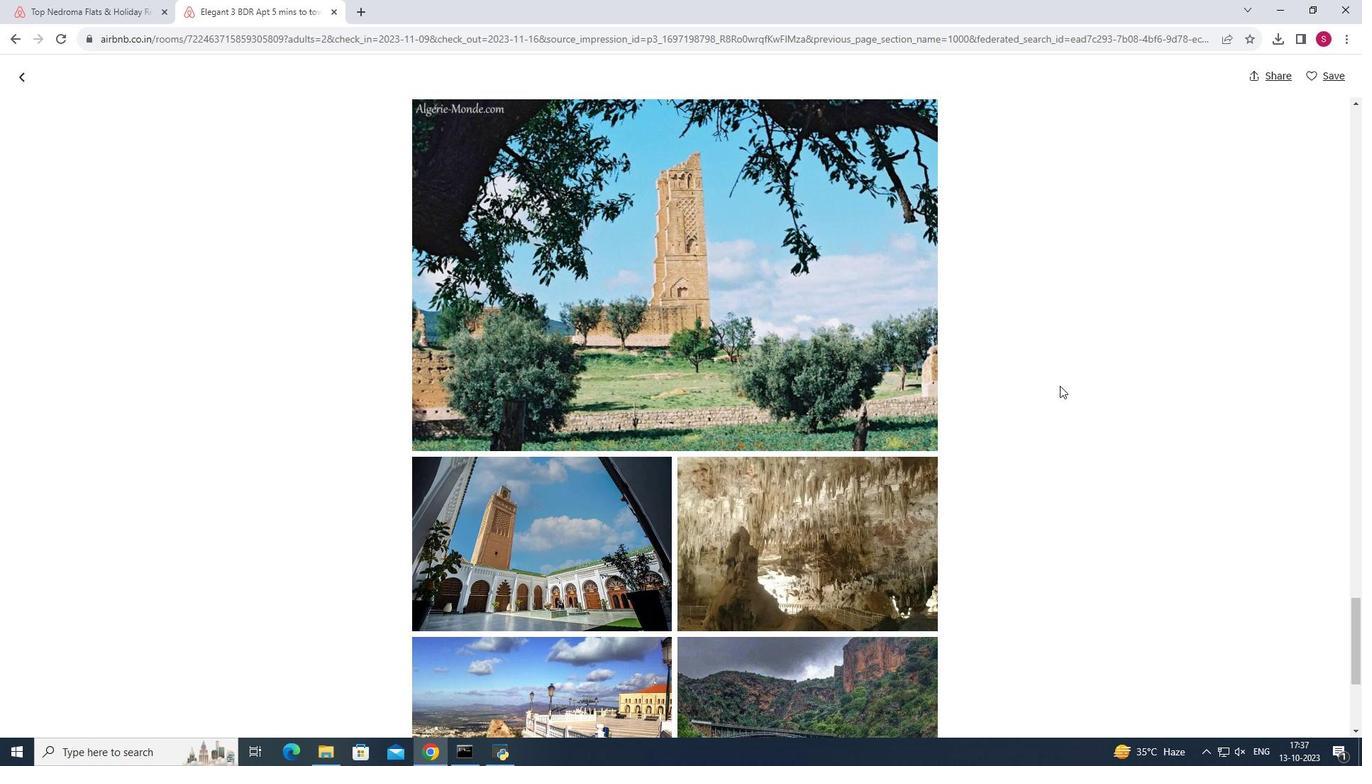 
Action: Mouse scrolled (1059, 385) with delta (0, 0)
Screenshot: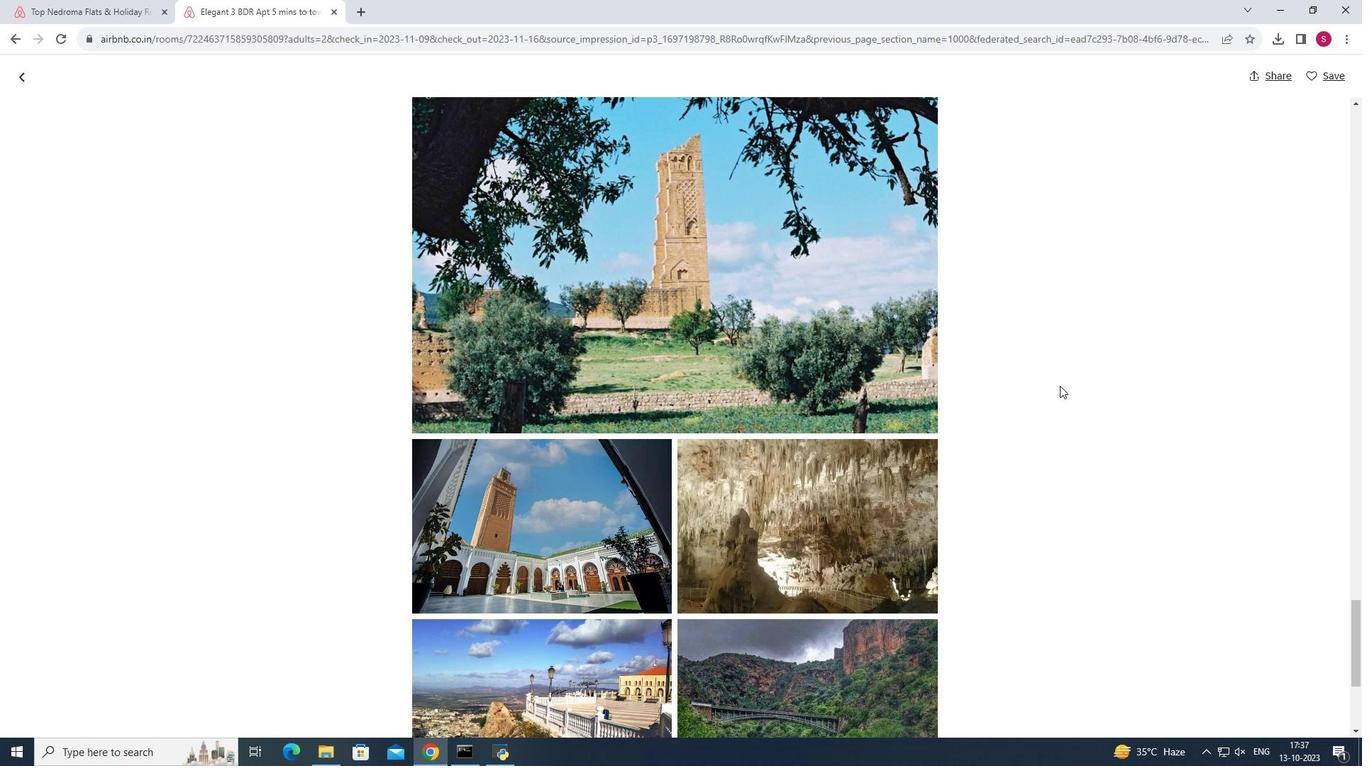 
Action: Mouse scrolled (1059, 385) with delta (0, 0)
Screenshot: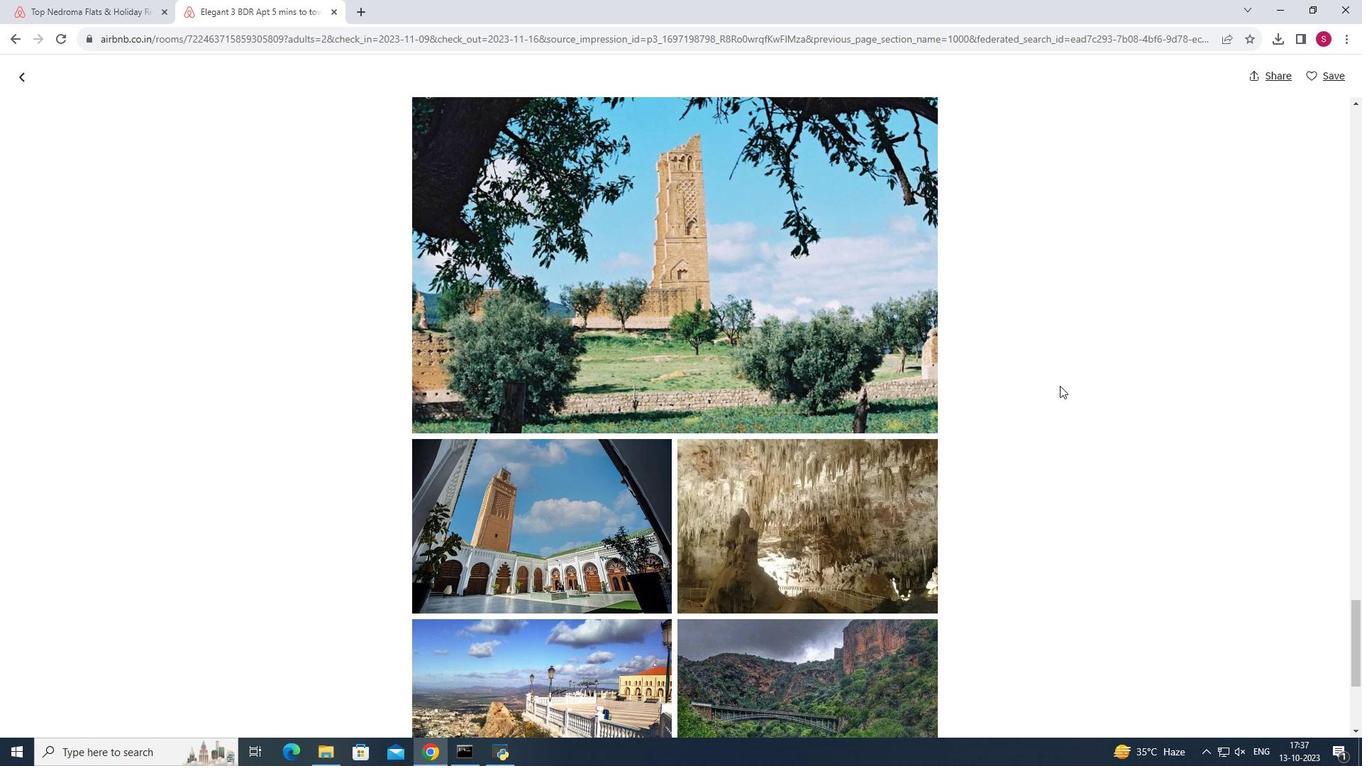 
Action: Mouse scrolled (1059, 385) with delta (0, 0)
Screenshot: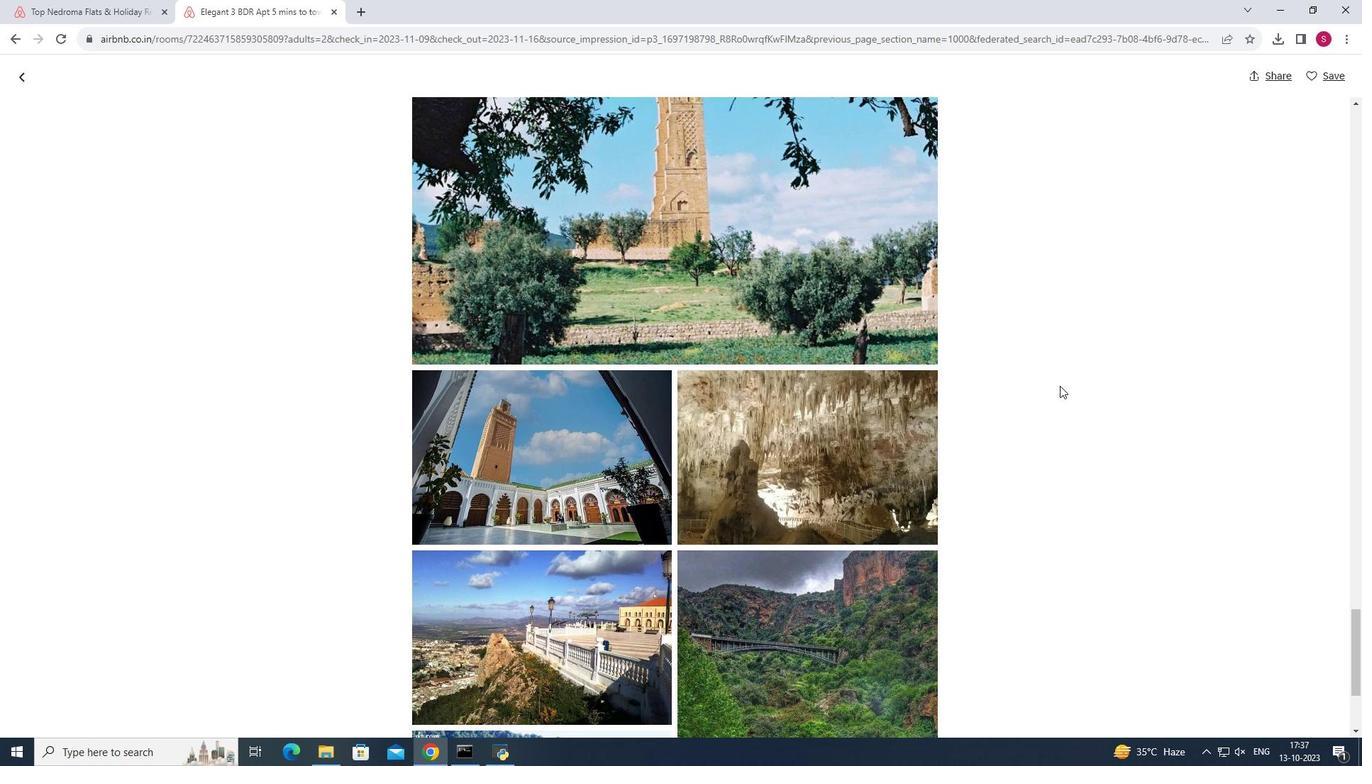 
Action: Mouse moved to (25, 73)
Screenshot: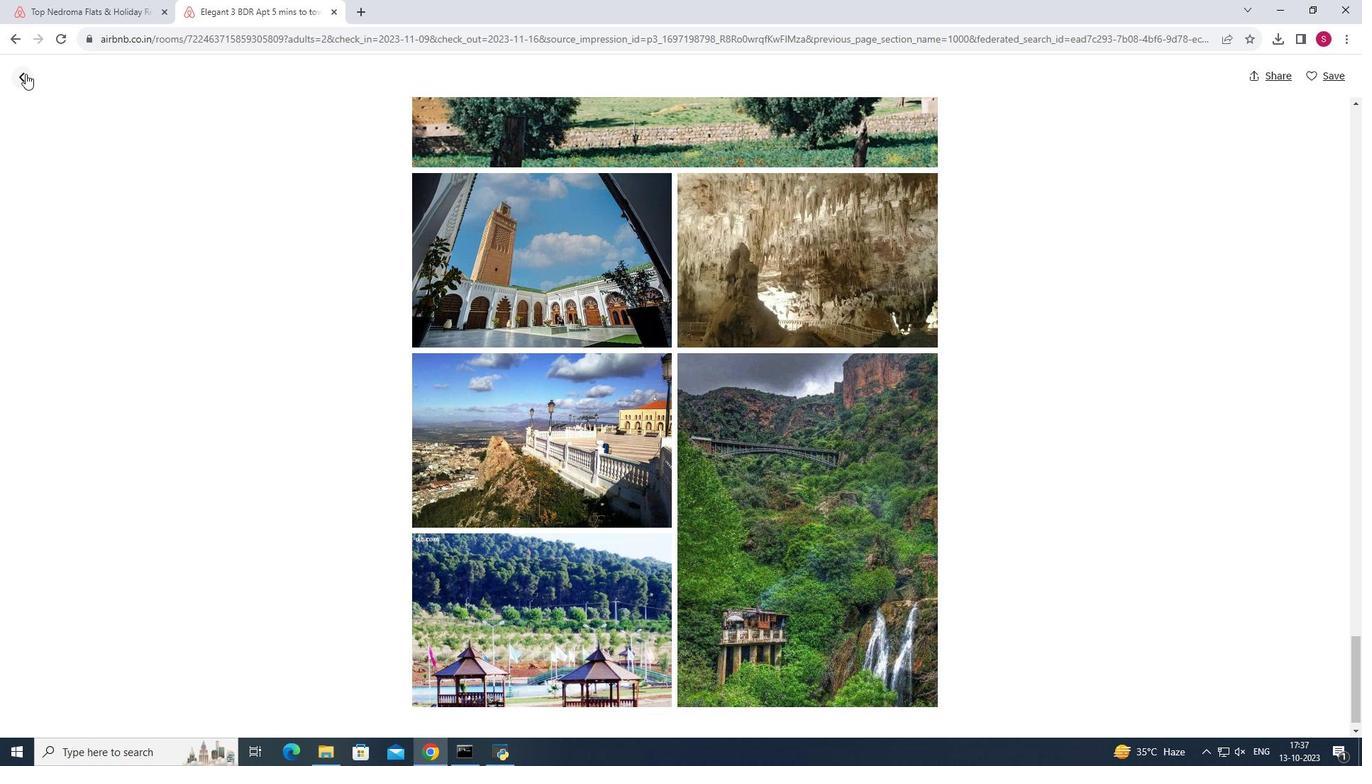 
Action: Mouse pressed left at (25, 73)
Screenshot: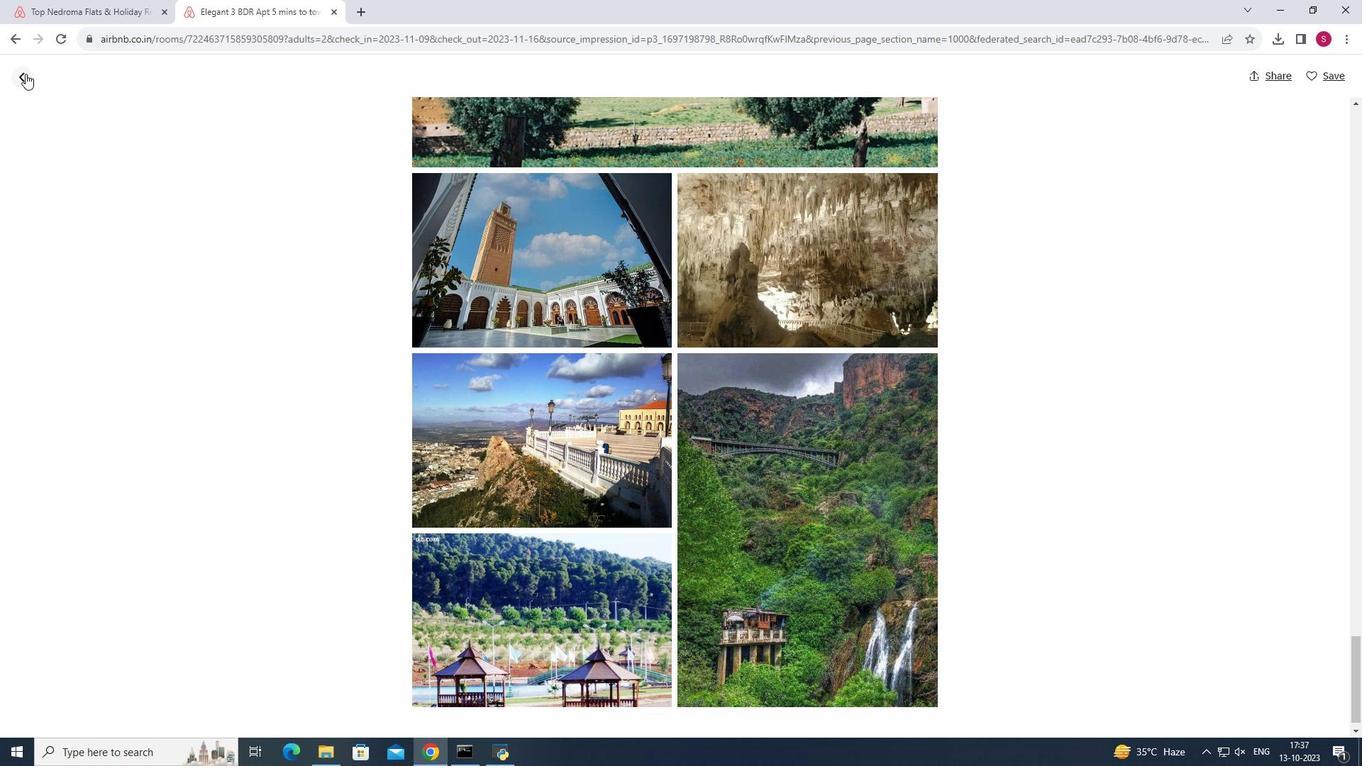 
Action: Mouse moved to (1312, 401)
Screenshot: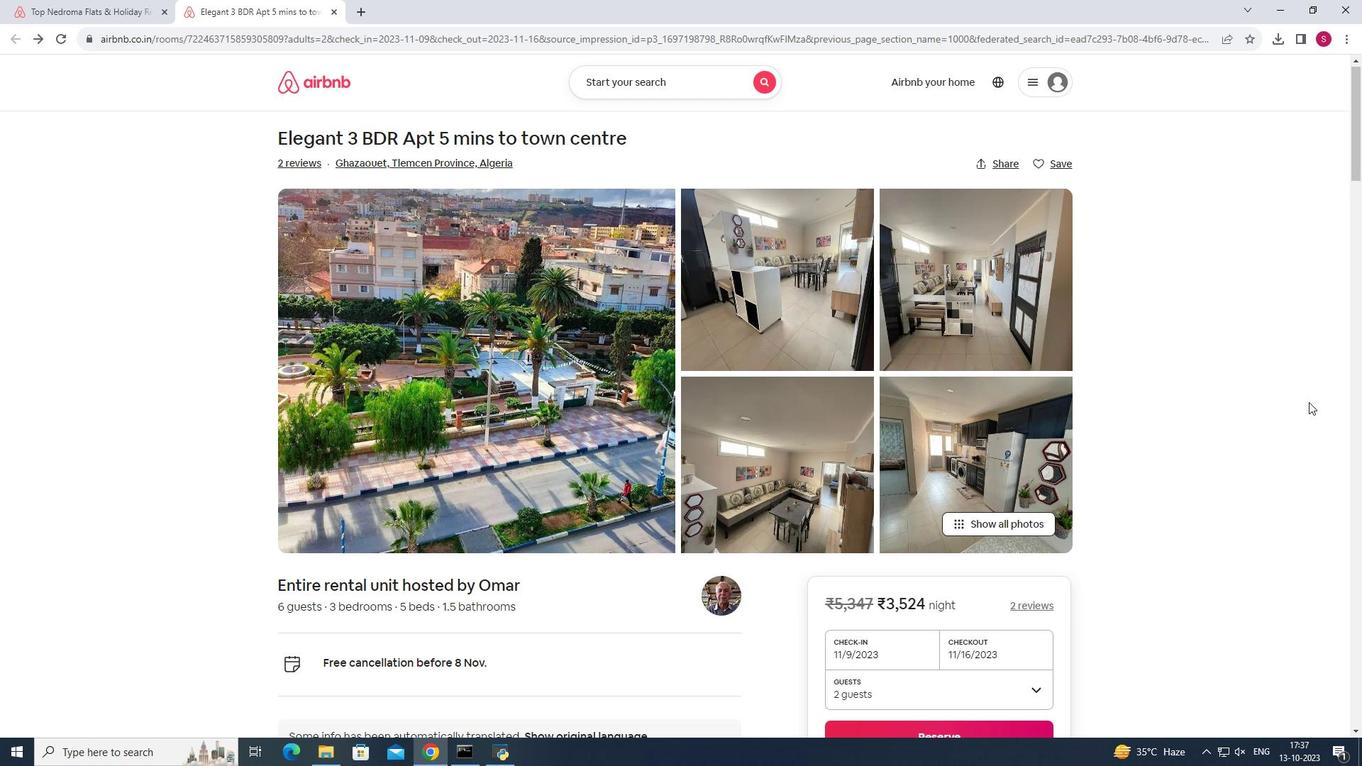 
Action: Mouse scrolled (1312, 400) with delta (0, 0)
Screenshot: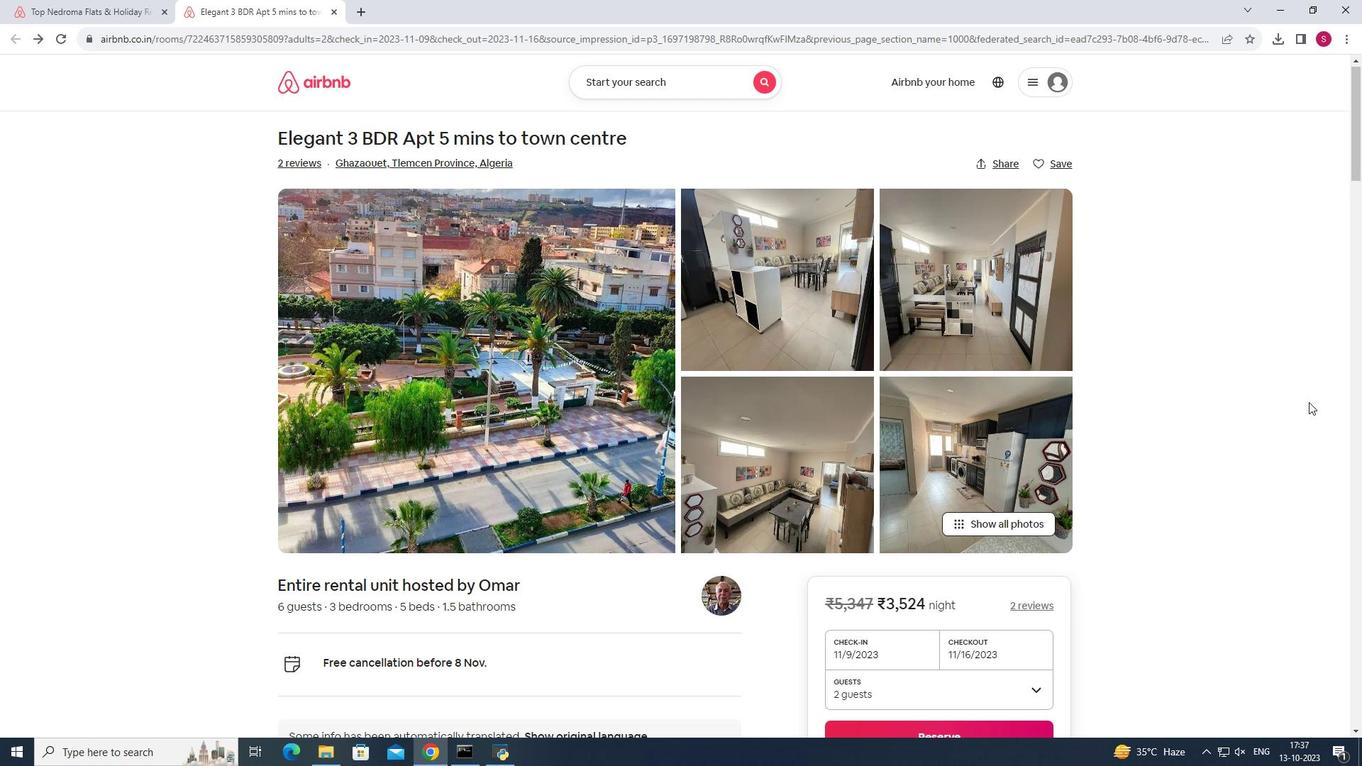 
Action: Mouse moved to (1308, 402)
Screenshot: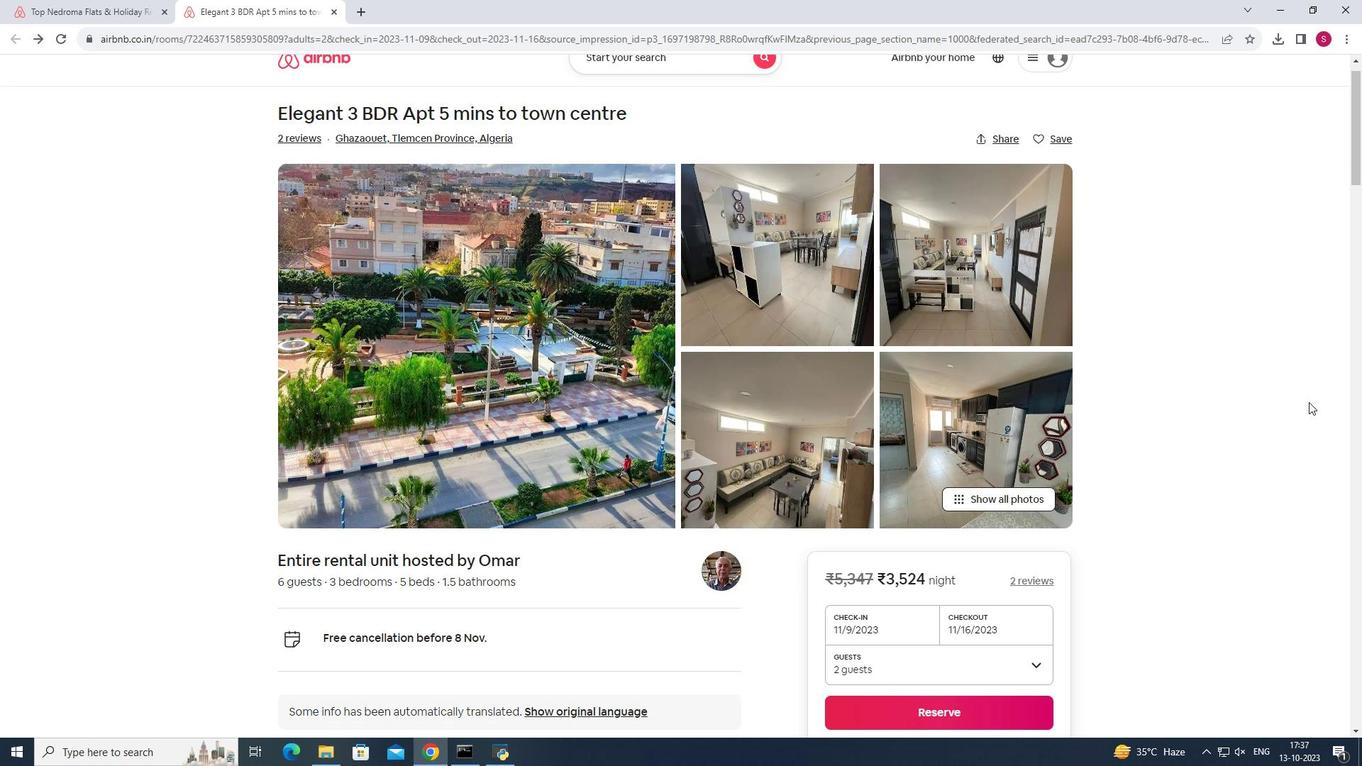 
Action: Mouse scrolled (1308, 401) with delta (0, 0)
Screenshot: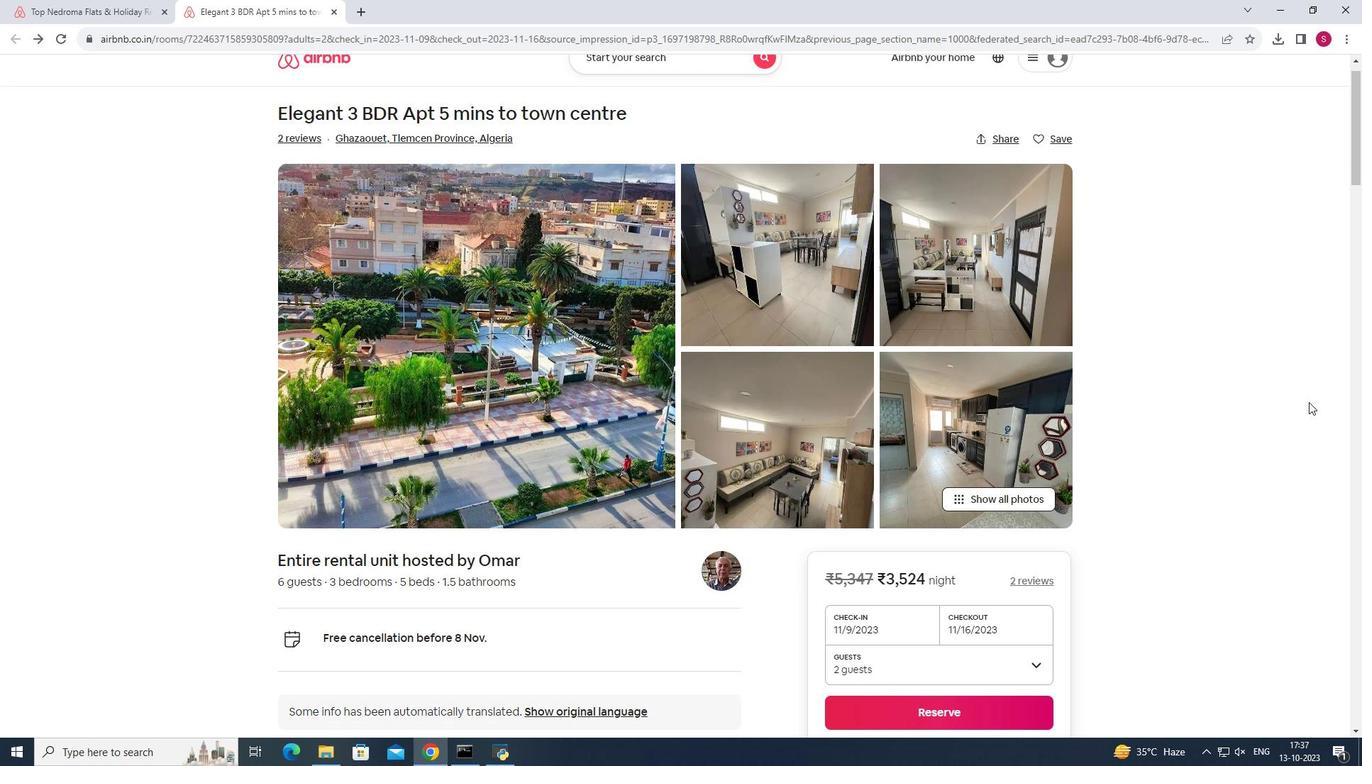 
Action: Mouse scrolled (1308, 401) with delta (0, 0)
Screenshot: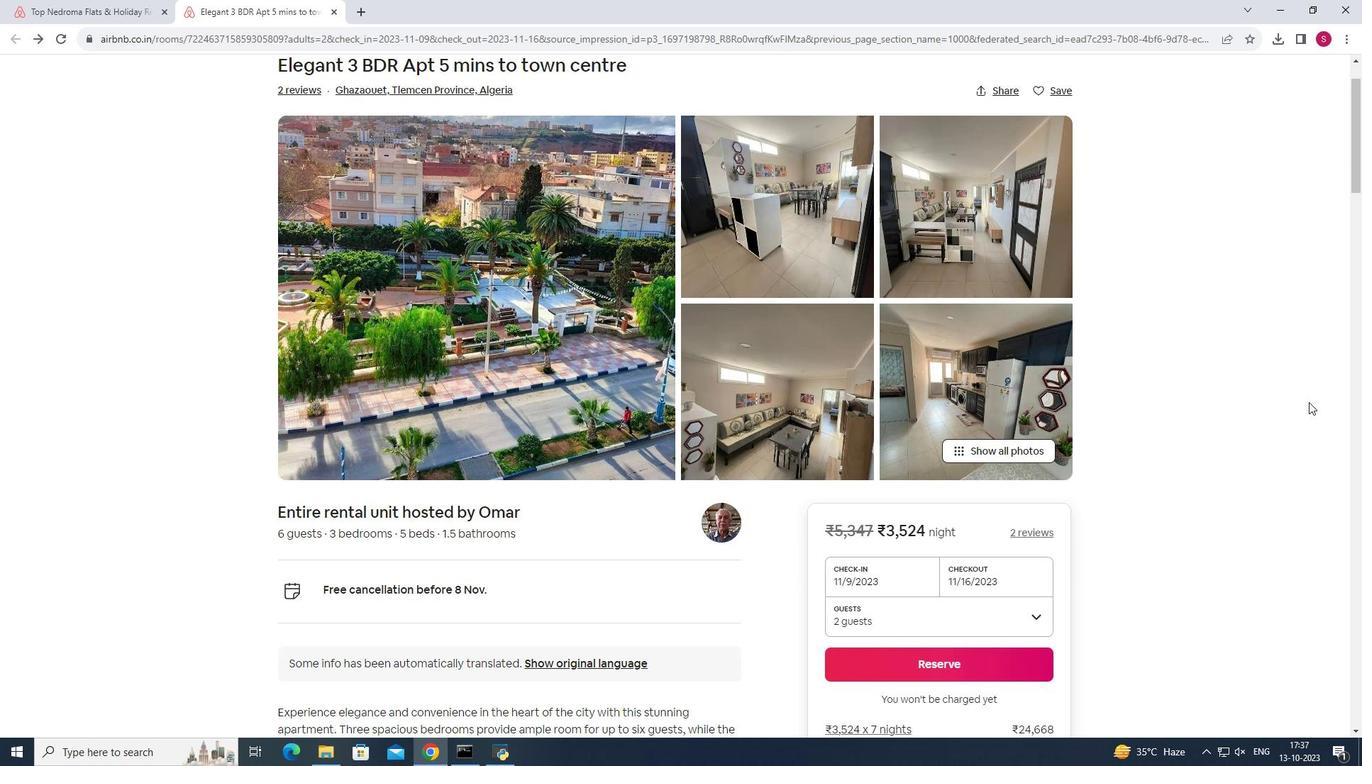 
Action: Mouse scrolled (1308, 401) with delta (0, 0)
Screenshot: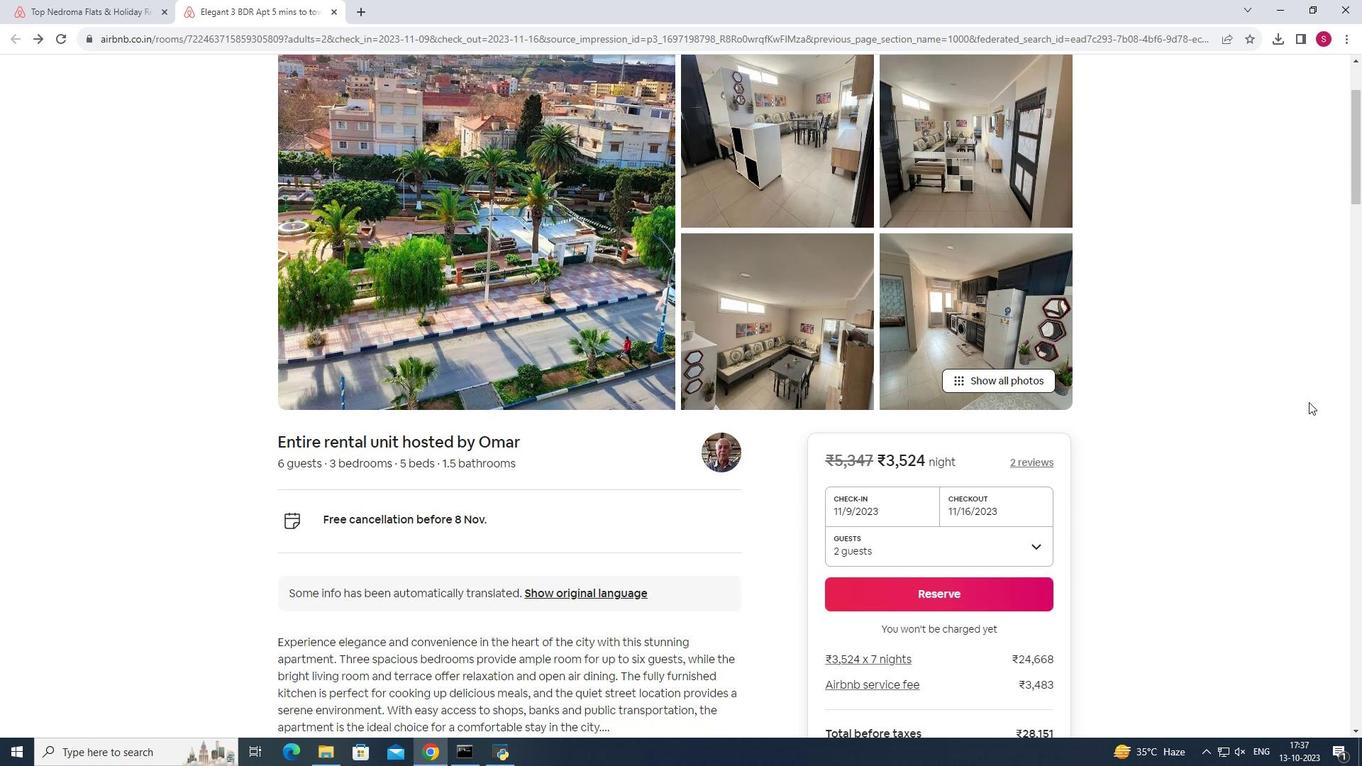 
Action: Mouse scrolled (1308, 401) with delta (0, 0)
Screenshot: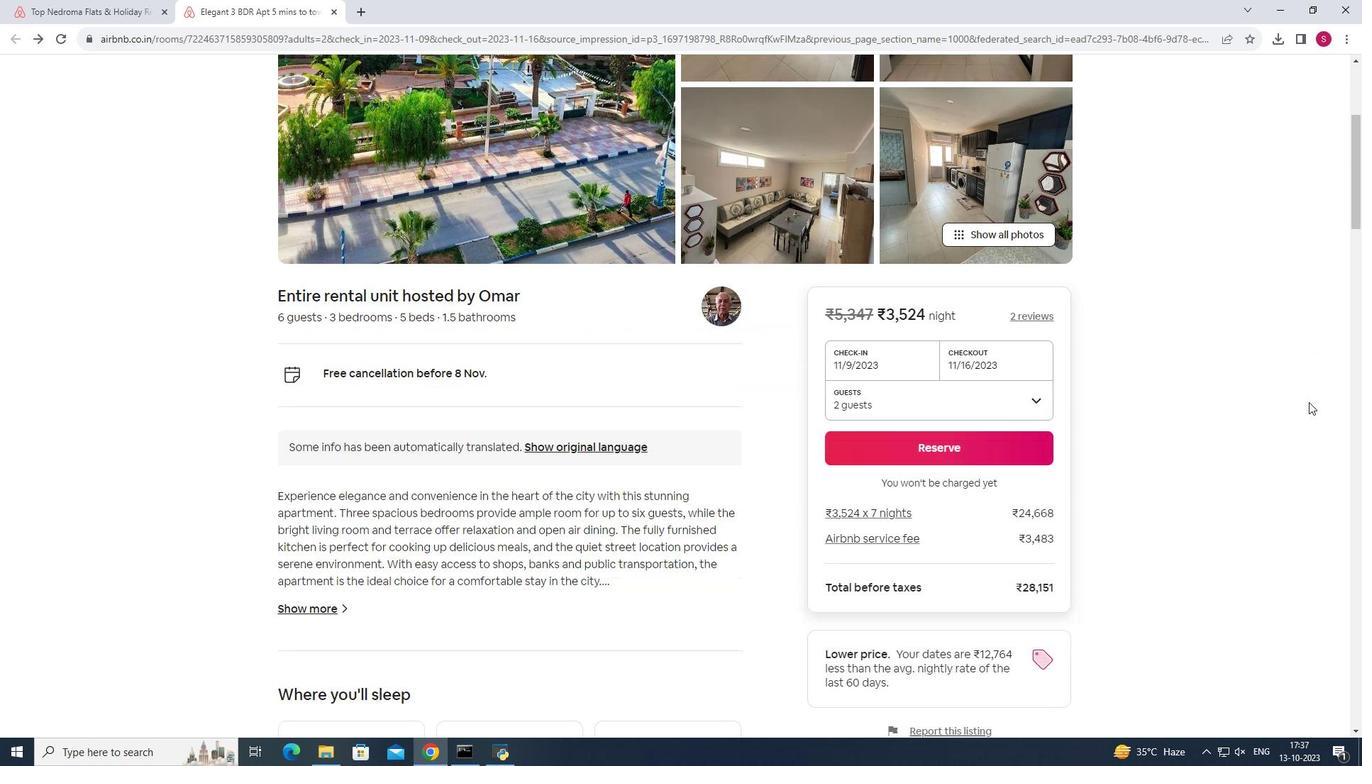 
Action: Mouse scrolled (1308, 401) with delta (0, 0)
Screenshot: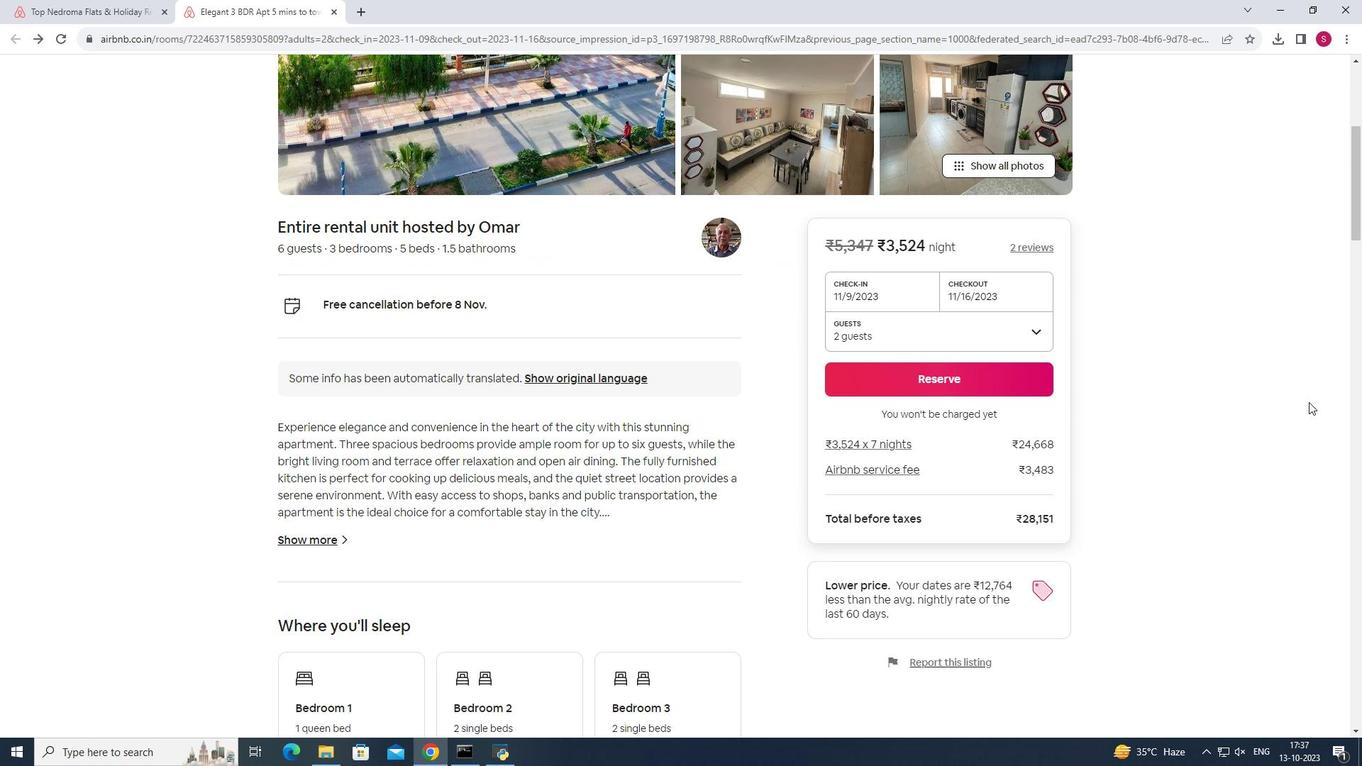 
Action: Mouse scrolled (1308, 401) with delta (0, 0)
Screenshot: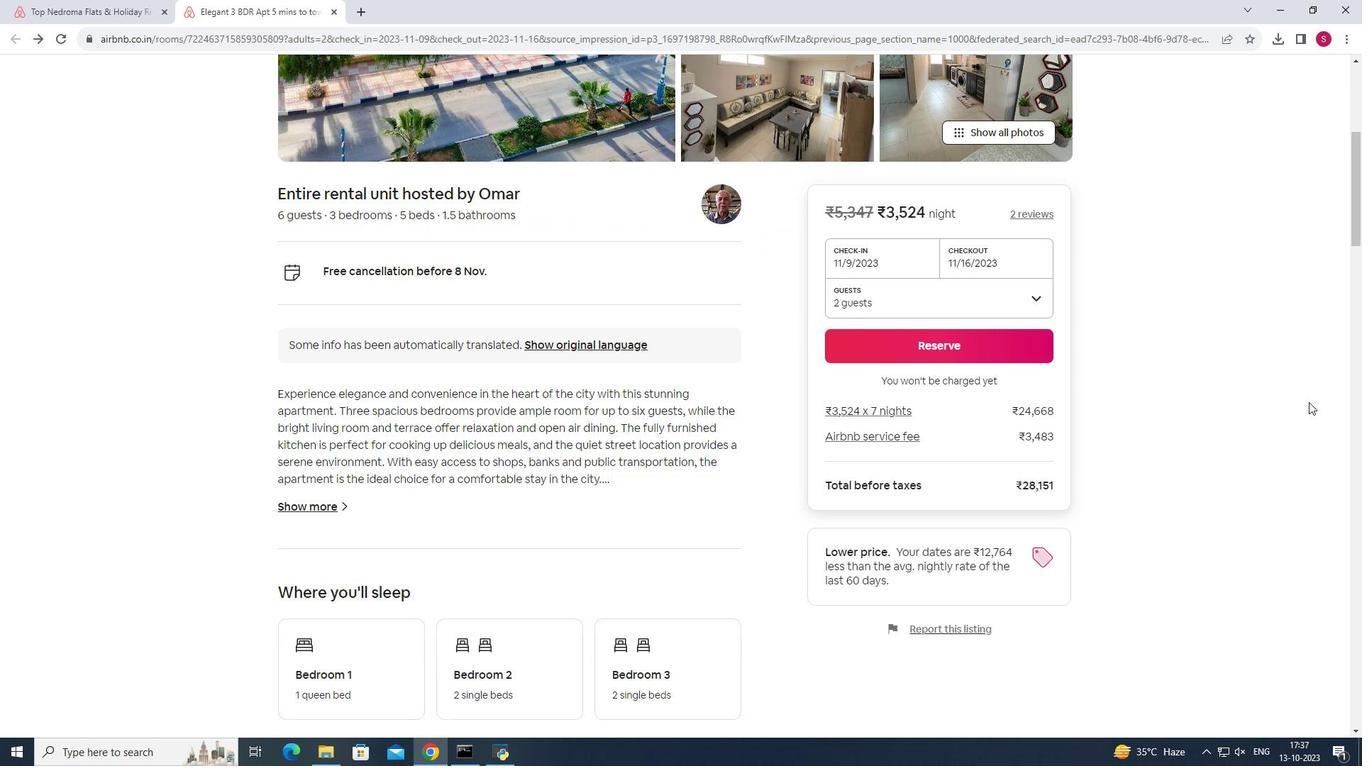 
Action: Mouse moved to (314, 399)
Screenshot: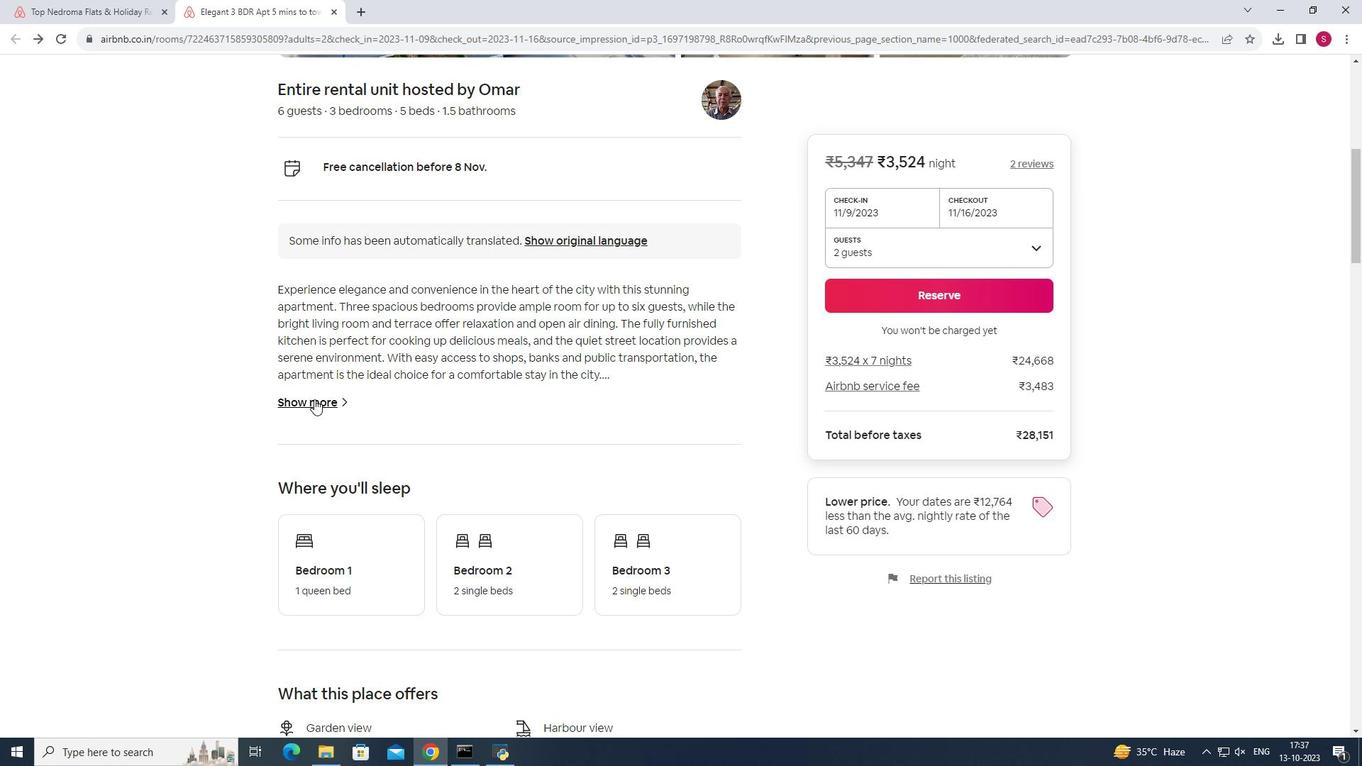 
Action: Mouse pressed left at (314, 399)
Screenshot: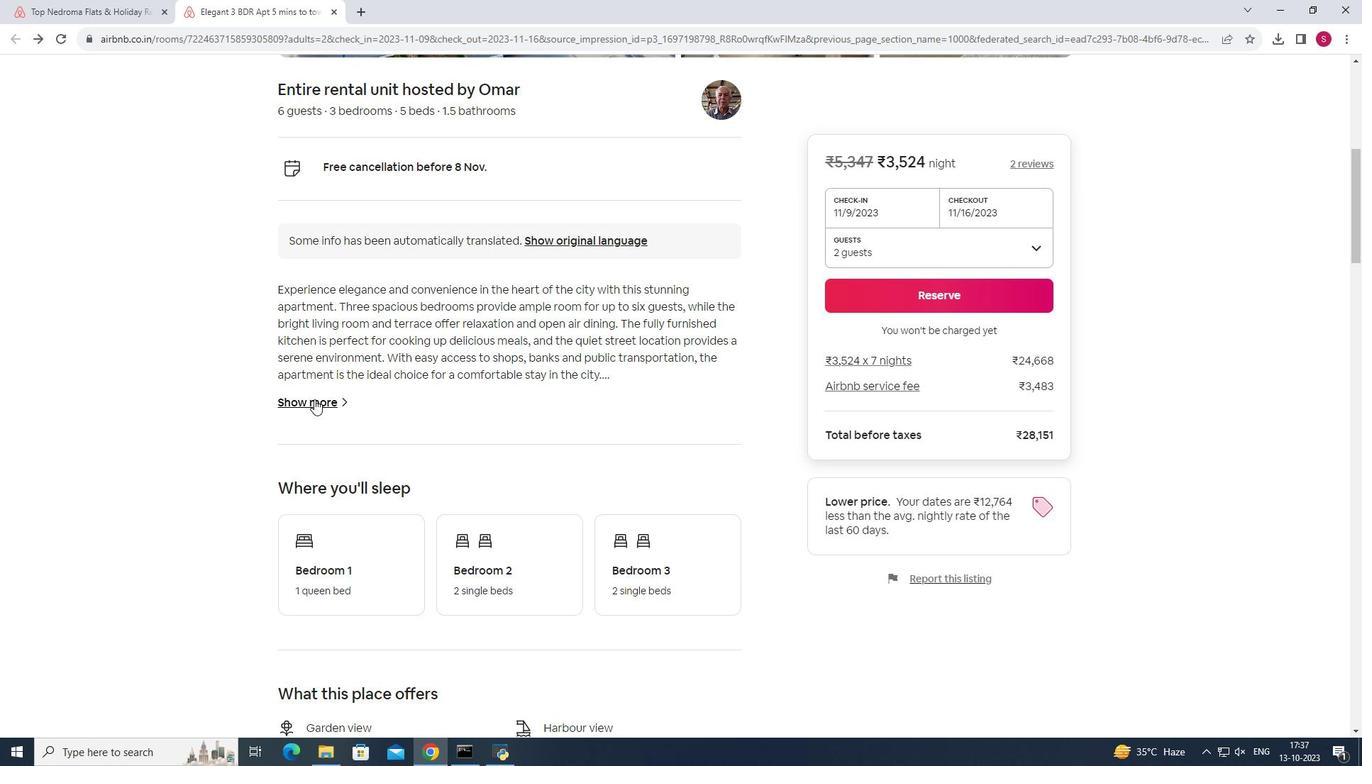 
Action: Mouse moved to (839, 424)
Screenshot: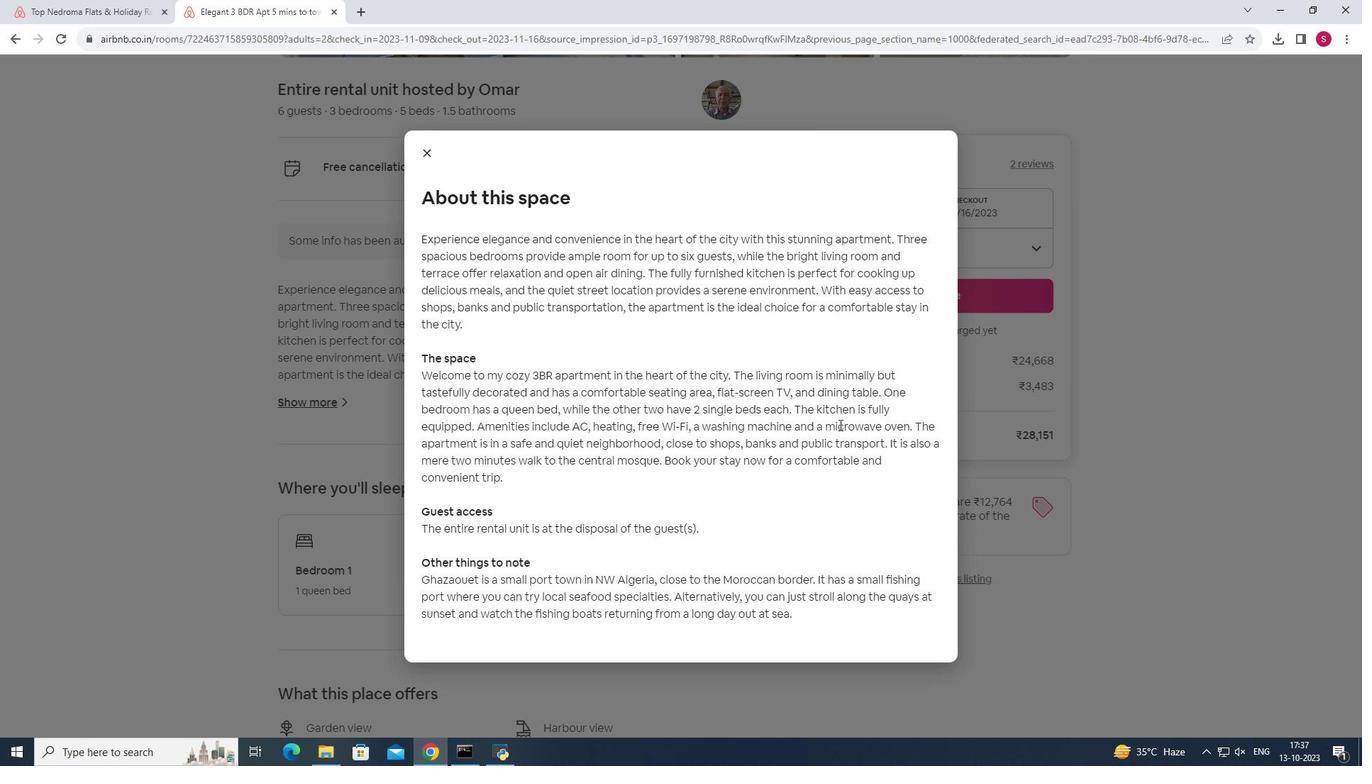 
Action: Mouse scrolled (839, 424) with delta (0, 0)
Screenshot: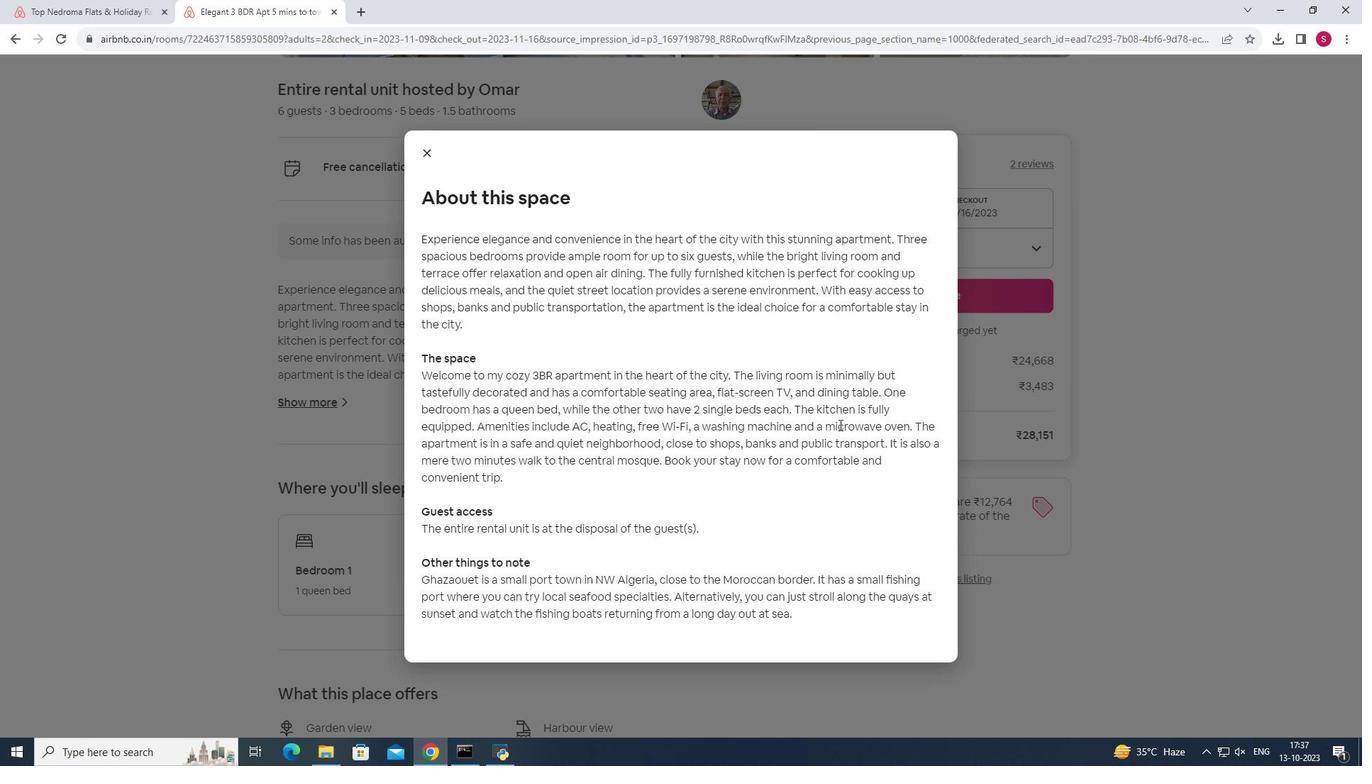
Action: Mouse scrolled (839, 424) with delta (0, 0)
Screenshot: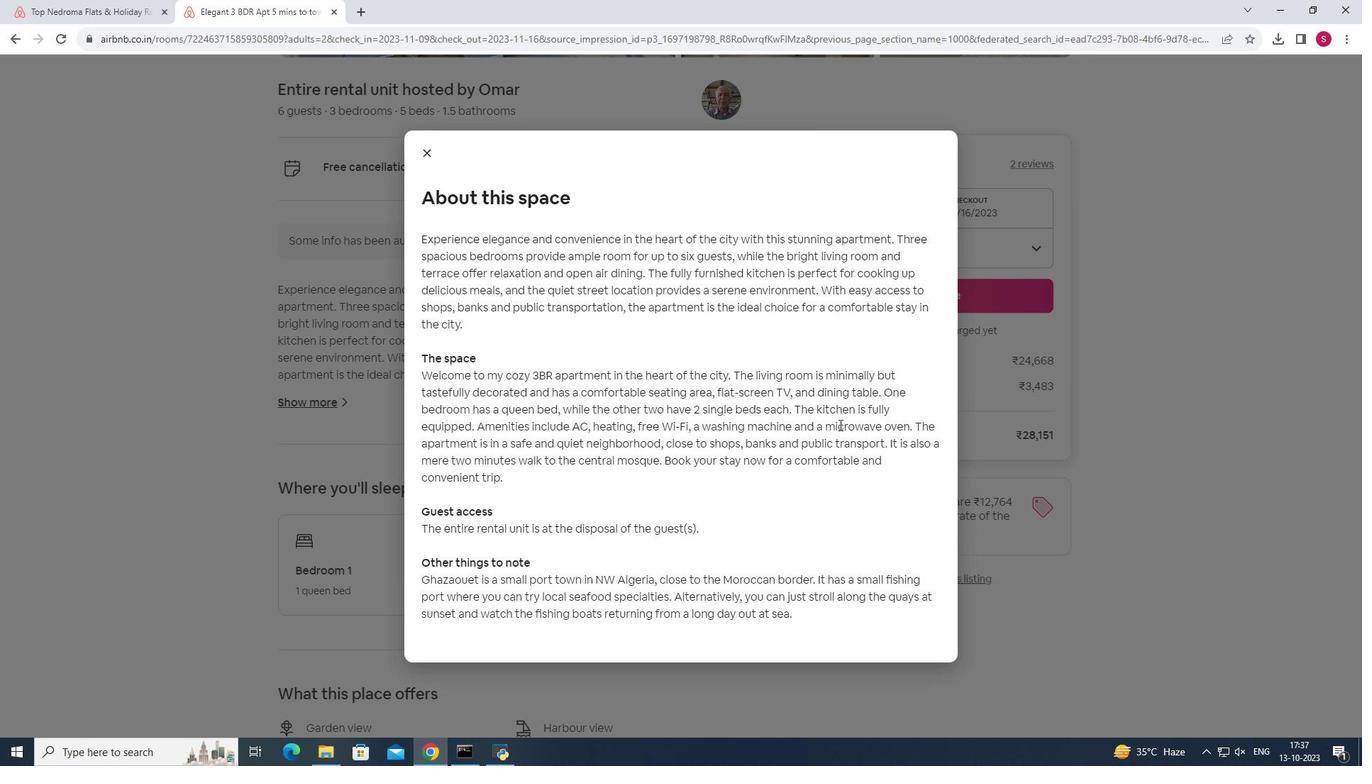 
Action: Mouse moved to (430, 151)
Screenshot: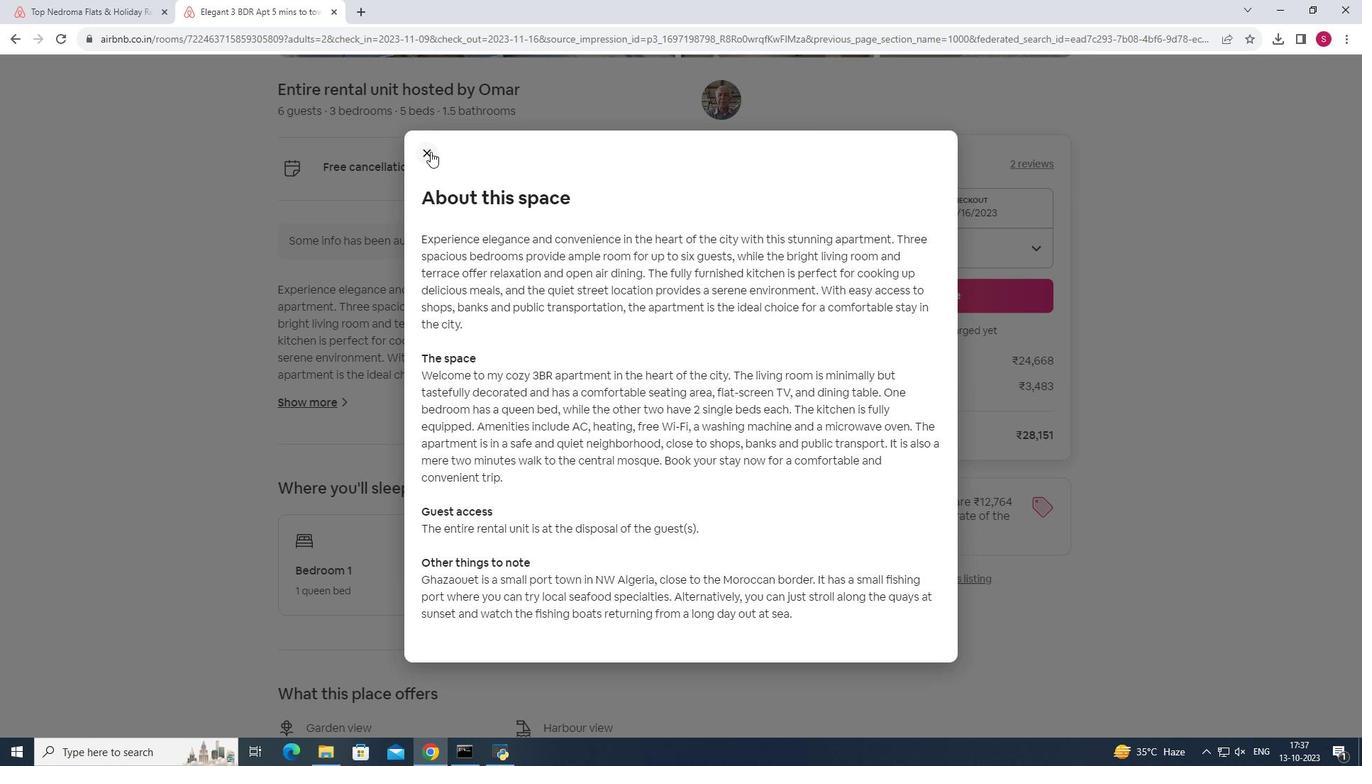 
Action: Mouse pressed left at (430, 151)
Screenshot: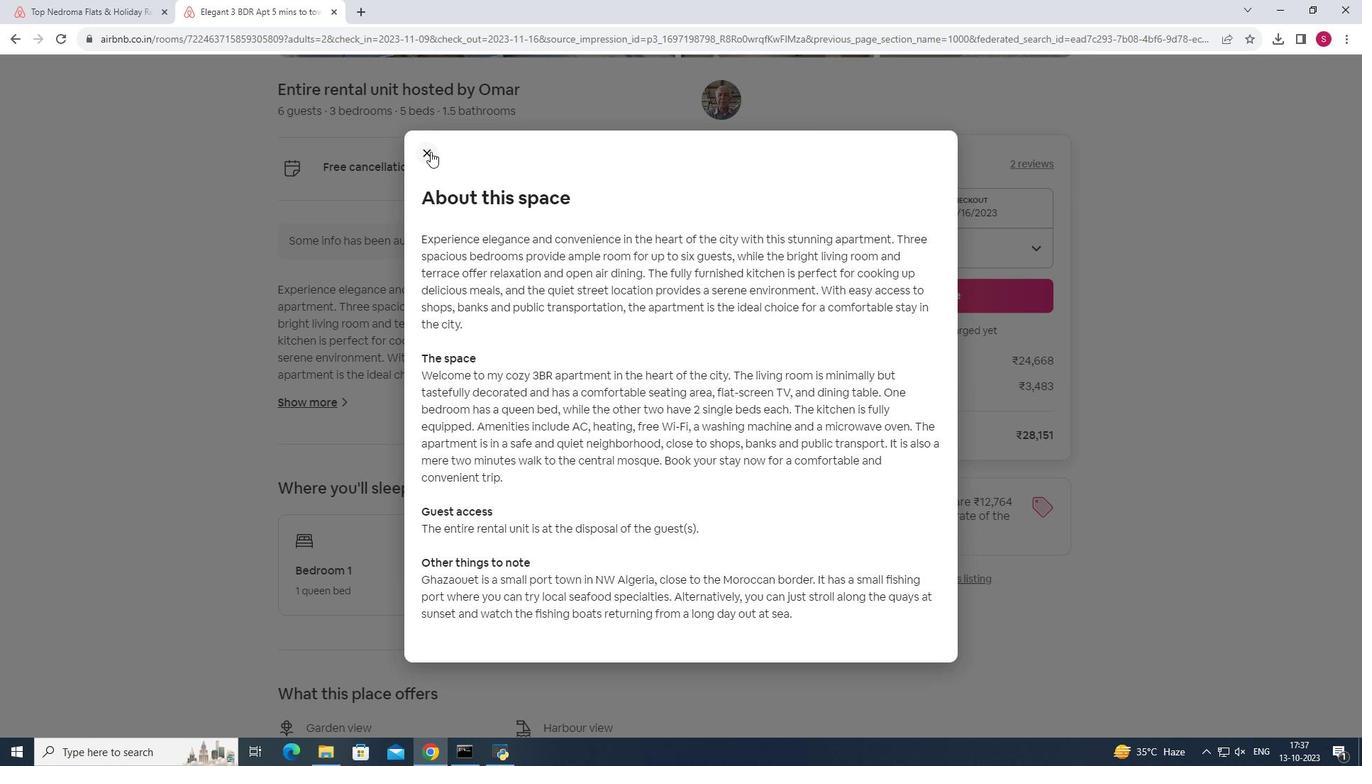 
Action: Mouse moved to (1254, 470)
Screenshot: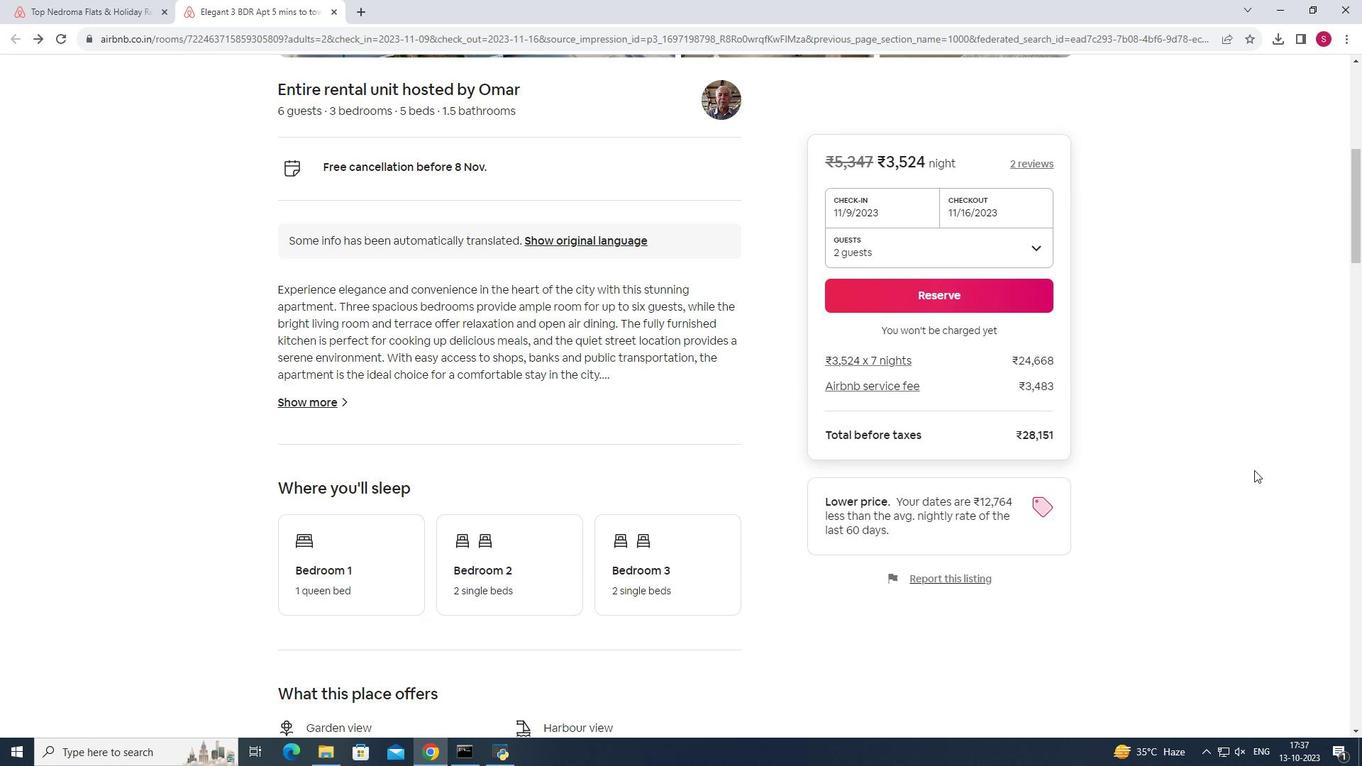
Action: Mouse scrolled (1254, 469) with delta (0, 0)
Screenshot: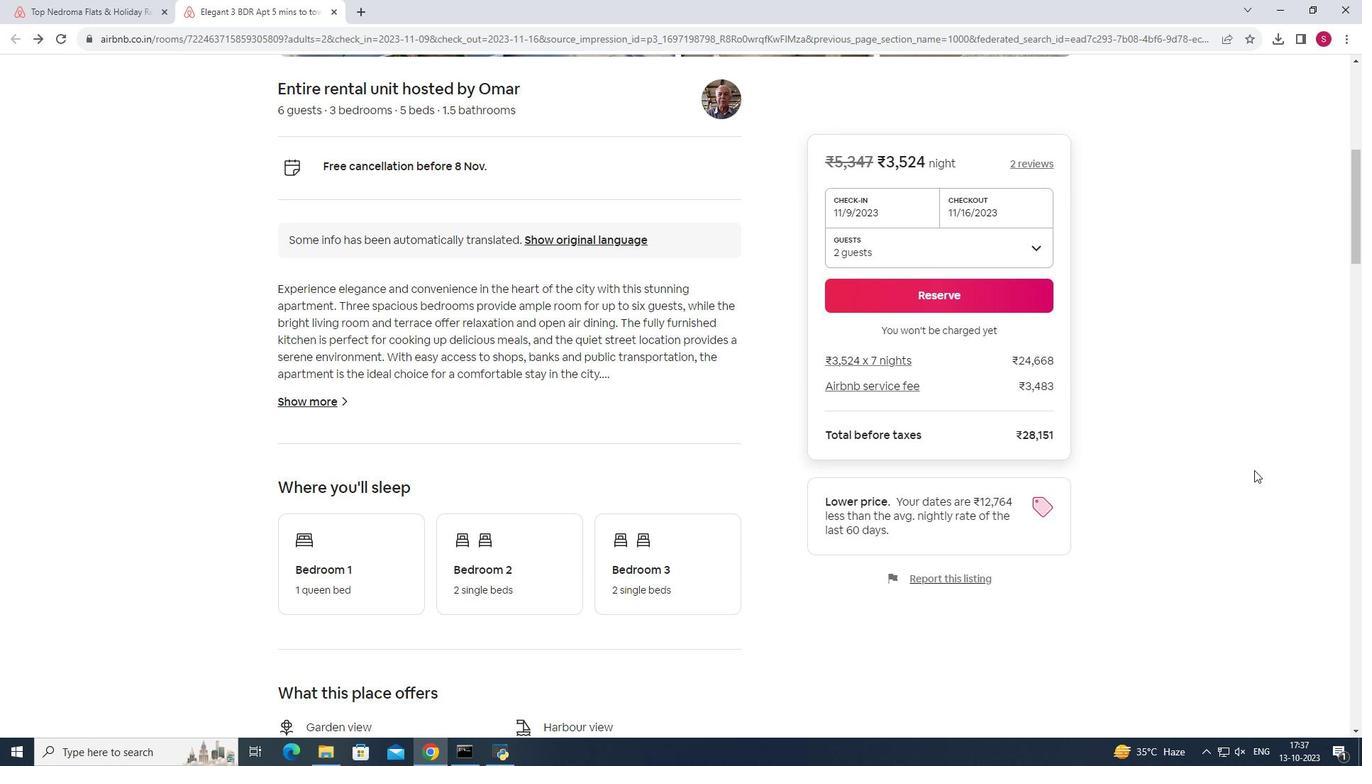 
Action: Mouse scrolled (1254, 469) with delta (0, 0)
Screenshot: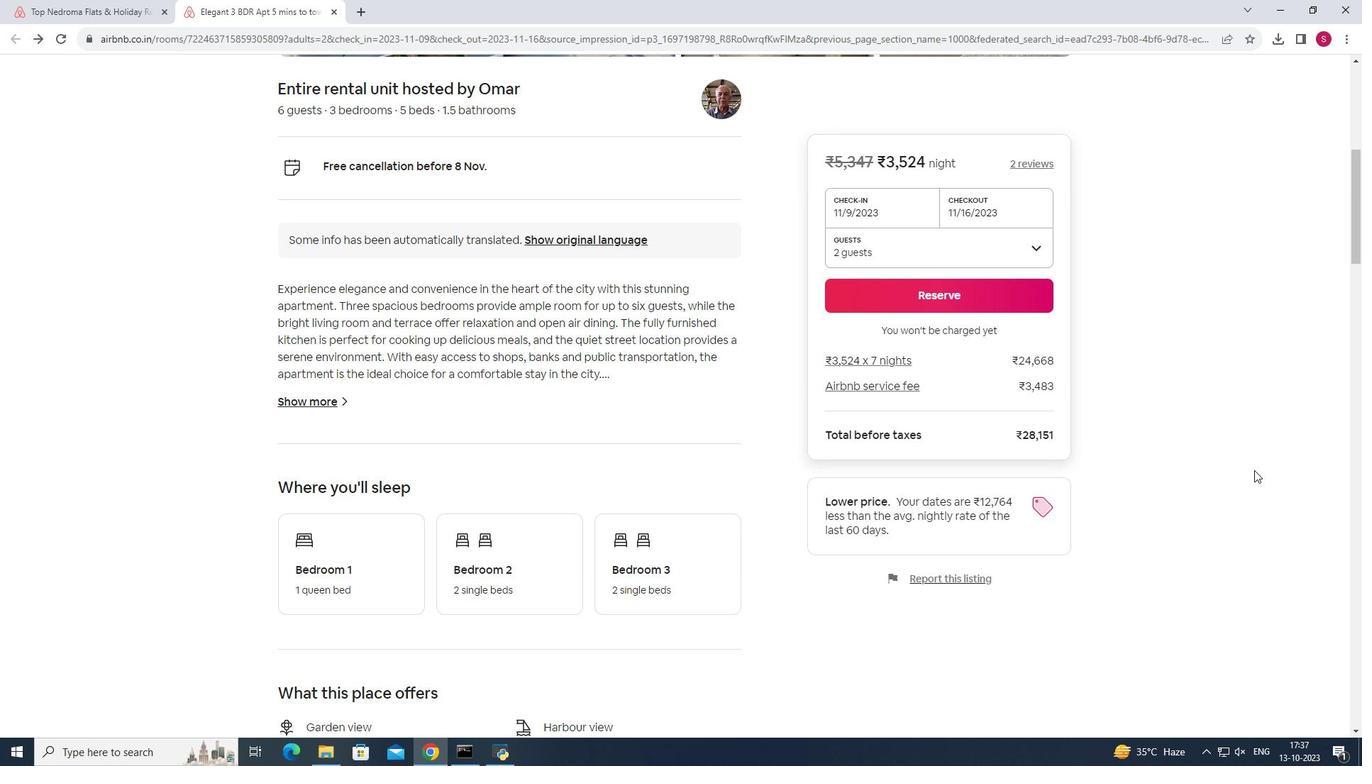 
Action: Mouse scrolled (1254, 469) with delta (0, 0)
Screenshot: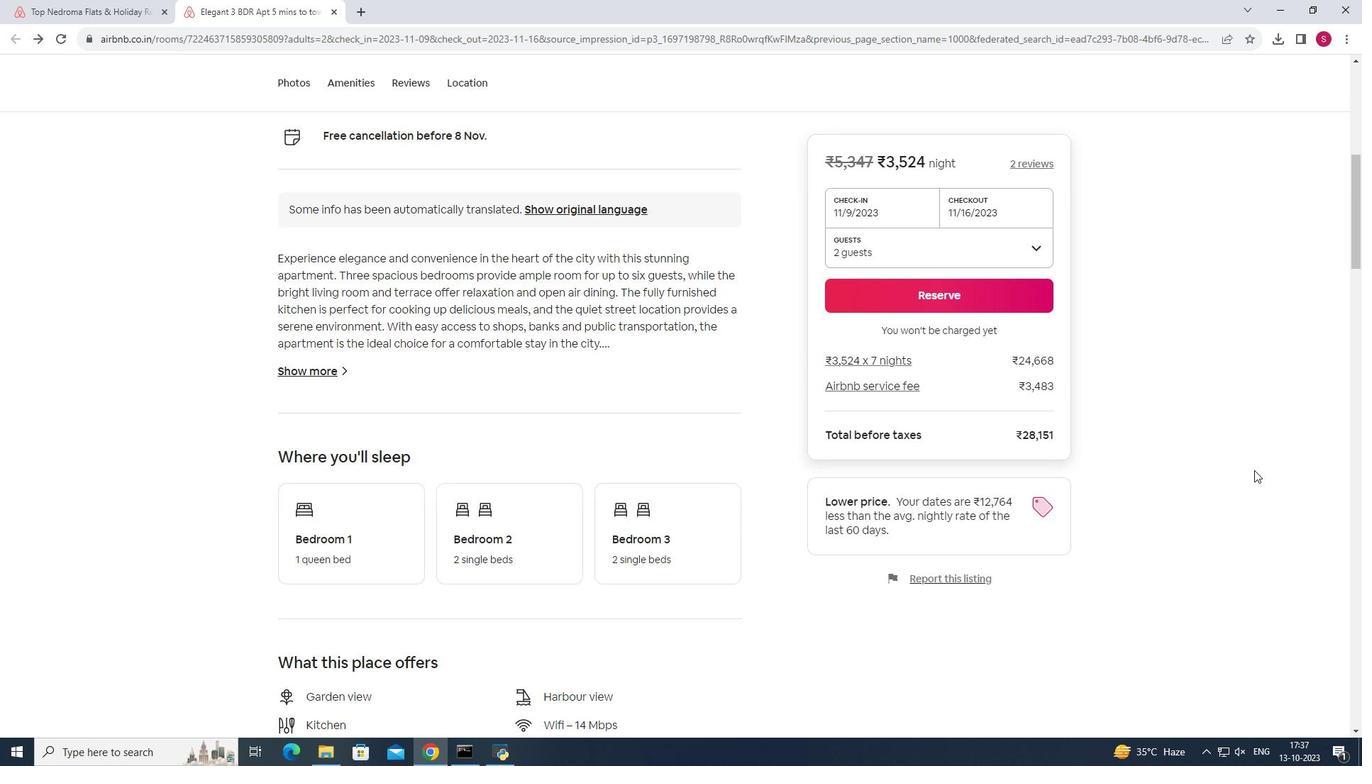 
Action: Mouse scrolled (1254, 469) with delta (0, 0)
Screenshot: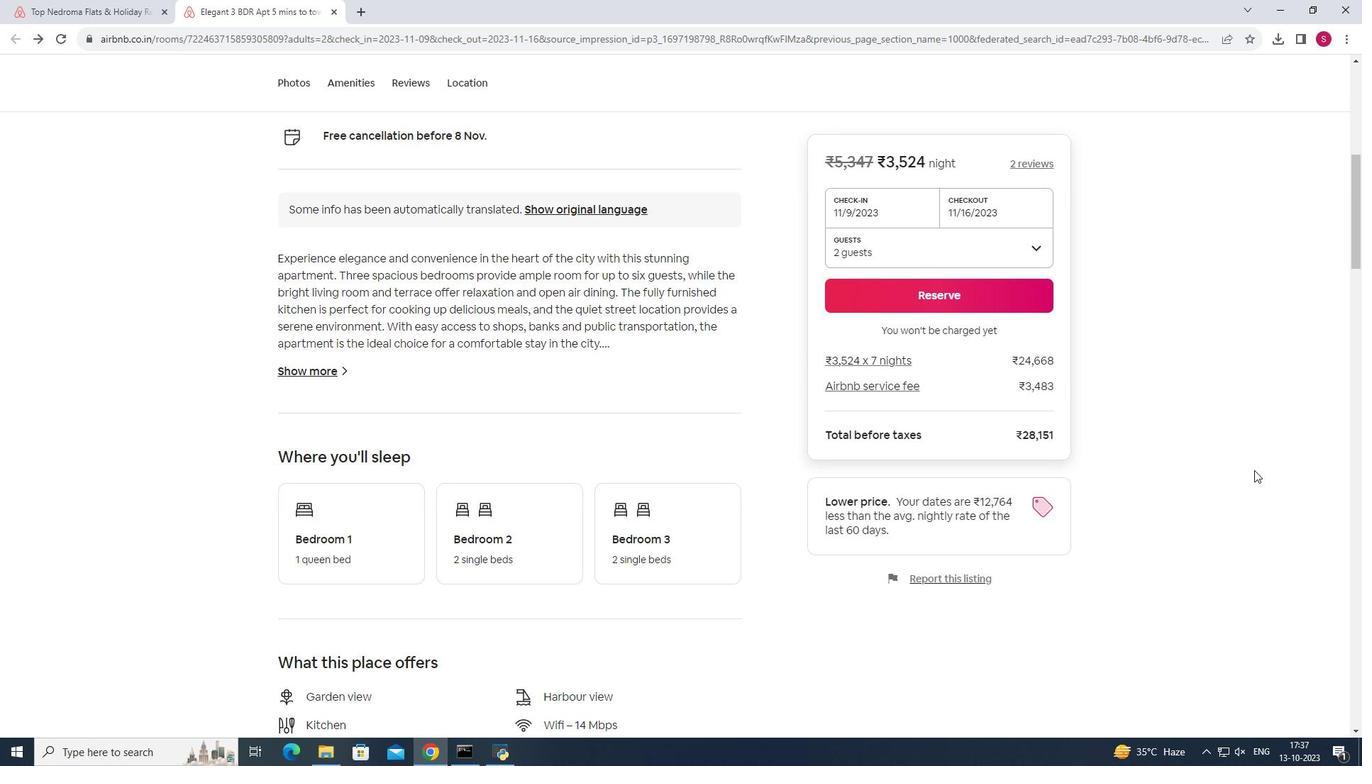 
Action: Mouse scrolled (1254, 469) with delta (0, 0)
Screenshot: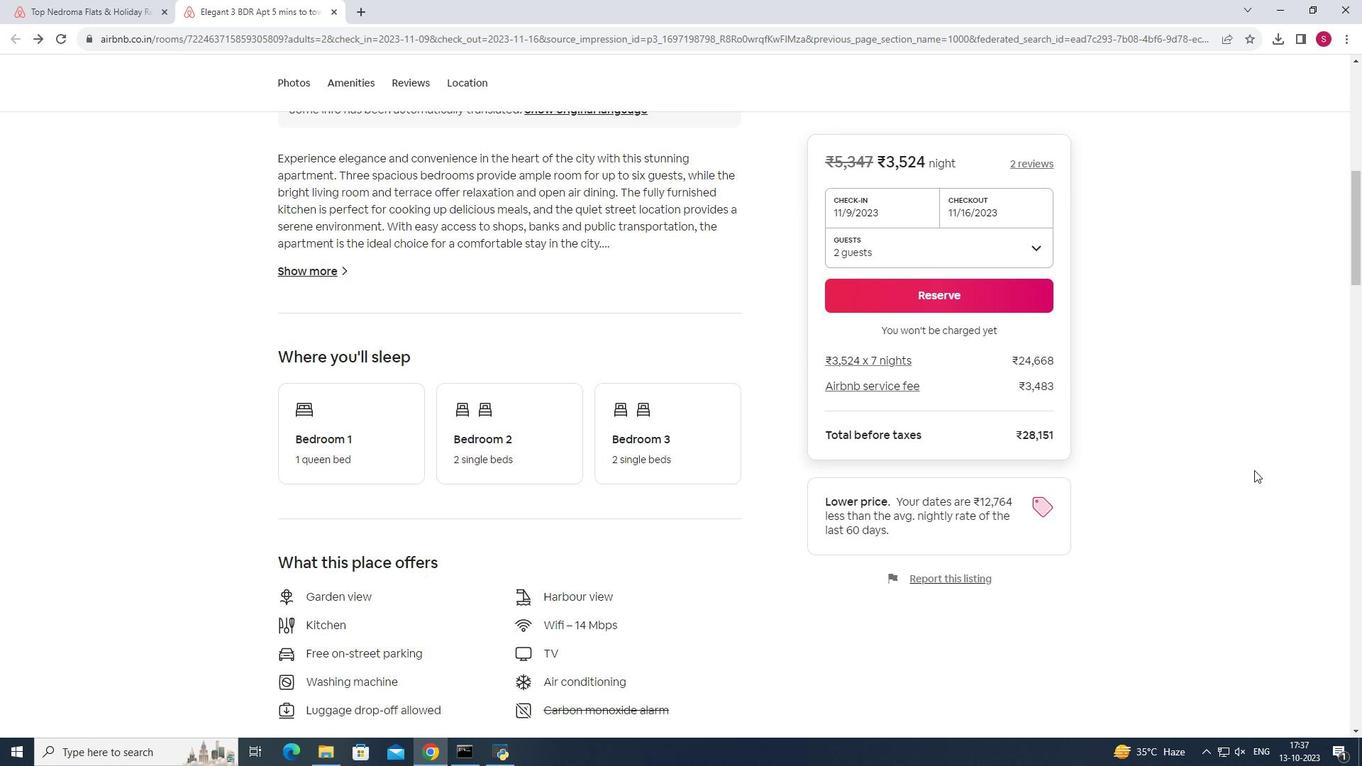 
Action: Mouse scrolled (1254, 469) with delta (0, 0)
Screenshot: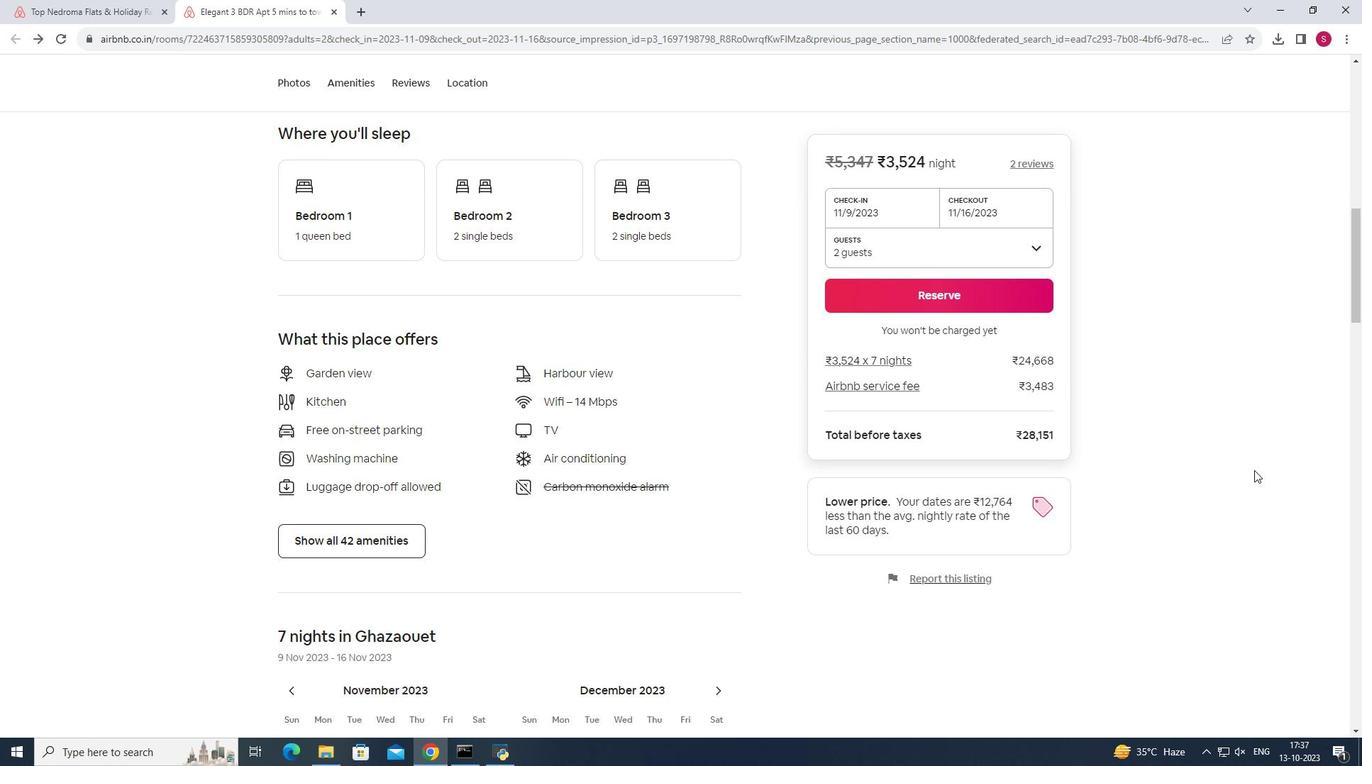 
Action: Mouse scrolled (1254, 469) with delta (0, 0)
Screenshot: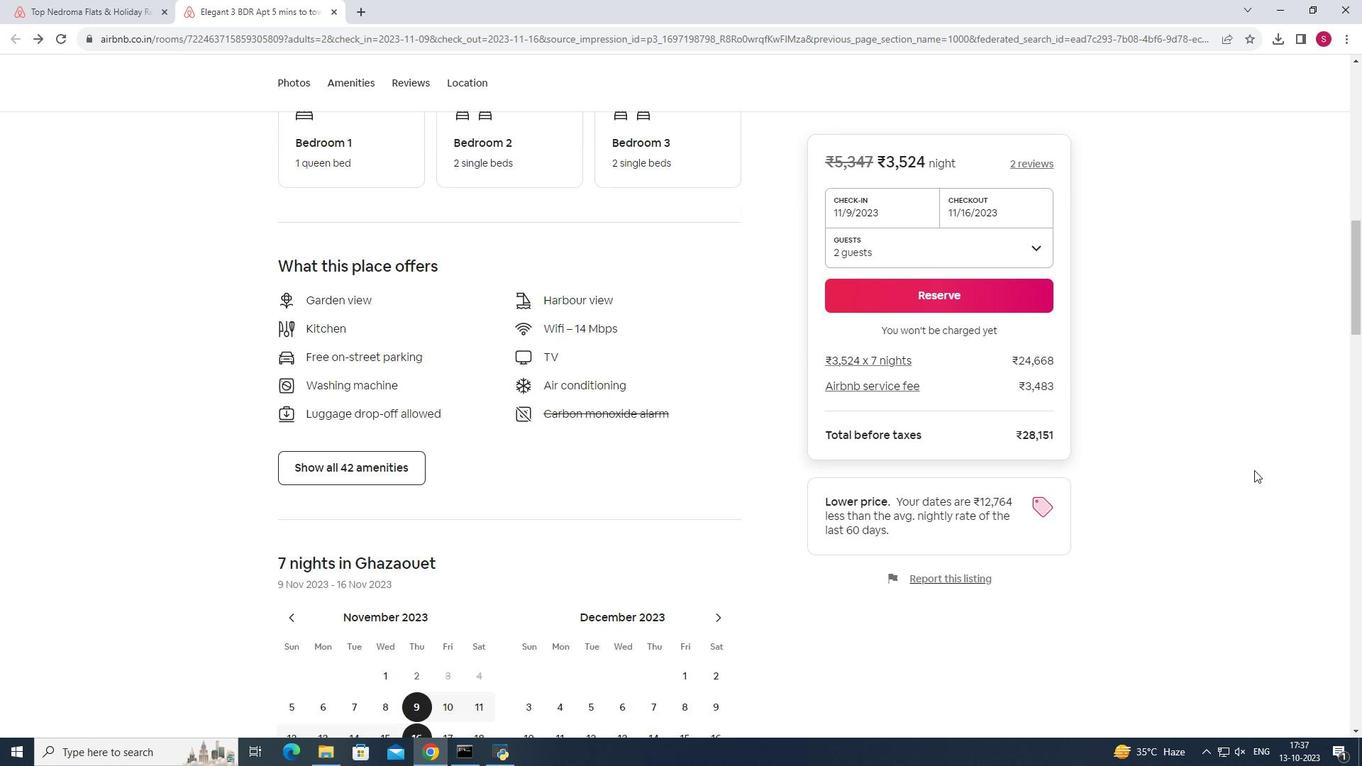 
Action: Mouse moved to (336, 401)
Screenshot: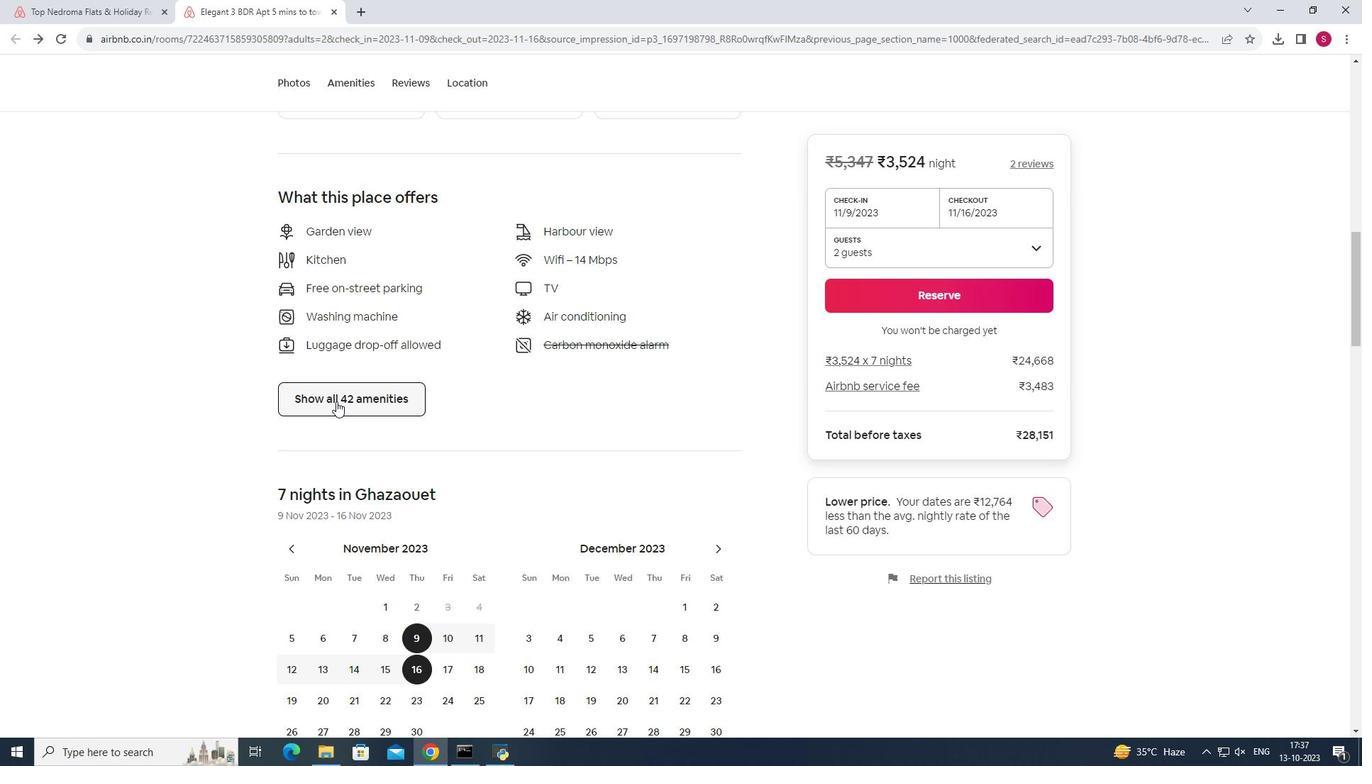 
Action: Mouse pressed left at (336, 401)
Screenshot: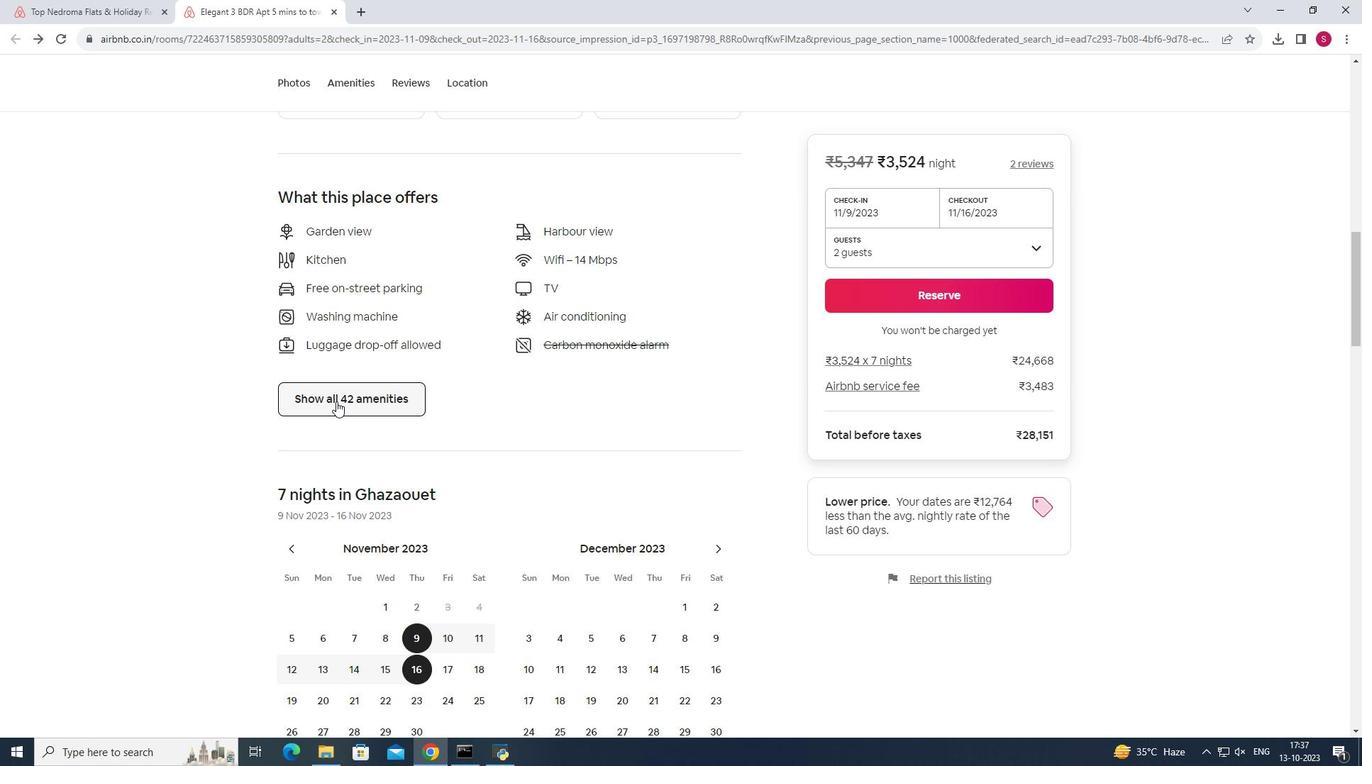 
Action: Mouse moved to (796, 396)
Screenshot: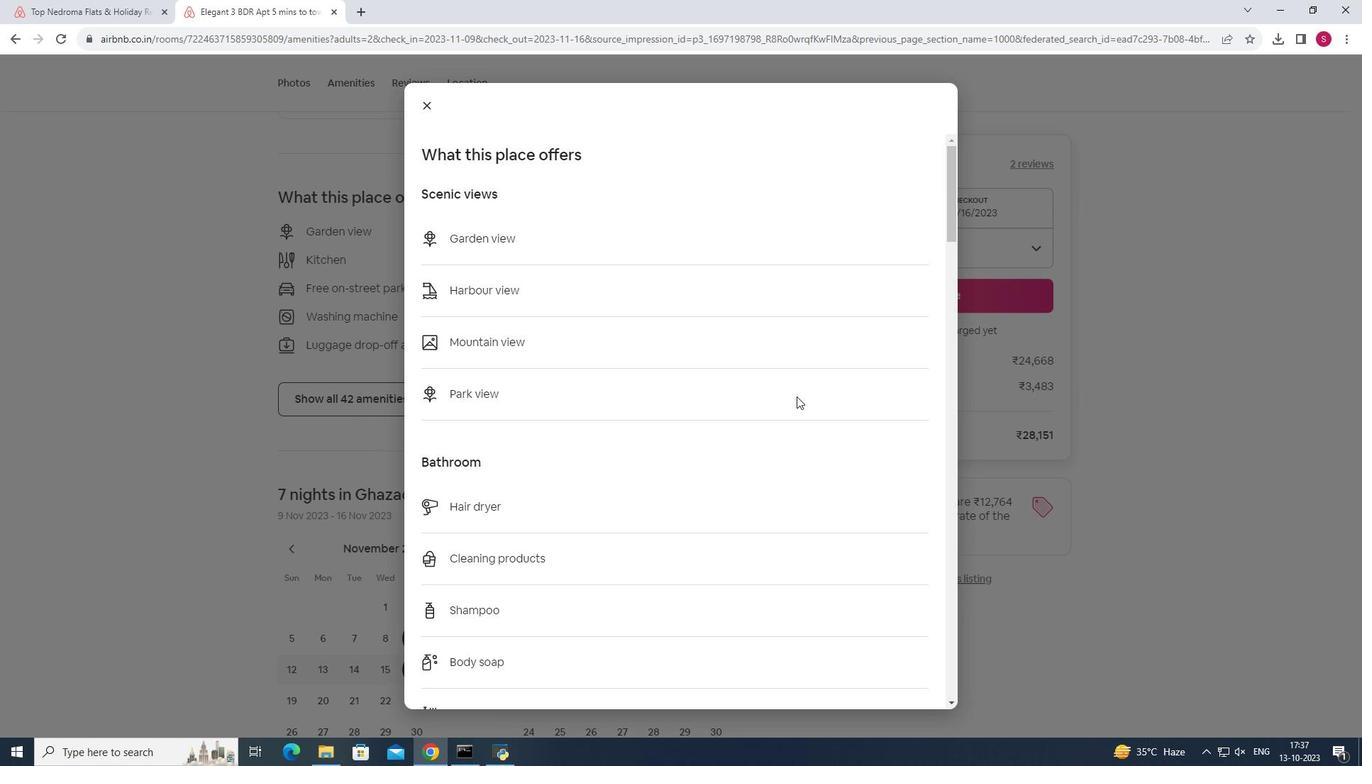 
Action: Mouse scrolled (796, 395) with delta (0, 0)
Screenshot: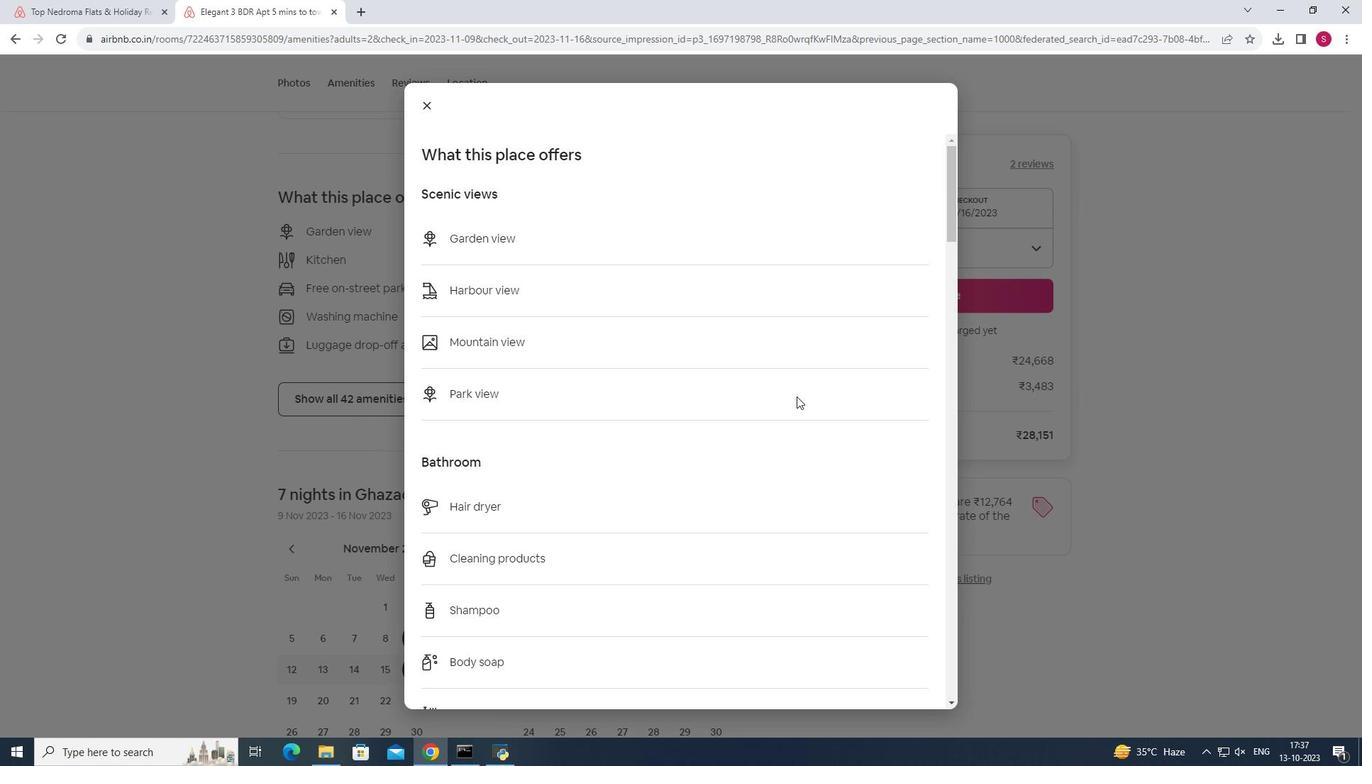 
Action: Mouse scrolled (796, 395) with delta (0, 0)
Screenshot: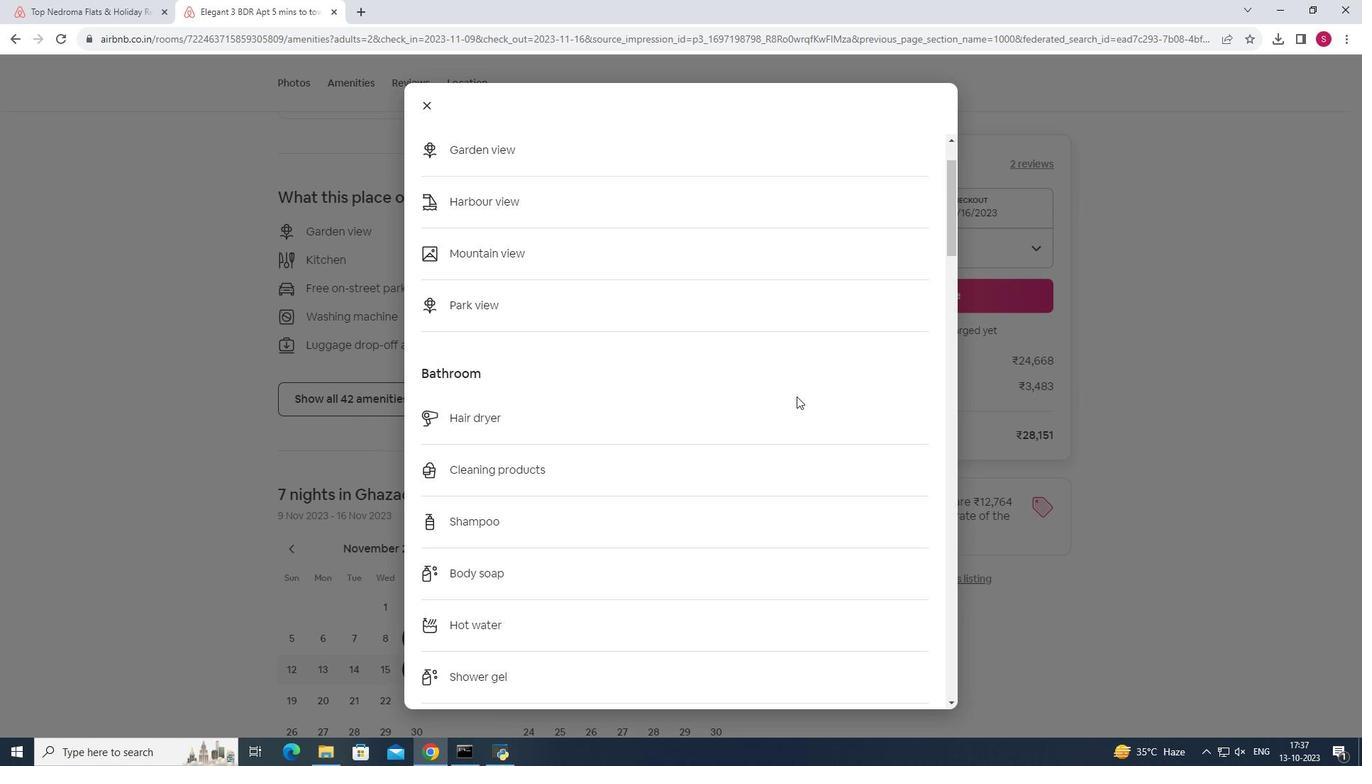 
Action: Mouse moved to (786, 398)
Screenshot: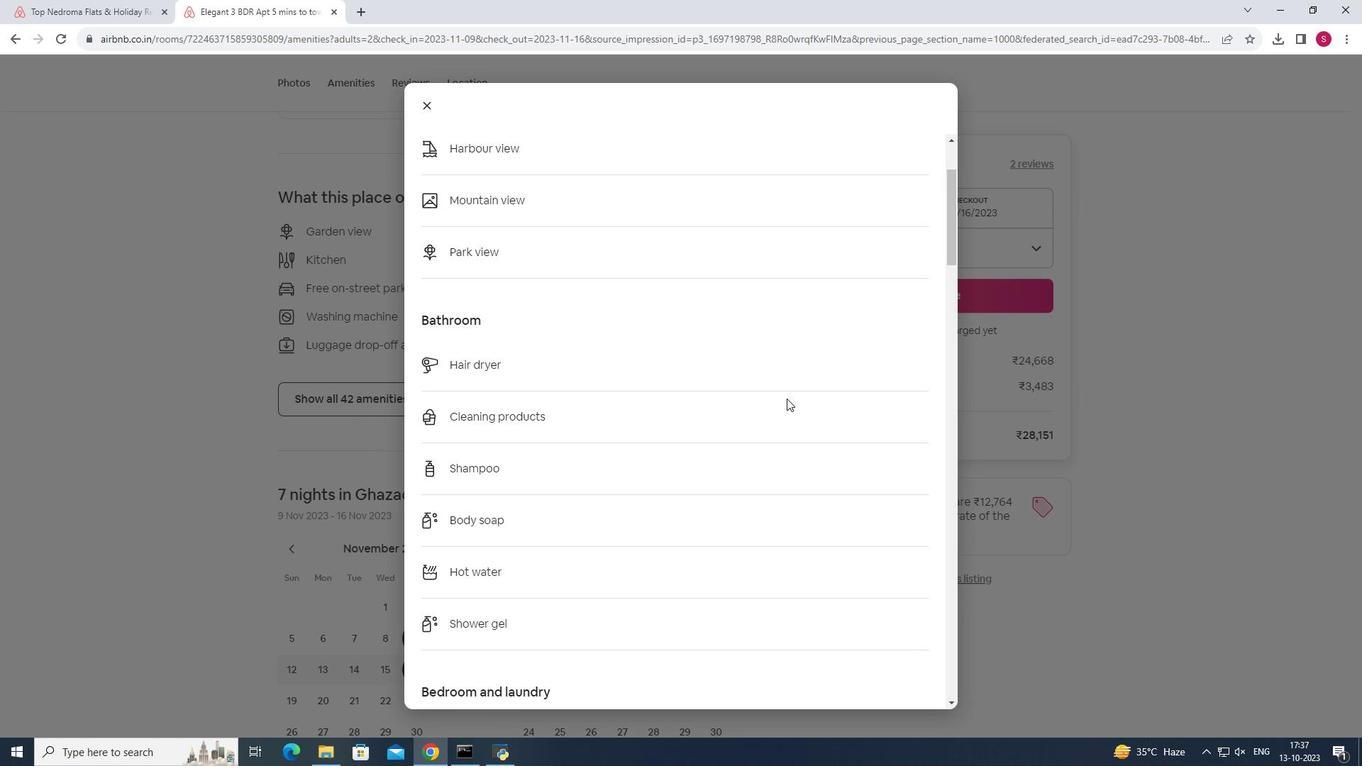 
Action: Mouse scrolled (786, 397) with delta (0, 0)
Screenshot: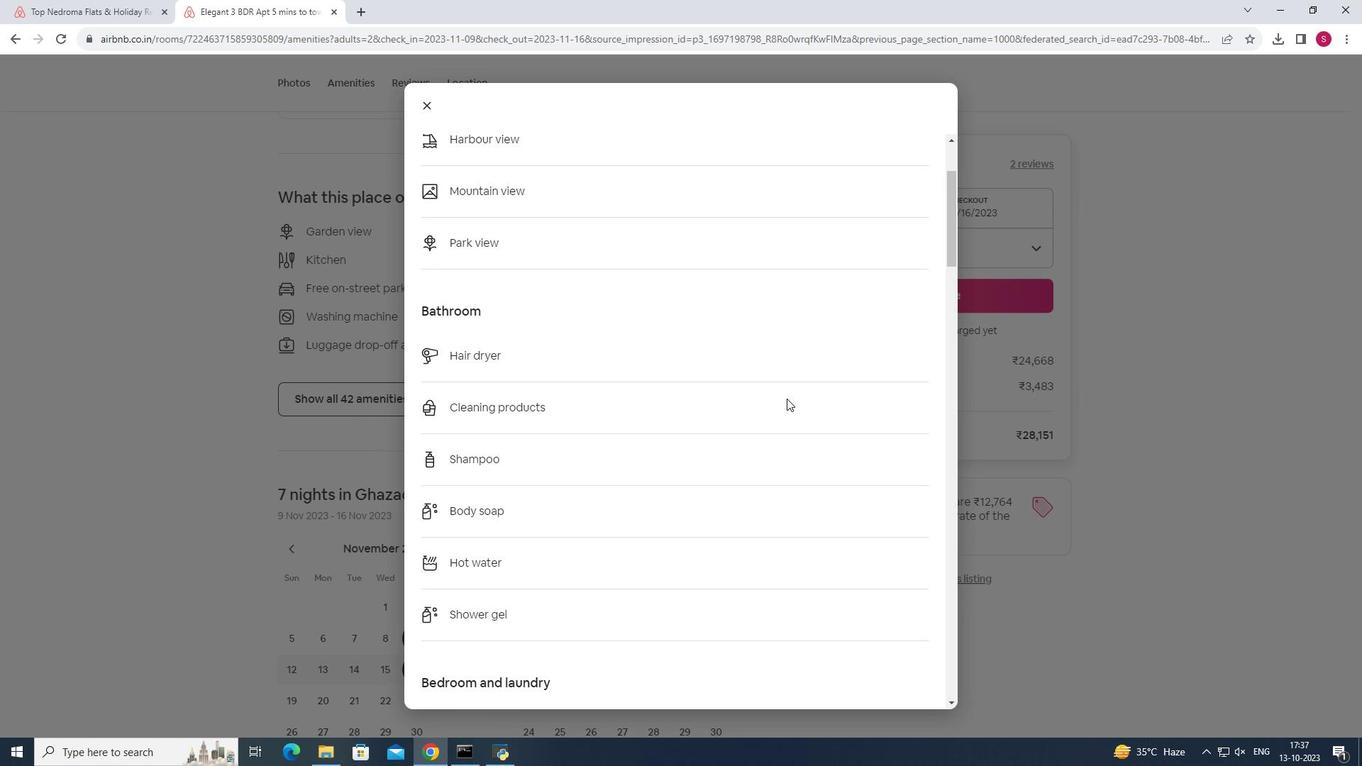 
Action: Mouse scrolled (786, 397) with delta (0, 0)
Screenshot: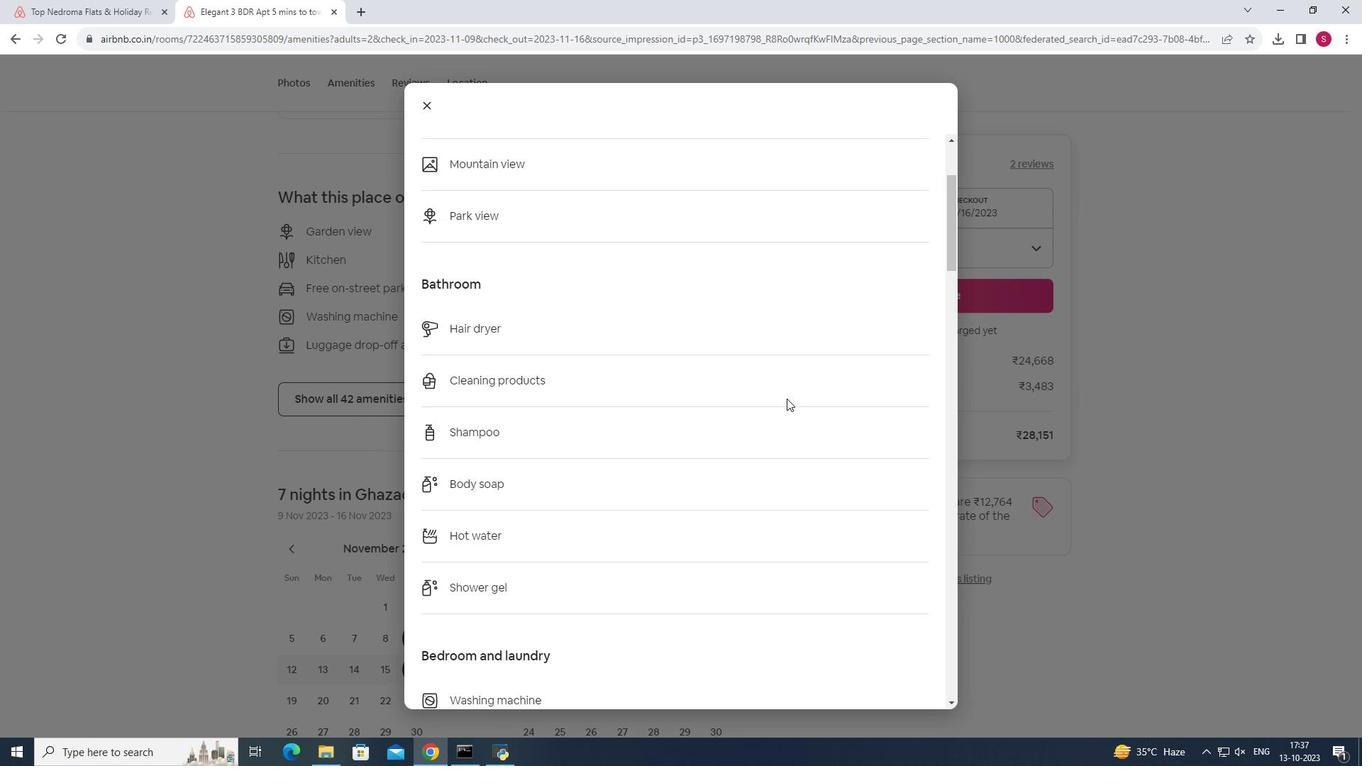 
Action: Mouse moved to (756, 405)
Screenshot: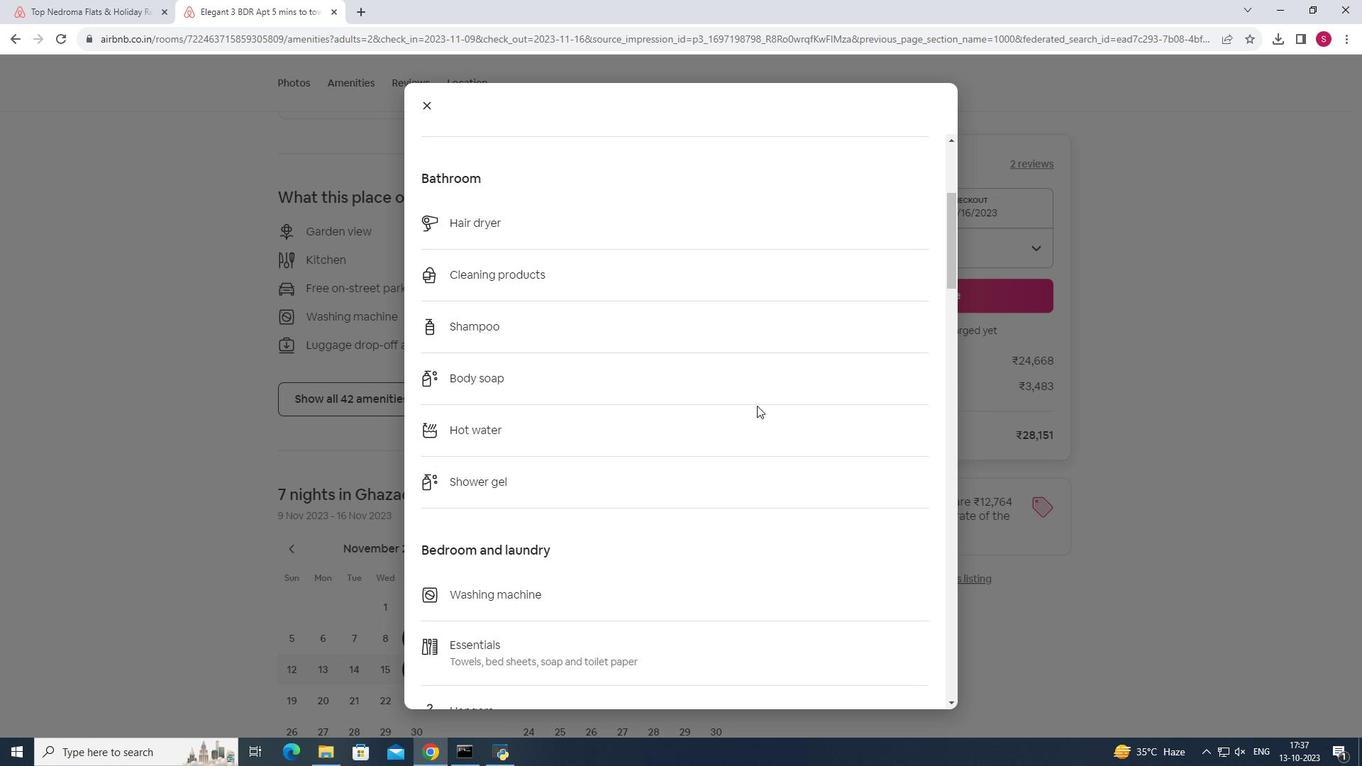 
Action: Mouse scrolled (756, 405) with delta (0, 0)
Screenshot: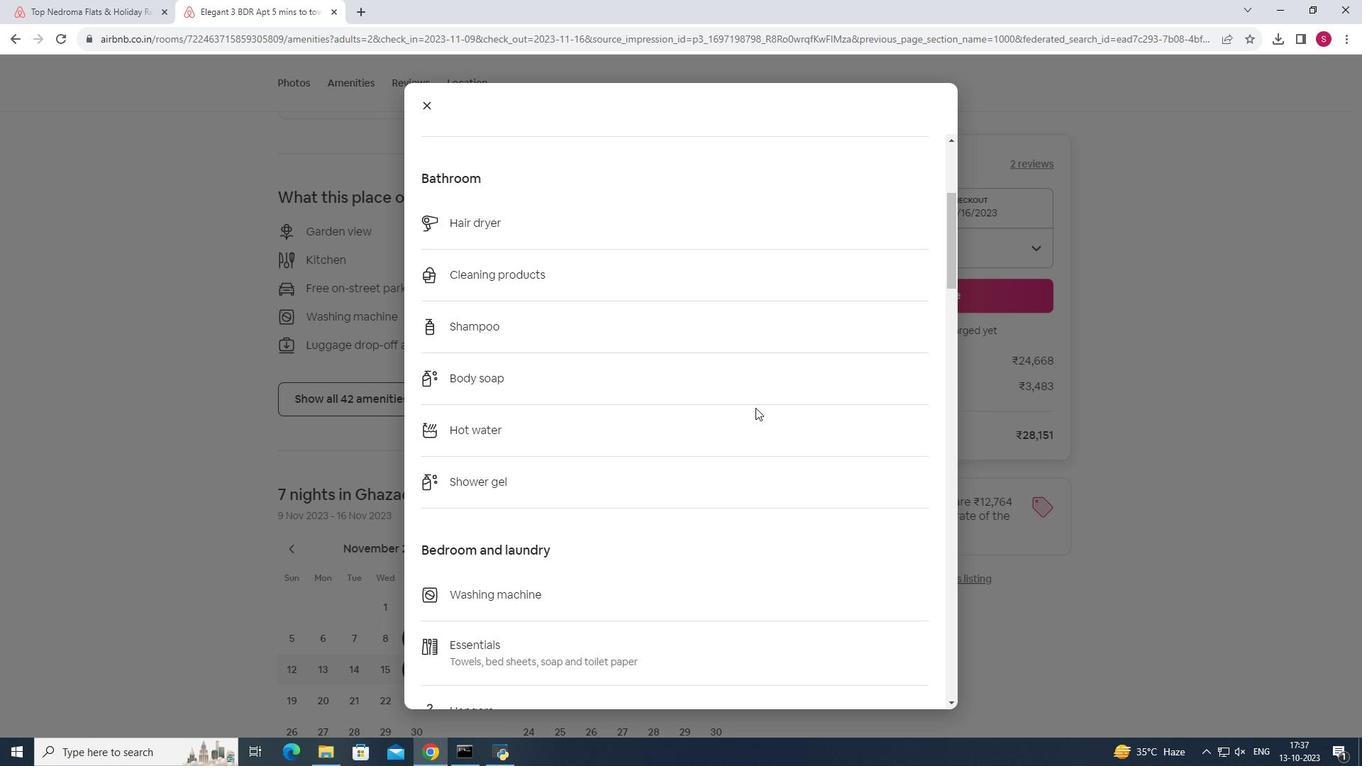 
Action: Mouse moved to (754, 409)
Screenshot: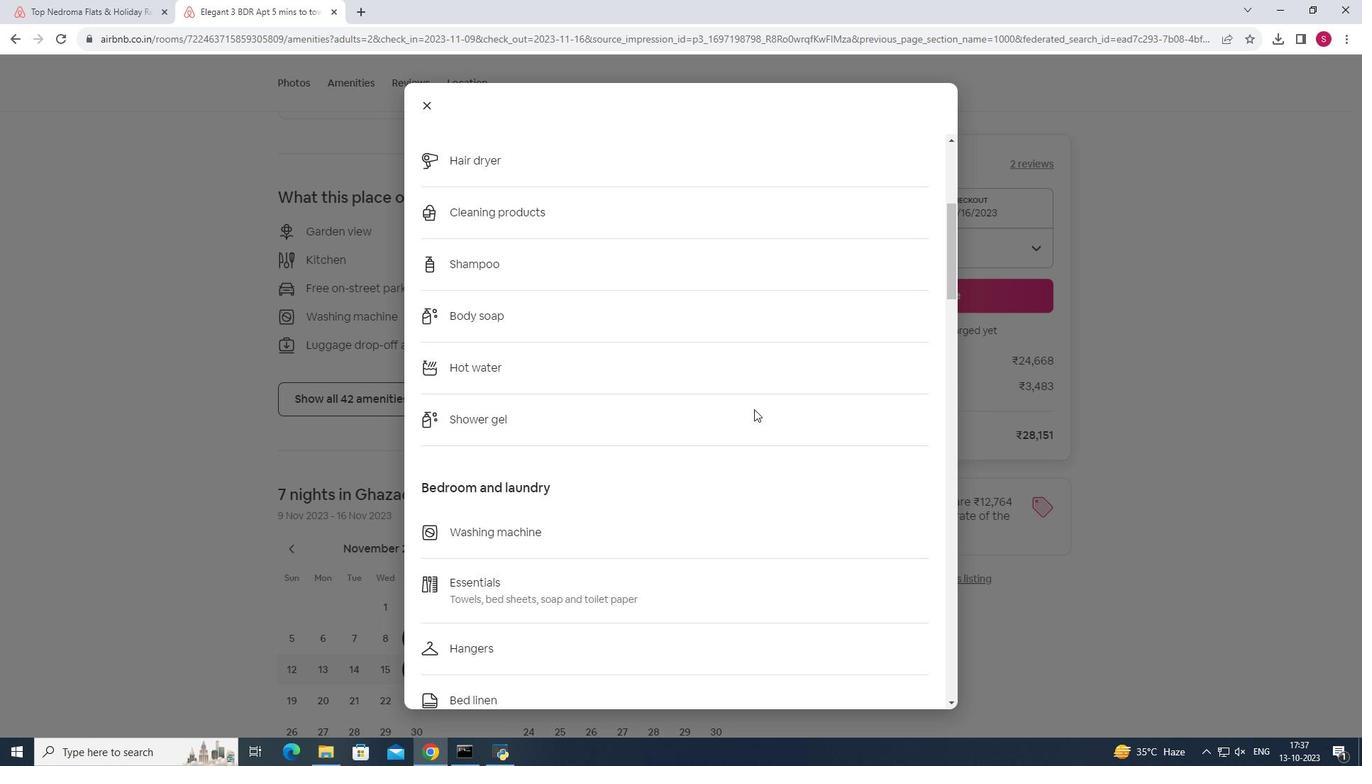 
Action: Mouse scrolled (754, 408) with delta (0, 0)
Screenshot: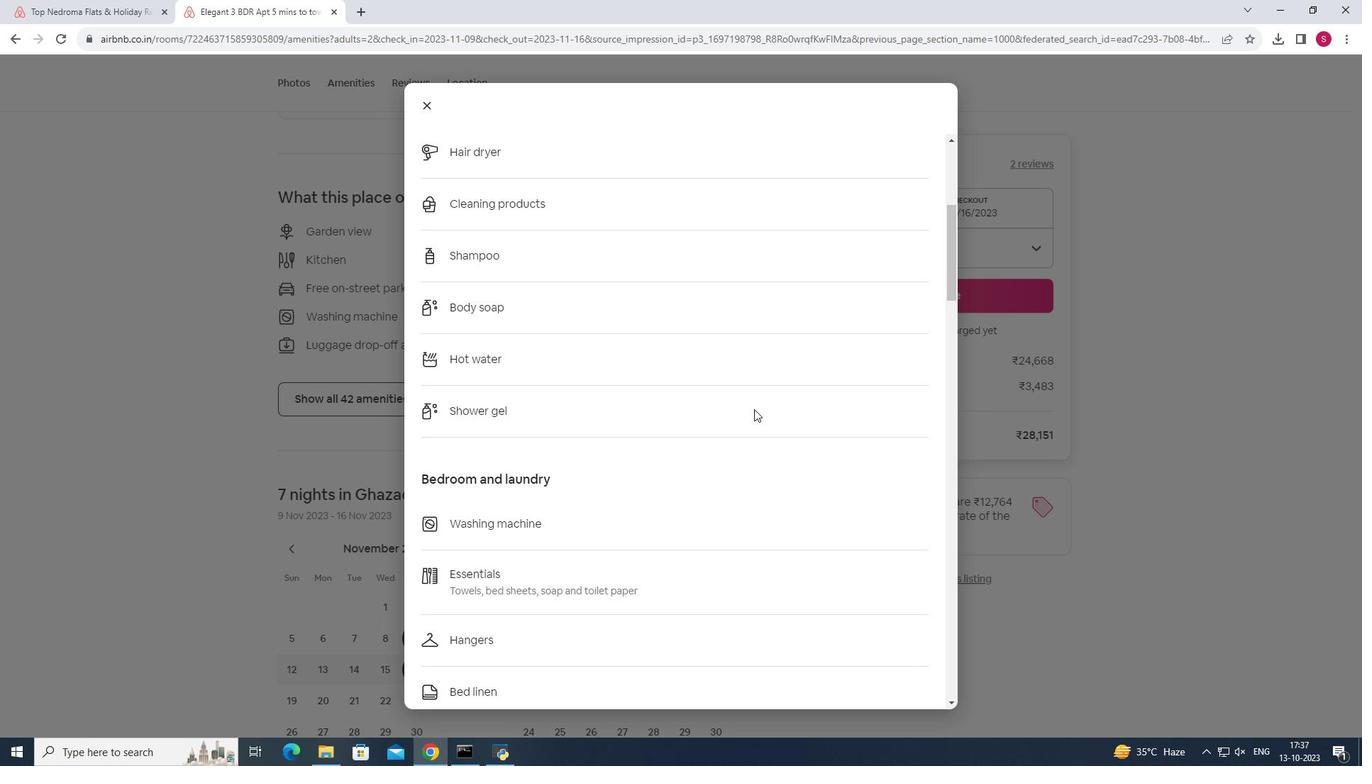 
Action: Mouse moved to (758, 440)
Screenshot: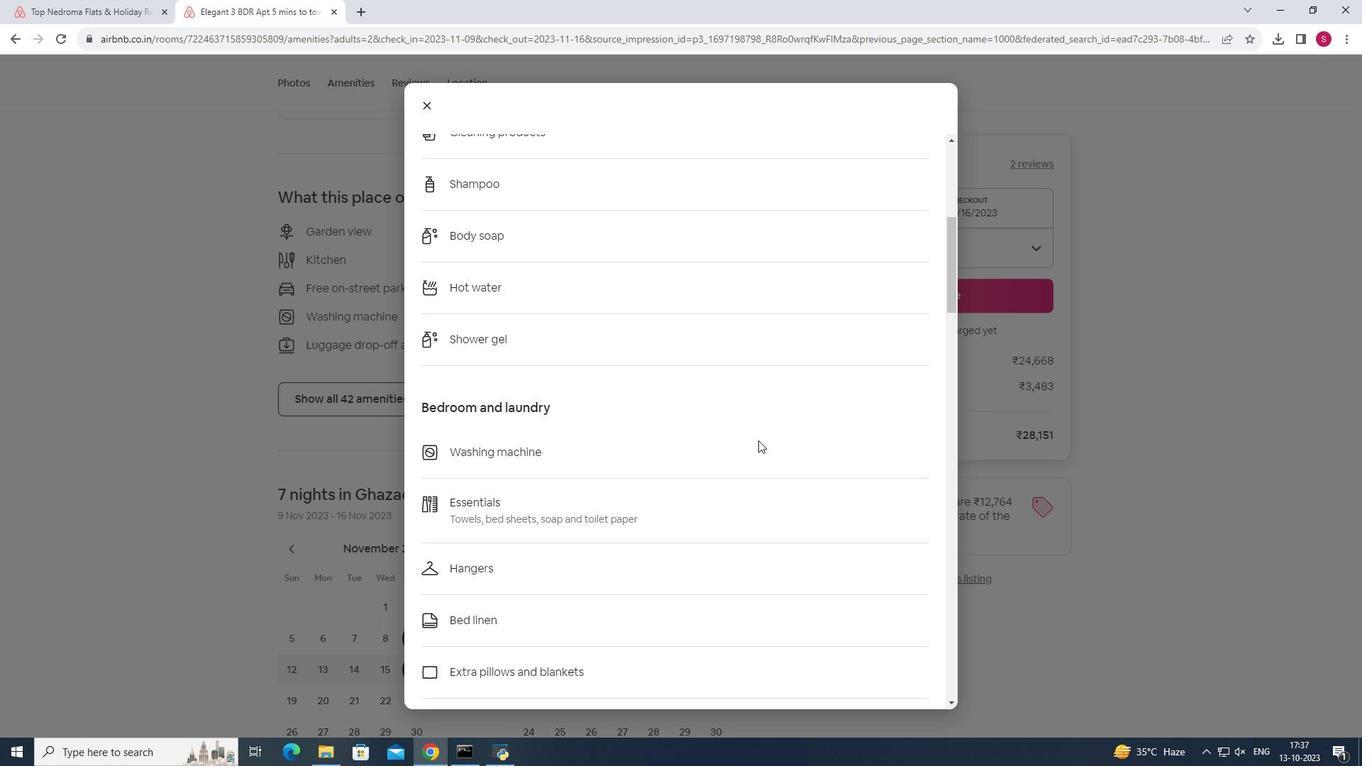 
Action: Mouse scrolled (758, 439) with delta (0, 0)
Screenshot: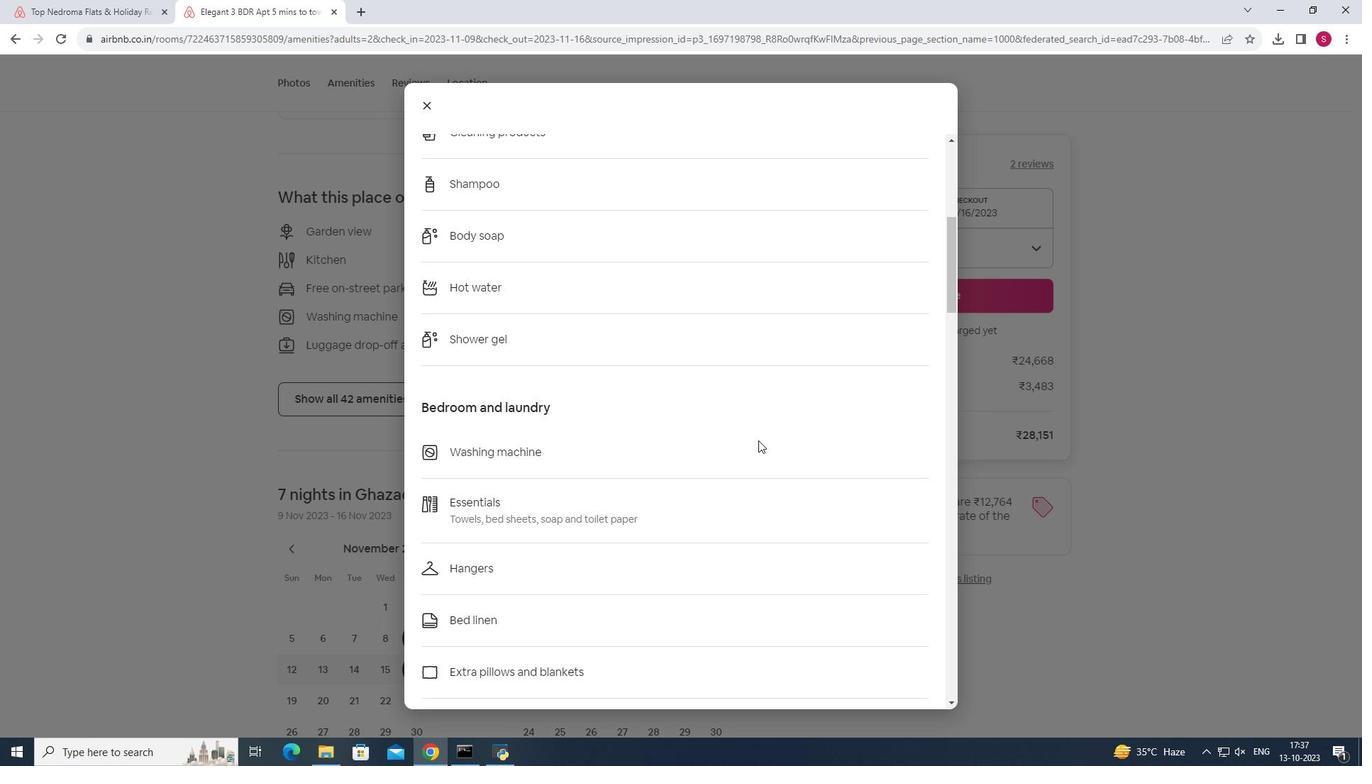 
Action: Mouse scrolled (758, 439) with delta (0, 0)
Screenshot: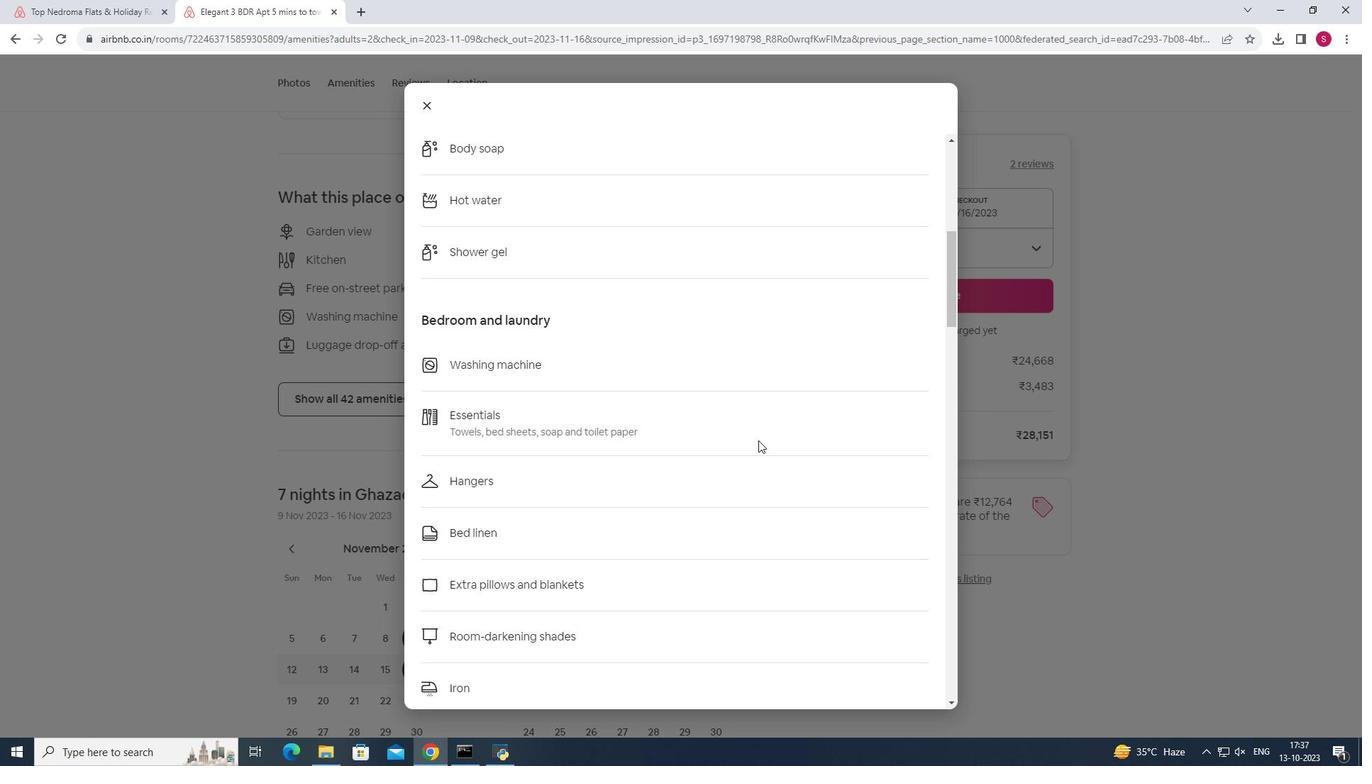 
Action: Mouse scrolled (758, 439) with delta (0, 0)
Screenshot: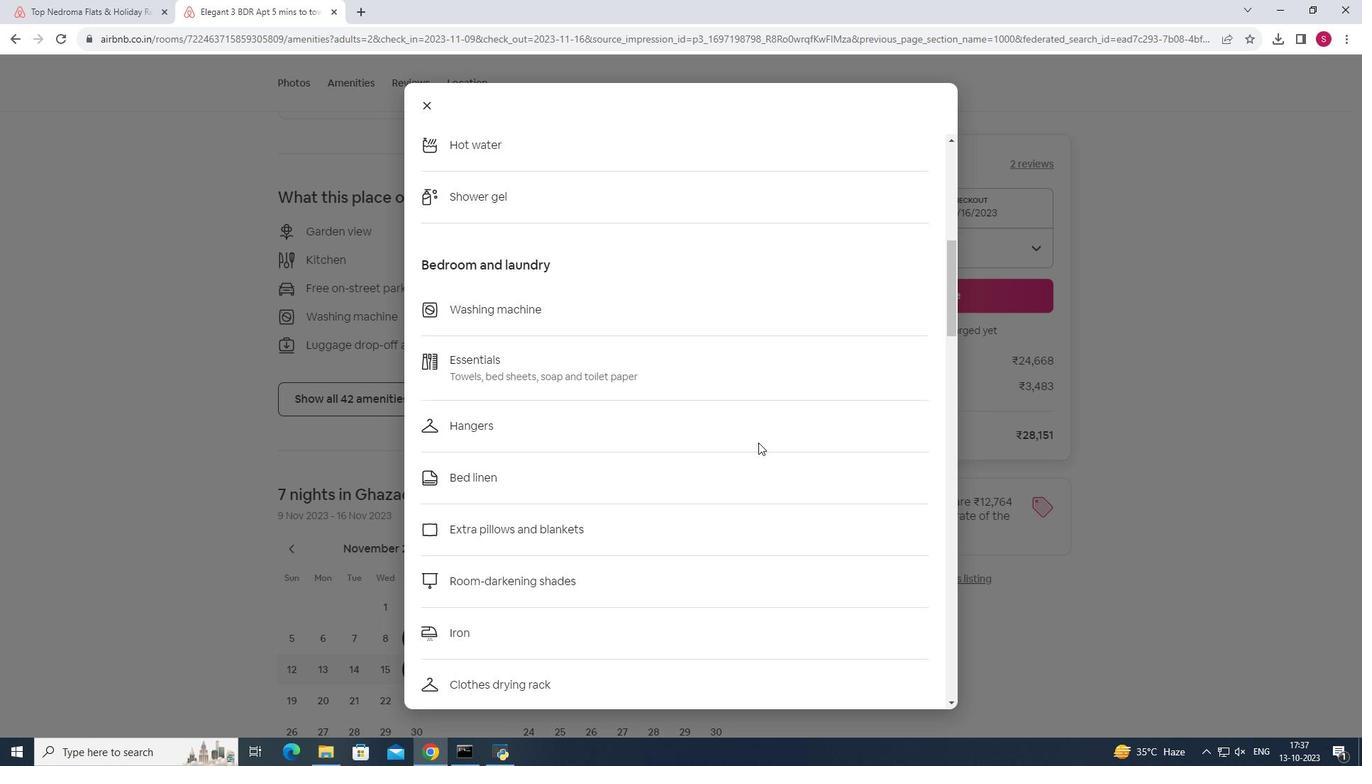 
Action: Mouse moved to (769, 472)
Screenshot: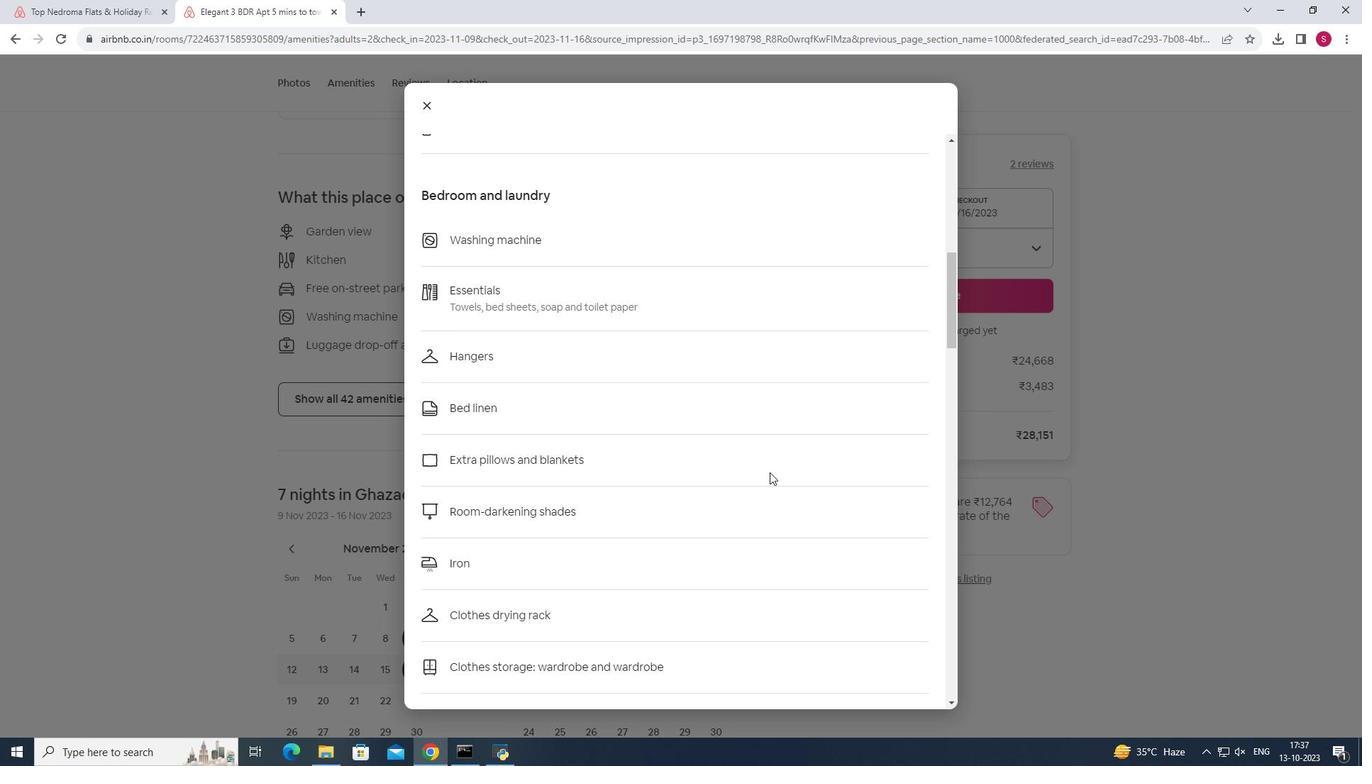 
Action: Mouse scrolled (769, 471) with delta (0, 0)
Screenshot: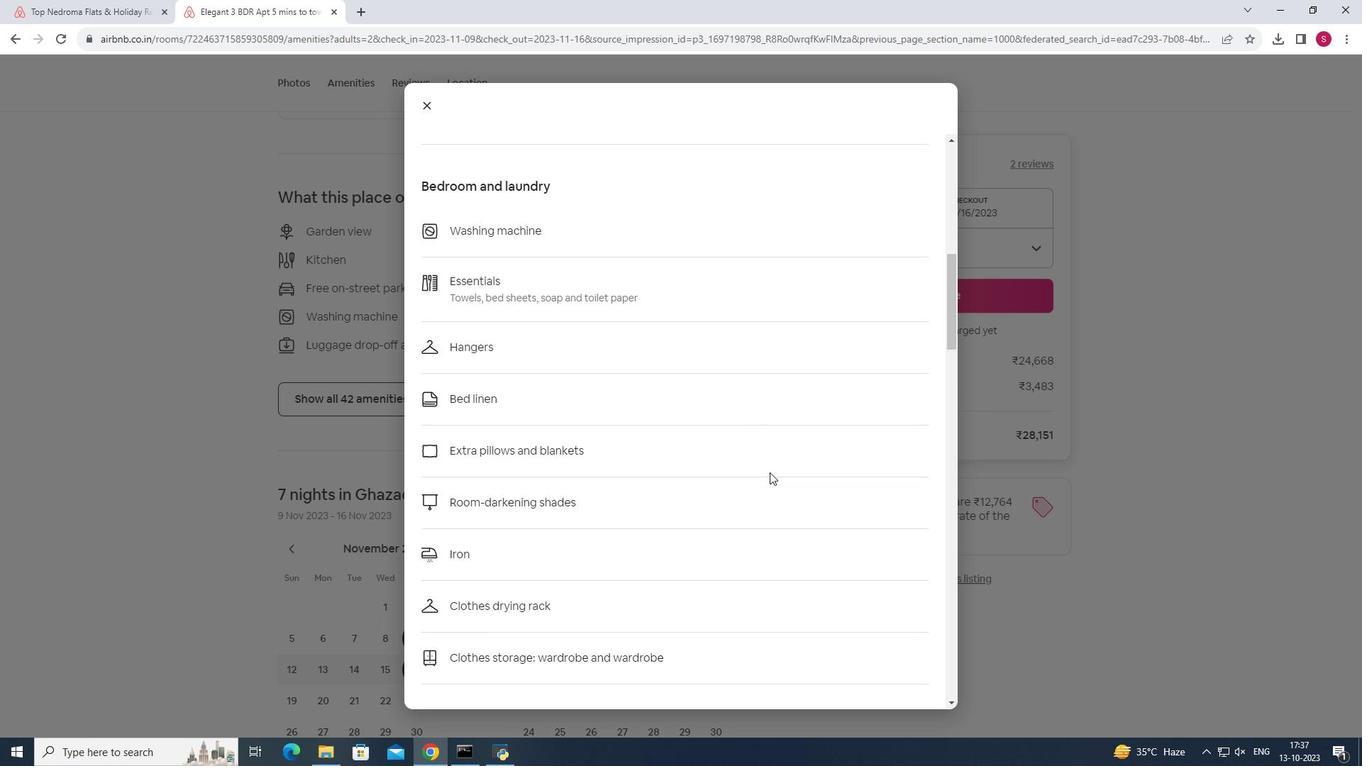 
Action: Mouse scrolled (769, 471) with delta (0, 0)
Screenshot: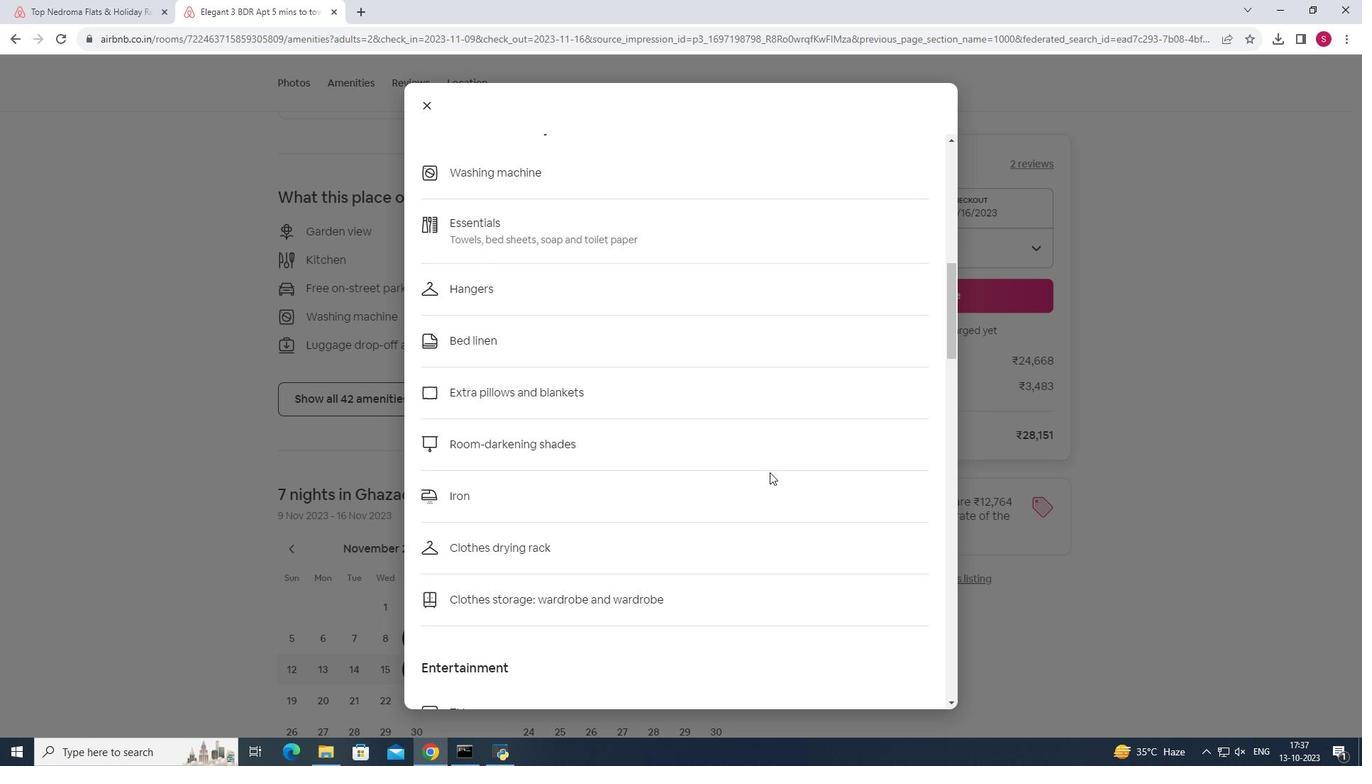 
Action: Mouse scrolled (769, 471) with delta (0, 0)
Screenshot: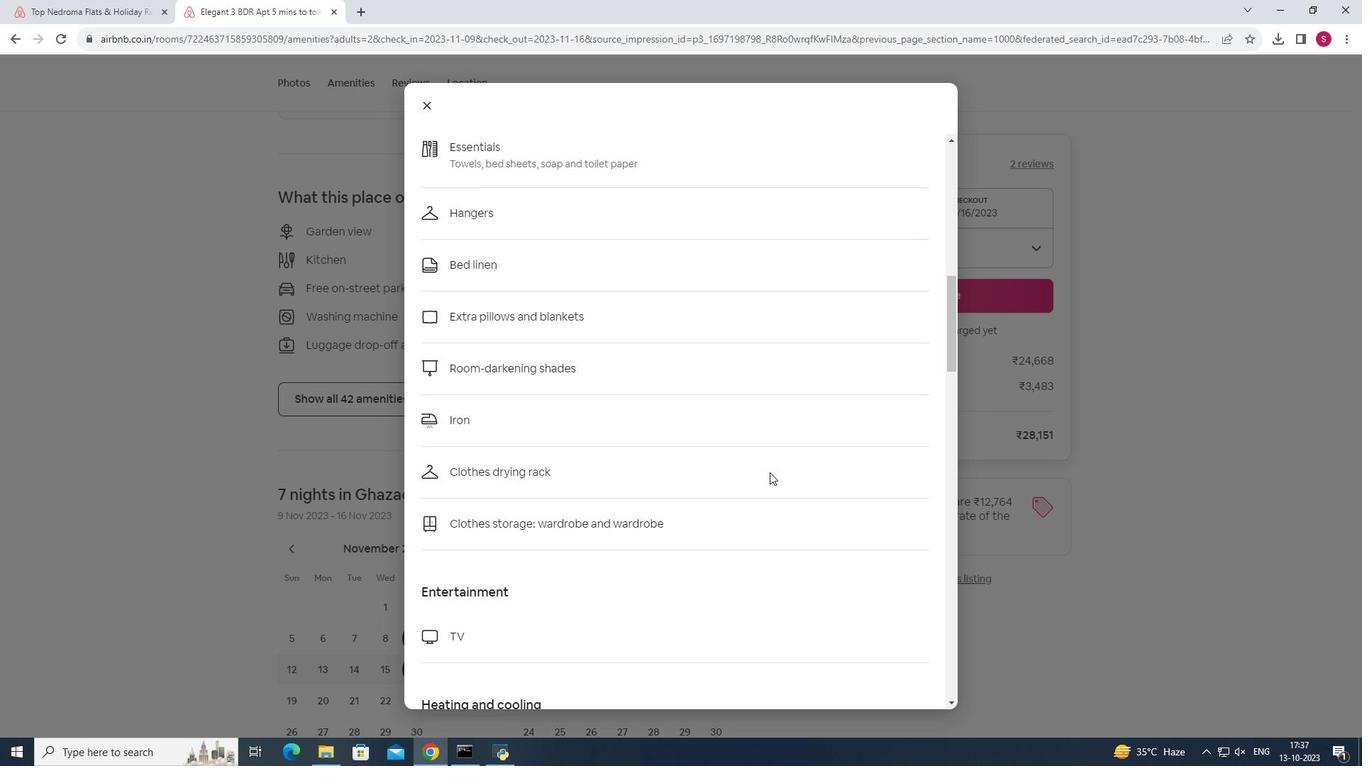 
Action: Mouse scrolled (769, 471) with delta (0, 0)
Screenshot: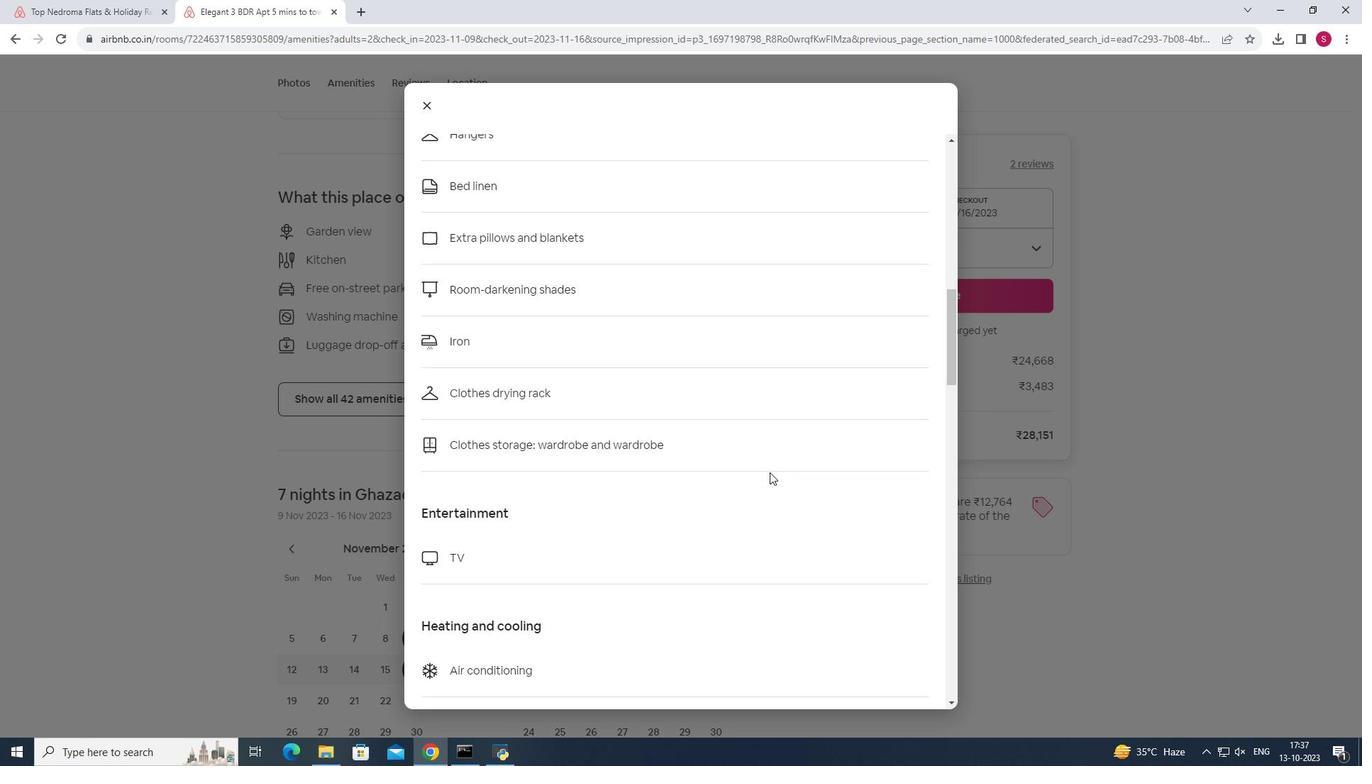 
Action: Mouse scrolled (769, 471) with delta (0, 0)
Screenshot: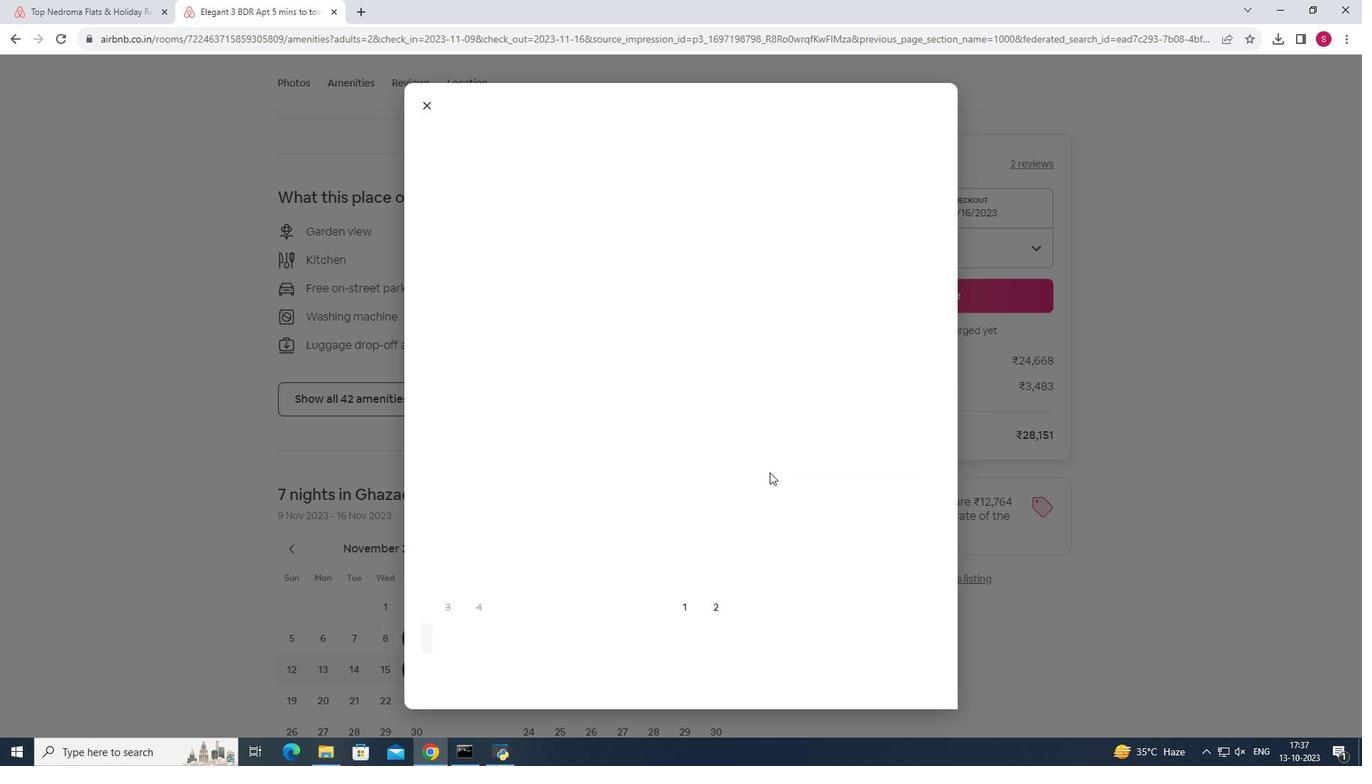 
Action: Mouse scrolled (769, 471) with delta (0, 0)
Screenshot: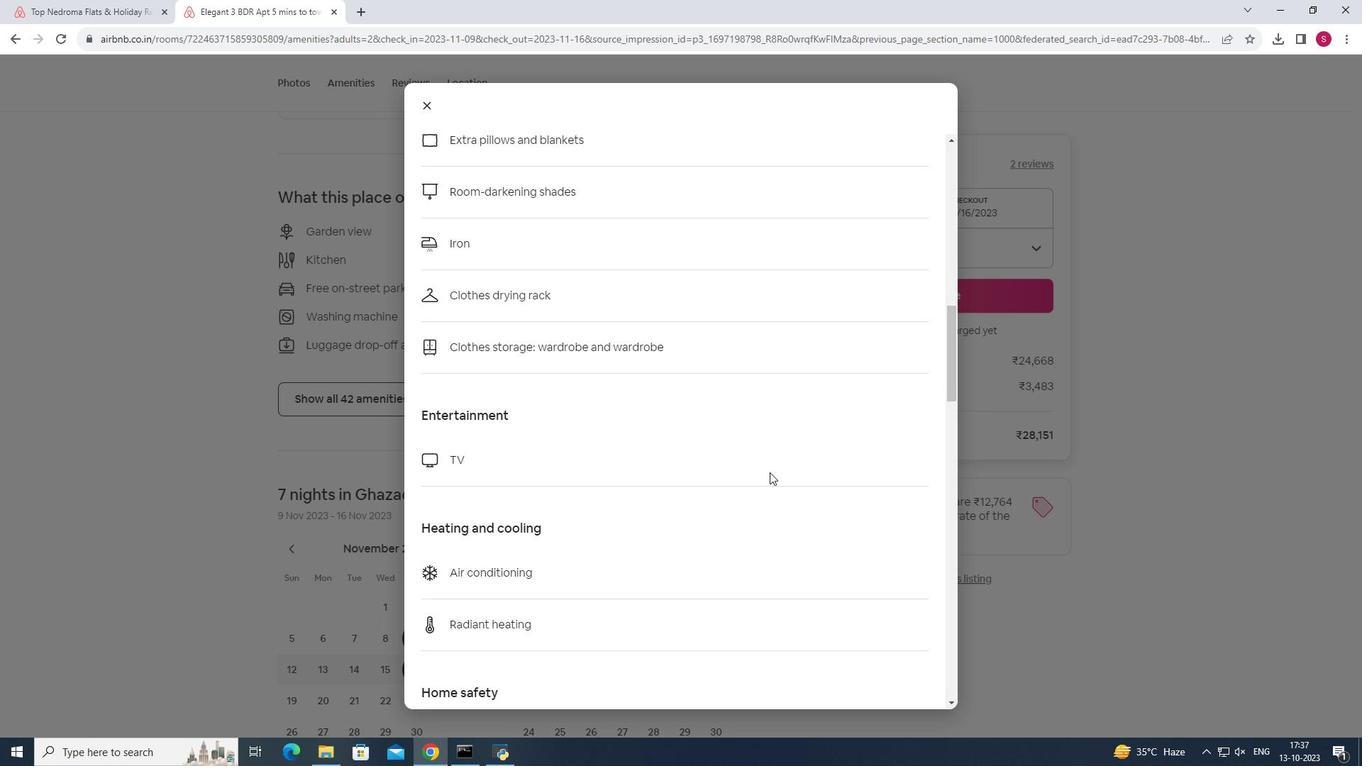 
Action: Mouse moved to (769, 473)
Screenshot: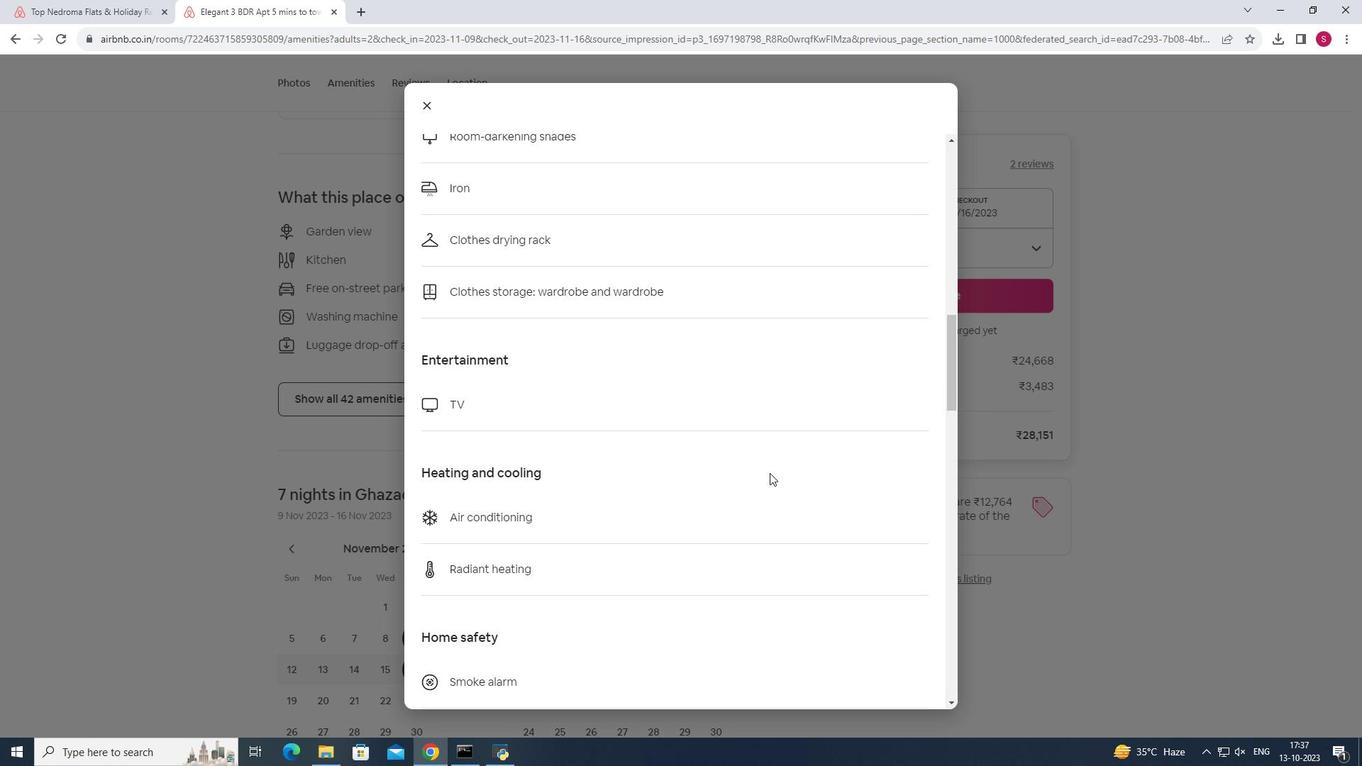 
Action: Mouse scrolled (769, 472) with delta (0, 0)
Screenshot: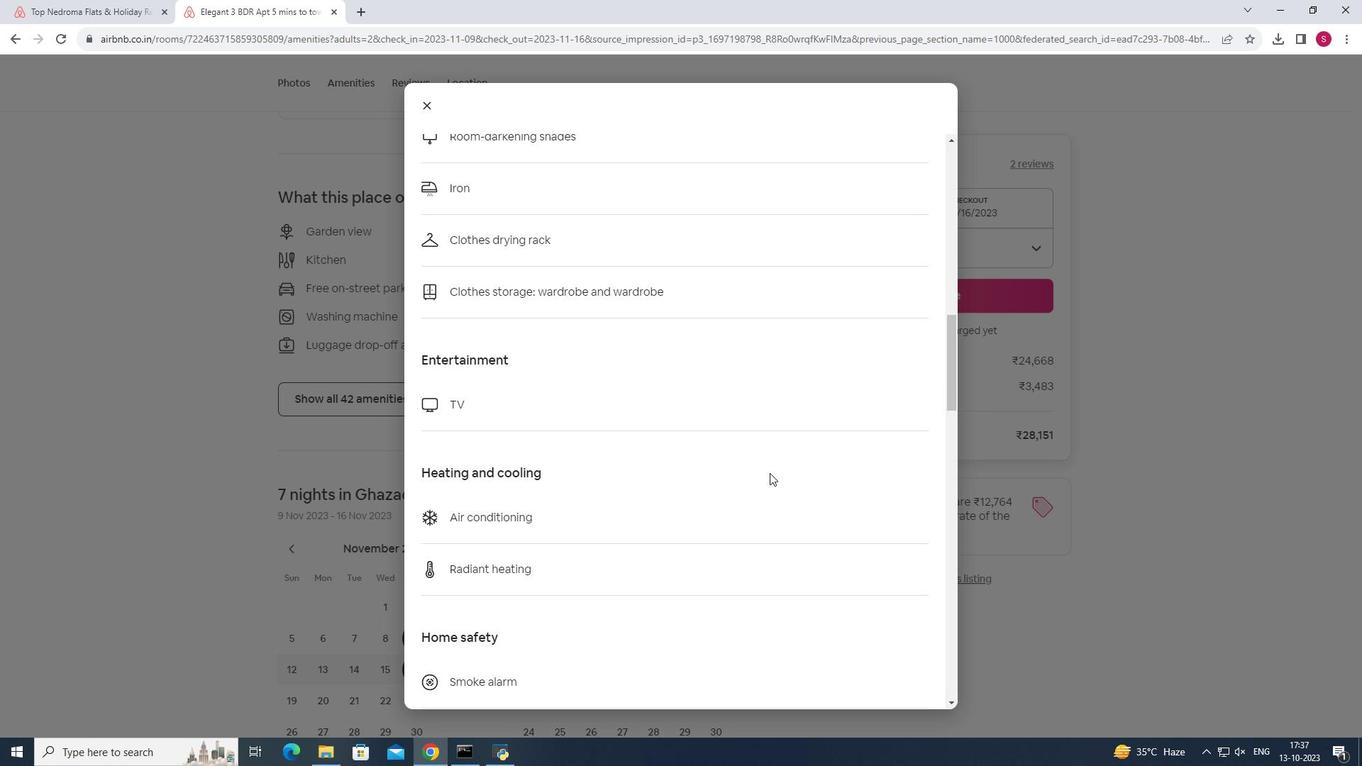 
Action: Mouse scrolled (769, 472) with delta (0, 0)
Screenshot: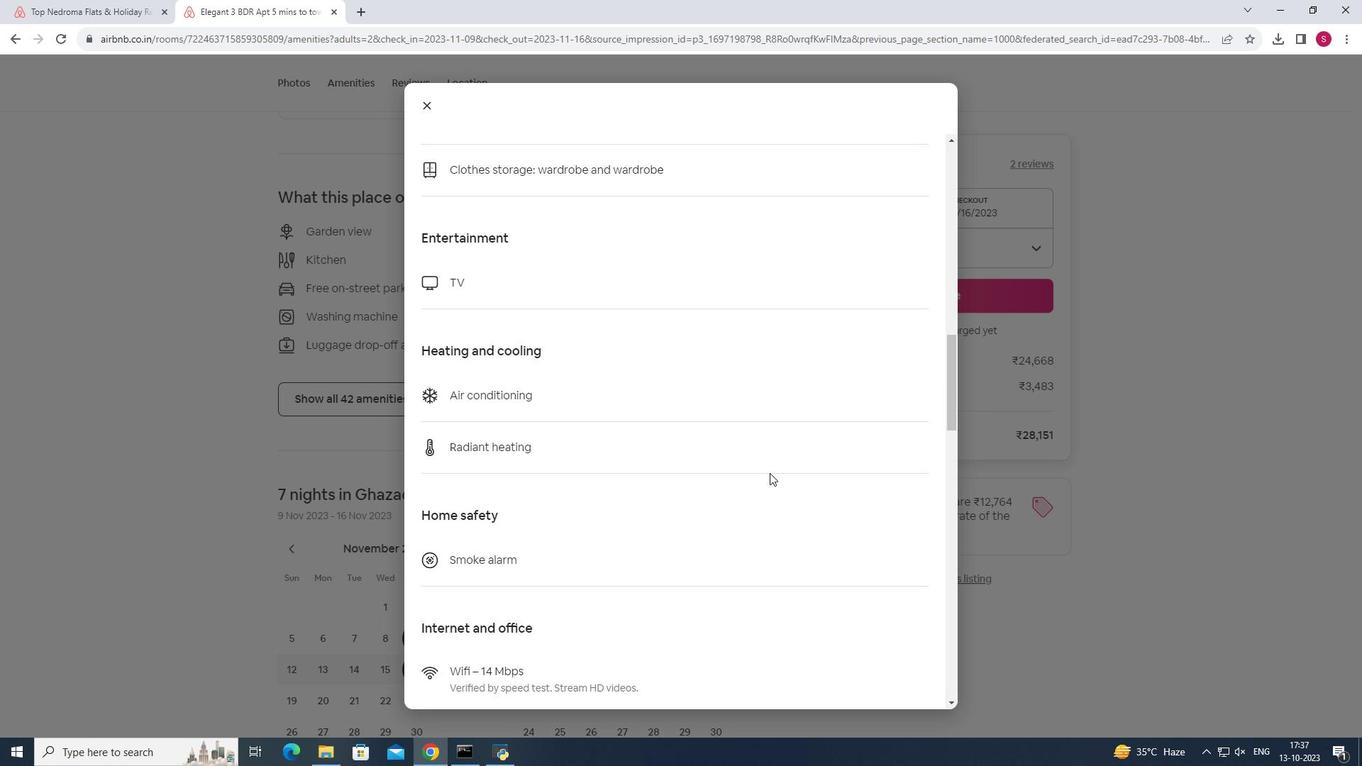 
Action: Mouse moved to (769, 473)
Screenshot: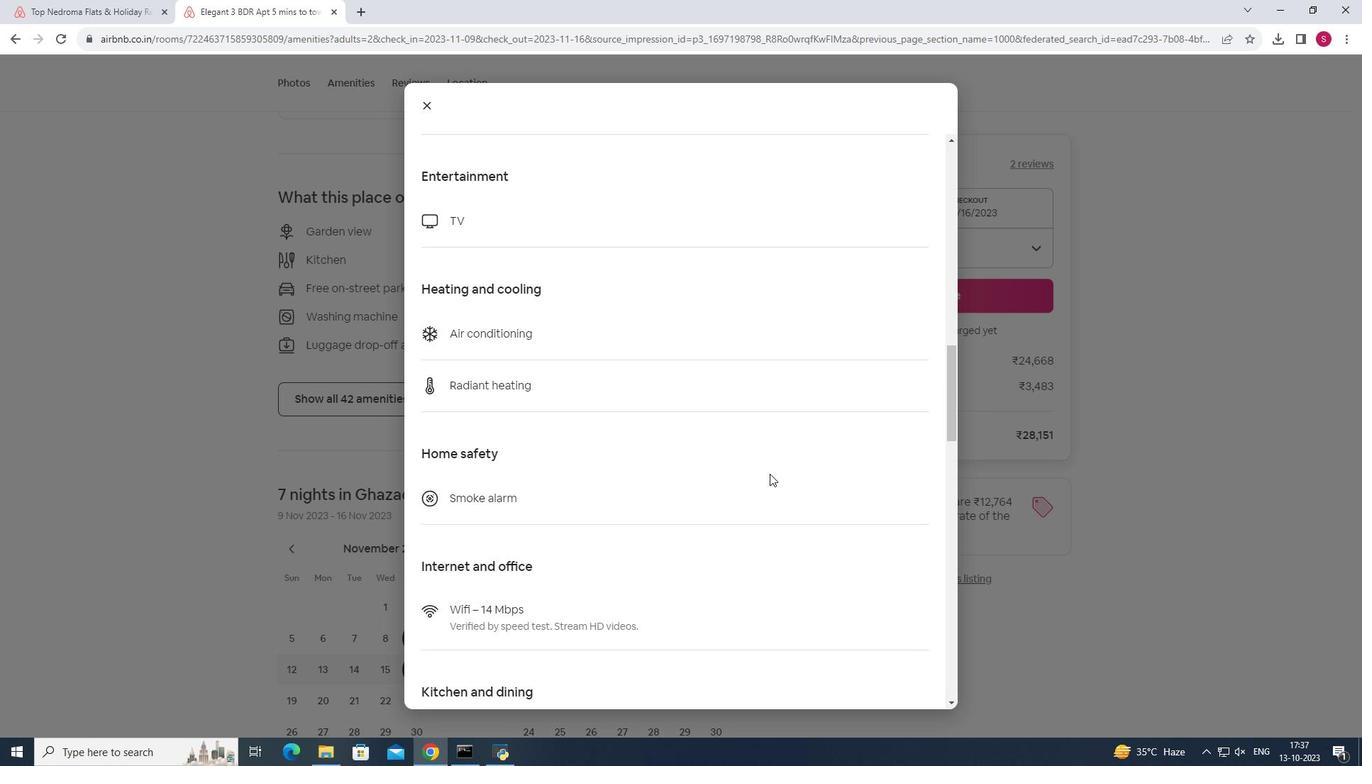 
Action: Mouse scrolled (769, 473) with delta (0, 0)
Screenshot: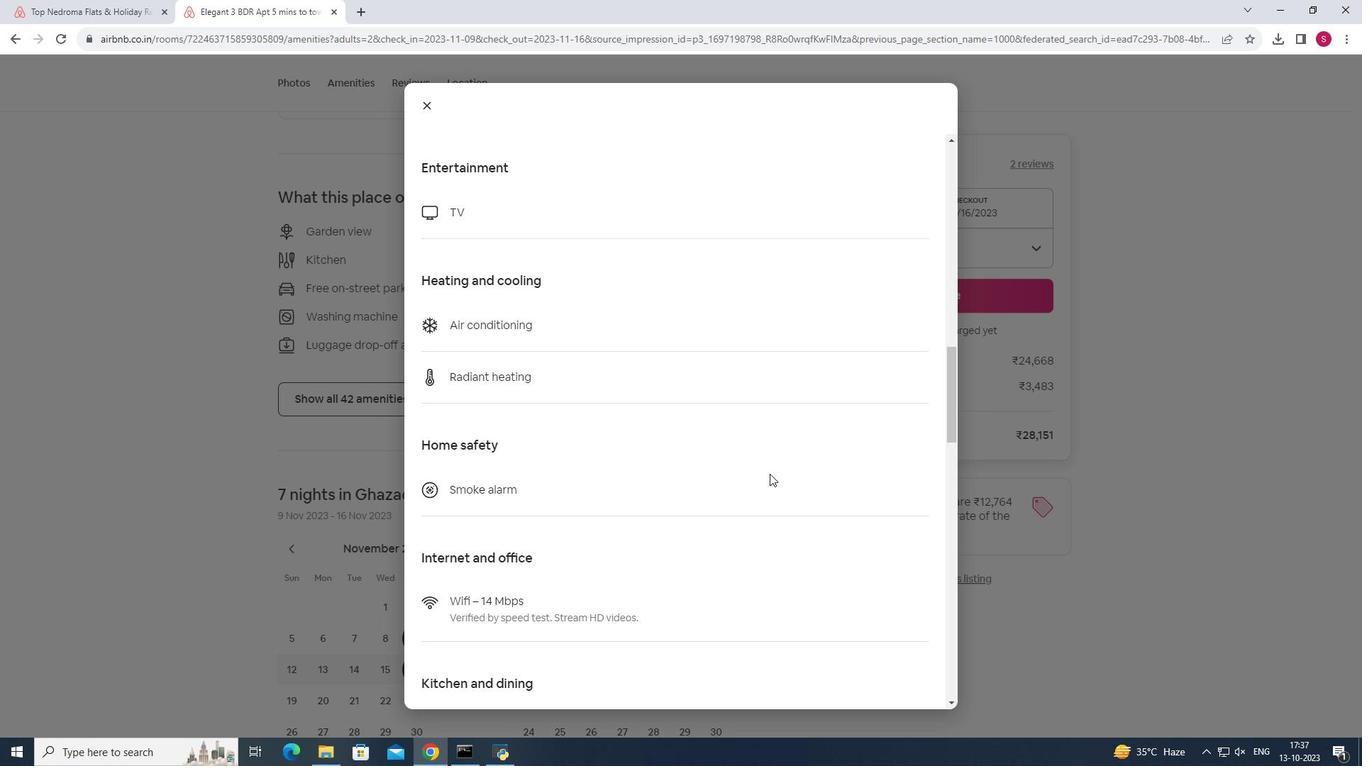 
Action: Mouse scrolled (769, 473) with delta (0, 0)
Screenshot: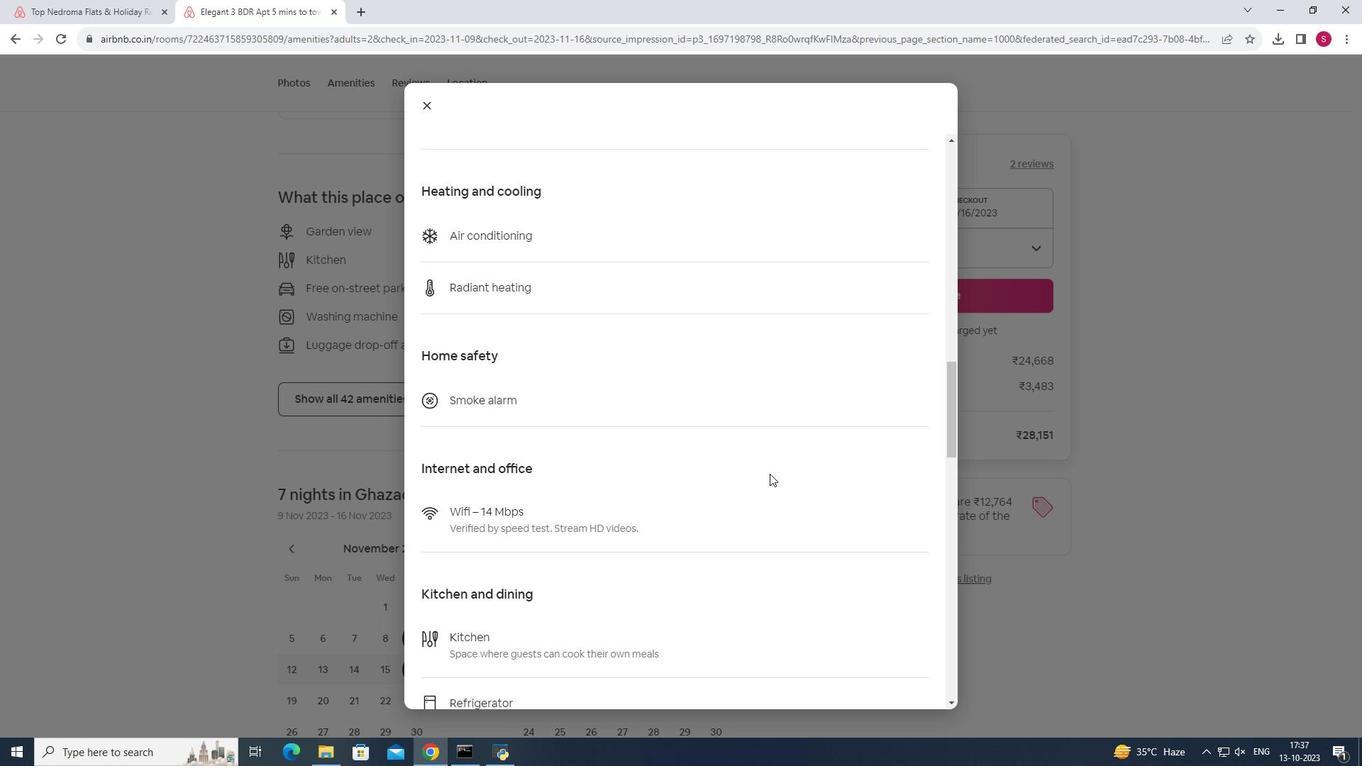 
Action: Mouse scrolled (769, 473) with delta (0, 0)
Screenshot: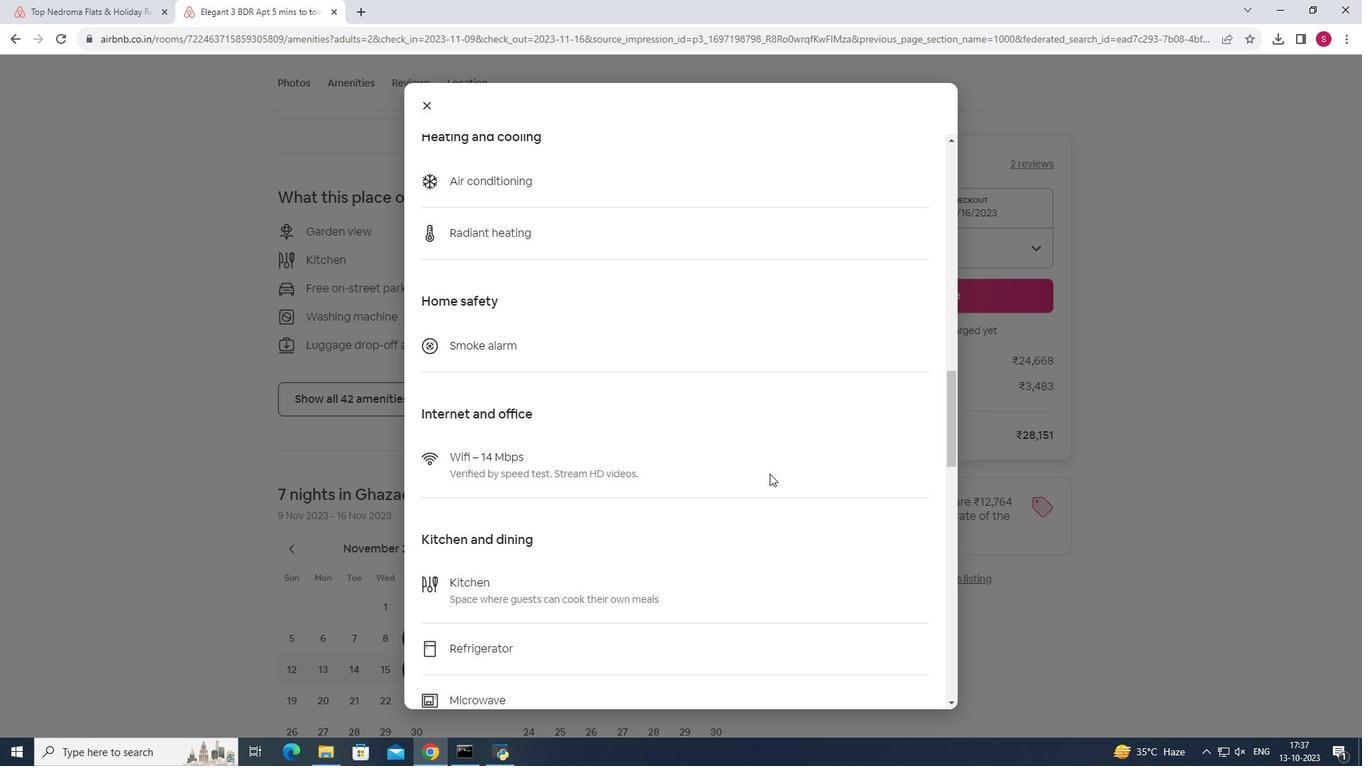 
Action: Mouse scrolled (769, 473) with delta (0, 0)
Screenshot: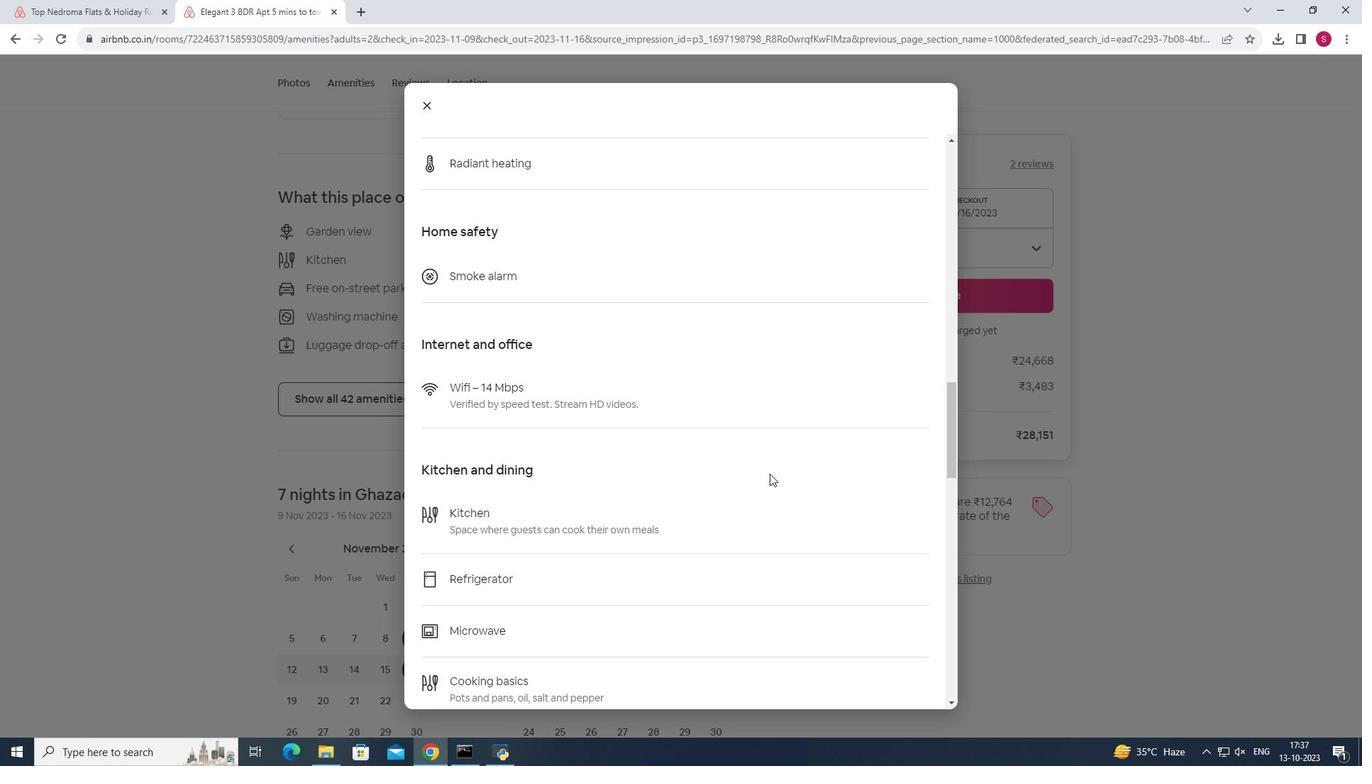 
Action: Mouse scrolled (769, 473) with delta (0, 0)
Screenshot: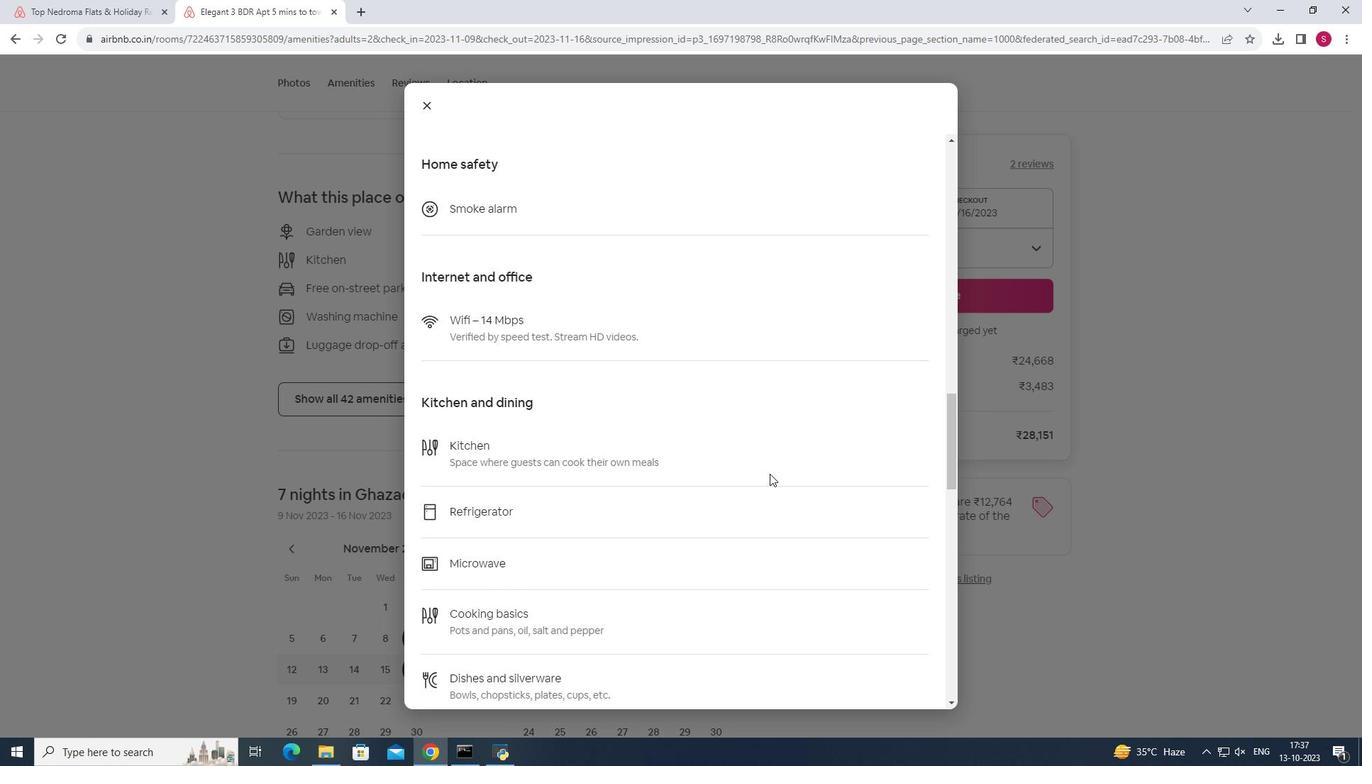 
Action: Mouse moved to (769, 478)
Screenshot: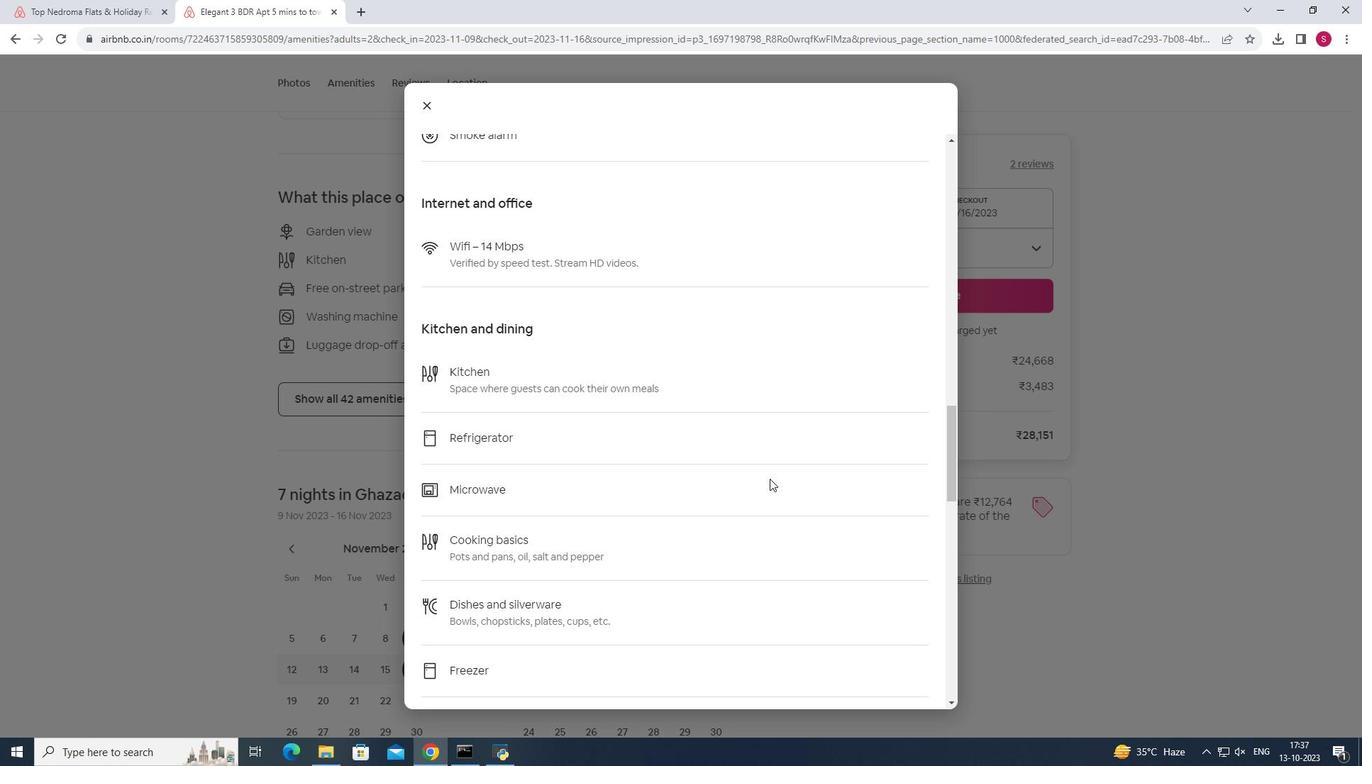 
Action: Mouse scrolled (769, 478) with delta (0, 0)
Screenshot: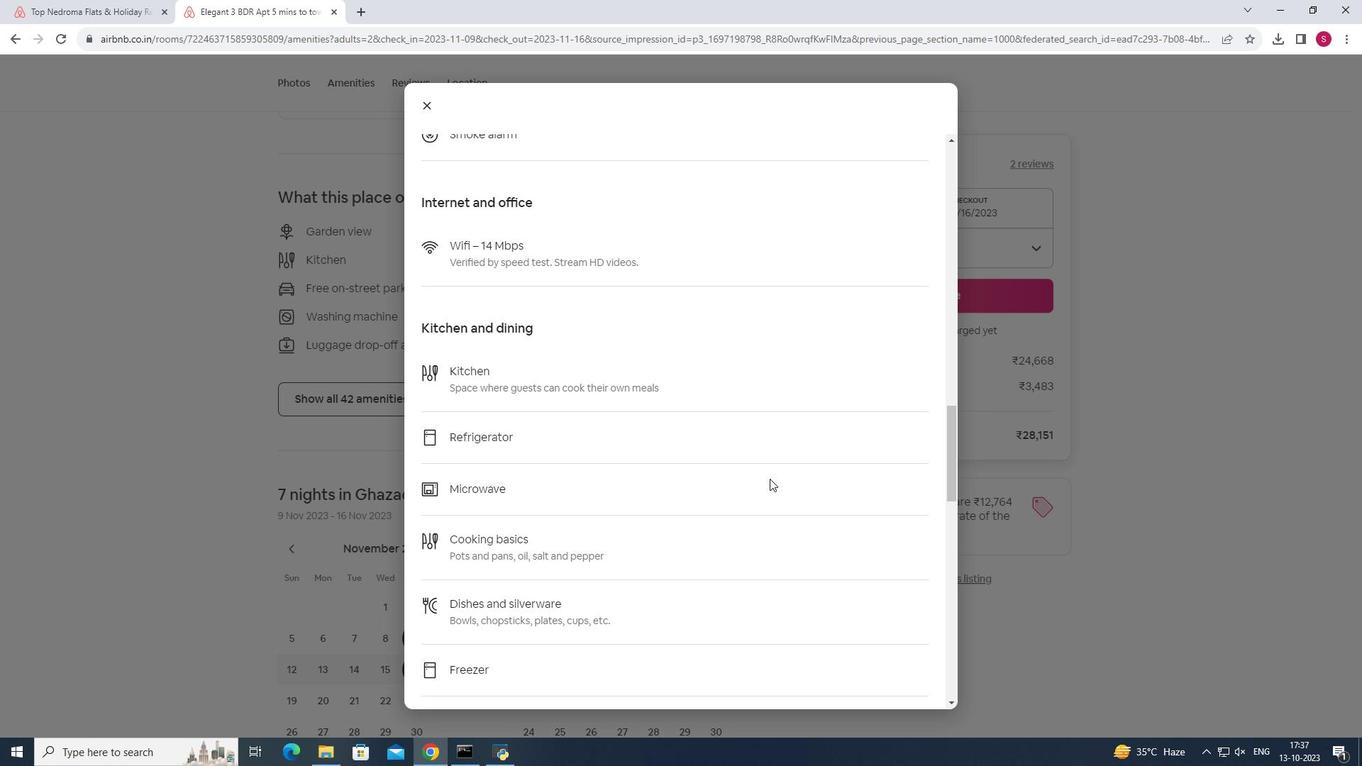
Action: Mouse scrolled (769, 478) with delta (0, 0)
Screenshot: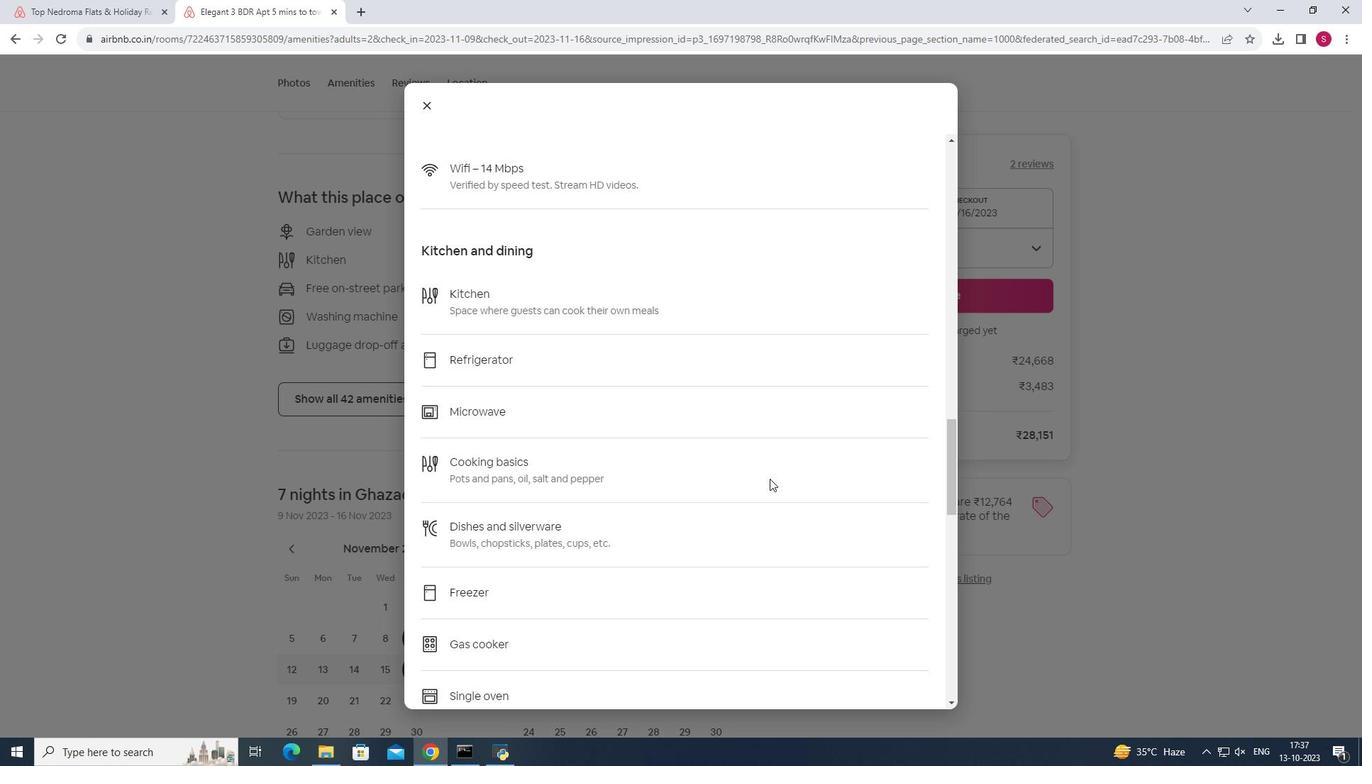 
Action: Mouse scrolled (769, 478) with delta (0, 0)
Screenshot: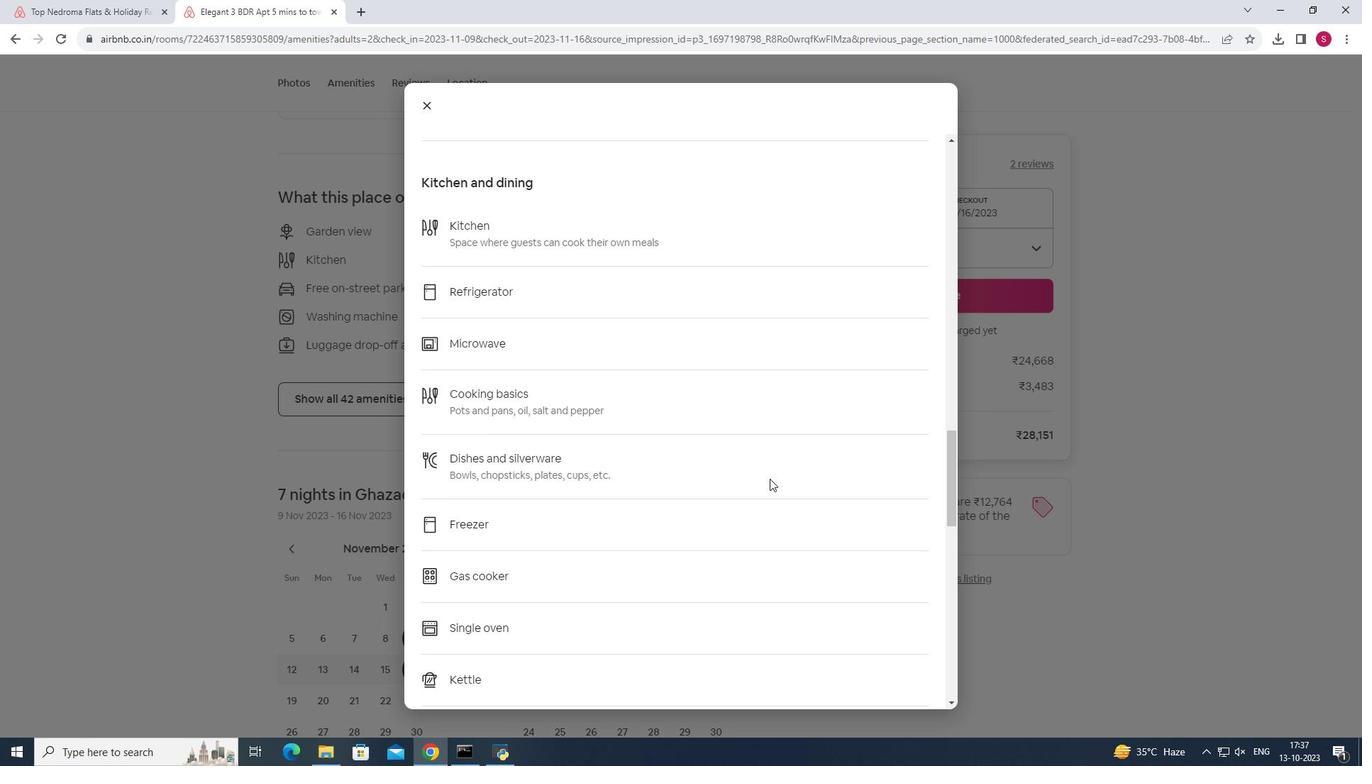 
Action: Mouse scrolled (769, 478) with delta (0, 0)
Screenshot: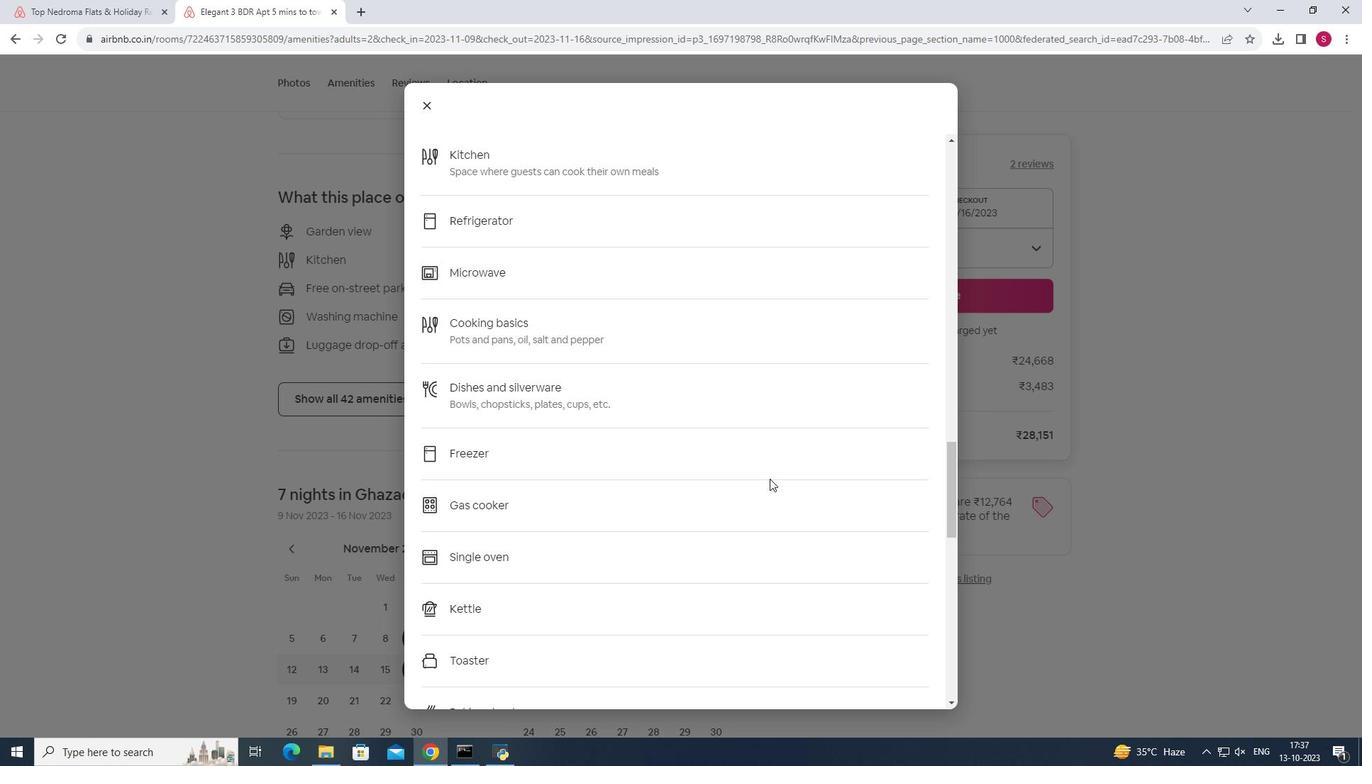 
Action: Mouse moved to (798, 485)
Screenshot: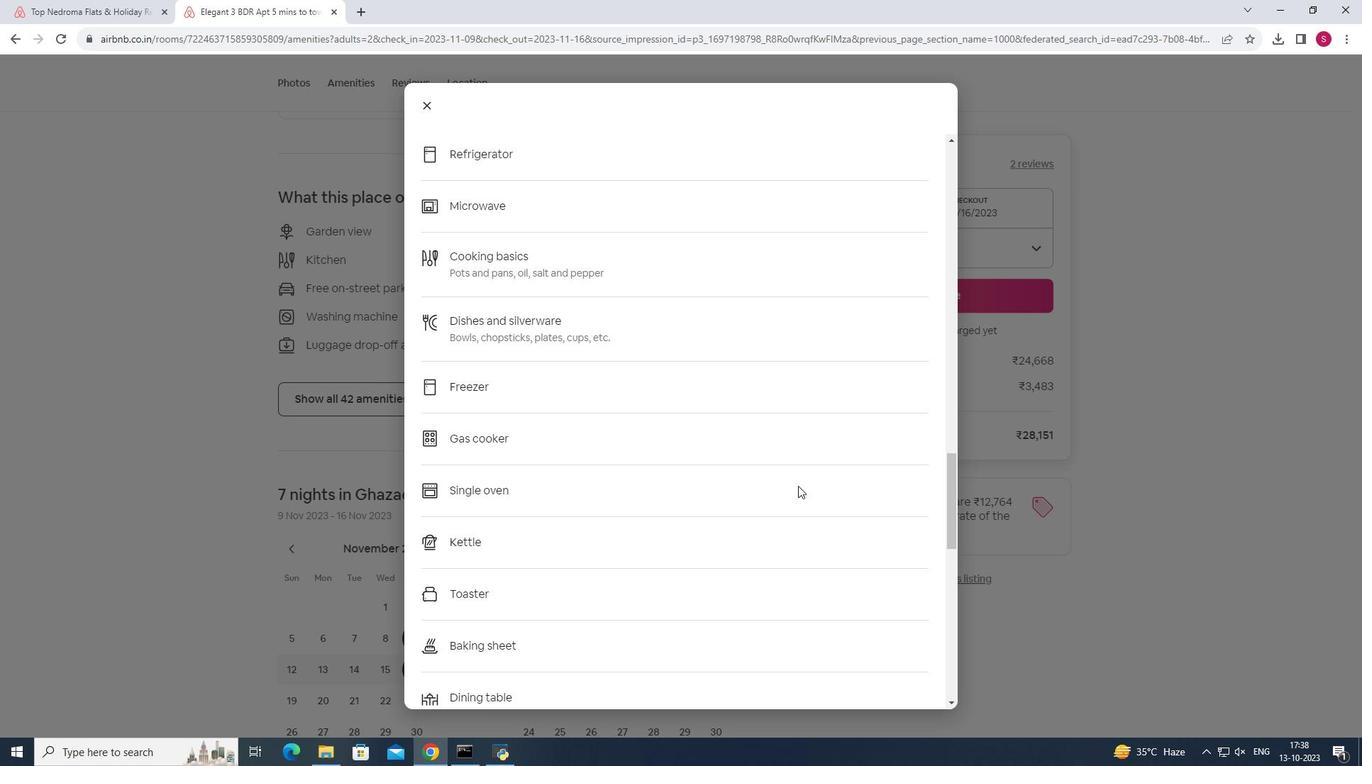 
Action: Mouse scrolled (798, 485) with delta (0, 0)
Screenshot: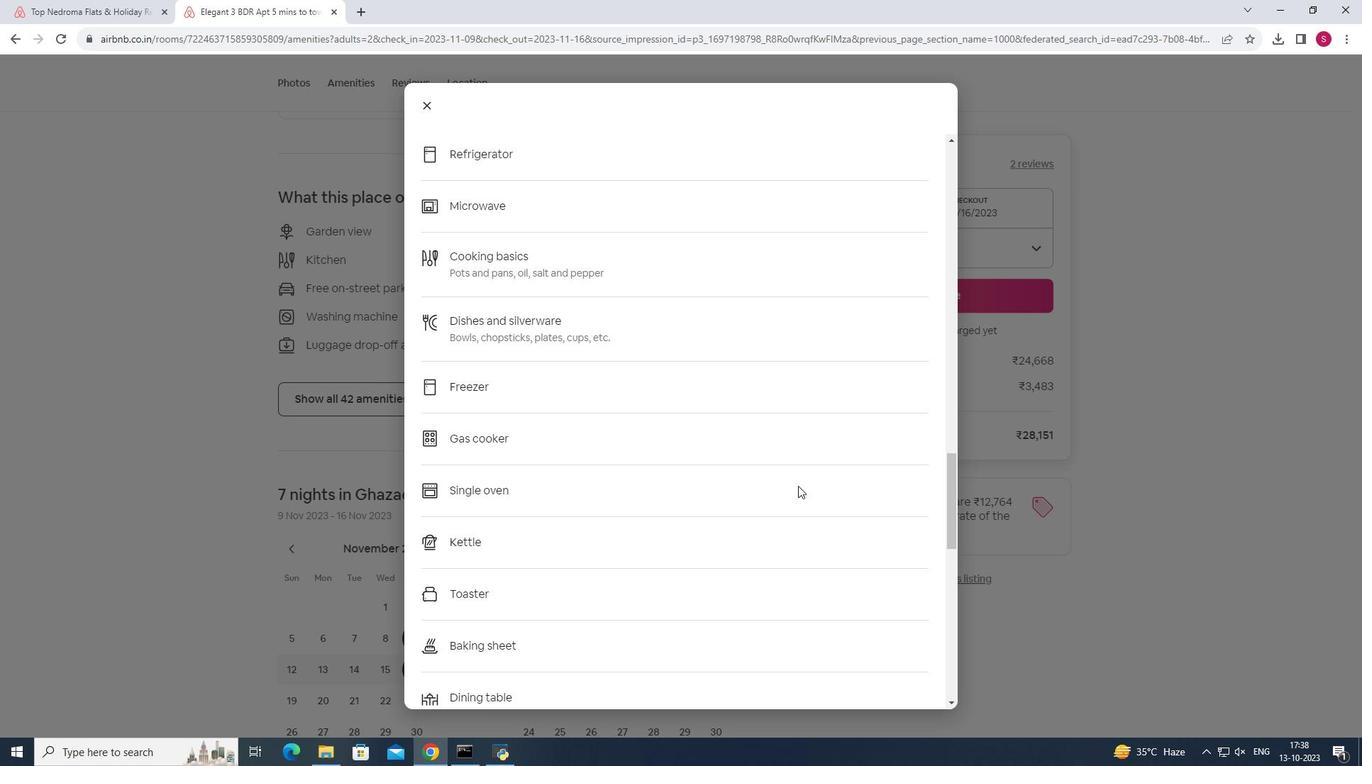
Action: Mouse scrolled (798, 485) with delta (0, 0)
Screenshot: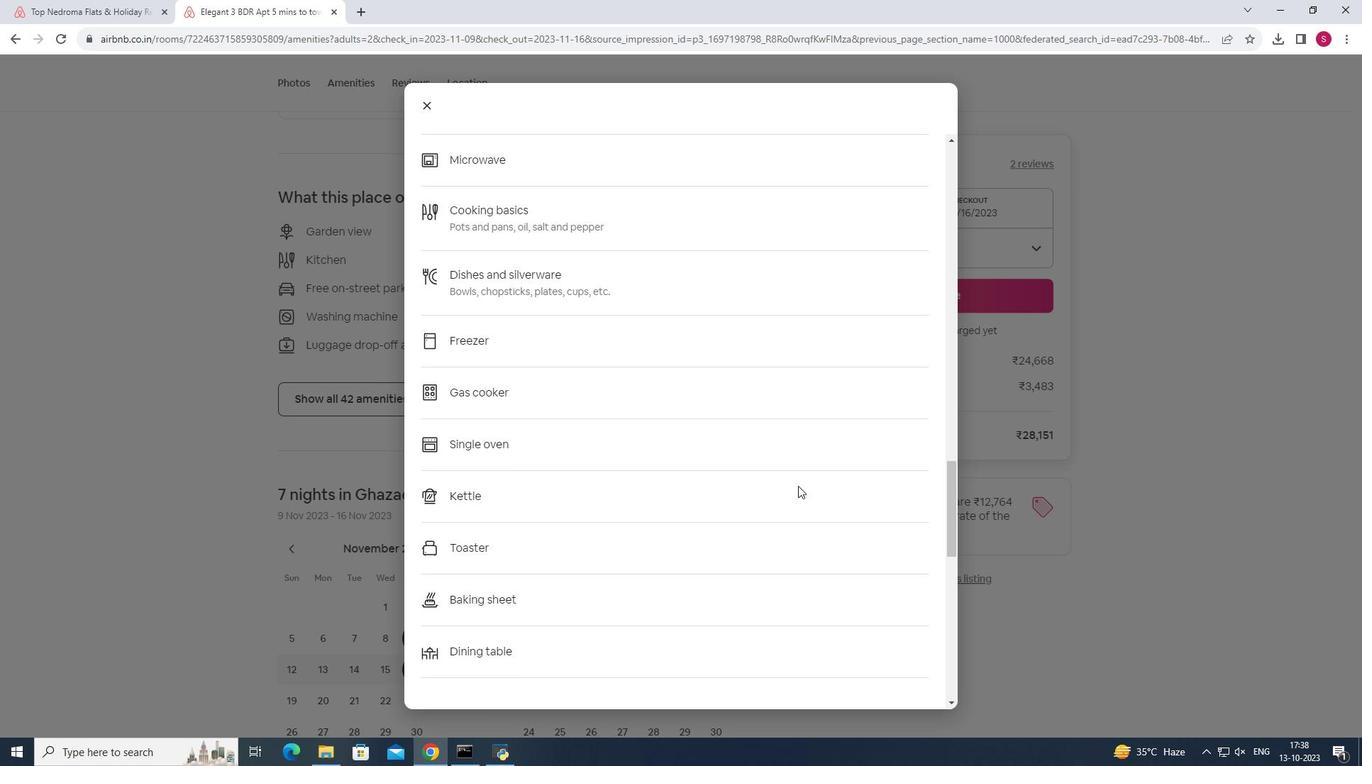 
Action: Mouse moved to (798, 485)
Screenshot: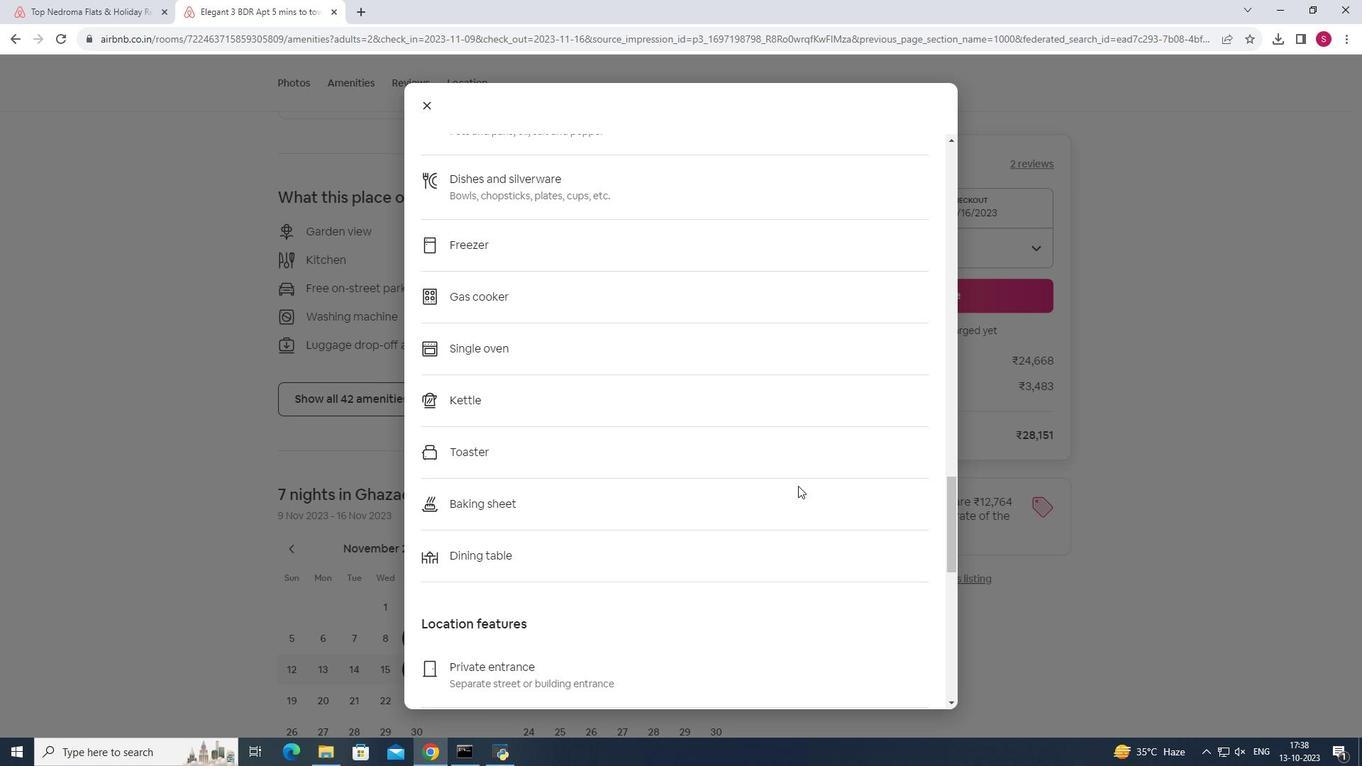 
Action: Mouse scrolled (798, 485) with delta (0, 0)
Screenshot: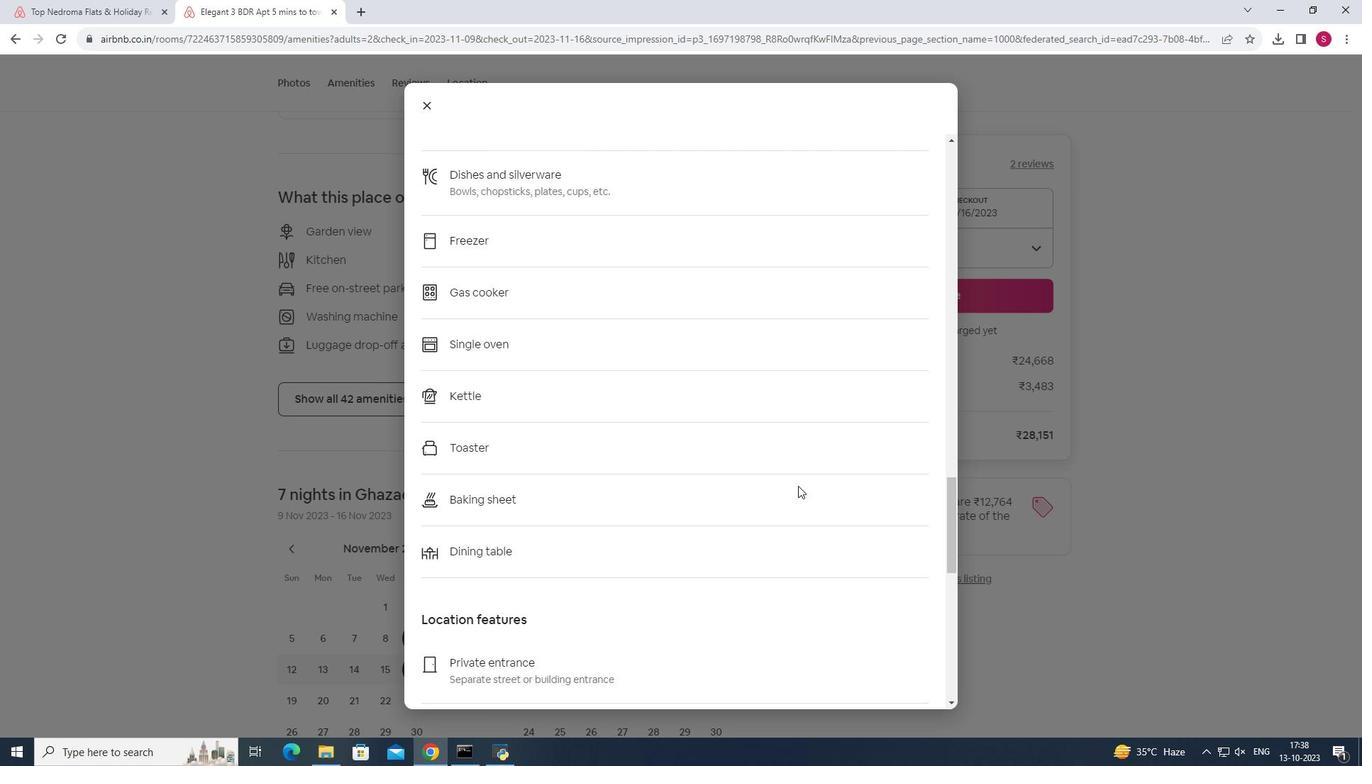 
Action: Mouse scrolled (798, 485) with delta (0, 0)
Screenshot: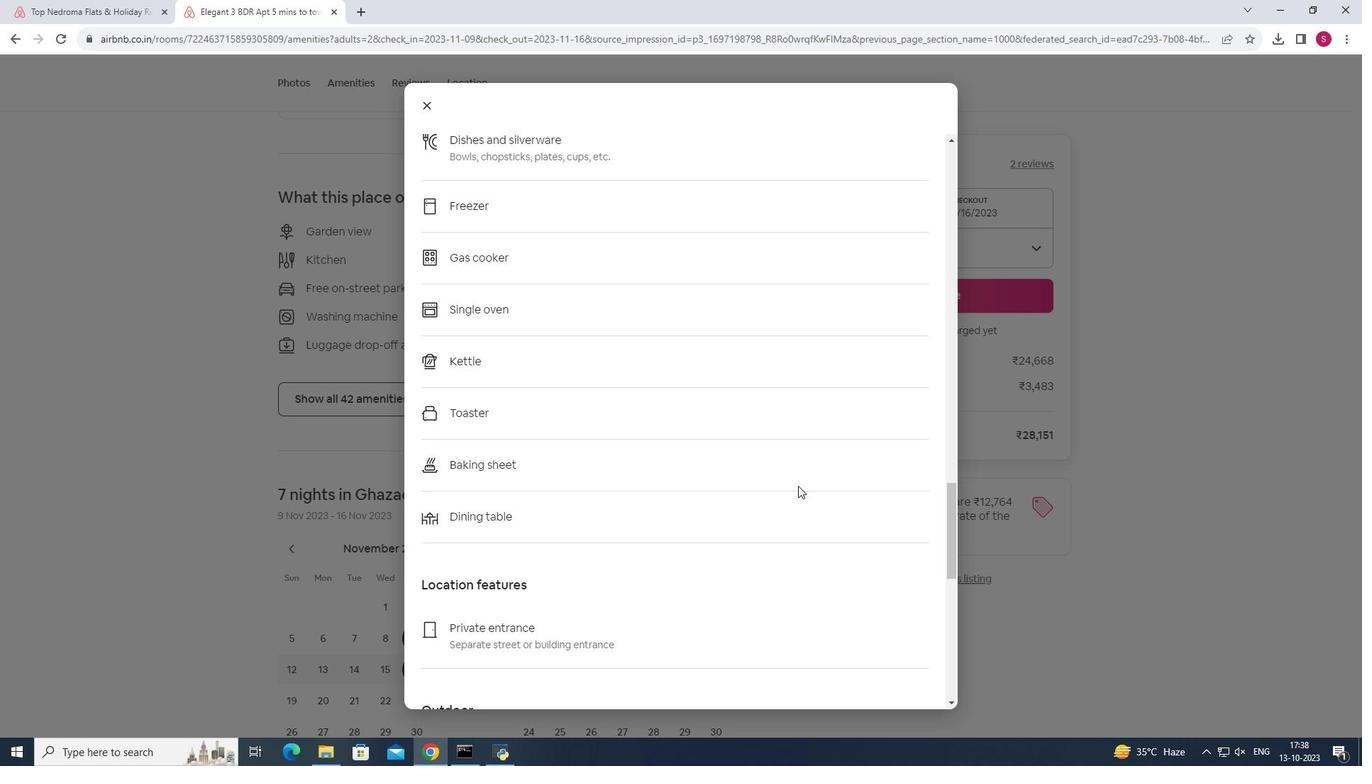 
Action: Mouse scrolled (798, 485) with delta (0, 0)
Screenshot: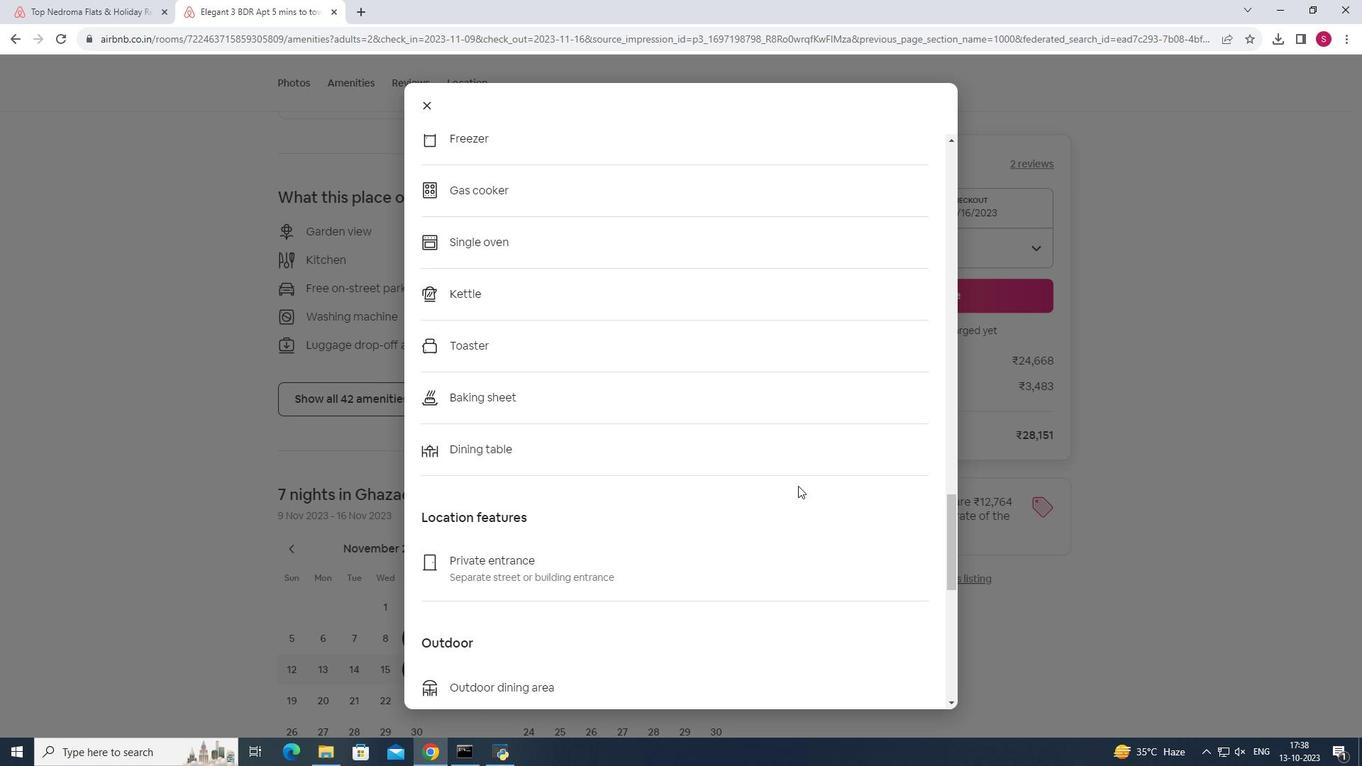 
Action: Mouse moved to (798, 487)
Screenshot: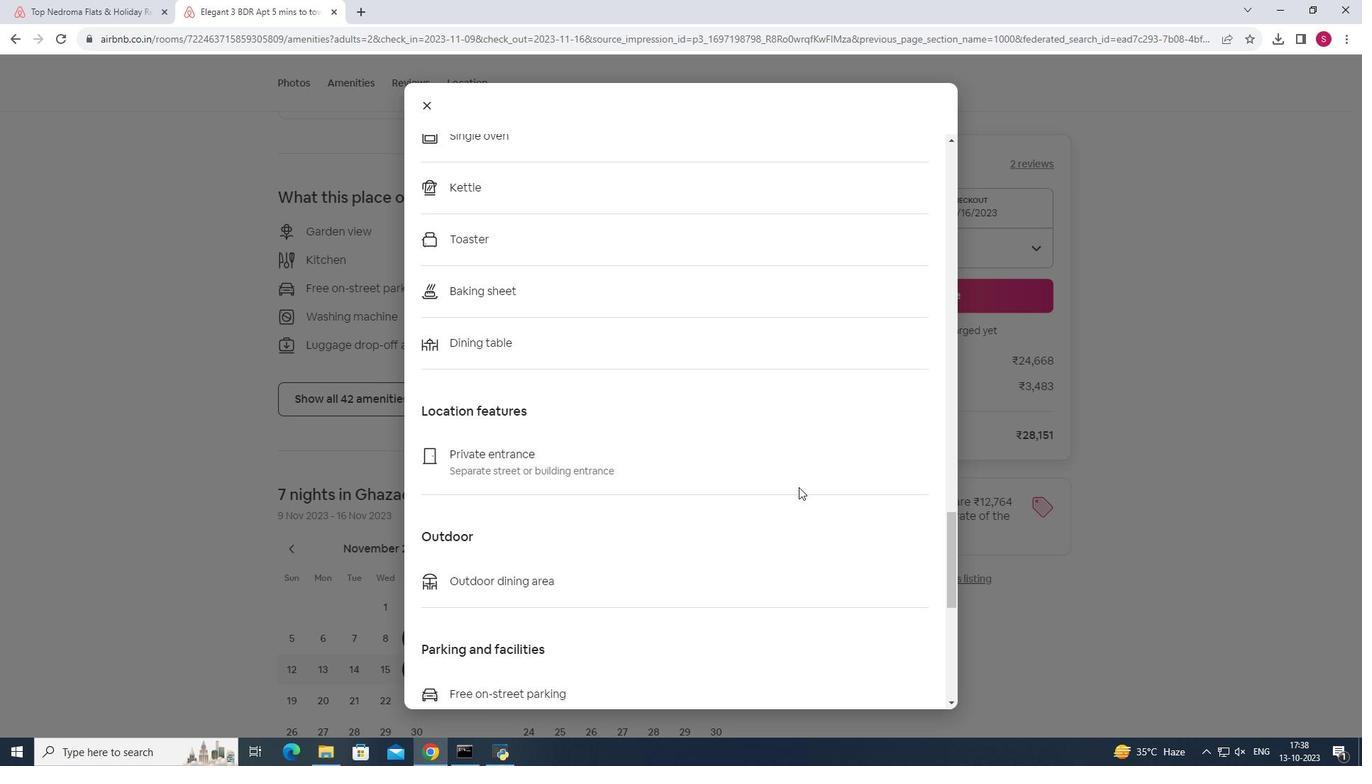 
Action: Mouse scrolled (798, 486) with delta (0, 0)
Screenshot: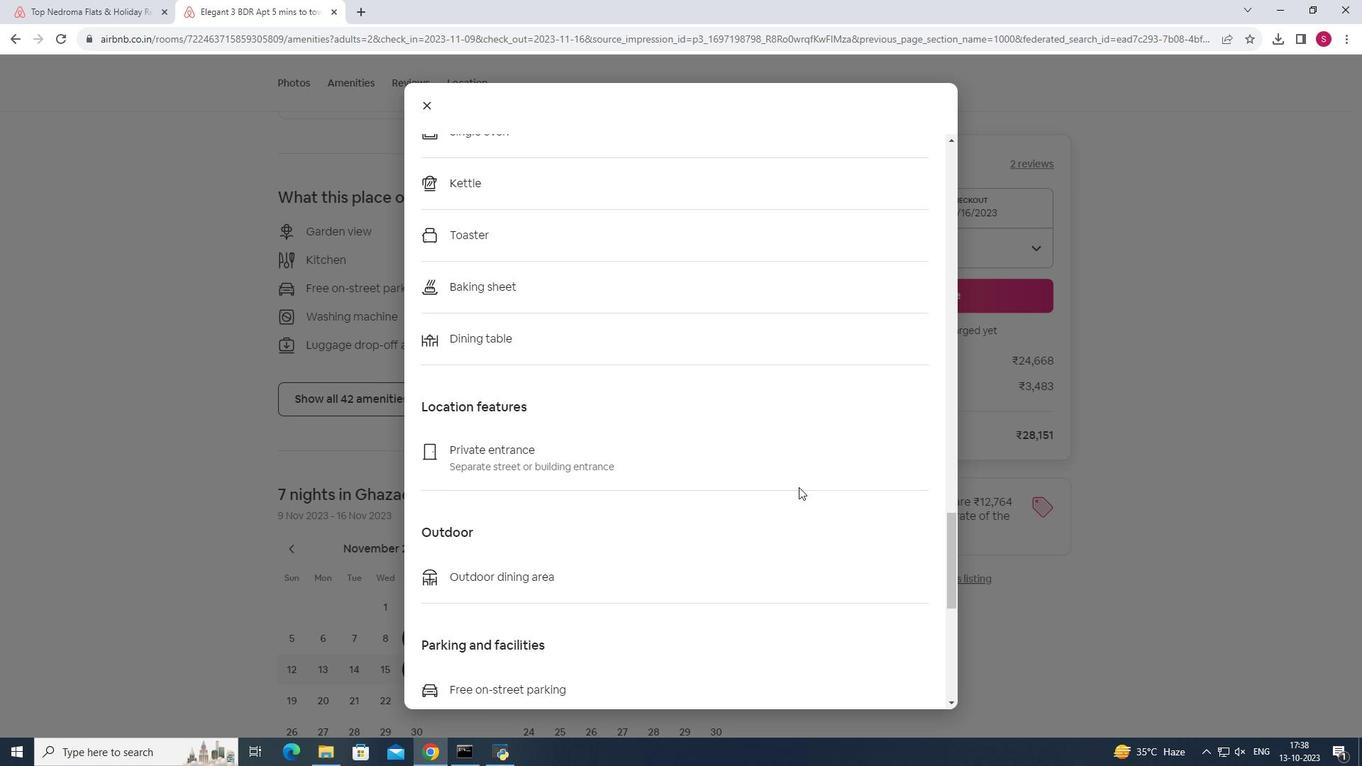 
Action: Mouse scrolled (798, 486) with delta (0, 0)
Screenshot: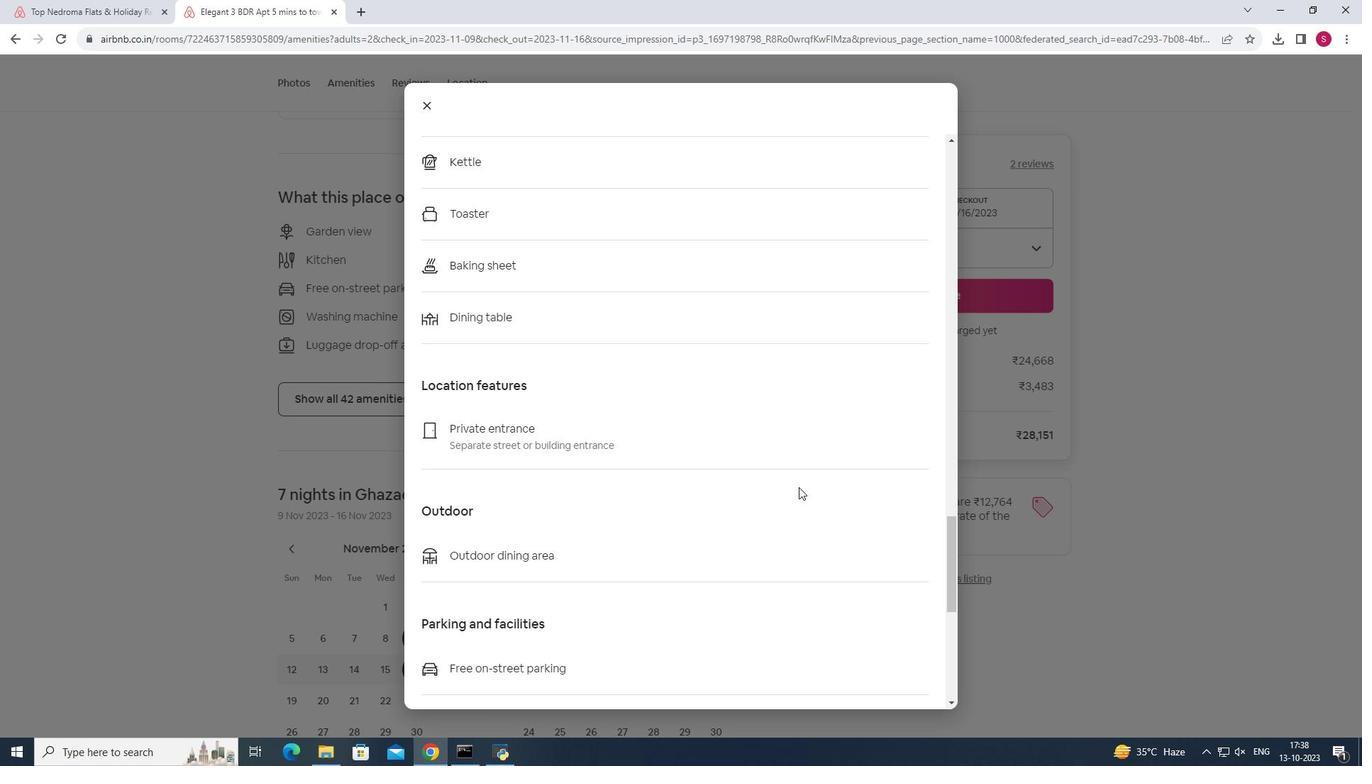 
Action: Mouse scrolled (798, 486) with delta (0, 0)
Screenshot: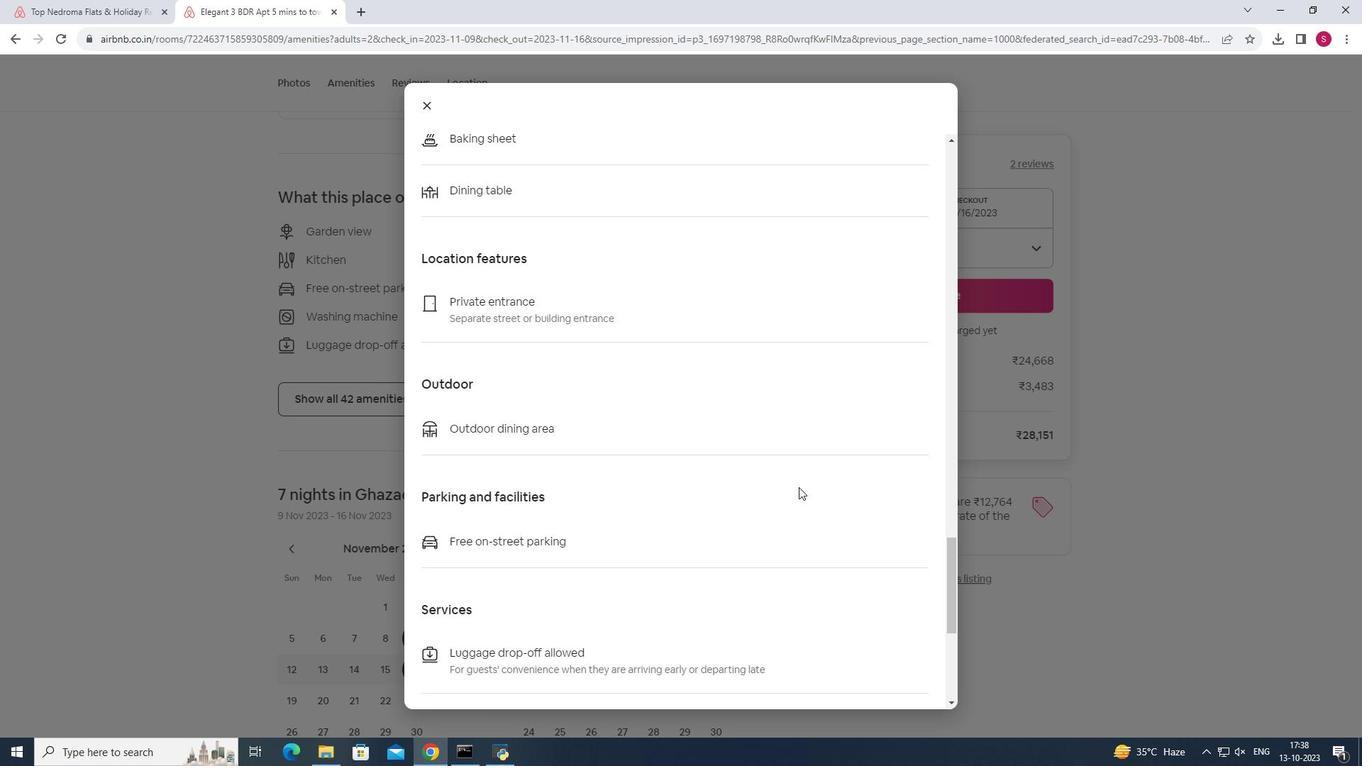 
Action: Mouse scrolled (798, 486) with delta (0, 0)
Screenshot: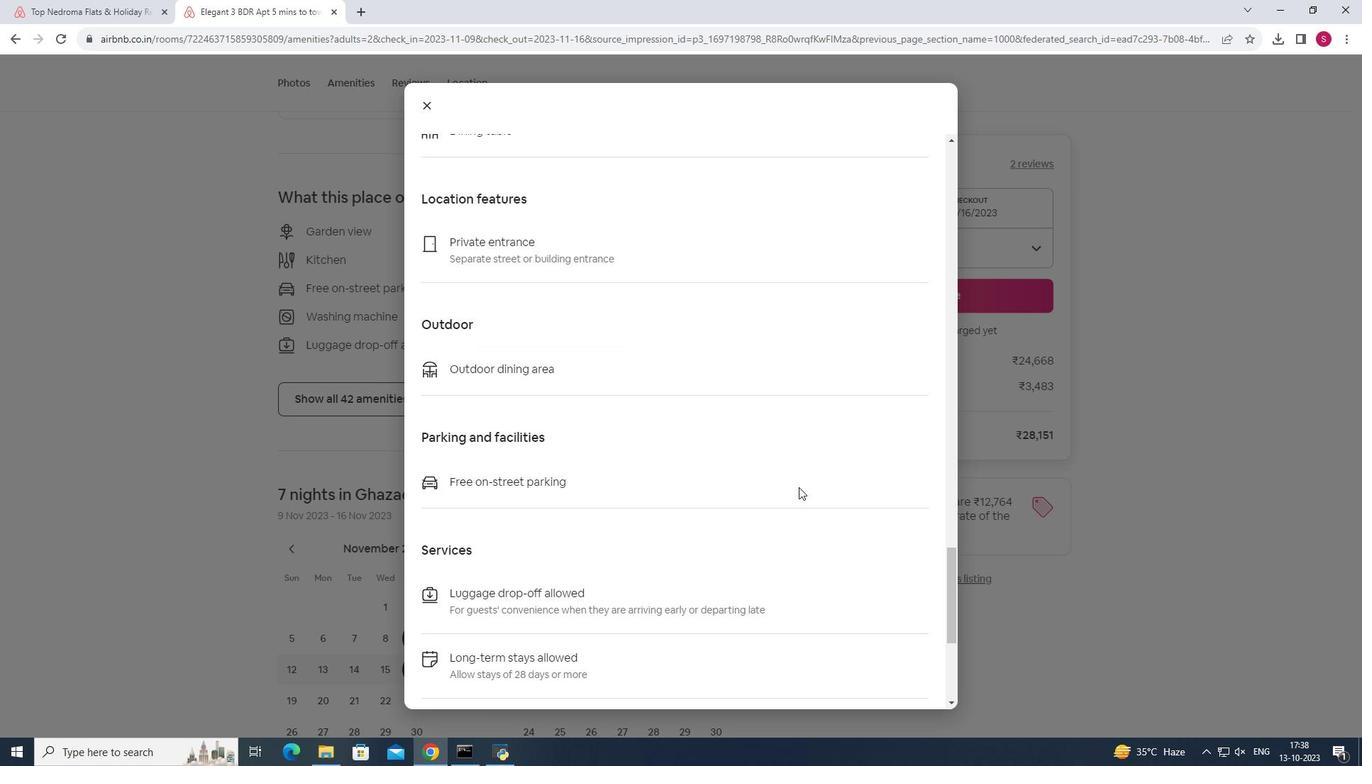 
Action: Mouse scrolled (798, 486) with delta (0, 0)
Screenshot: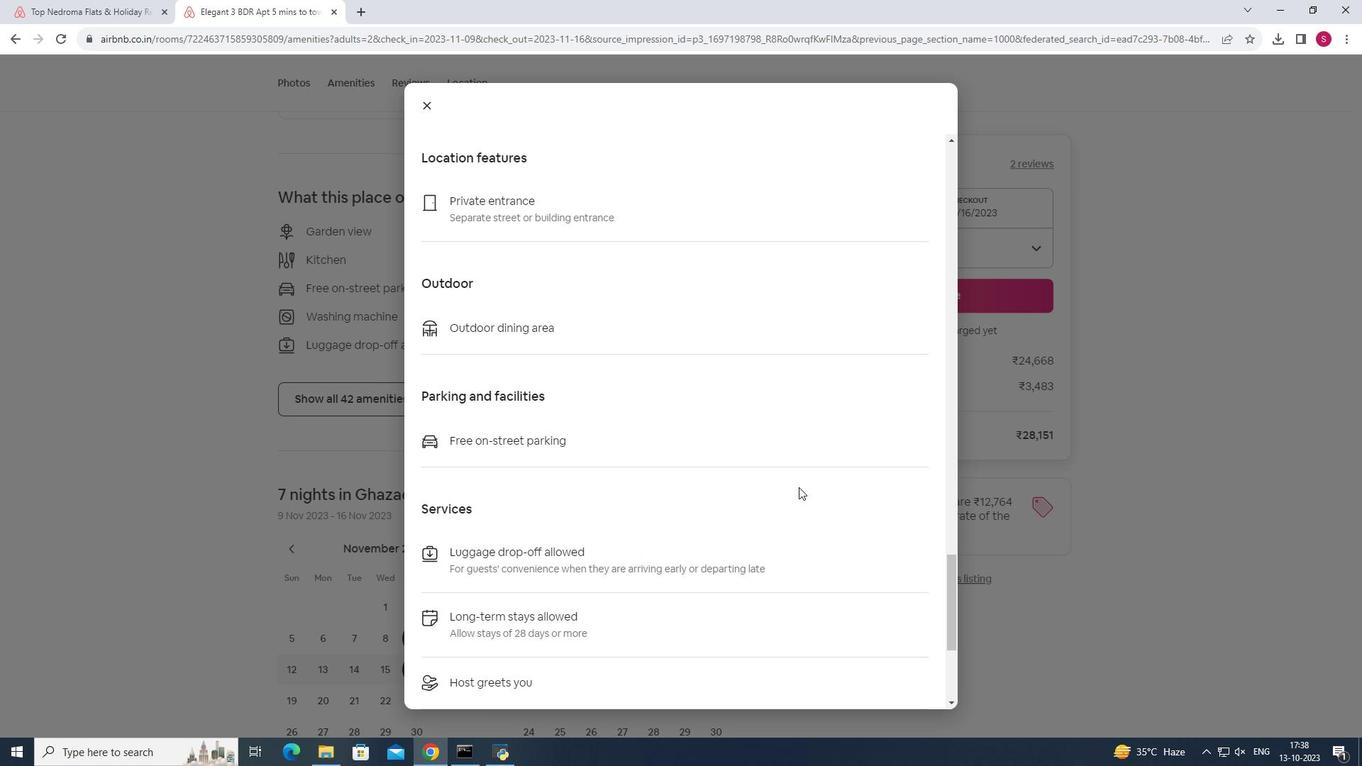 
Action: Mouse moved to (798, 496)
Screenshot: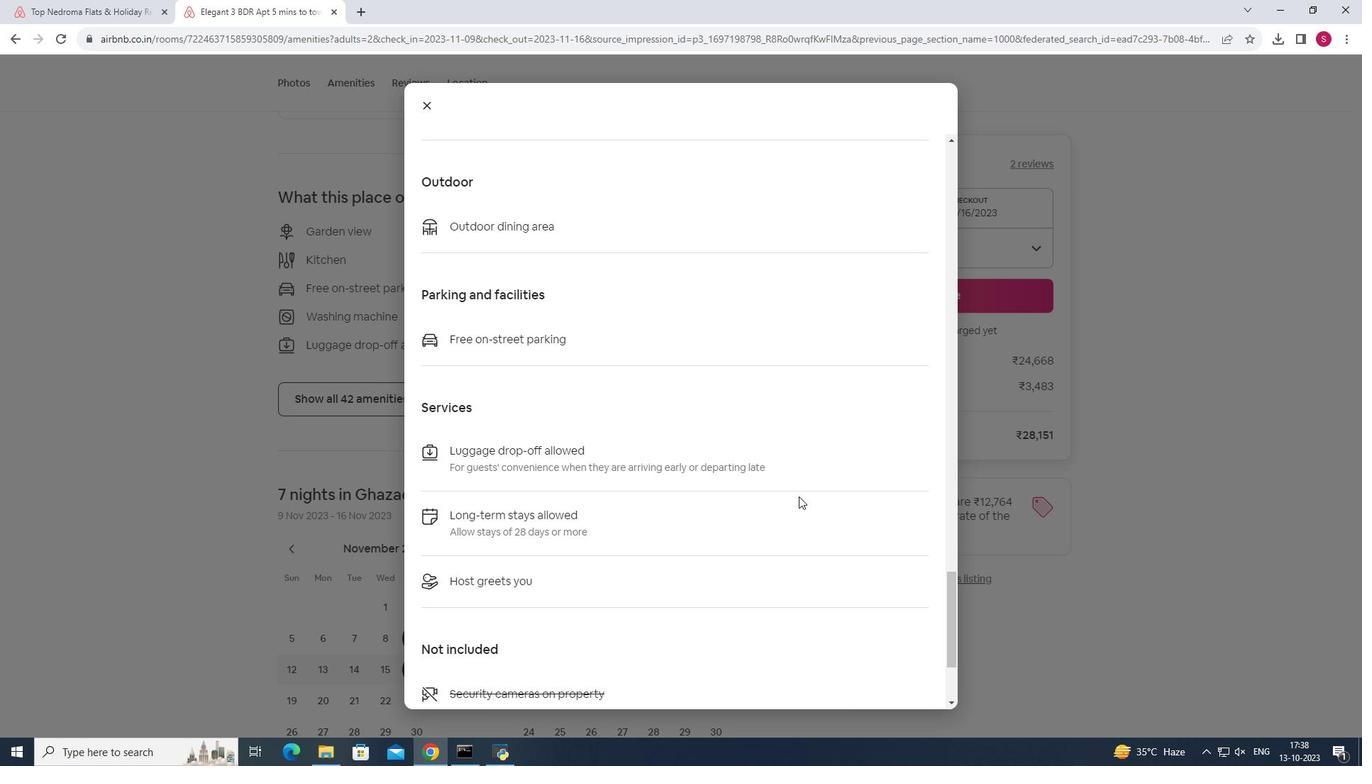 
Action: Mouse scrolled (798, 495) with delta (0, 0)
Screenshot: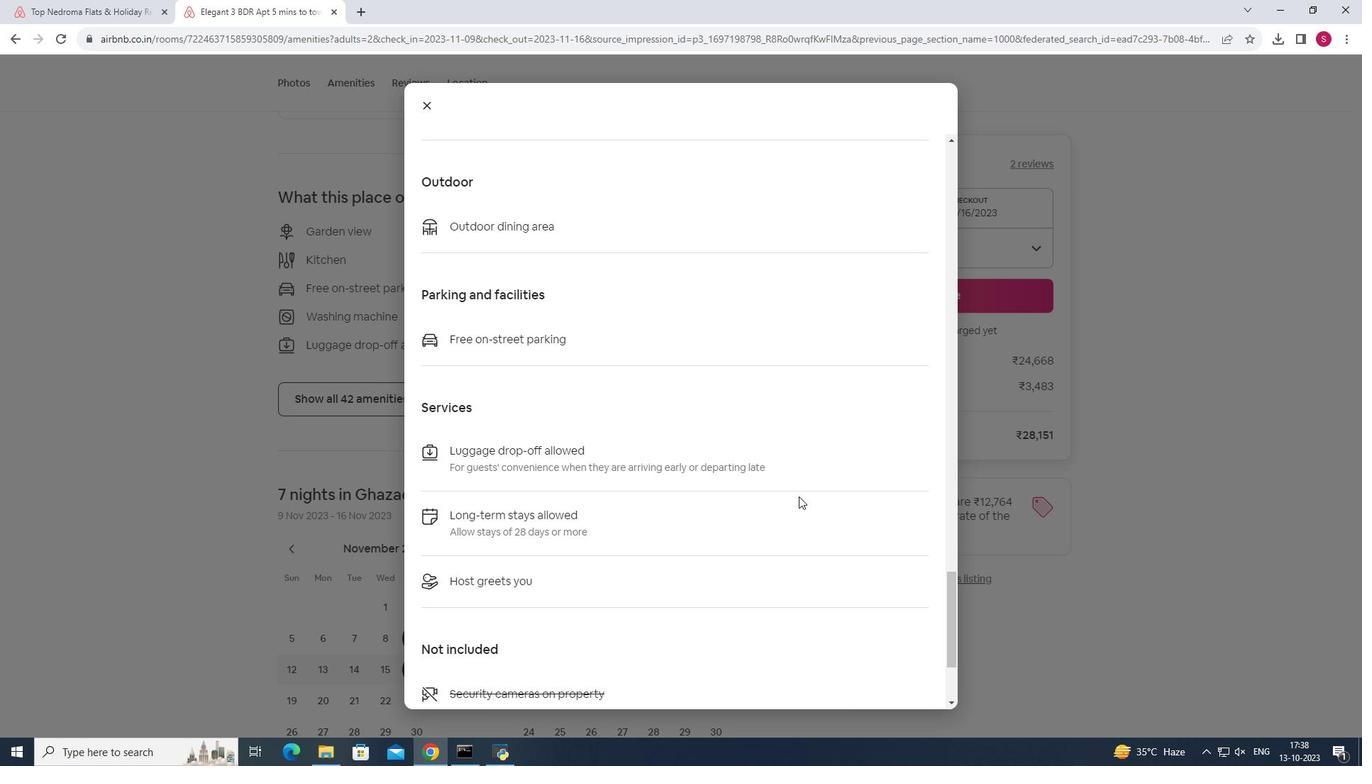 
Action: Mouse scrolled (798, 495) with delta (0, 0)
Screenshot: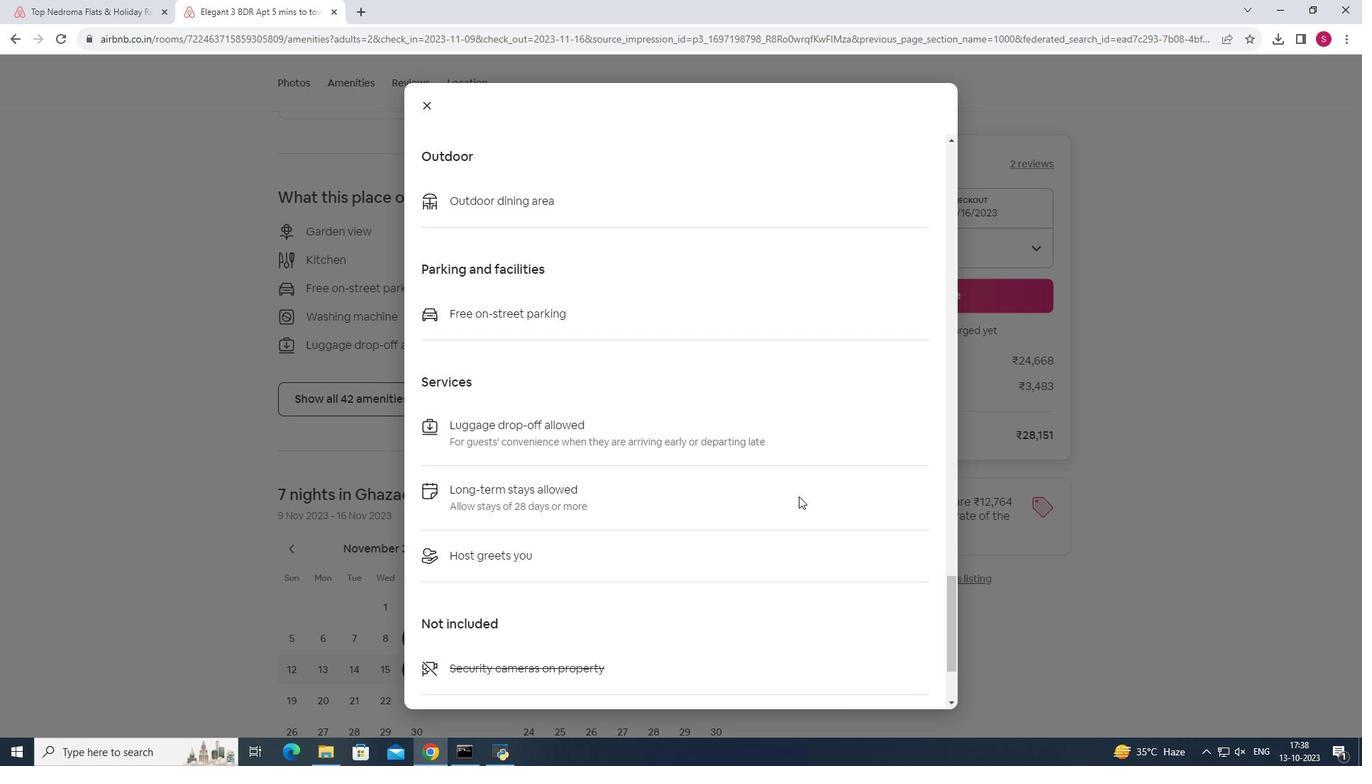 
Action: Mouse scrolled (798, 495) with delta (0, 0)
Screenshot: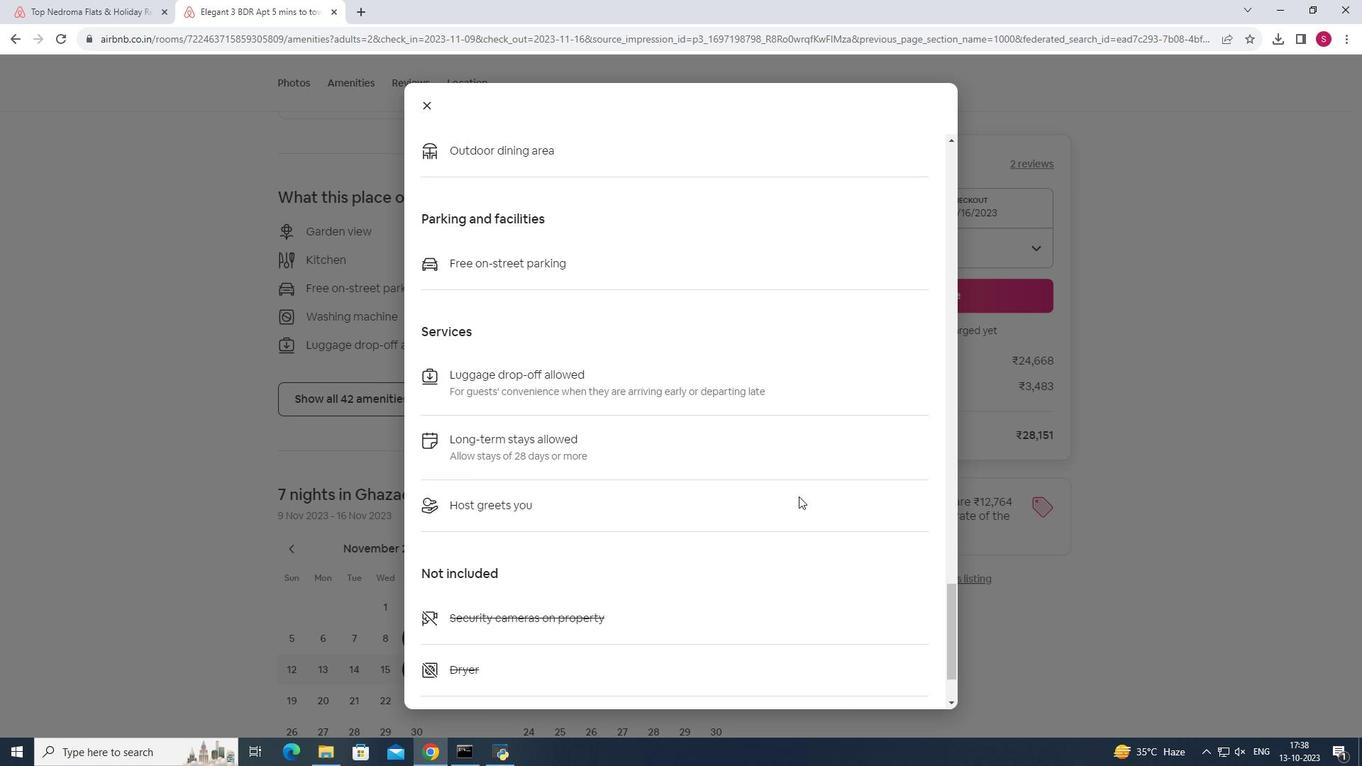 
Action: Mouse moved to (426, 104)
Screenshot: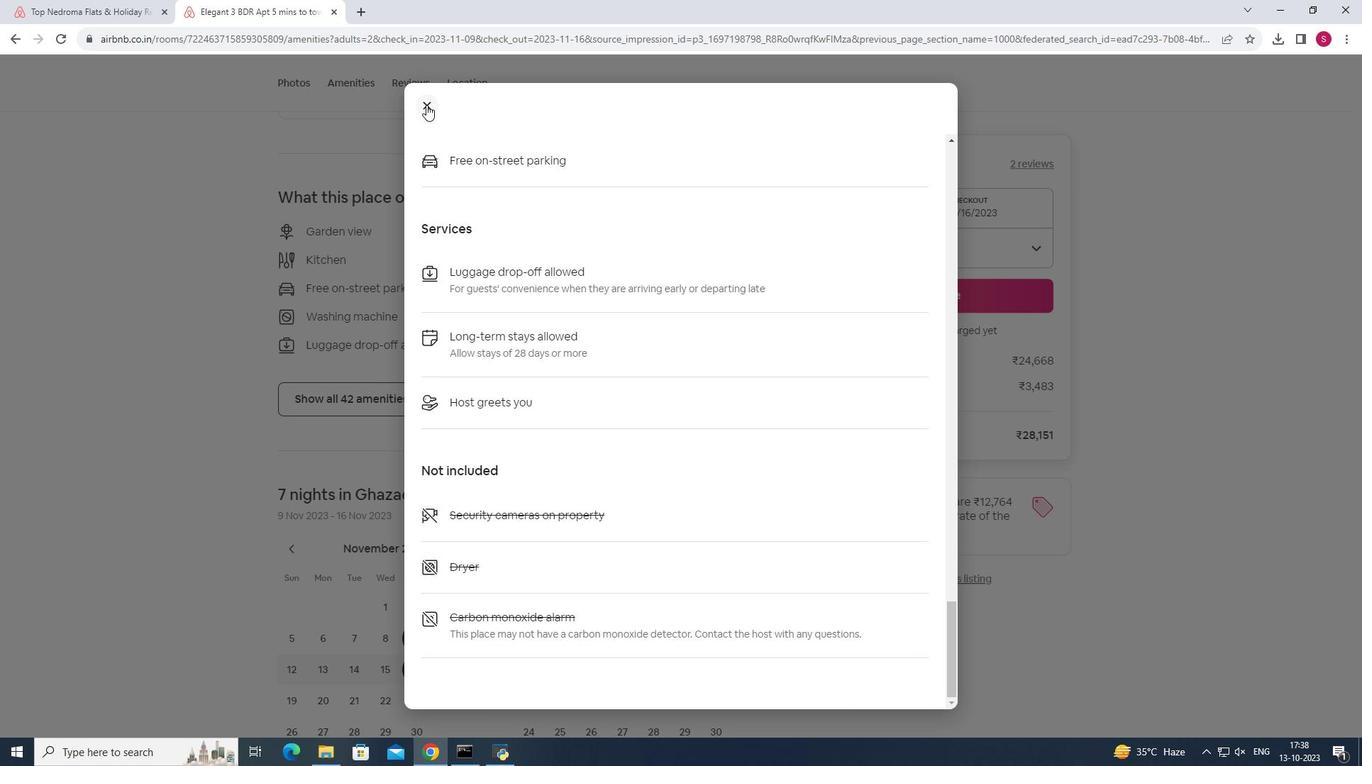 
Action: Mouse pressed left at (426, 104)
Screenshot: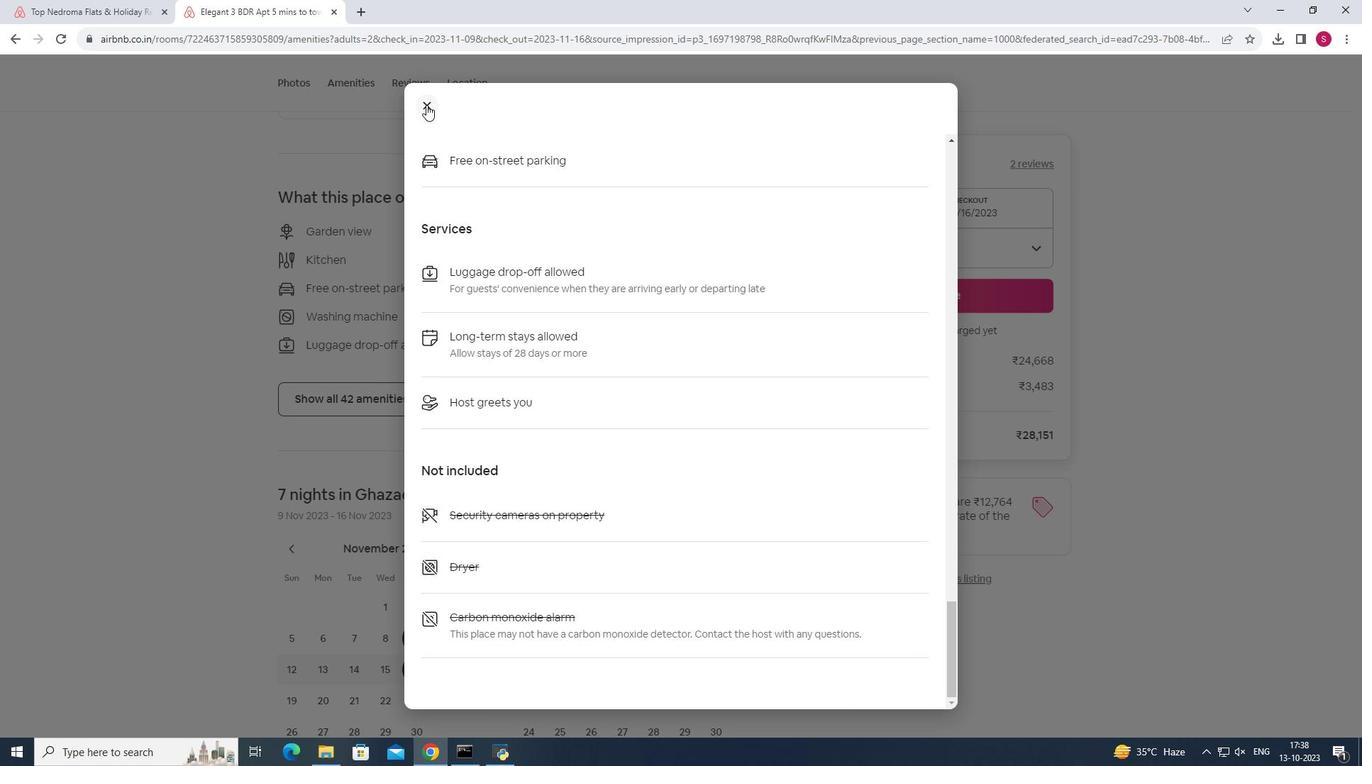 
Action: Mouse moved to (1249, 525)
Screenshot: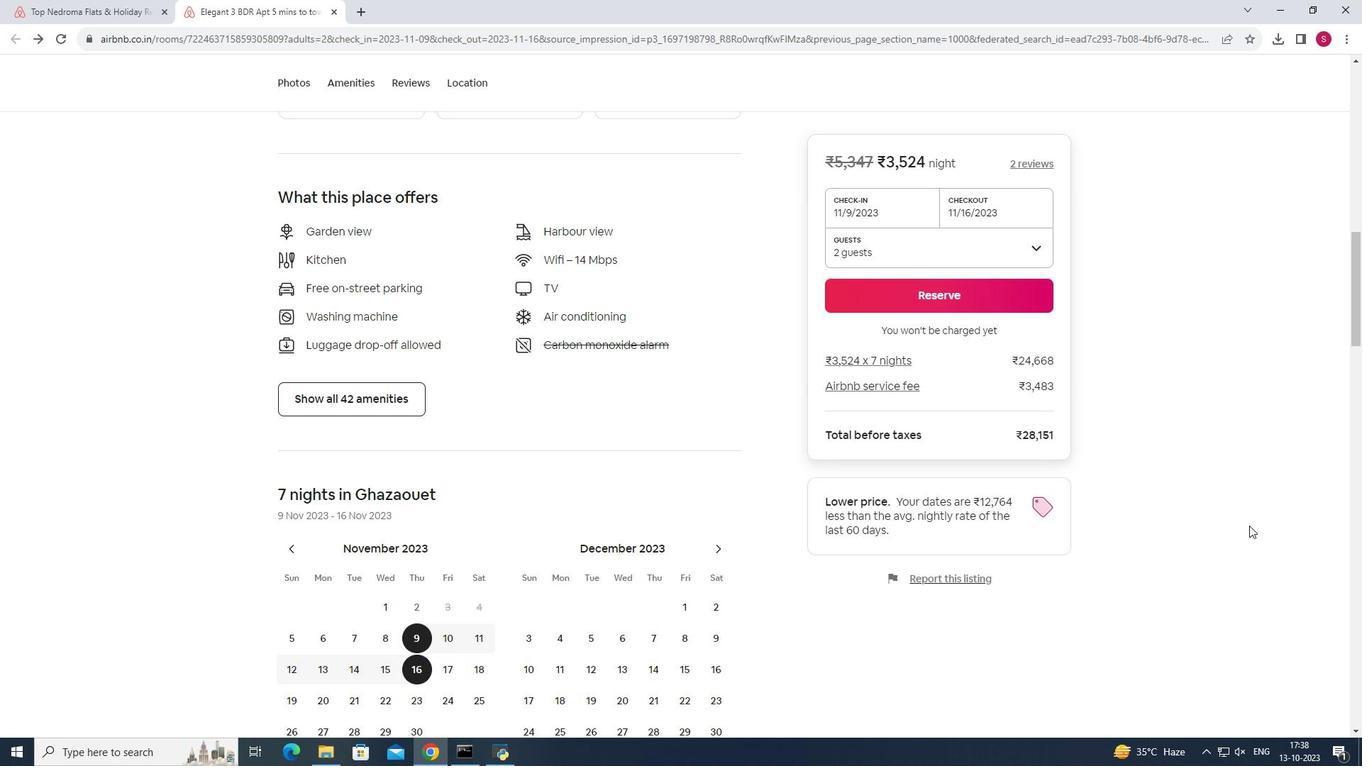 
Action: Mouse scrolled (1249, 524) with delta (0, 0)
Screenshot: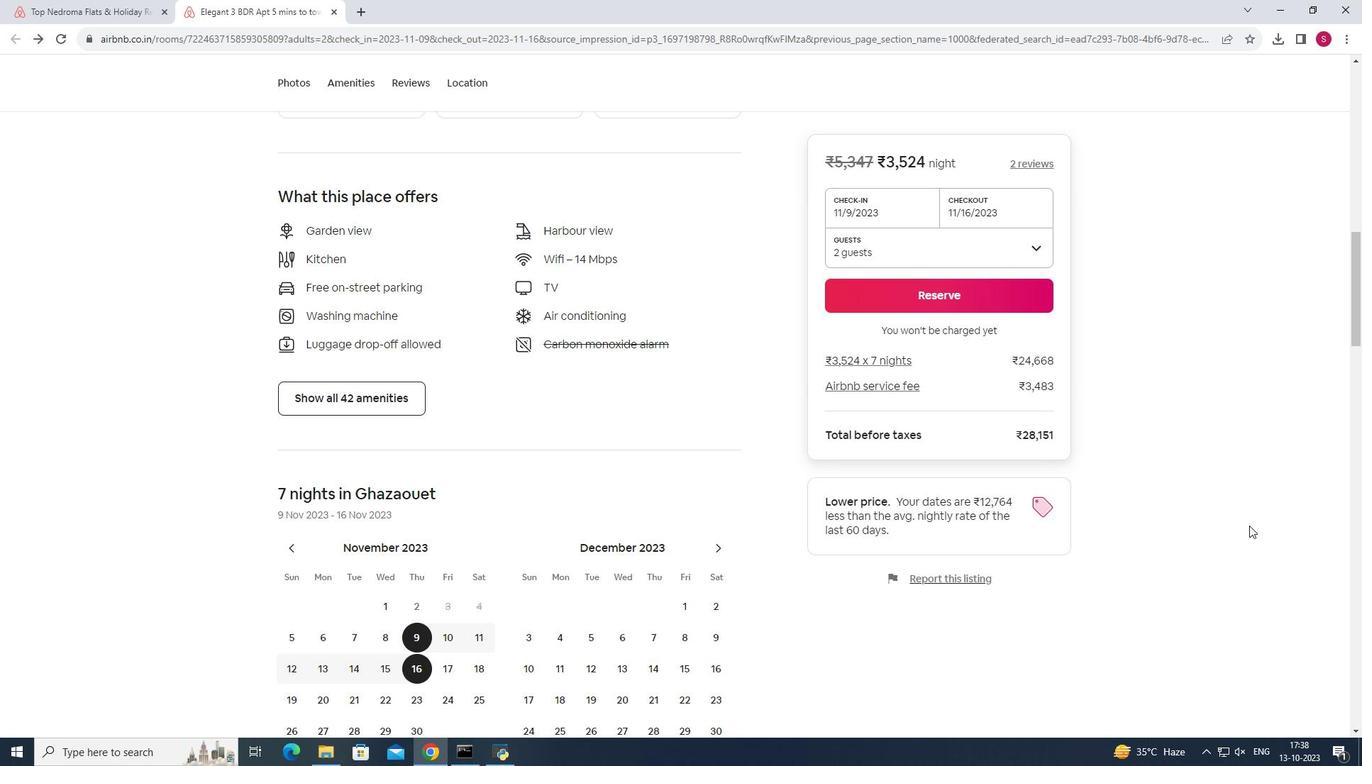 
Action: Mouse scrolled (1249, 524) with delta (0, 0)
Screenshot: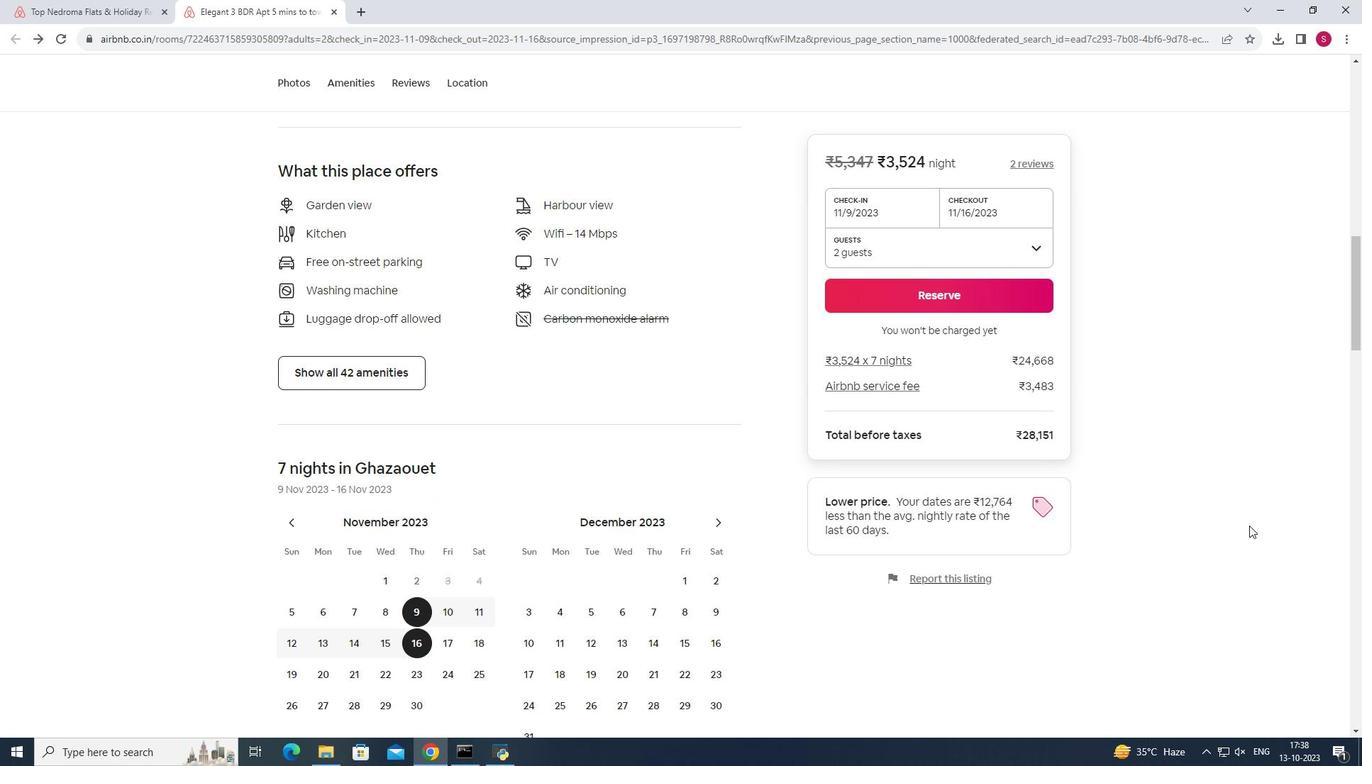 
Action: Mouse scrolled (1249, 524) with delta (0, 0)
Screenshot: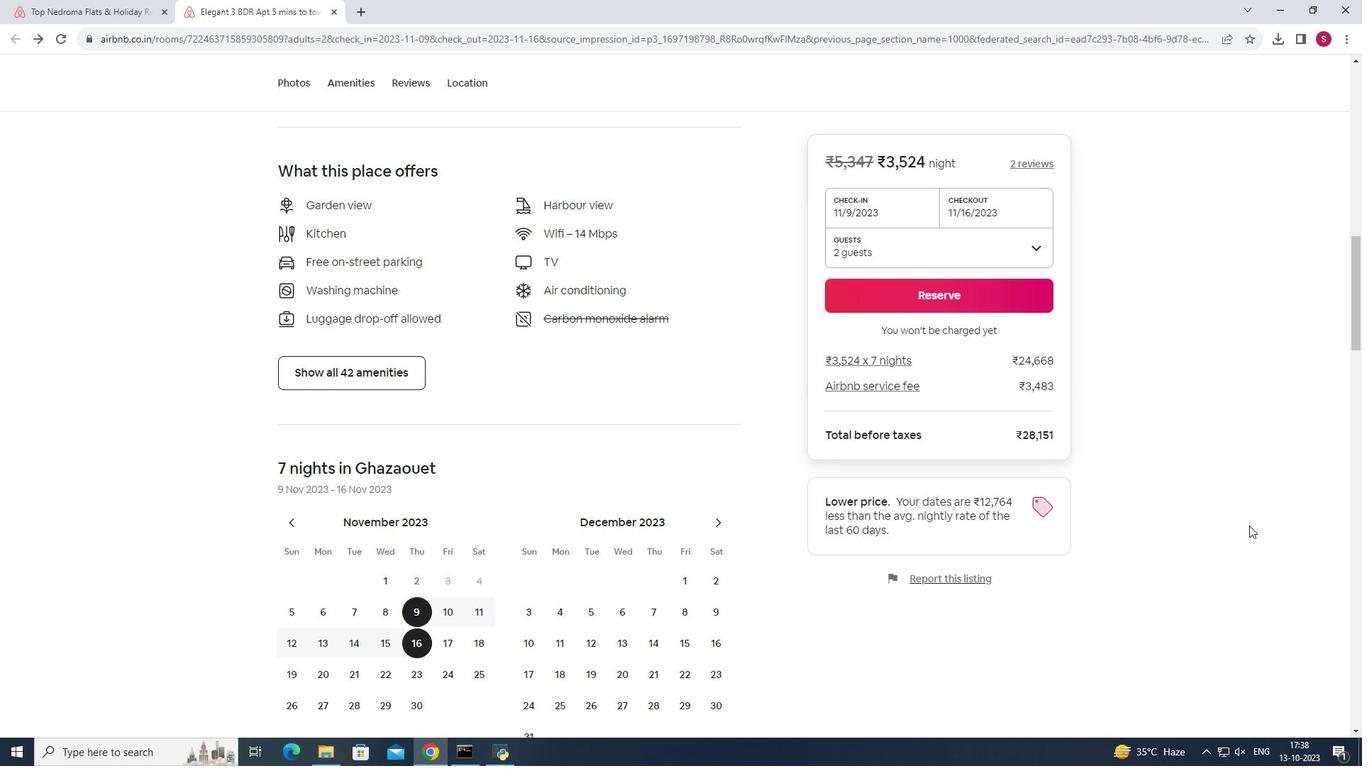 
Action: Mouse scrolled (1249, 524) with delta (0, 0)
Screenshot: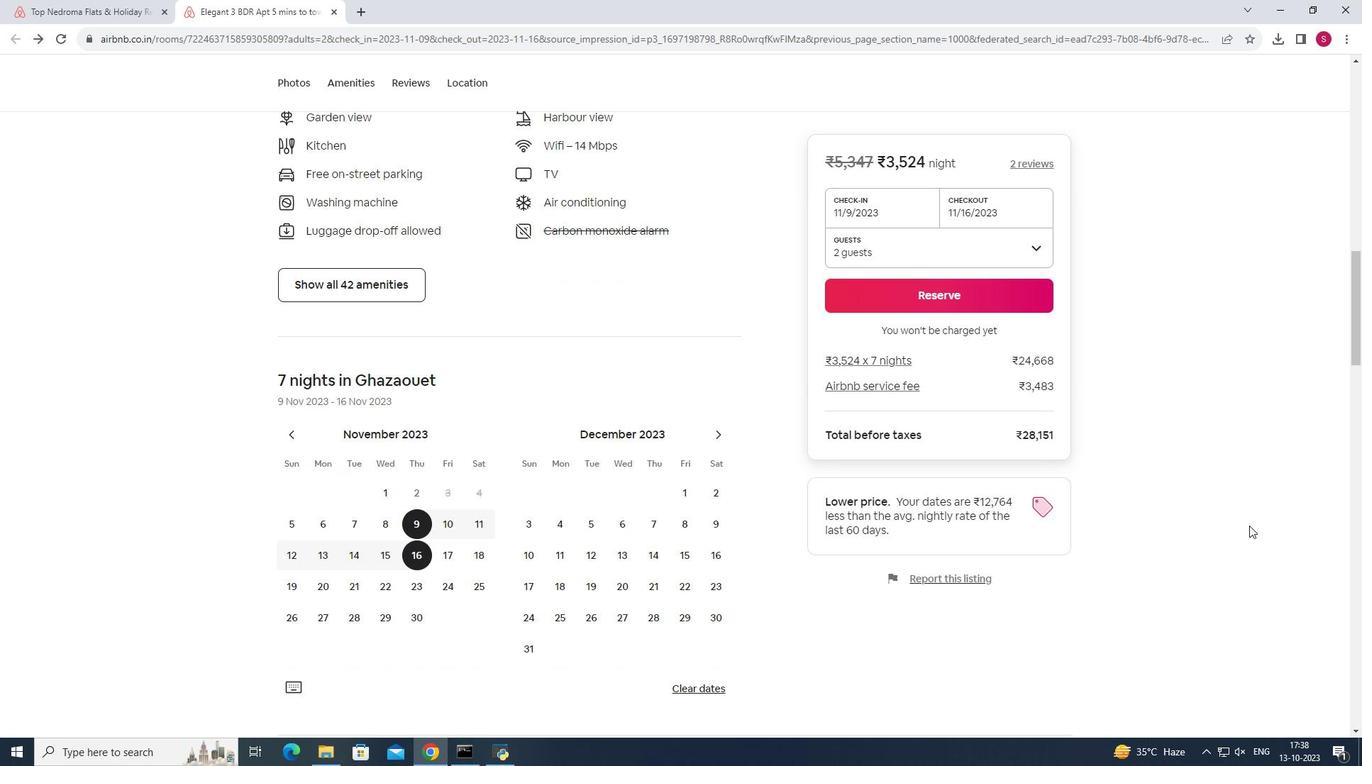 
Action: Mouse scrolled (1249, 524) with delta (0, 0)
Screenshot: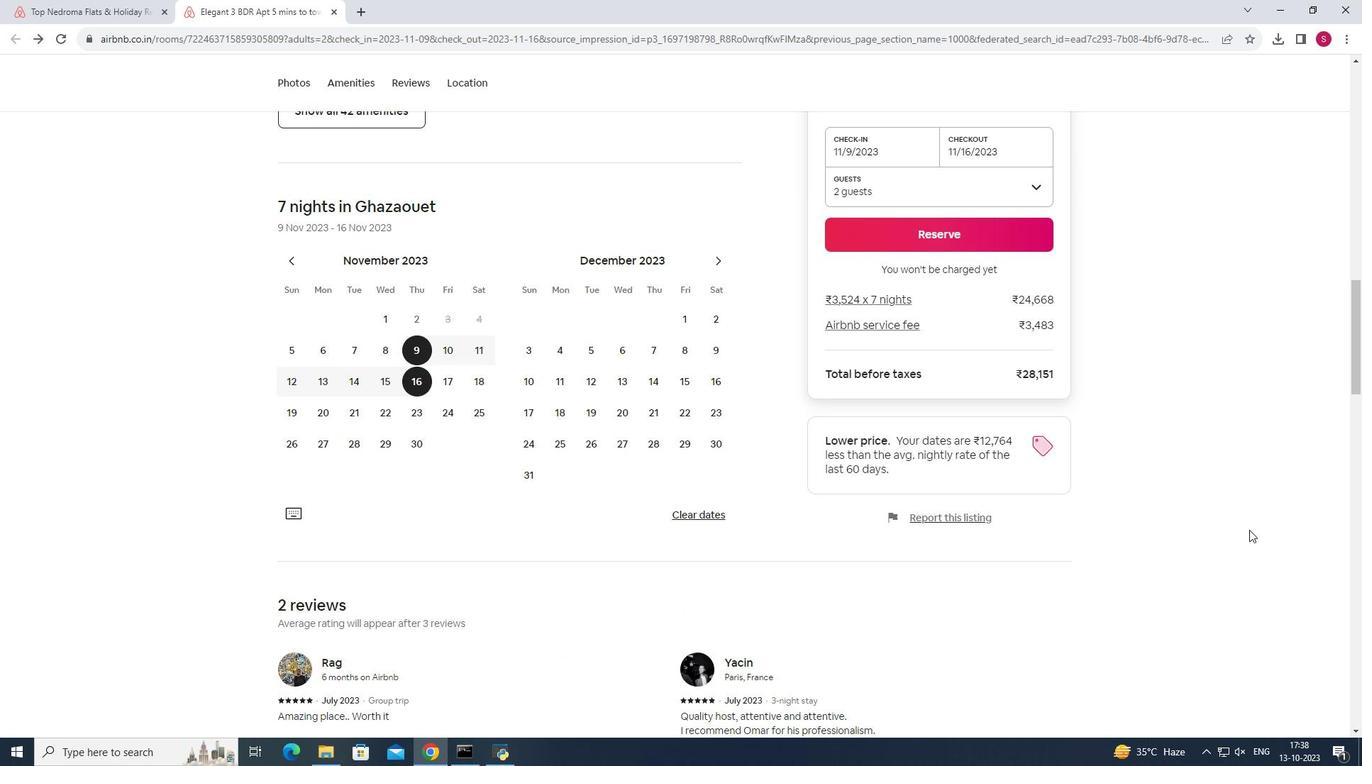 
Action: Mouse moved to (1249, 530)
Screenshot: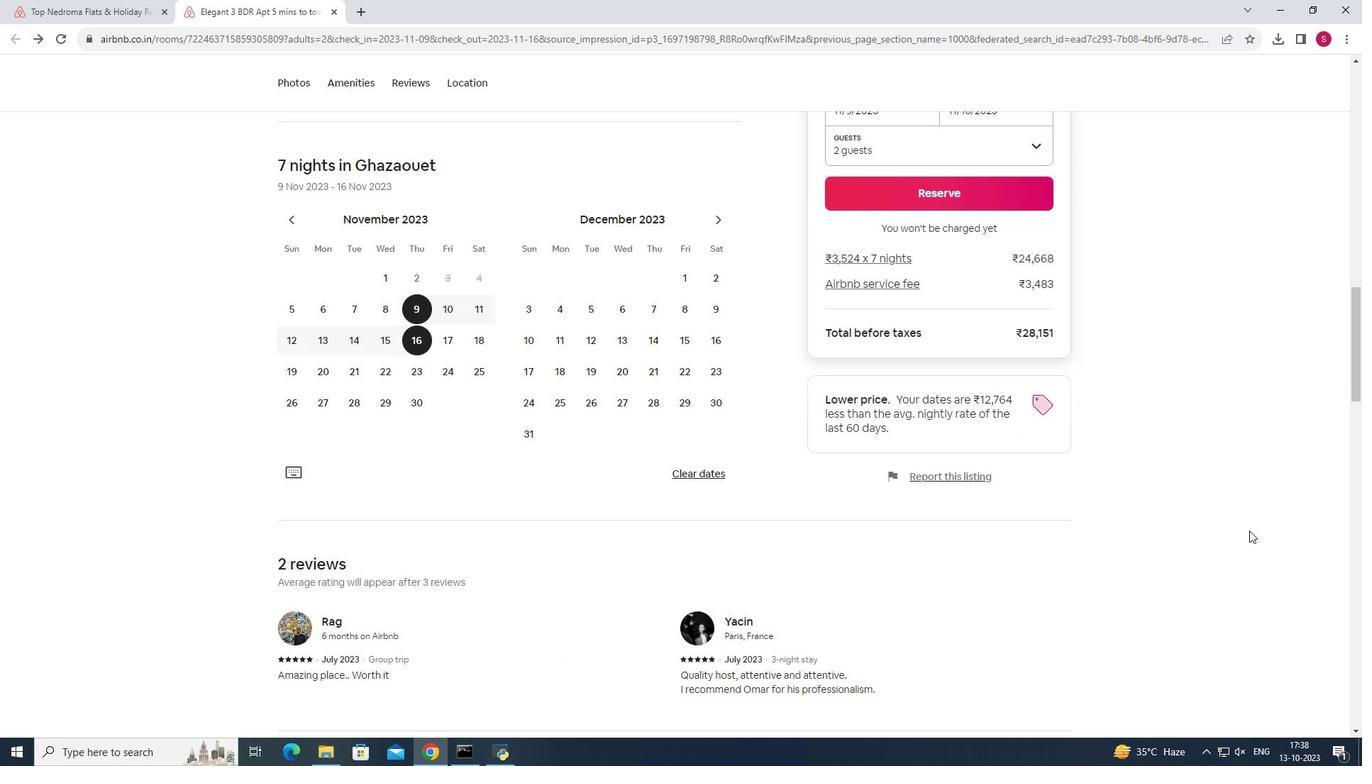 
Action: Mouse scrolled (1249, 529) with delta (0, 0)
Screenshot: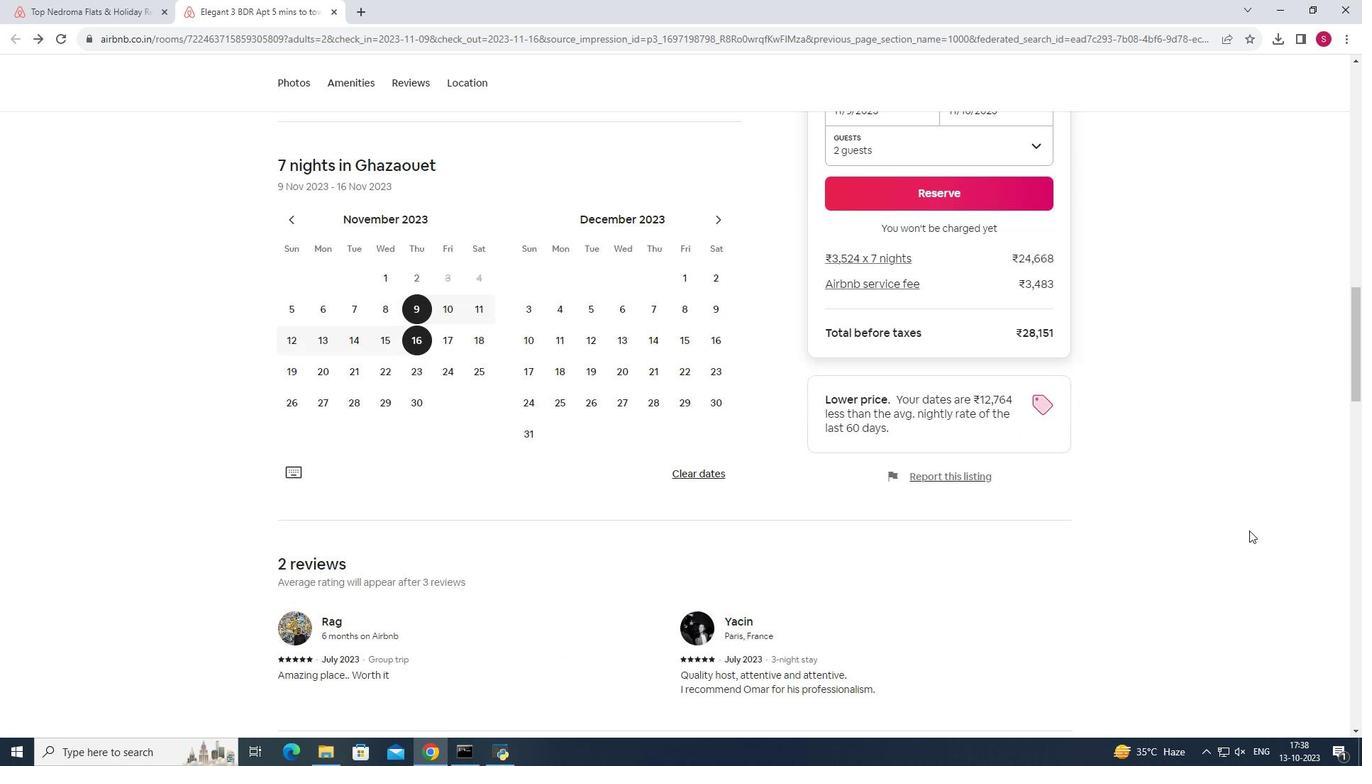 
Action: Mouse scrolled (1249, 529) with delta (0, 0)
Screenshot: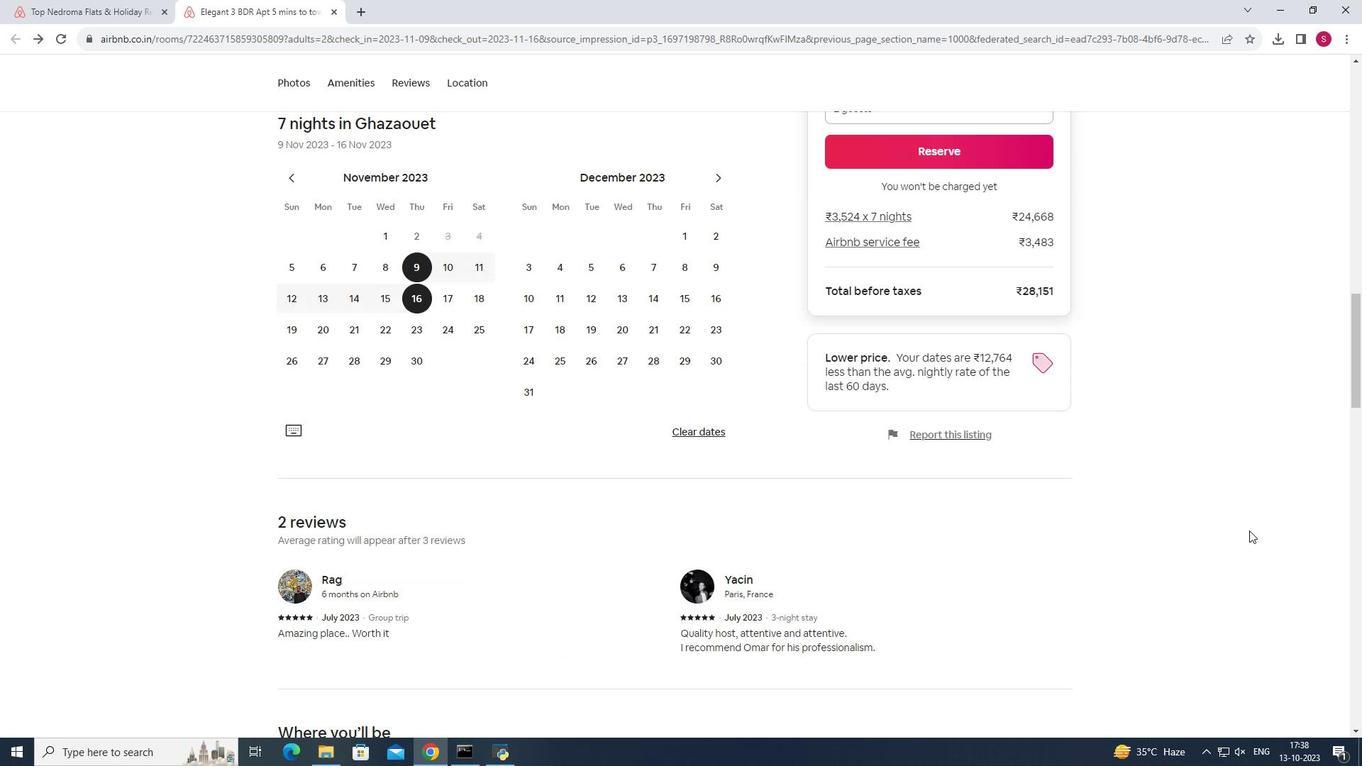 
Action: Mouse scrolled (1249, 529) with delta (0, 0)
Screenshot: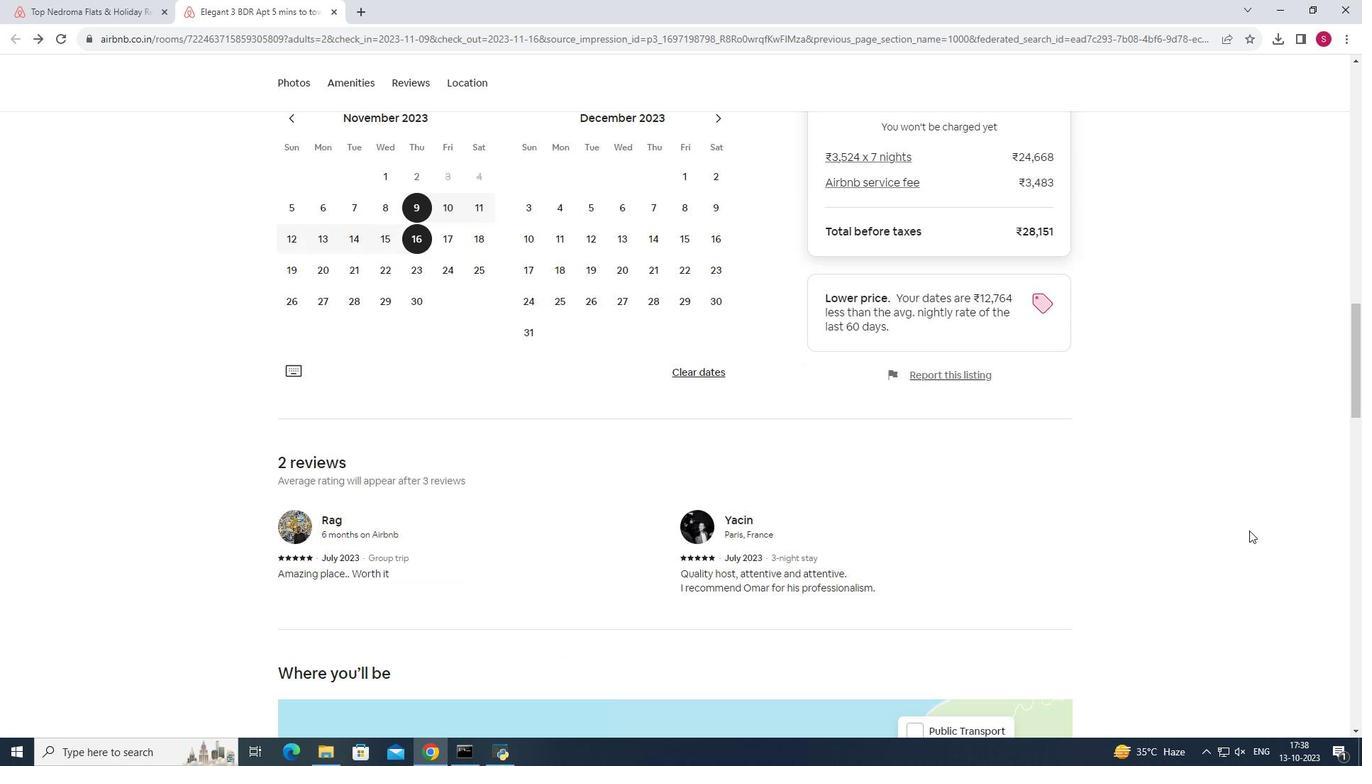 
Action: Mouse scrolled (1249, 529) with delta (0, 0)
Screenshot: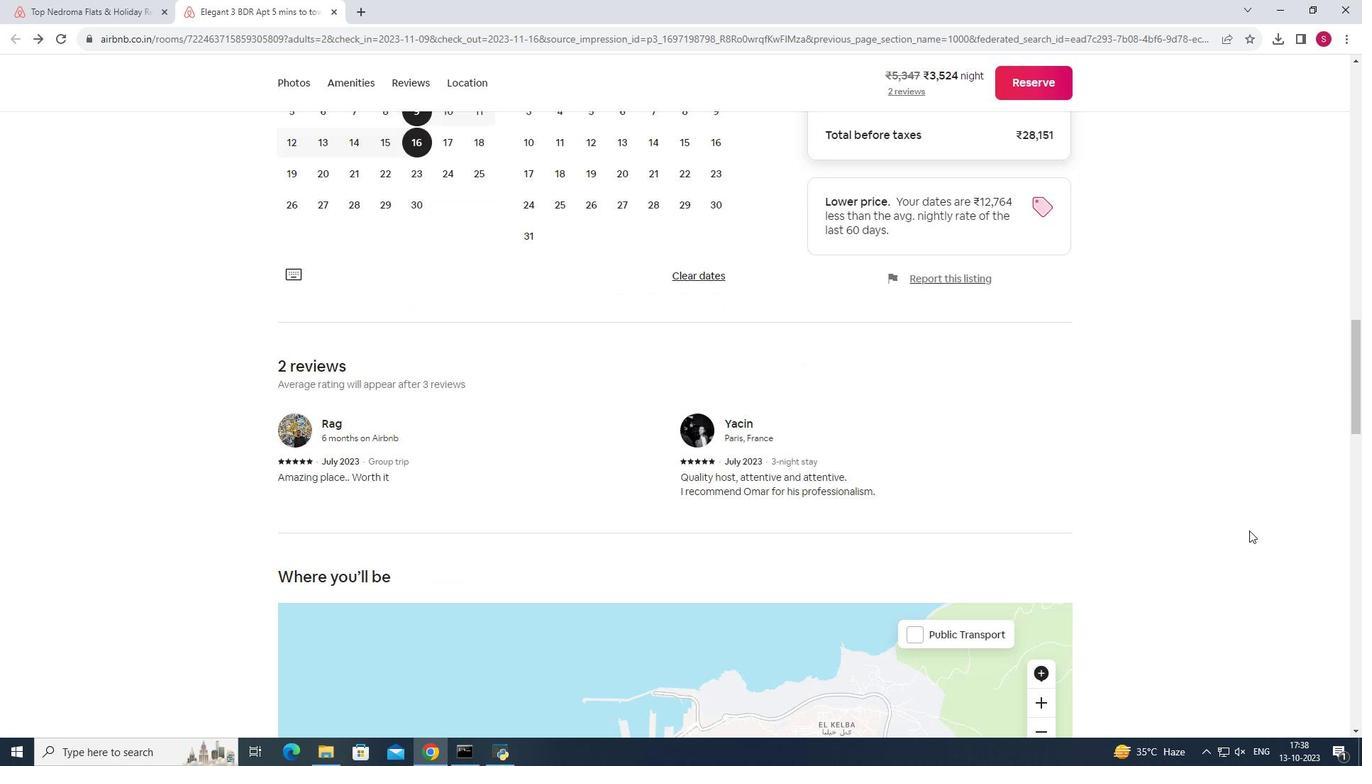 
Action: Mouse moved to (1244, 529)
Screenshot: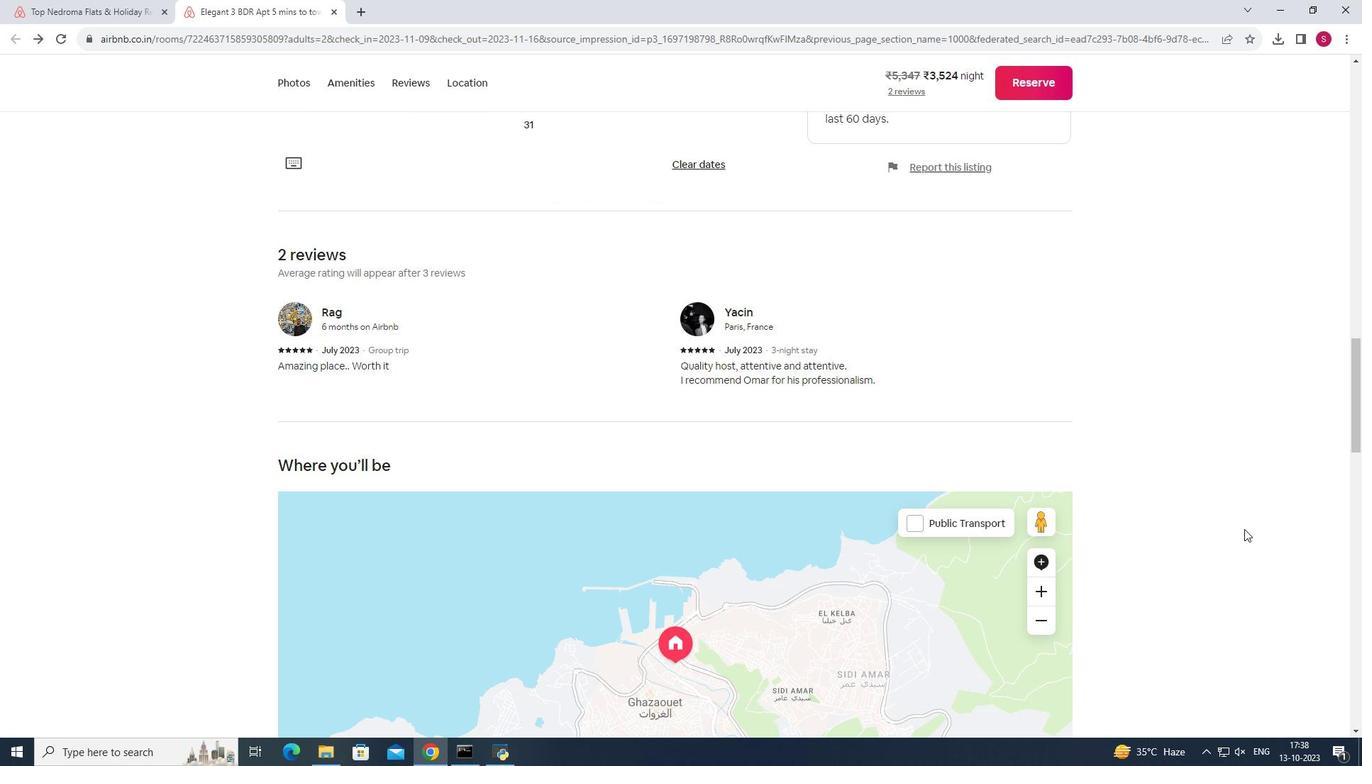 
Action: Mouse scrolled (1244, 528) with delta (0, 0)
Screenshot: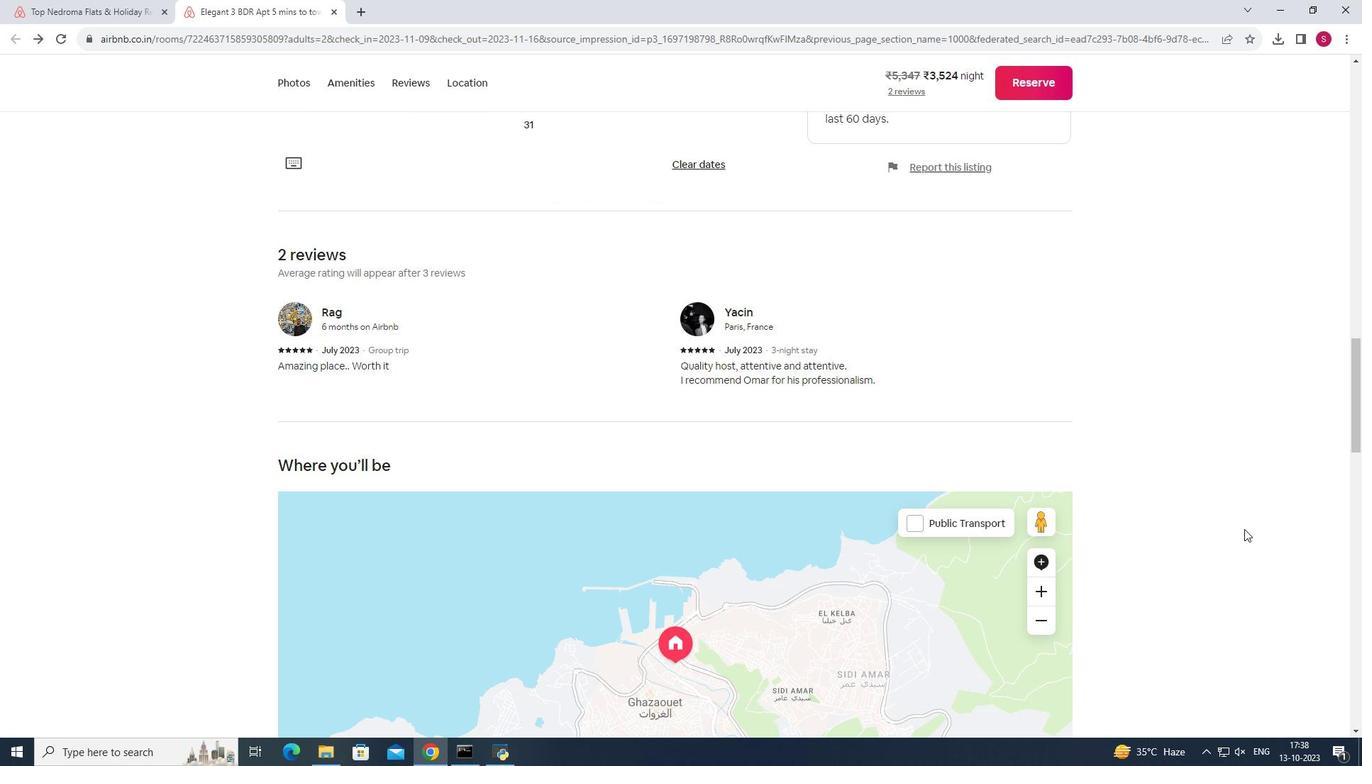 
Action: Mouse scrolled (1244, 528) with delta (0, 0)
Screenshot: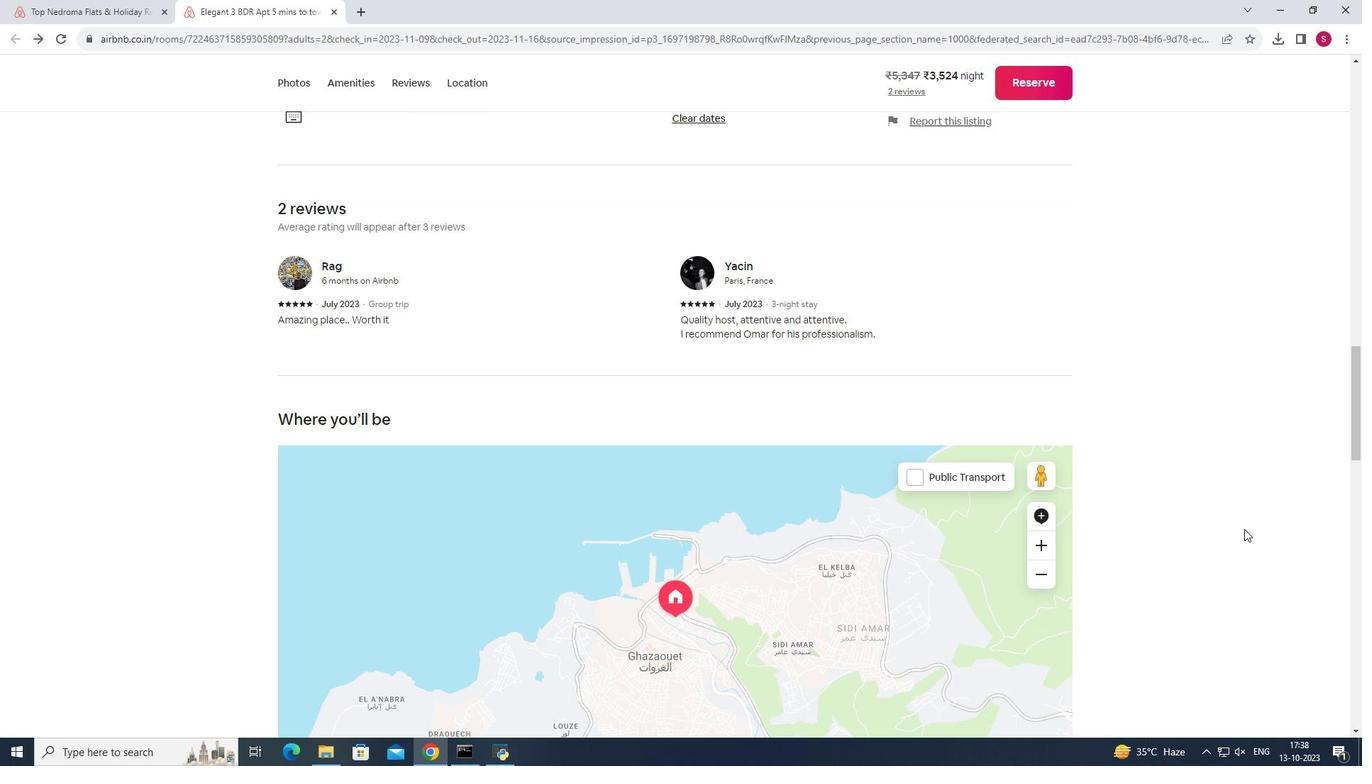
Action: Mouse scrolled (1244, 528) with delta (0, 0)
Screenshot: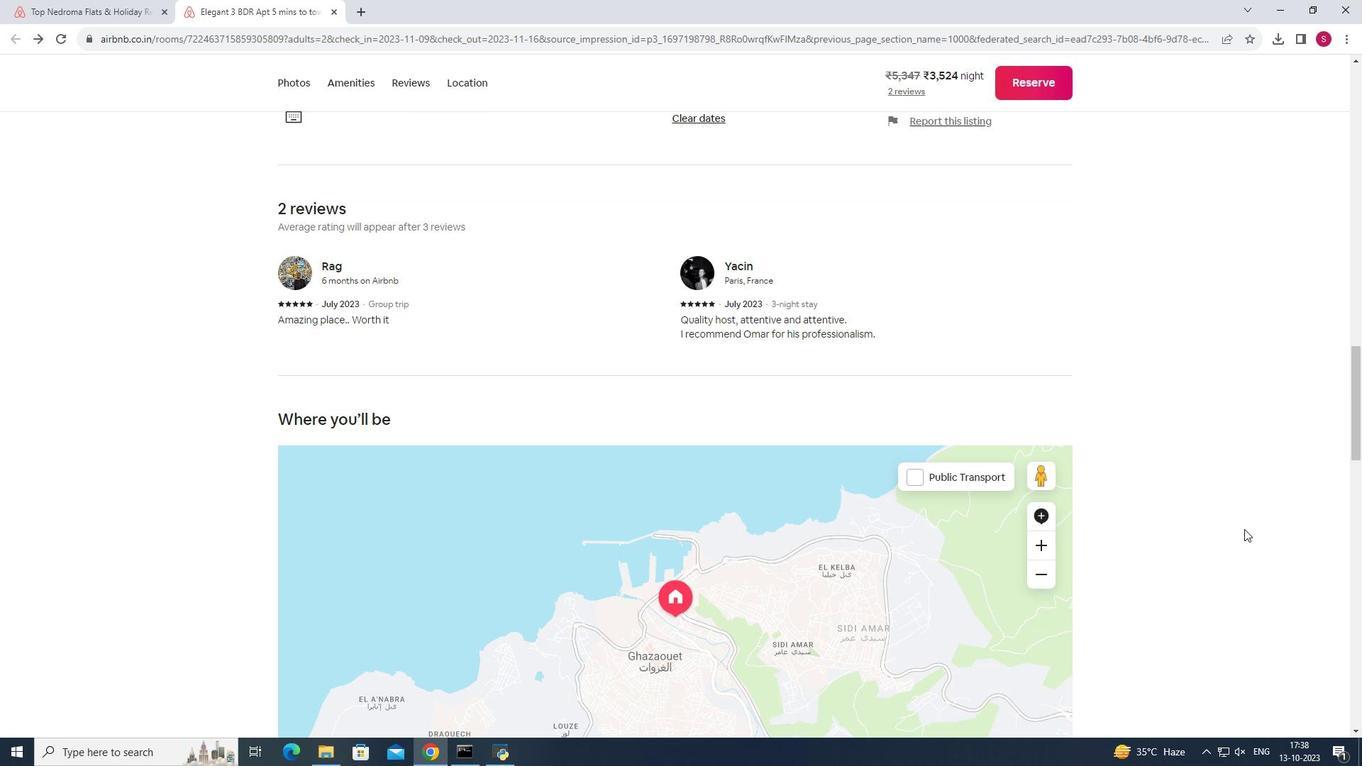 
Action: Mouse scrolled (1244, 528) with delta (0, 0)
Screenshot: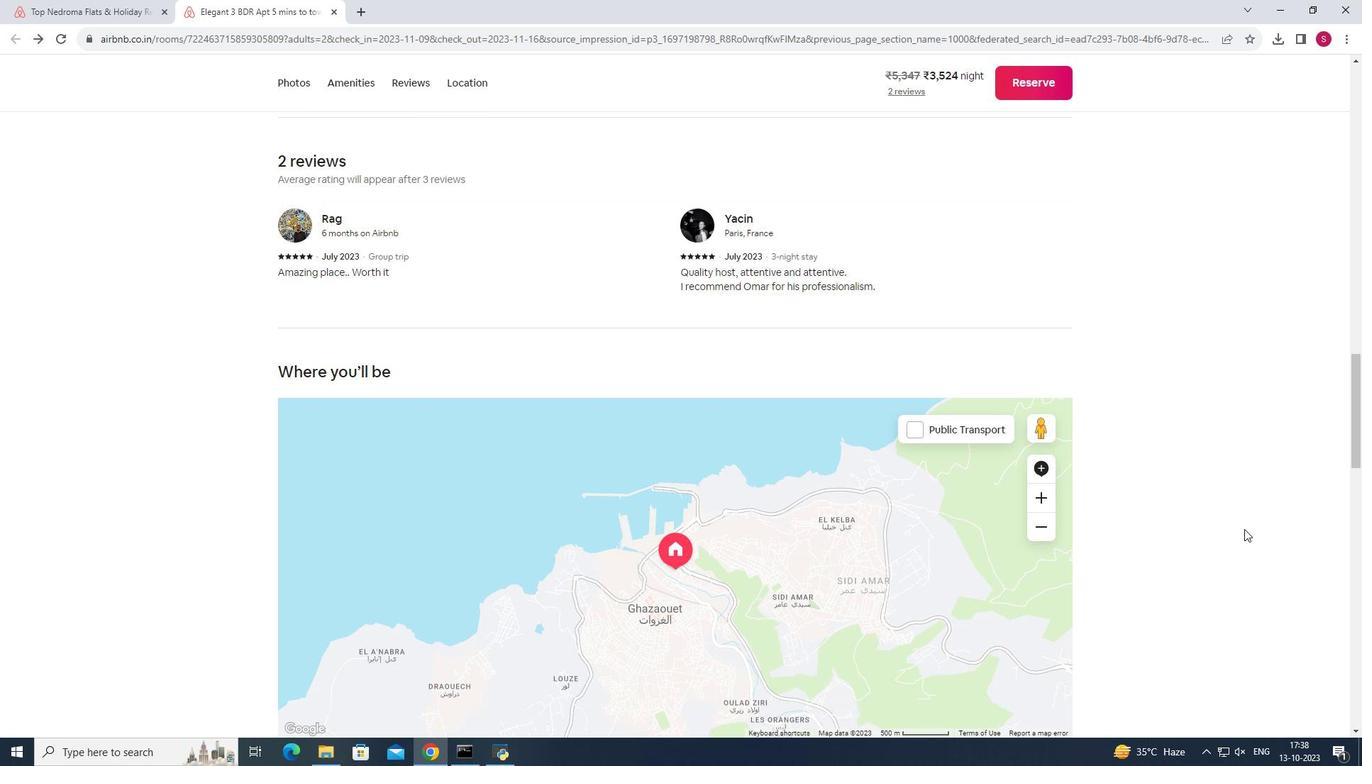 
Action: Mouse scrolled (1244, 528) with delta (0, 0)
Screenshot: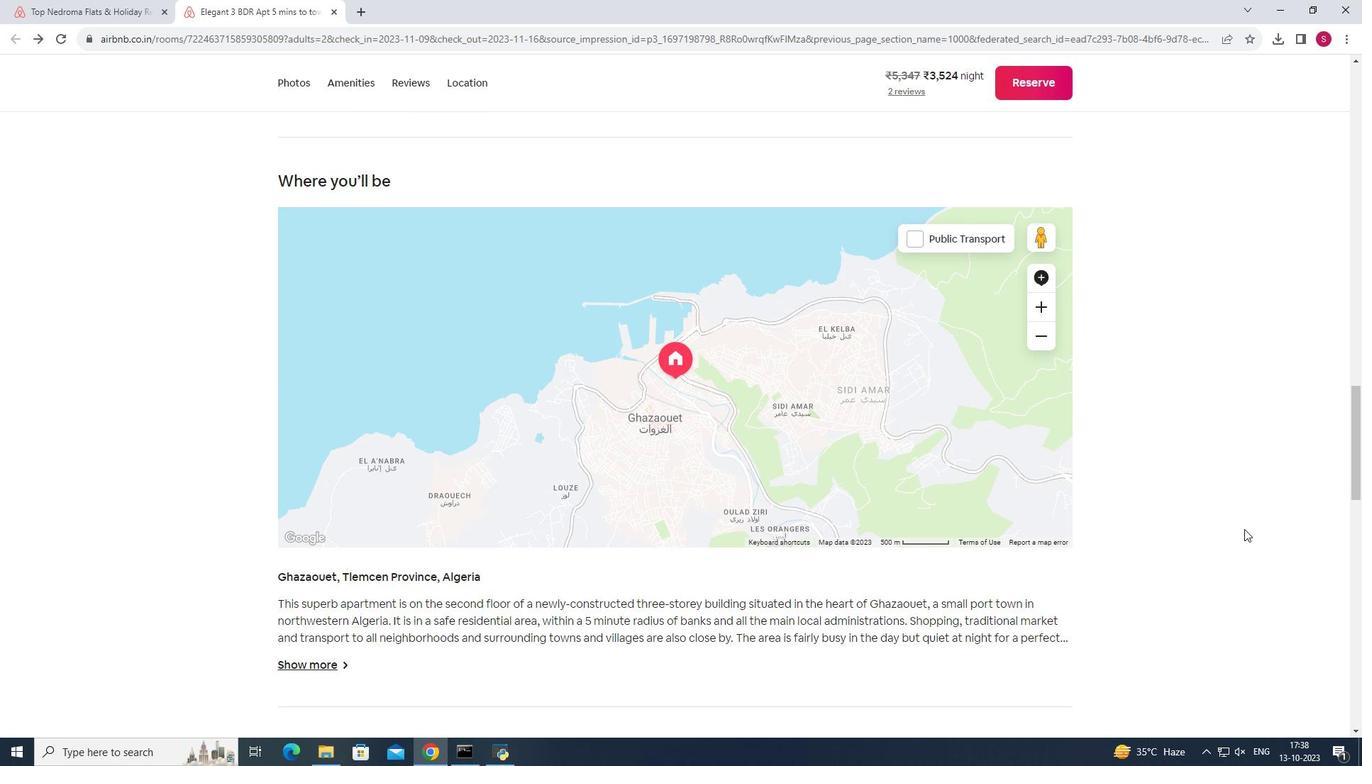 
Action: Mouse scrolled (1244, 528) with delta (0, 0)
Screenshot: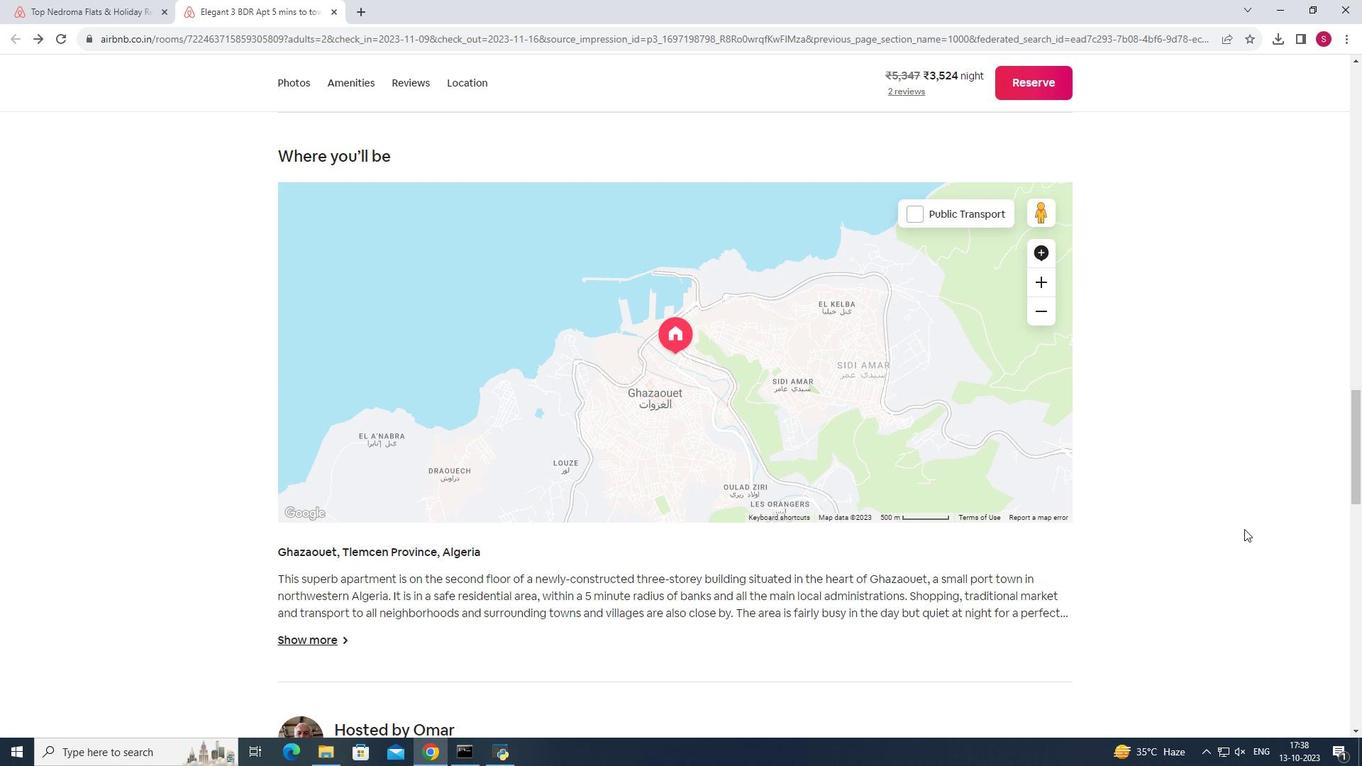 
Action: Mouse scrolled (1244, 528) with delta (0, 0)
Screenshot: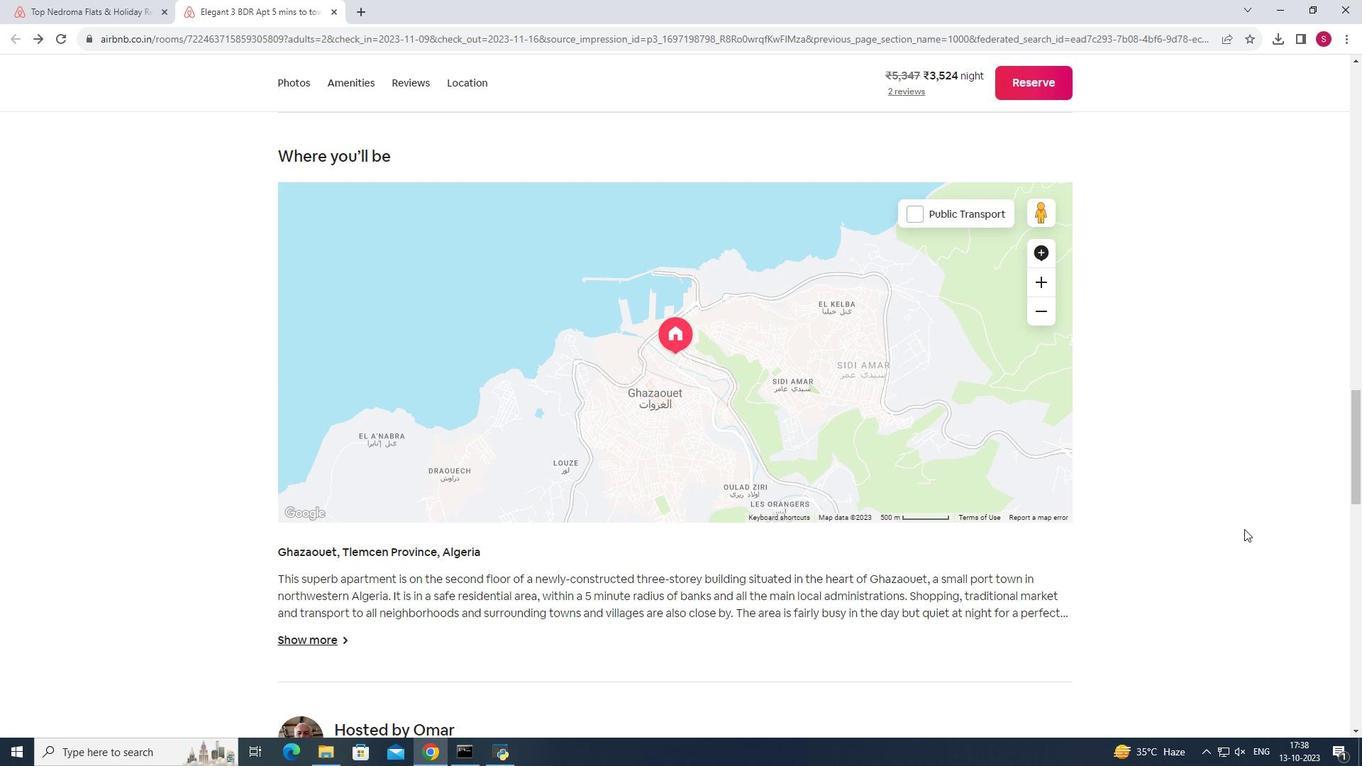 
Action: Mouse scrolled (1244, 528) with delta (0, 0)
Screenshot: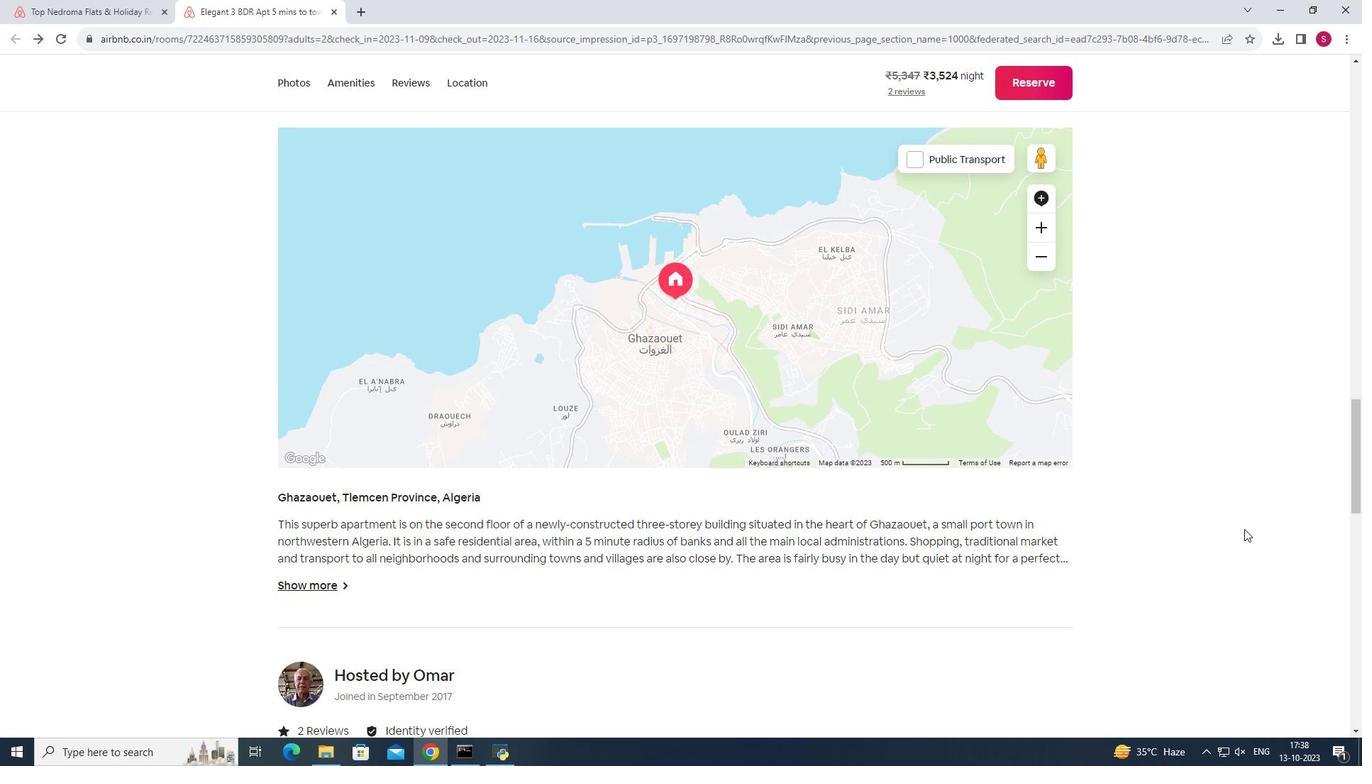 
Action: Mouse scrolled (1244, 528) with delta (0, 0)
Screenshot: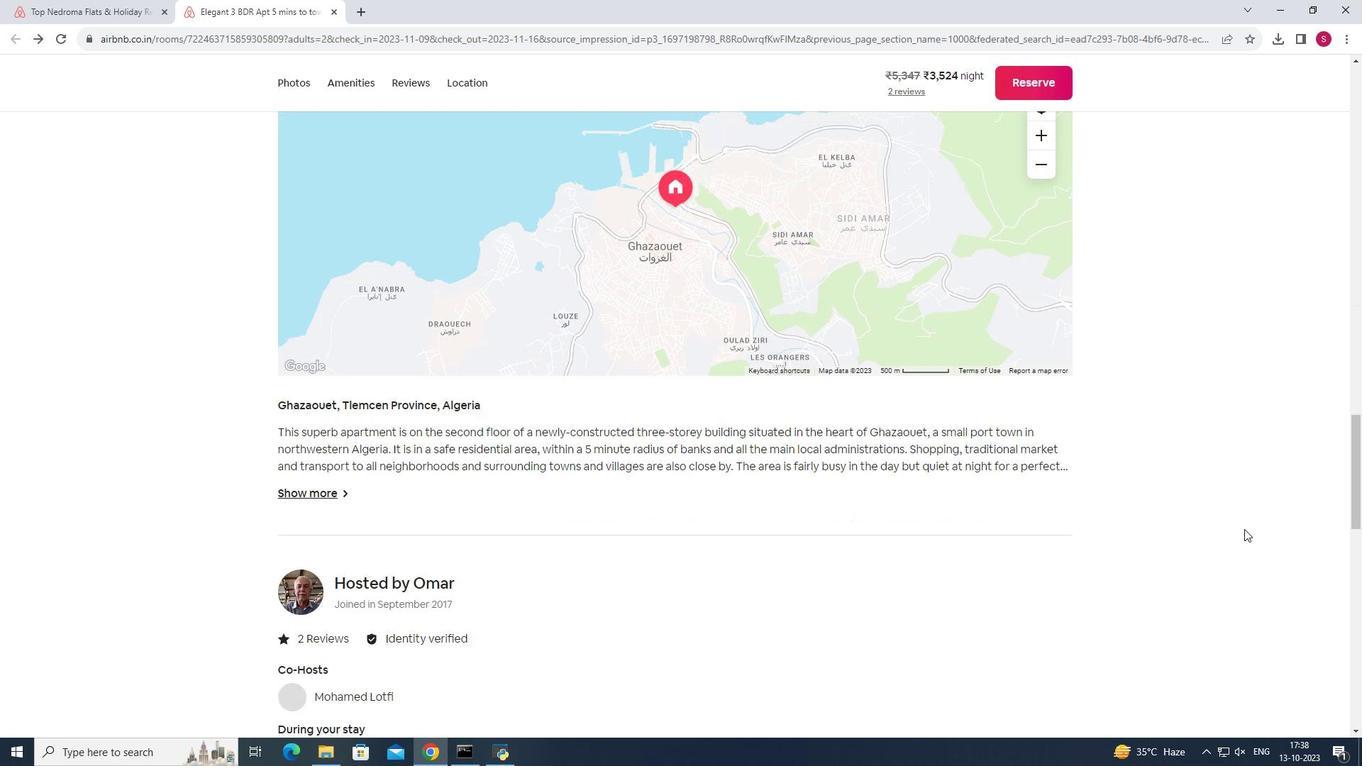 
Action: Mouse scrolled (1244, 528) with delta (0, 0)
Screenshot: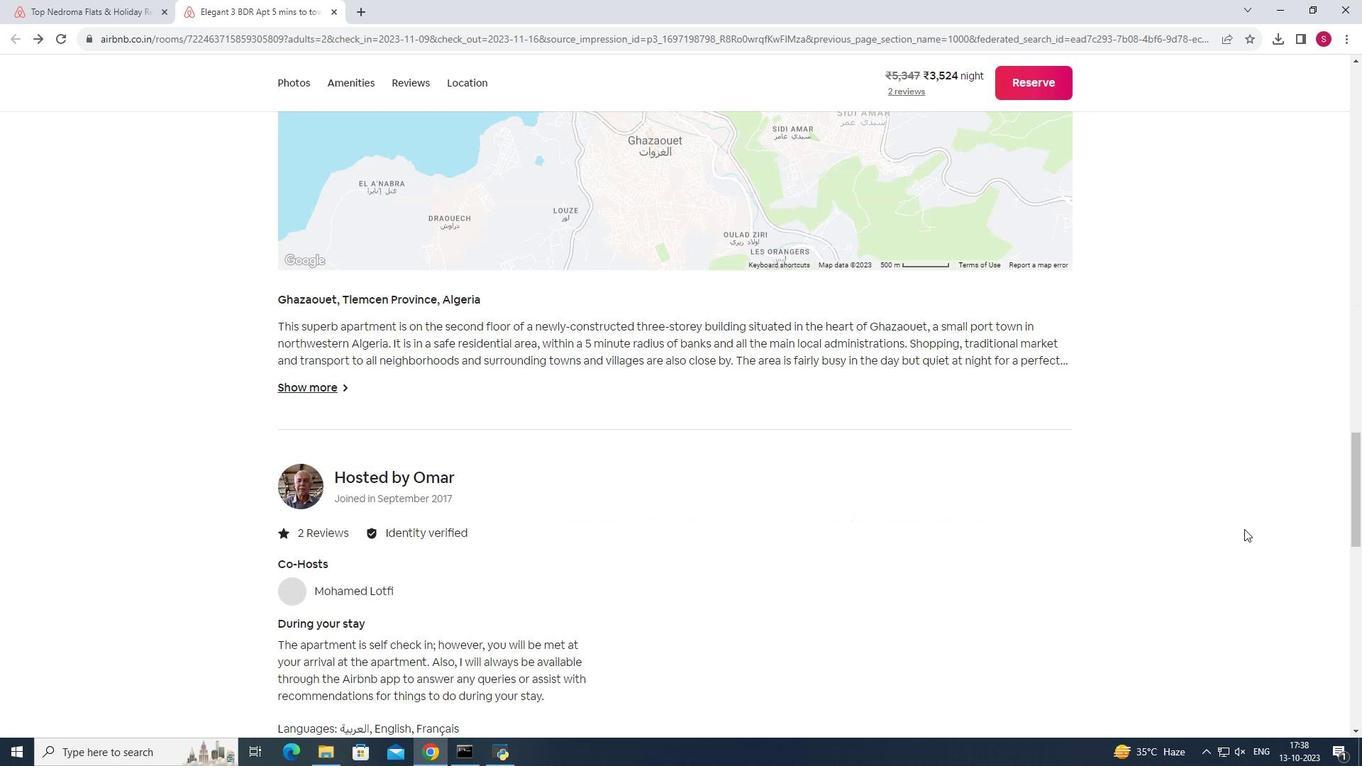 
Action: Mouse scrolled (1244, 528) with delta (0, 0)
Screenshot: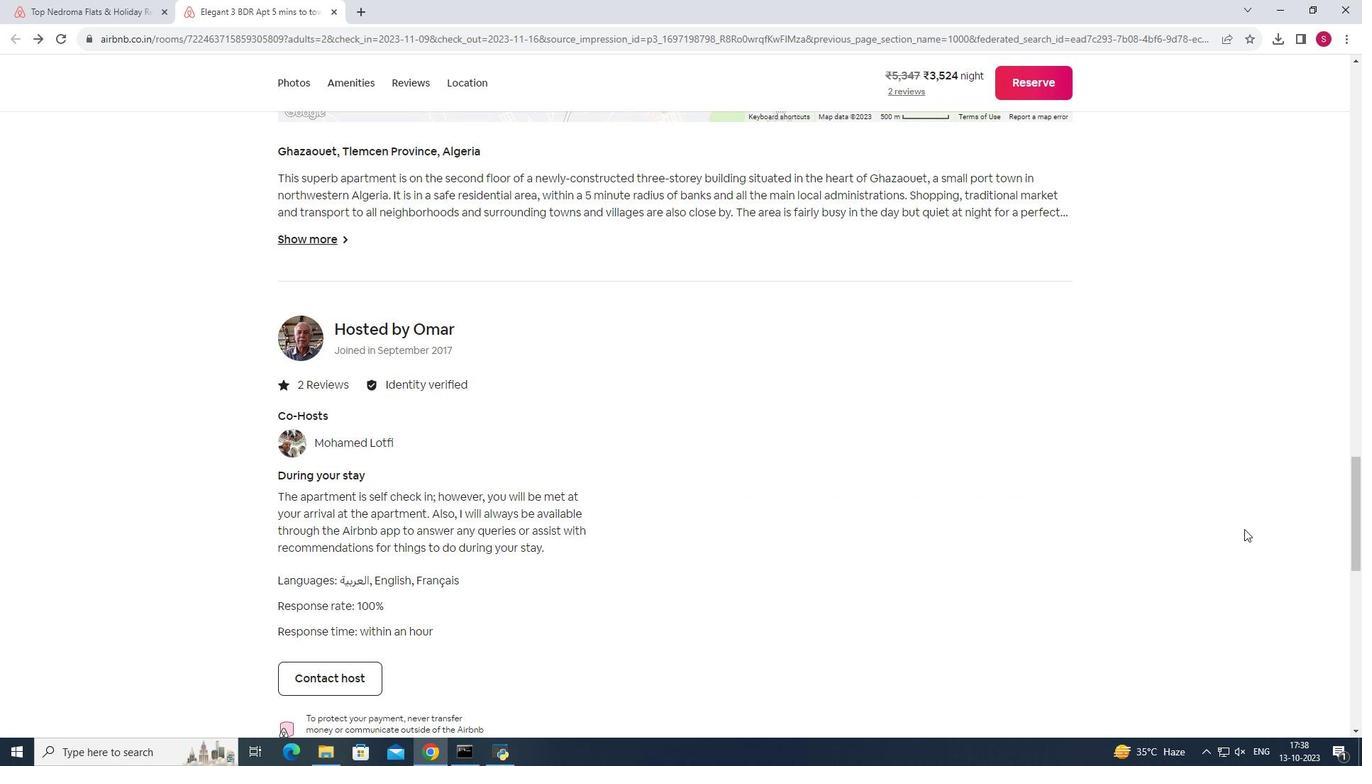 
Action: Mouse scrolled (1244, 528) with delta (0, 0)
Screenshot: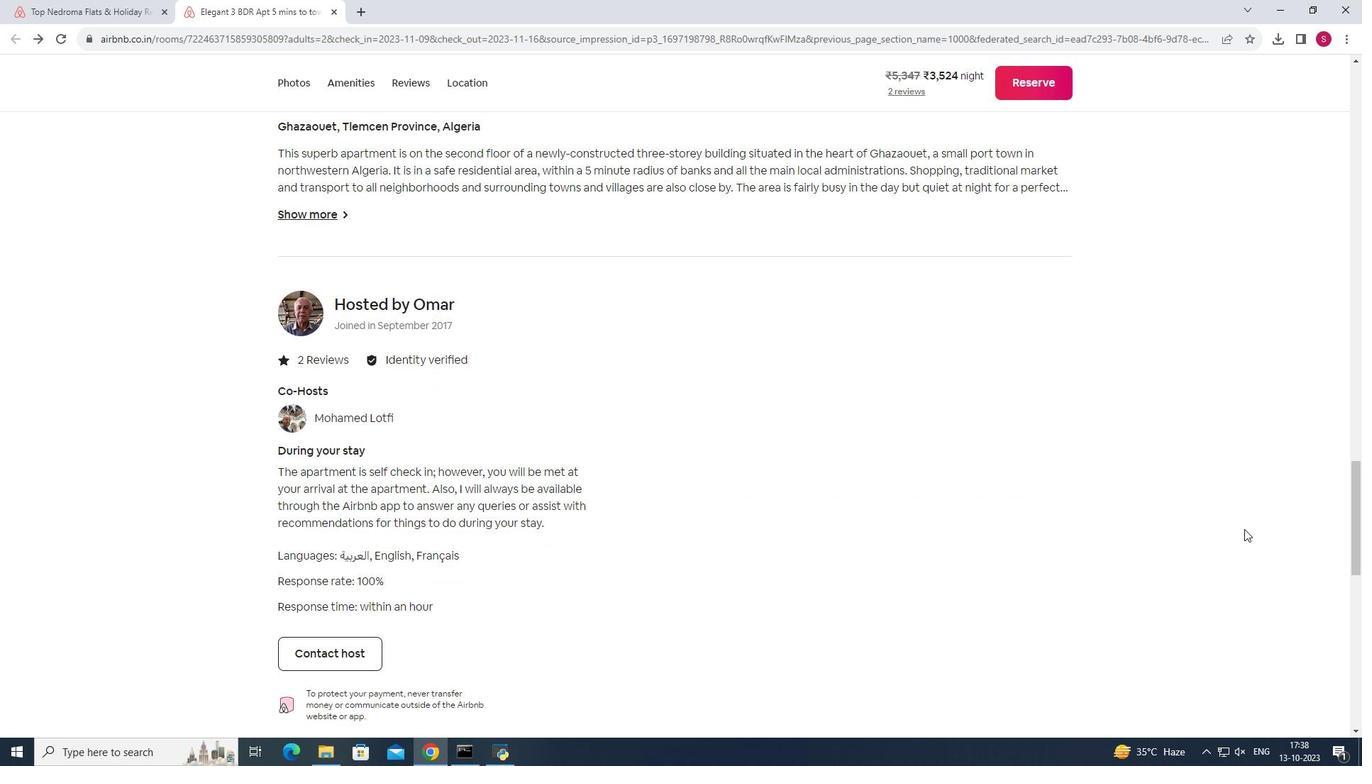 
Action: Mouse scrolled (1244, 528) with delta (0, 0)
Screenshot: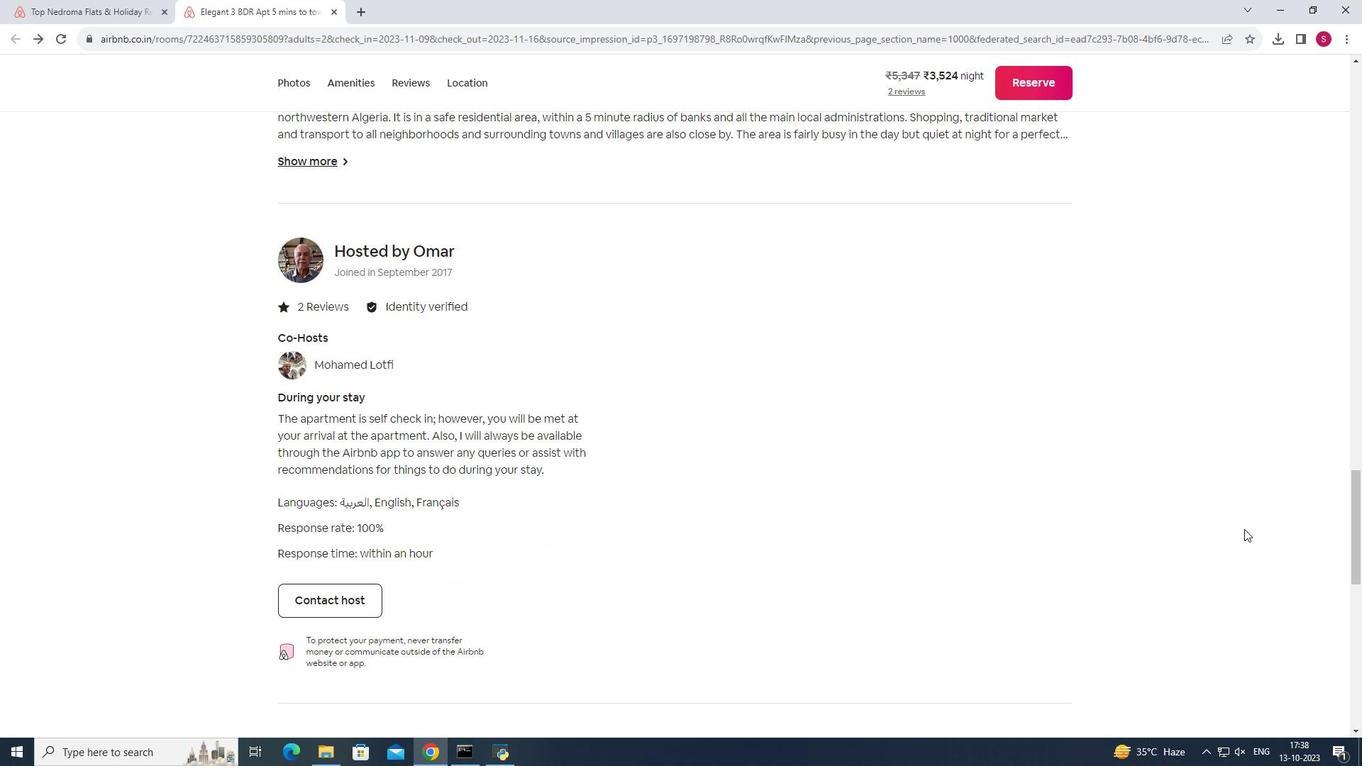 
Action: Mouse scrolled (1244, 528) with delta (0, 0)
Screenshot: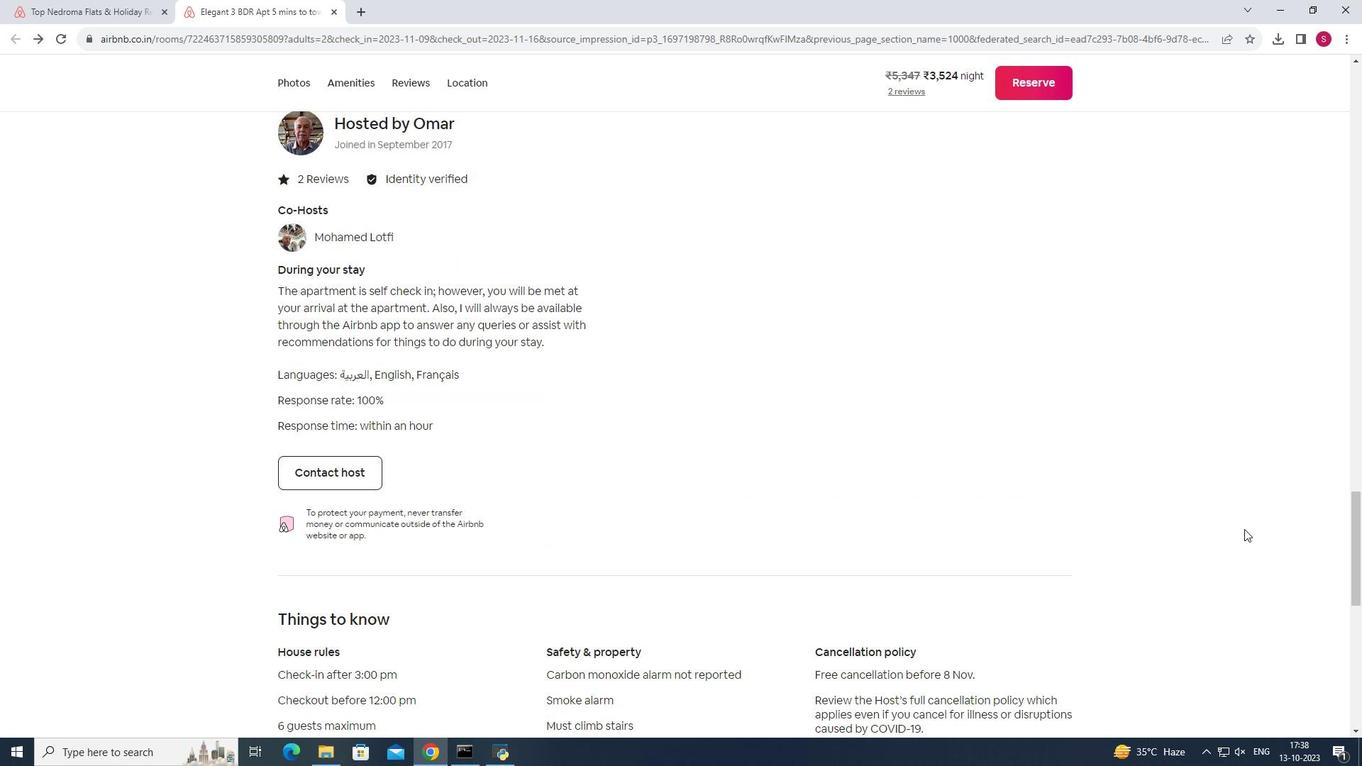 
Action: Mouse scrolled (1244, 528) with delta (0, 0)
Screenshot: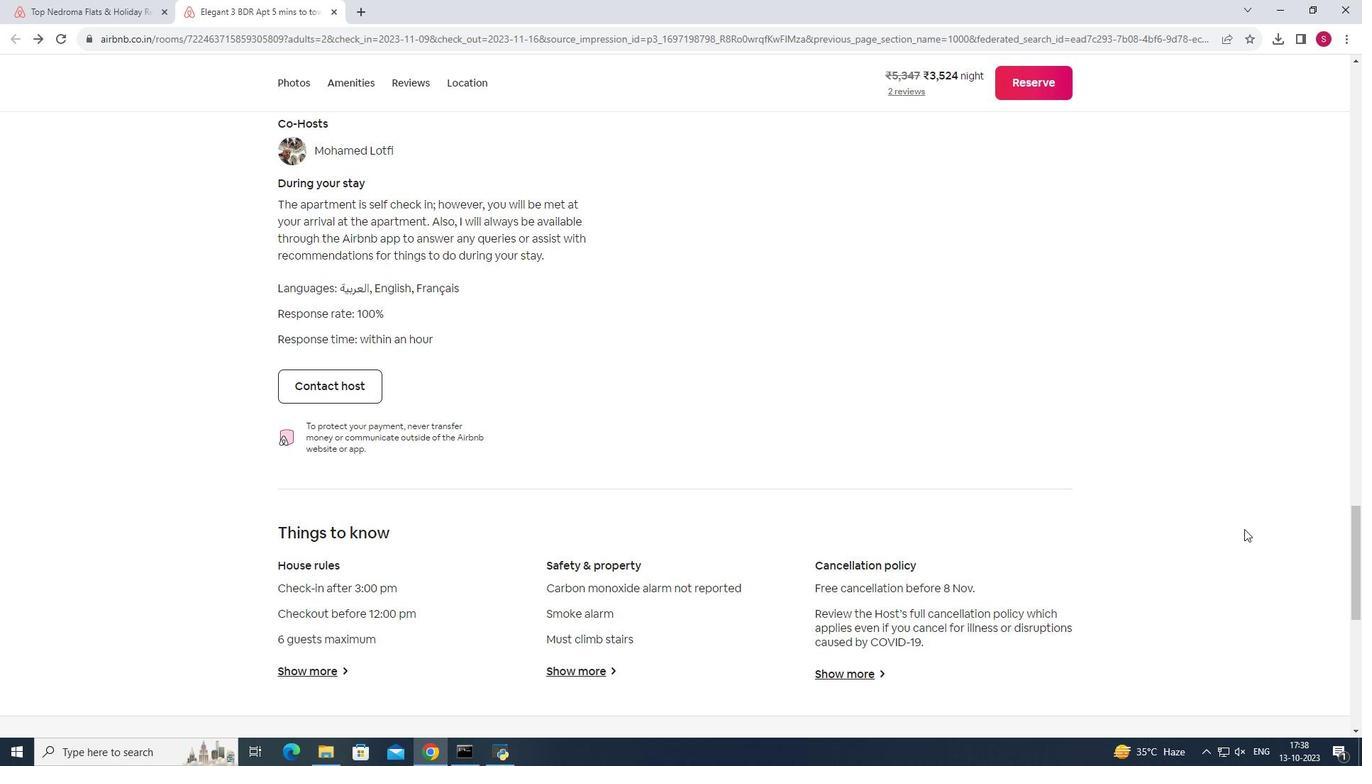 
Action: Mouse scrolled (1244, 528) with delta (0, 0)
Screenshot: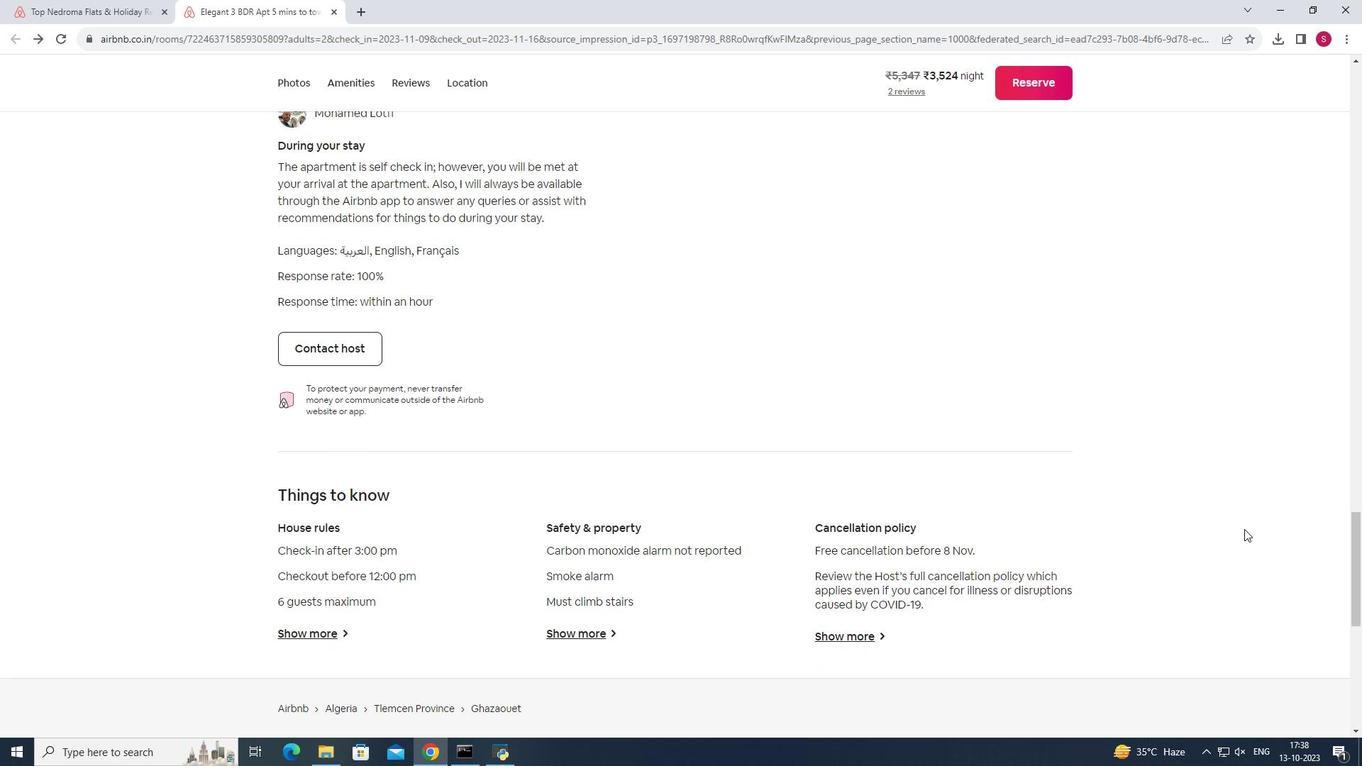 
Action: Mouse moved to (339, 537)
Screenshot: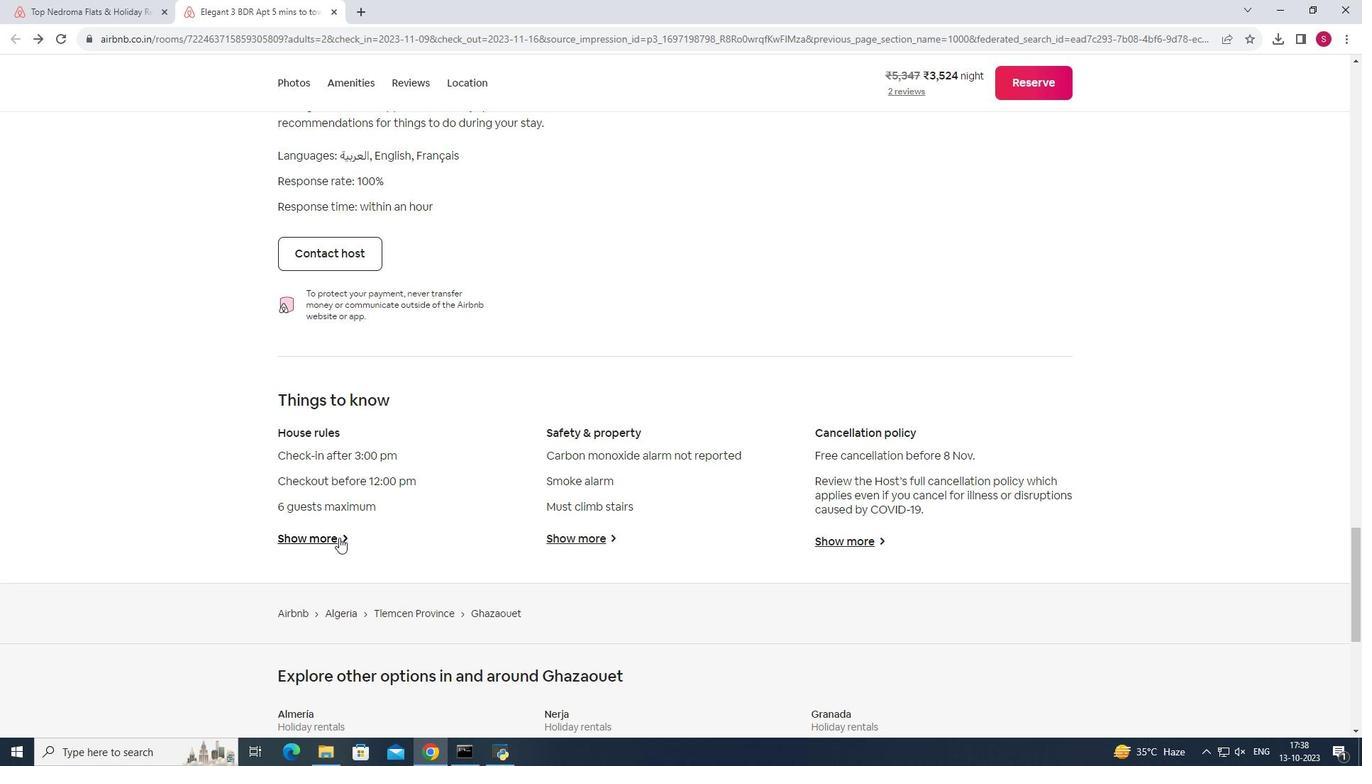
Action: Mouse pressed left at (339, 537)
Screenshot: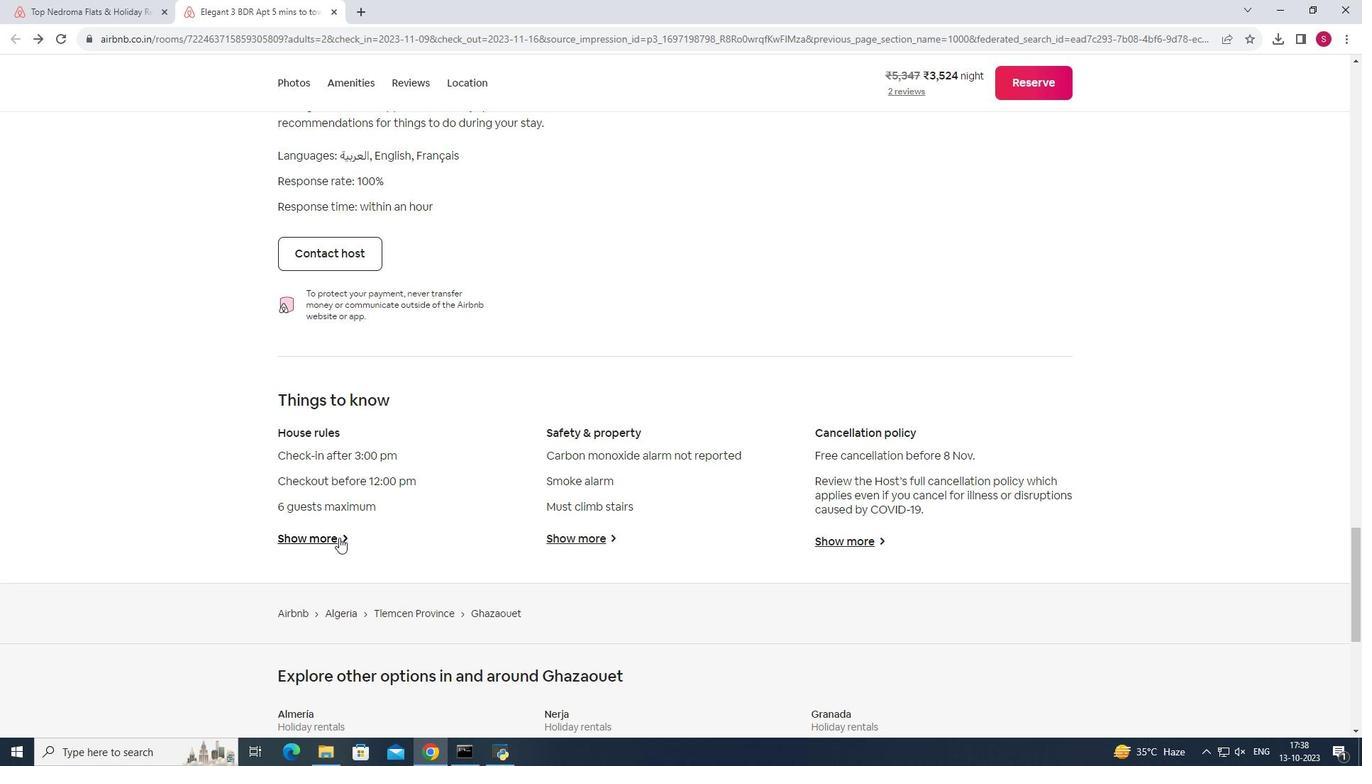 
Action: Mouse moved to (703, 531)
Screenshot: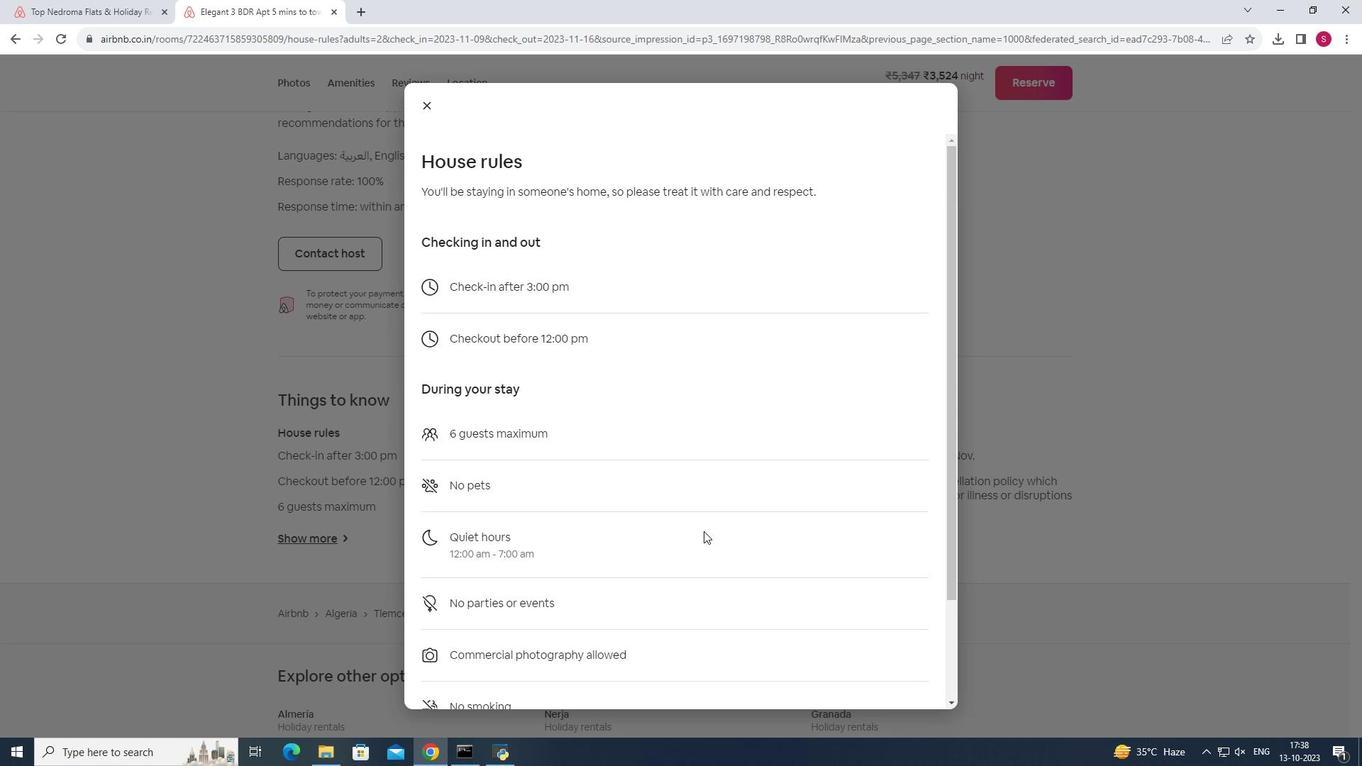 
Action: Mouse scrolled (703, 530) with delta (0, 0)
Screenshot: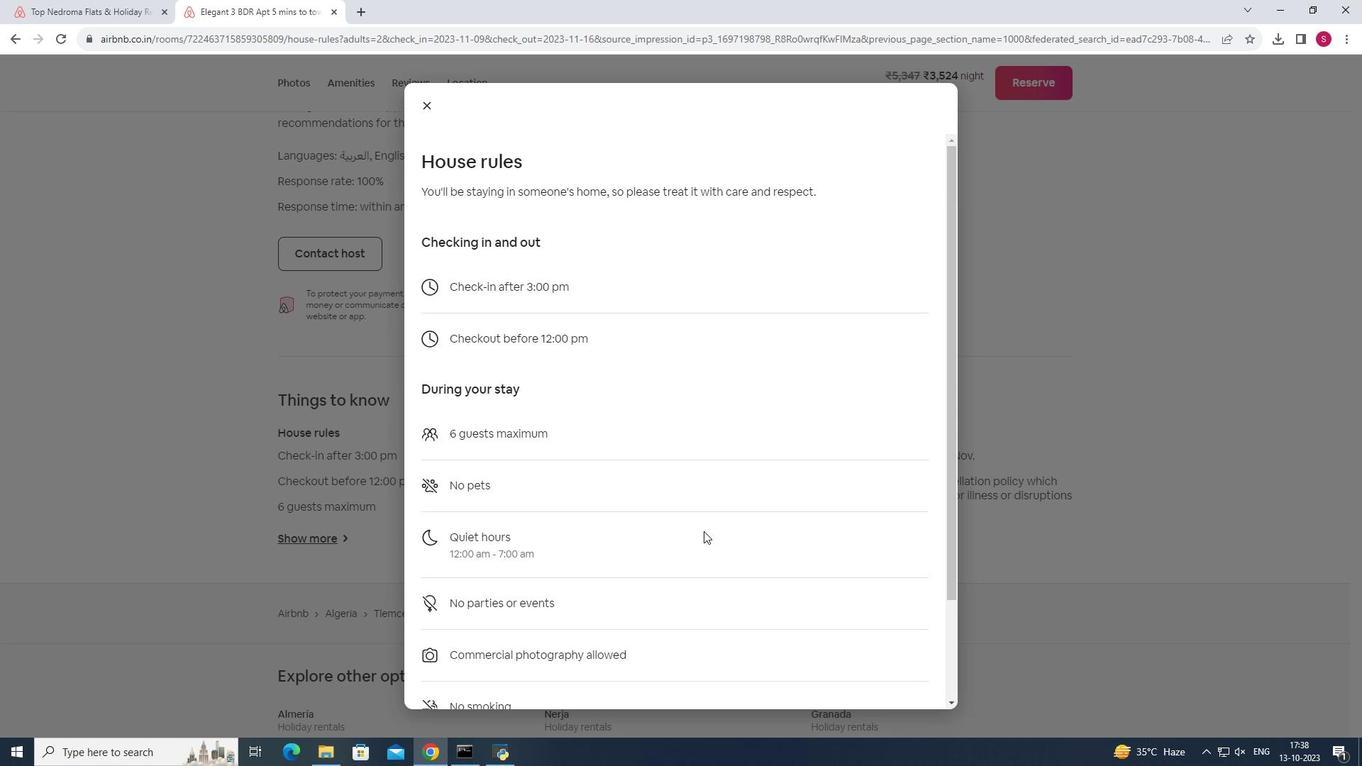 
Action: Mouse scrolled (703, 530) with delta (0, 0)
Screenshot: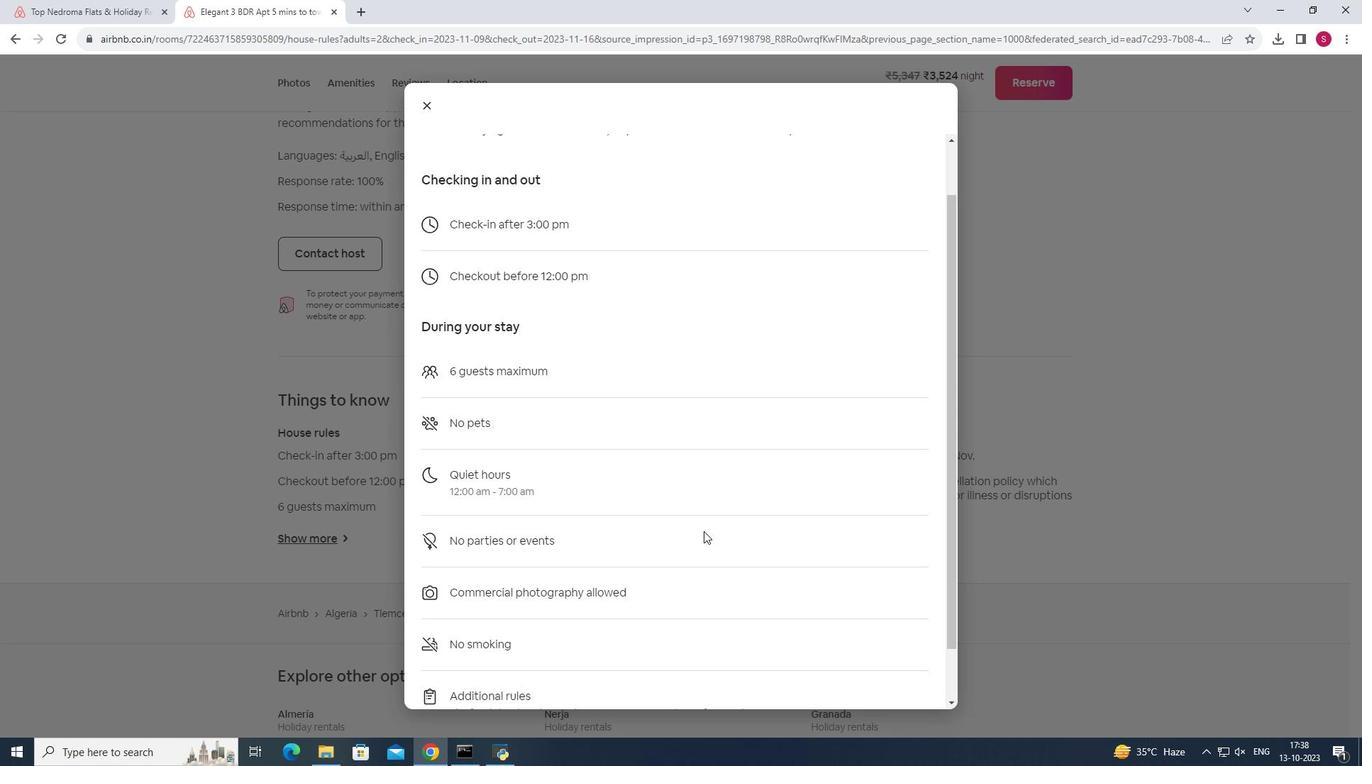 
Action: Mouse scrolled (703, 530) with delta (0, 0)
Screenshot: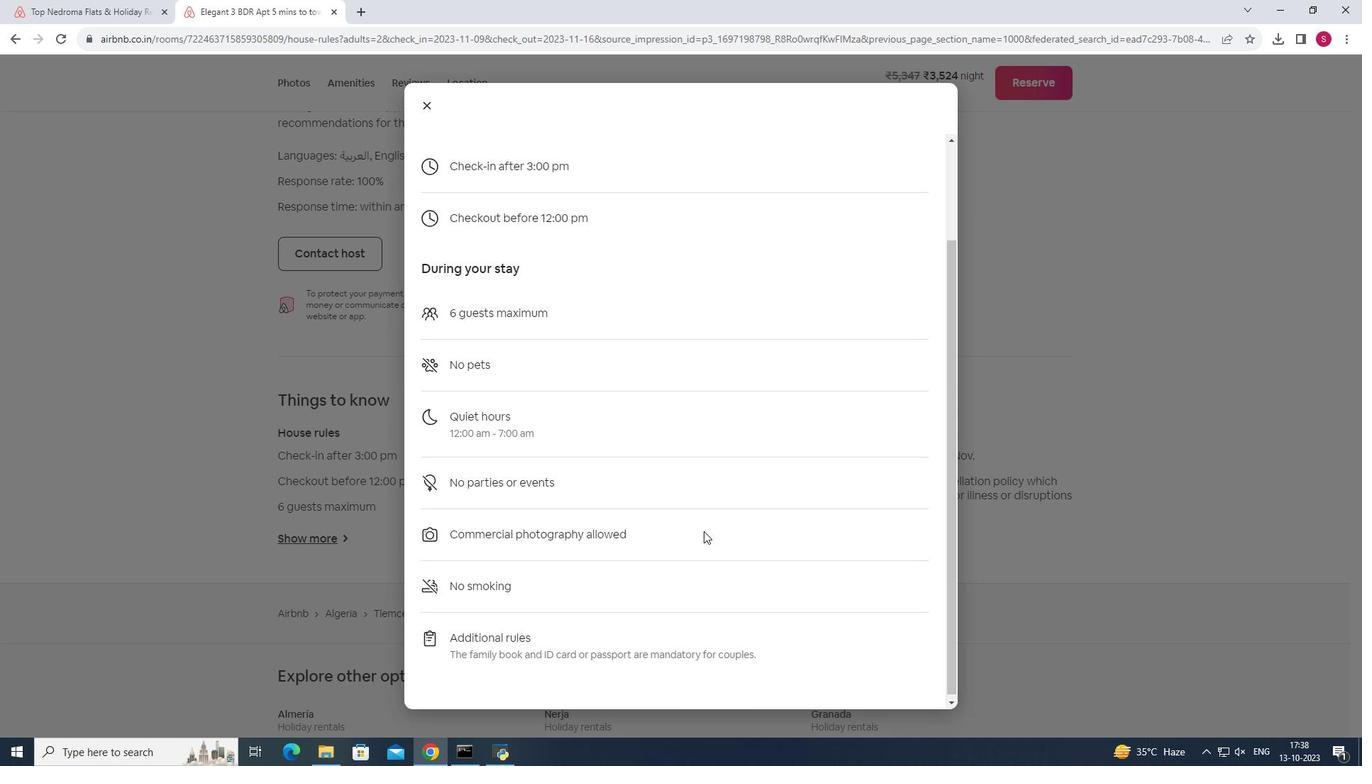 
Action: Mouse scrolled (703, 530) with delta (0, 0)
Screenshot: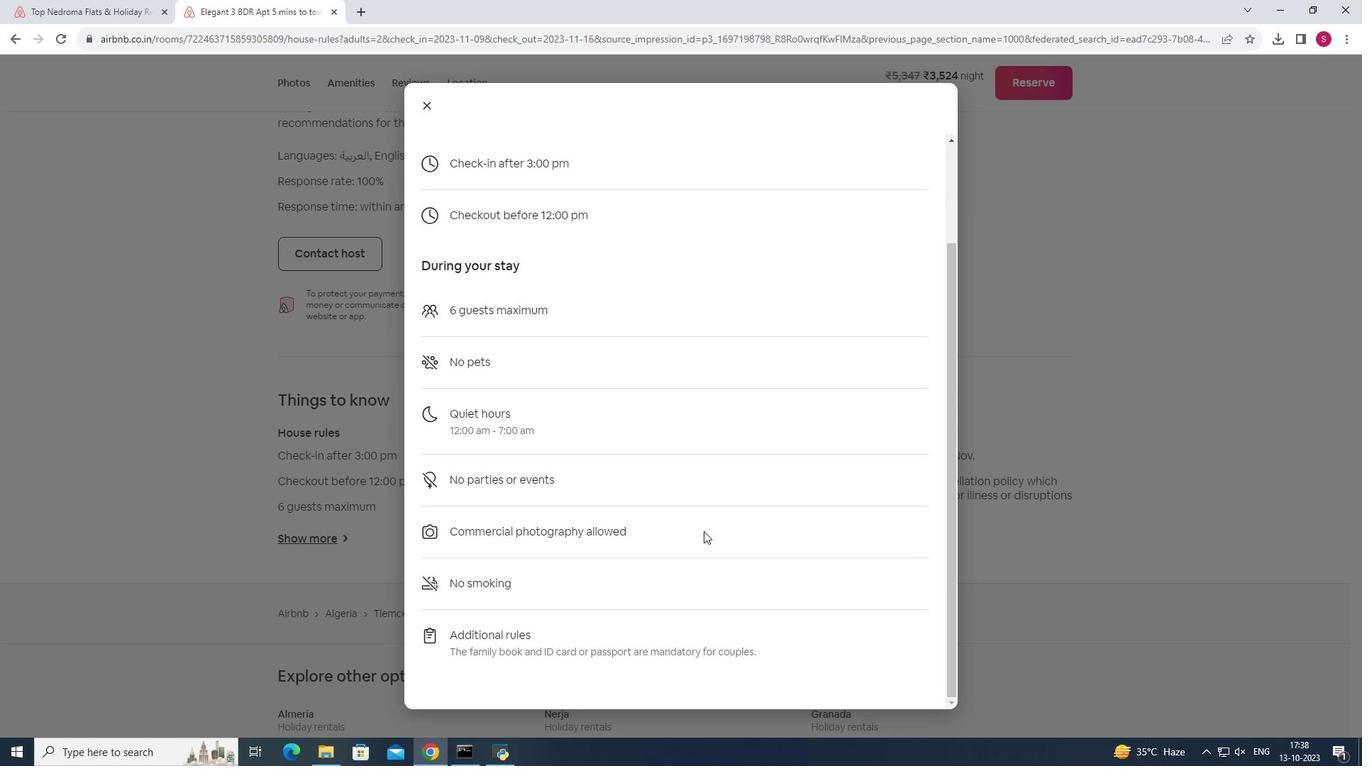 
Action: Mouse scrolled (703, 532) with delta (0, 0)
Screenshot: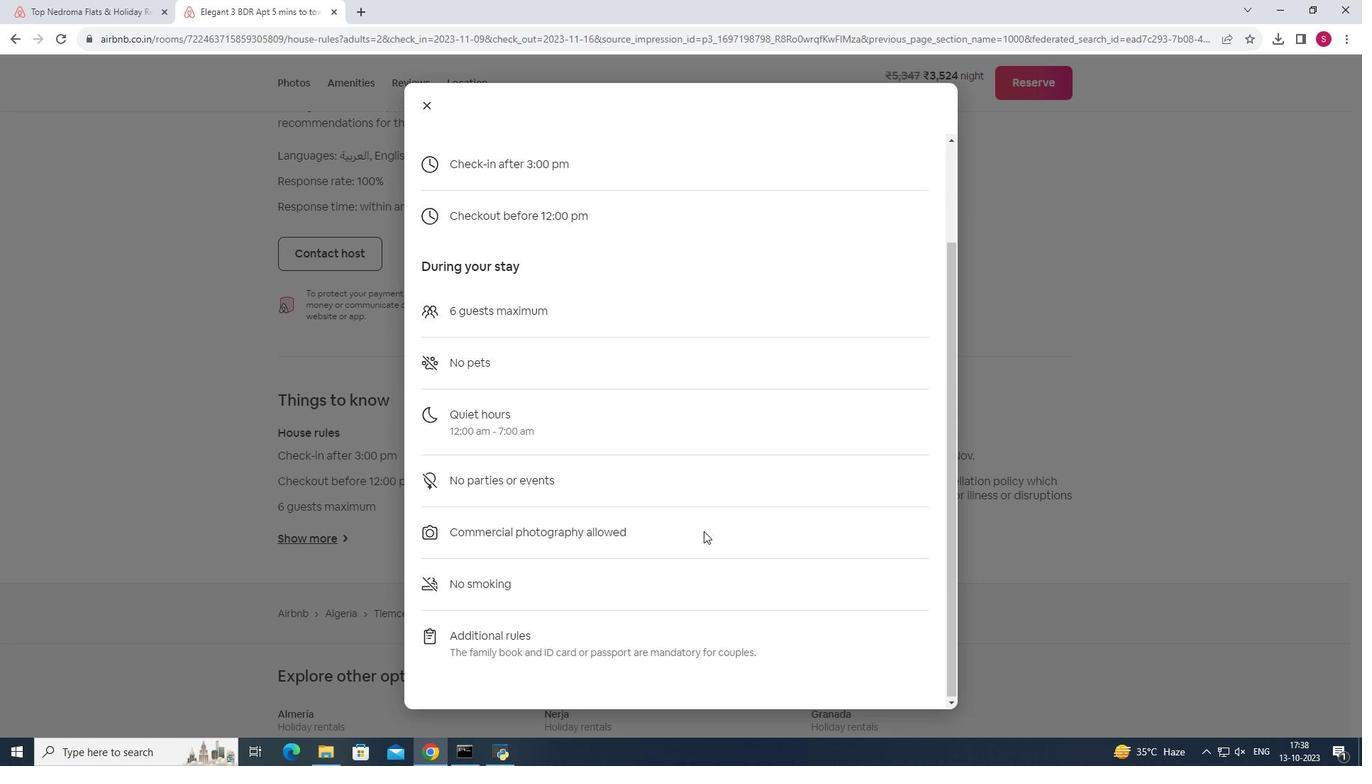 
Action: Mouse moved to (428, 102)
Screenshot: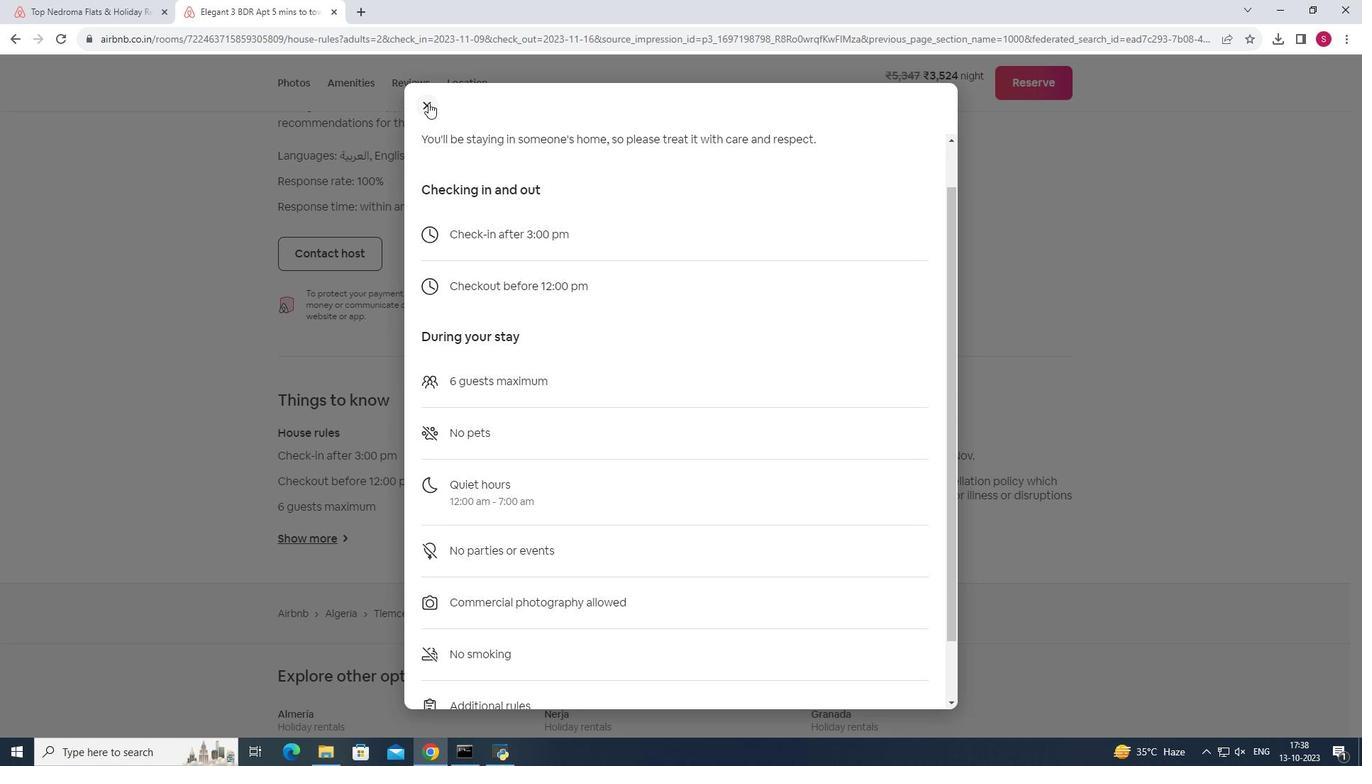 
Action: Mouse pressed left at (428, 102)
Screenshot: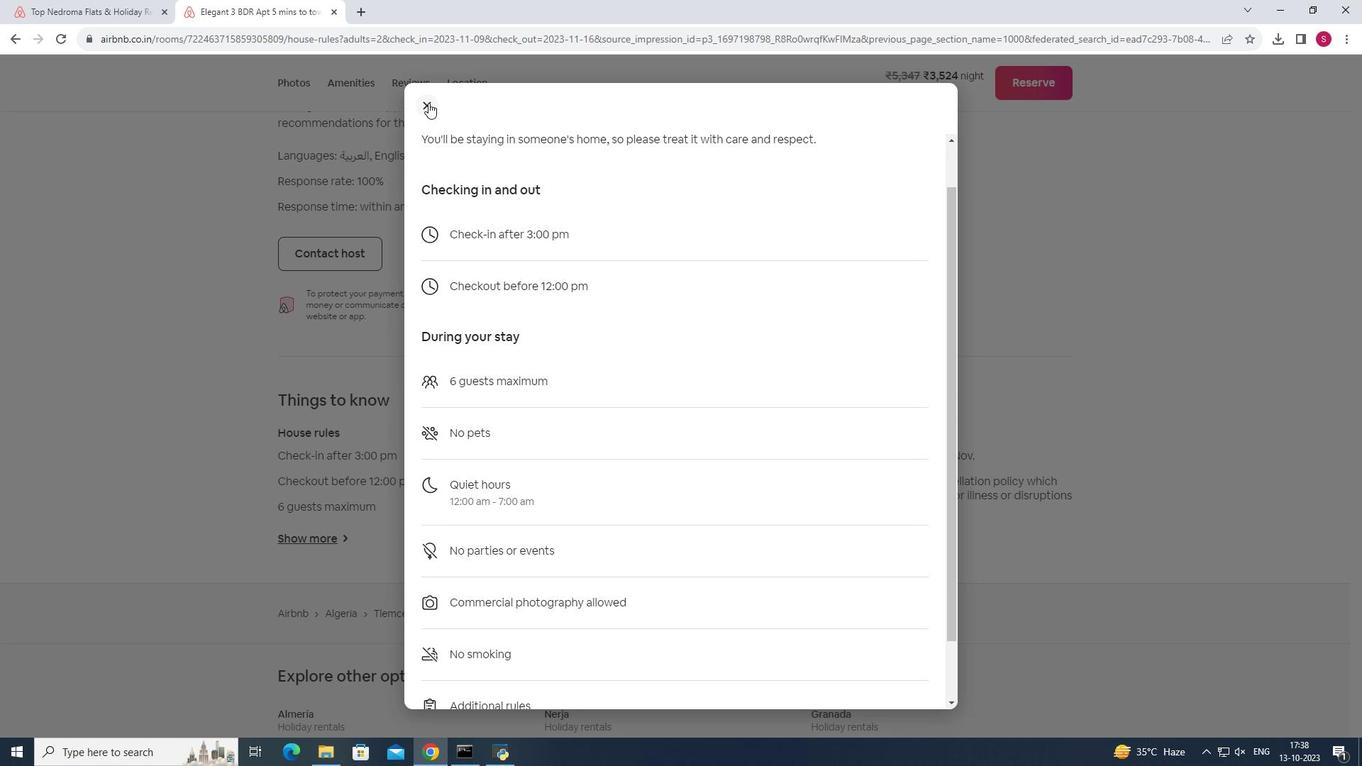 
Action: Mouse moved to (601, 538)
Screenshot: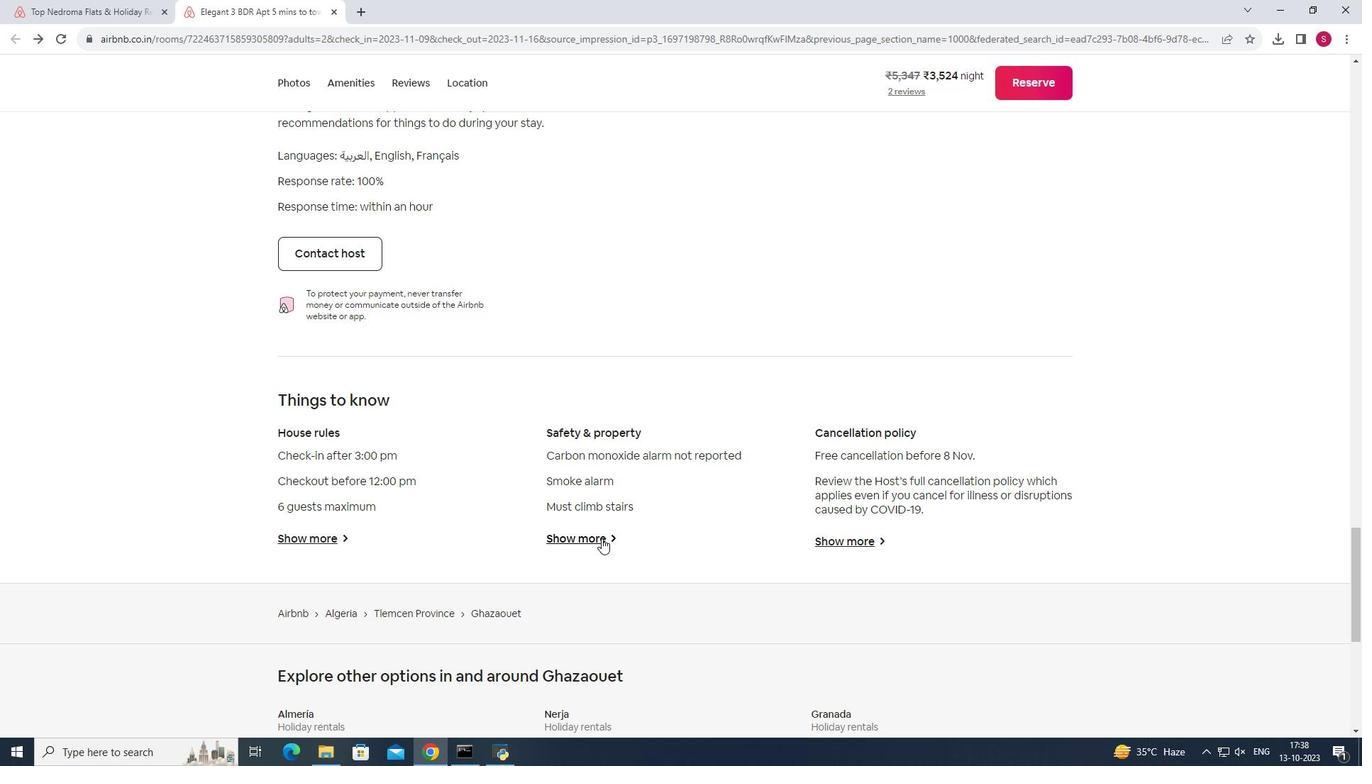 
Action: Mouse pressed left at (601, 538)
Screenshot: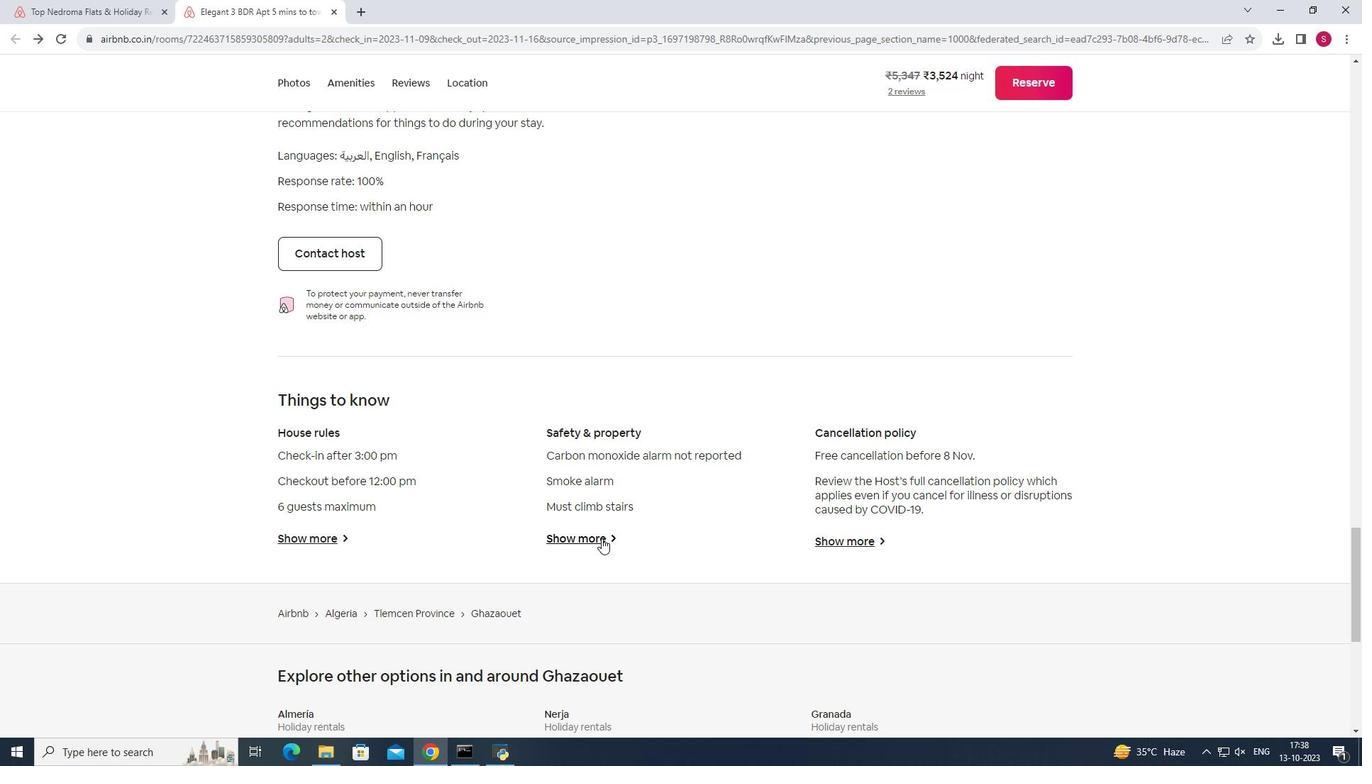 
Action: Mouse moved to (427, 195)
Screenshot: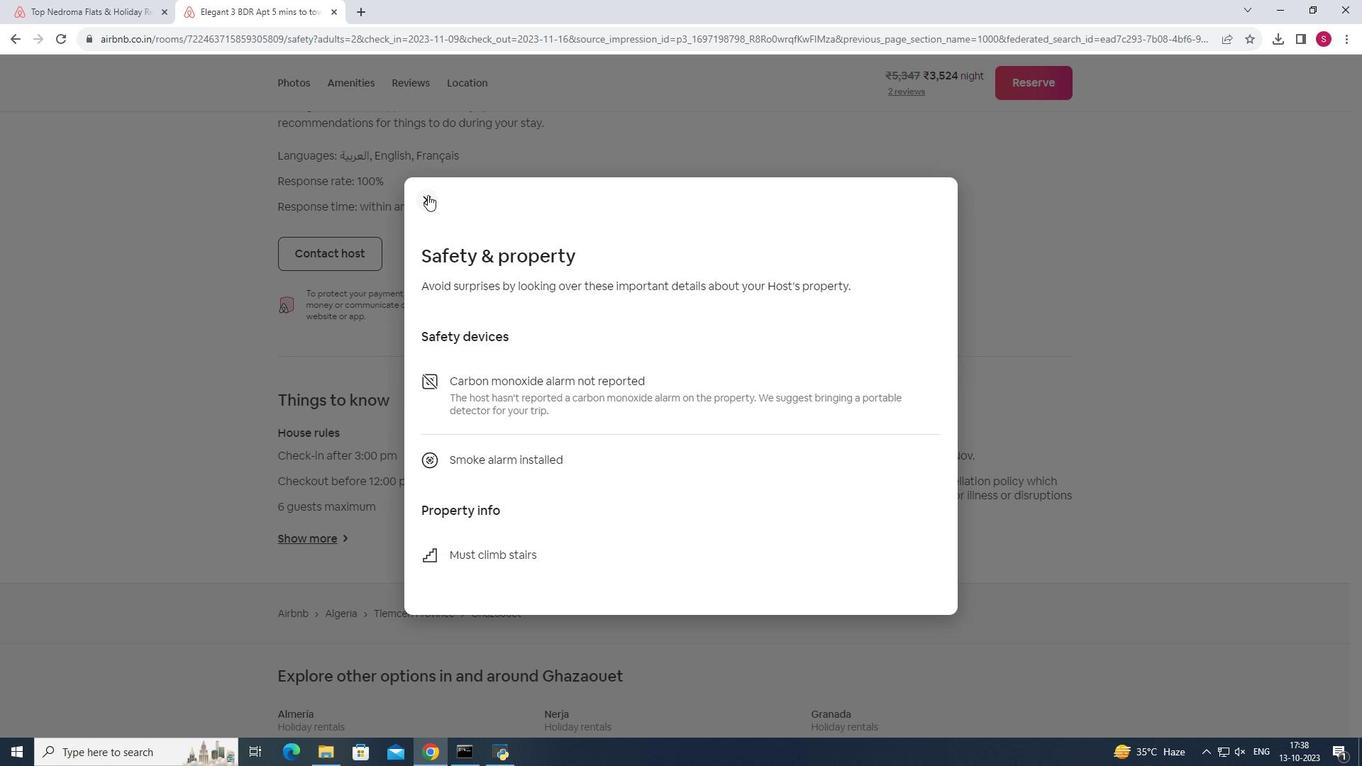 
Action: Mouse pressed left at (427, 195)
